 Task: Search for 'mountain and beach photos', download them, and upload to Google Photos.
Action: Mouse moved to (248, 29)
Screenshot: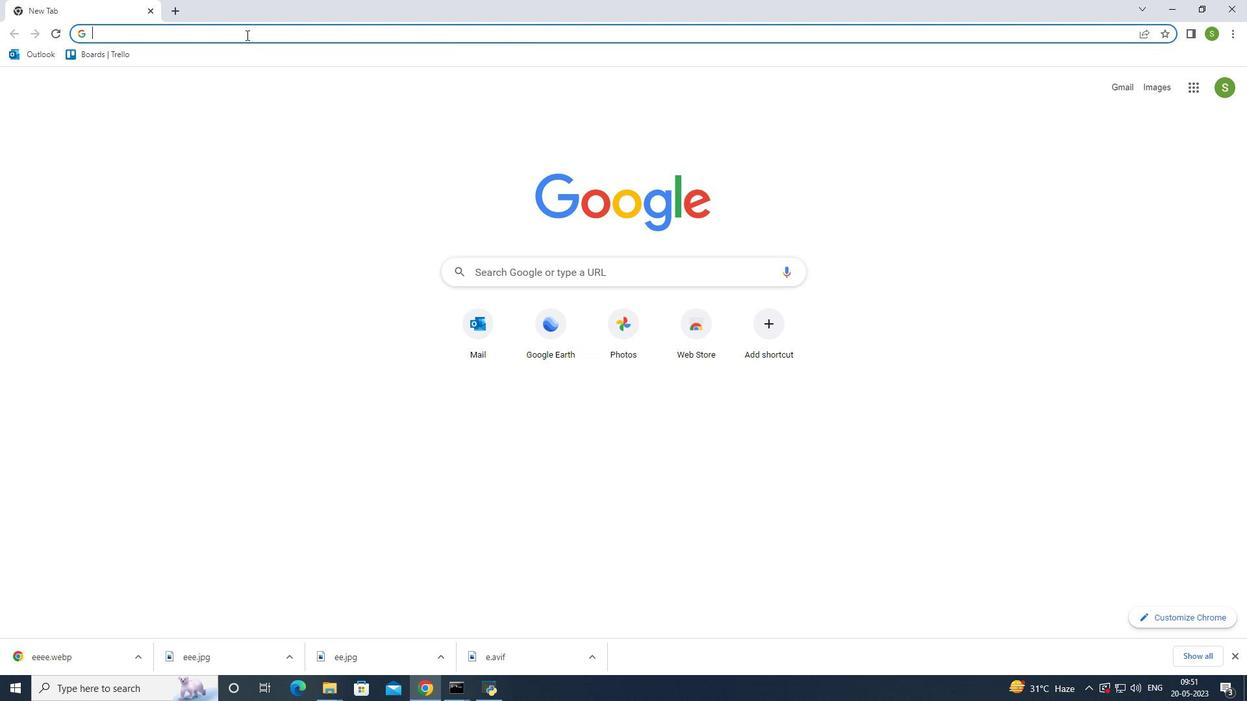 
Action: Mouse pressed left at (248, 29)
Screenshot: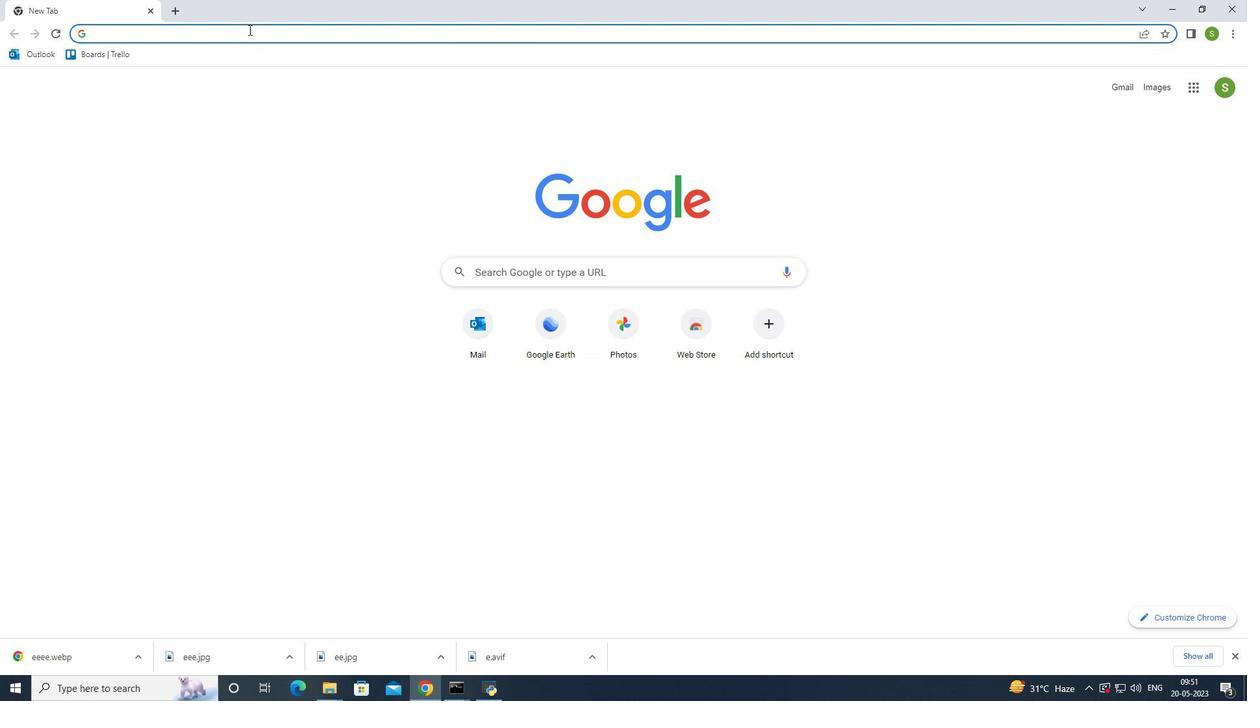 
Action: Mouse moved to (256, 23)
Screenshot: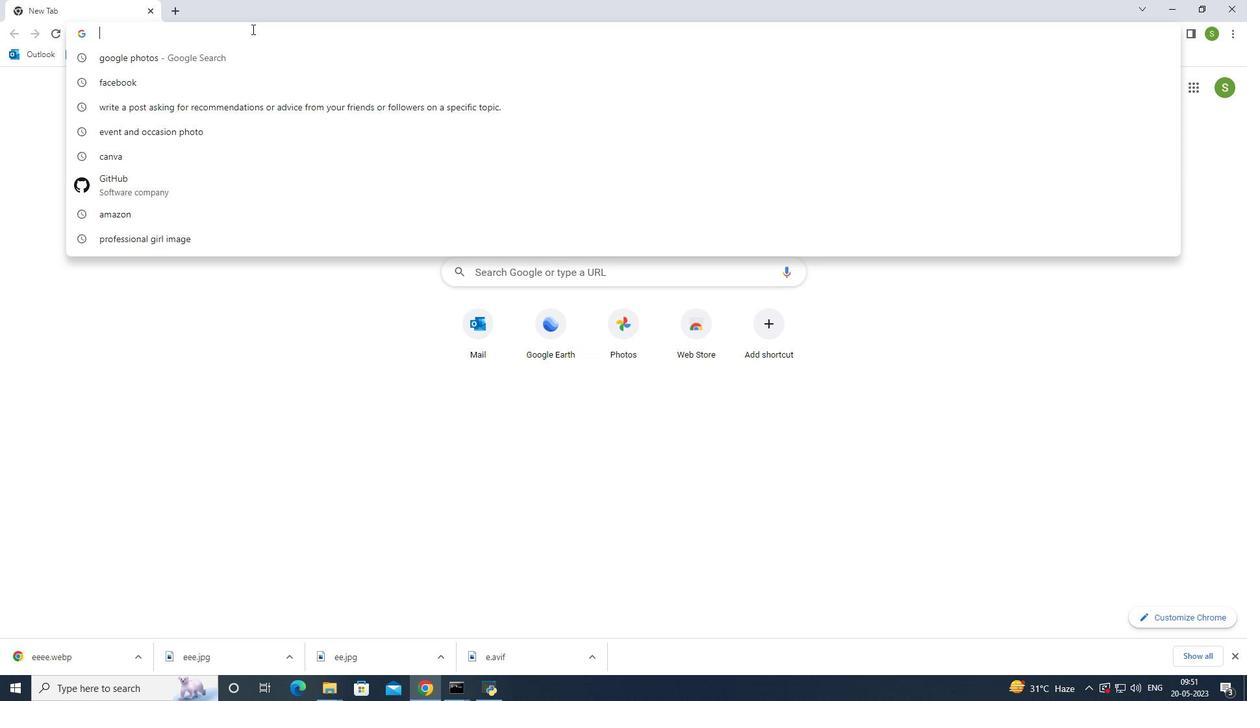 
Action: Key pressed g
Screenshot: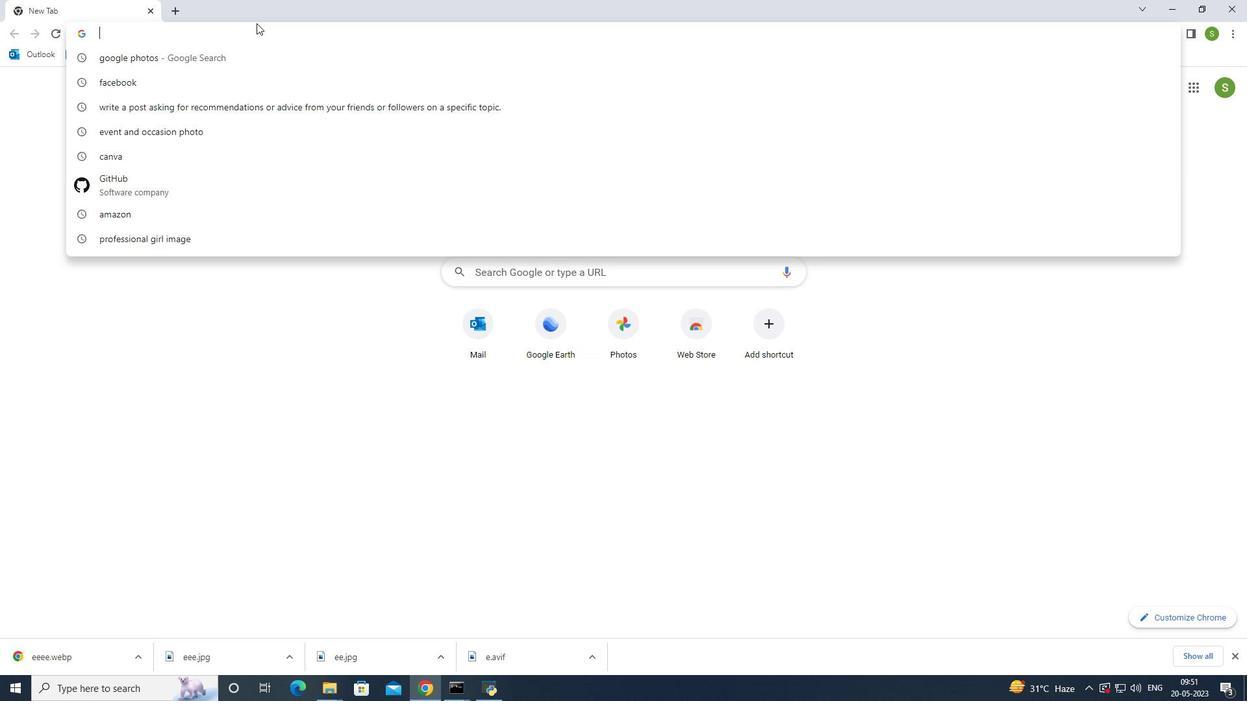 
Action: Mouse moved to (297, 22)
Screenshot: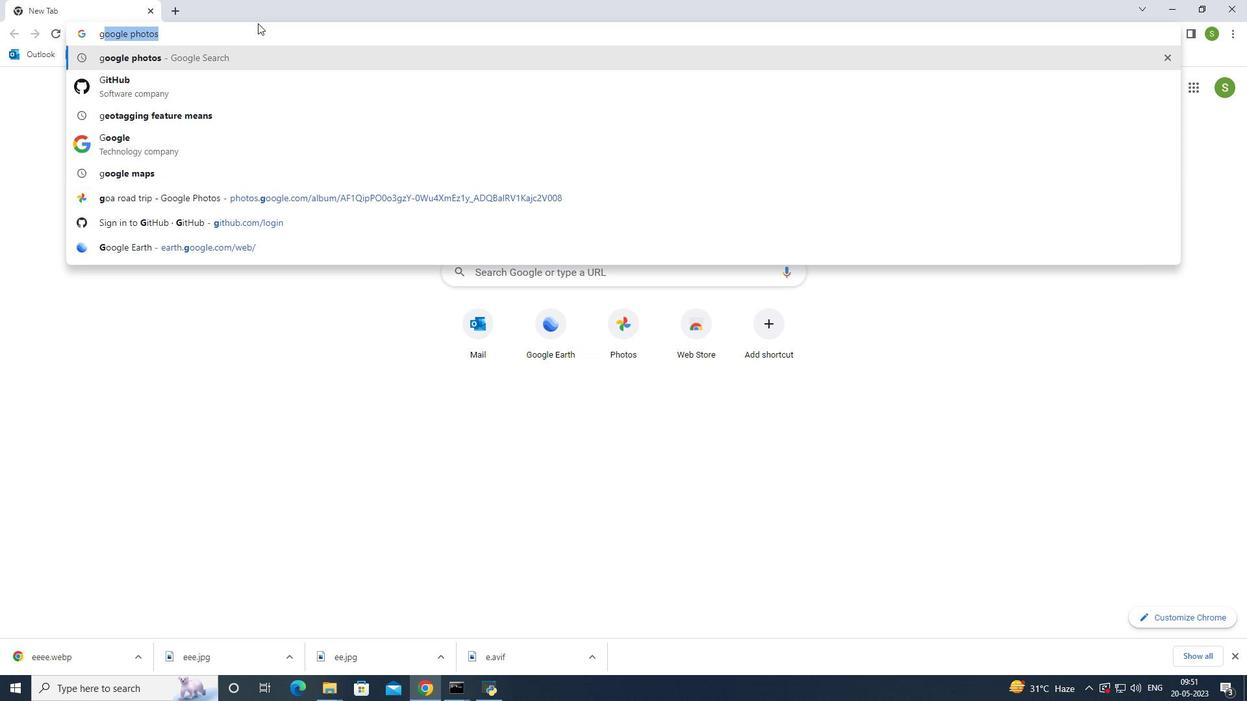 
Action: Key pressed oggle<Key.space>photos<Key.enter>
Screenshot: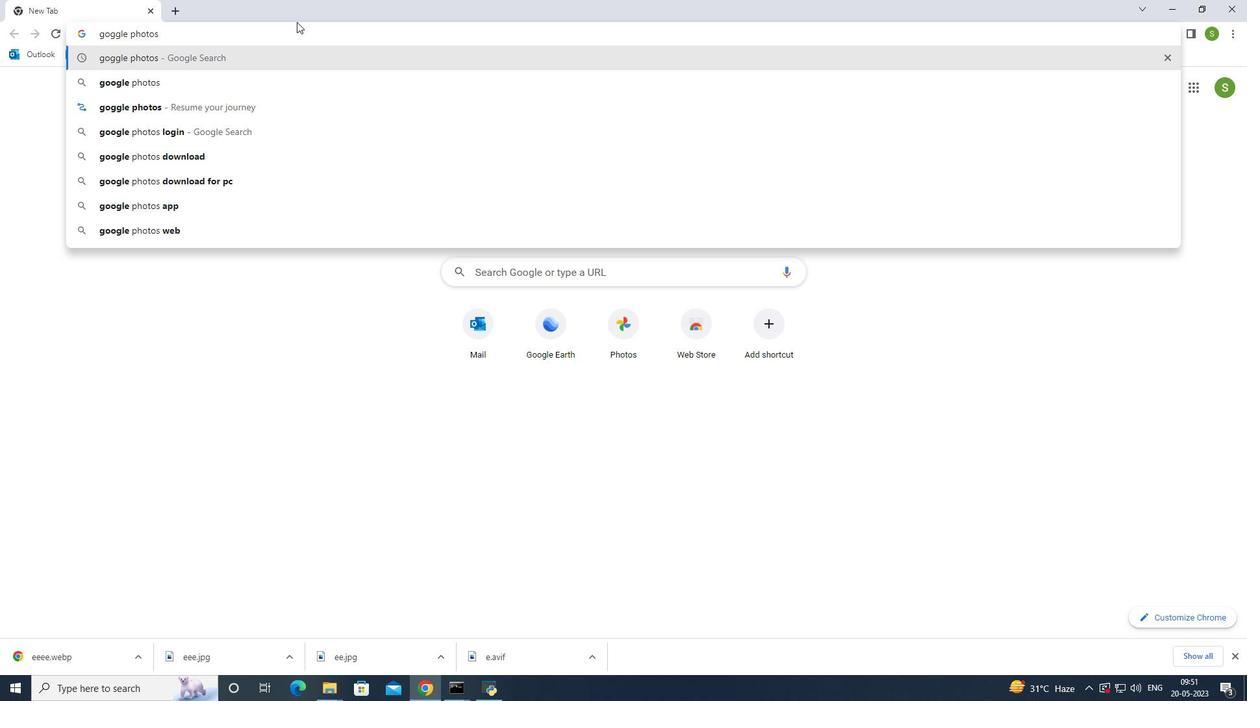 
Action: Mouse moved to (168, 250)
Screenshot: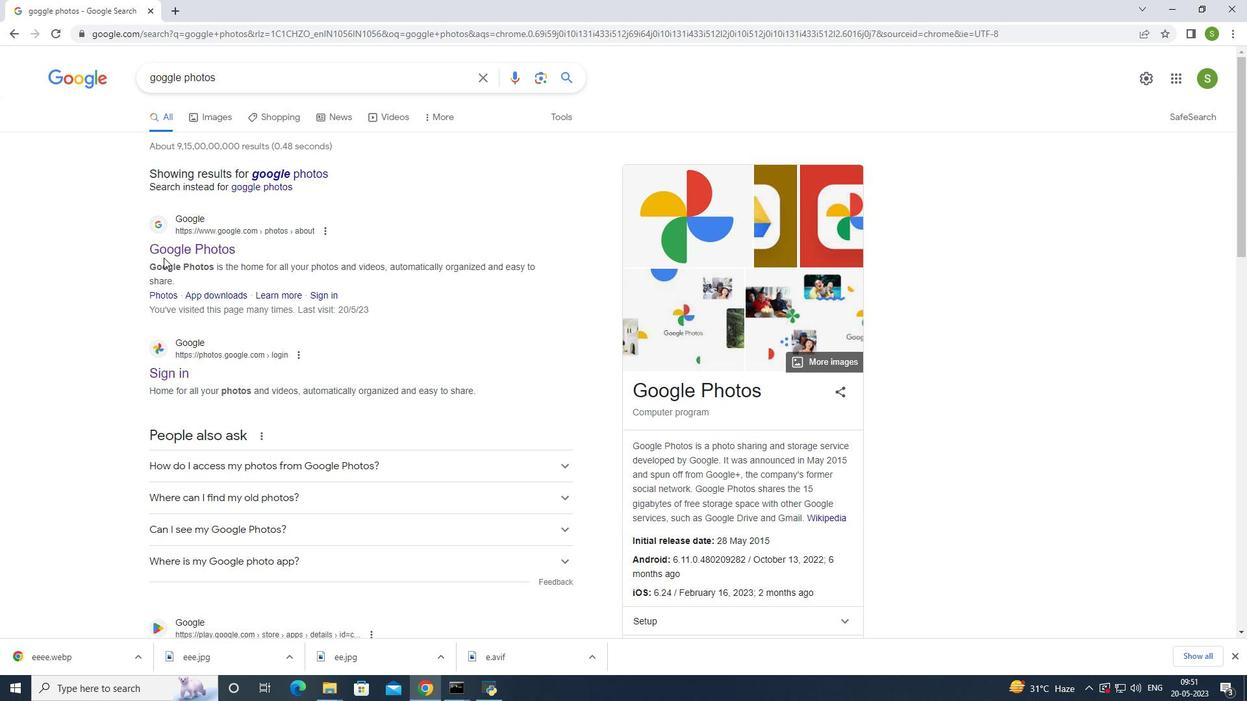 
Action: Mouse pressed left at (168, 250)
Screenshot: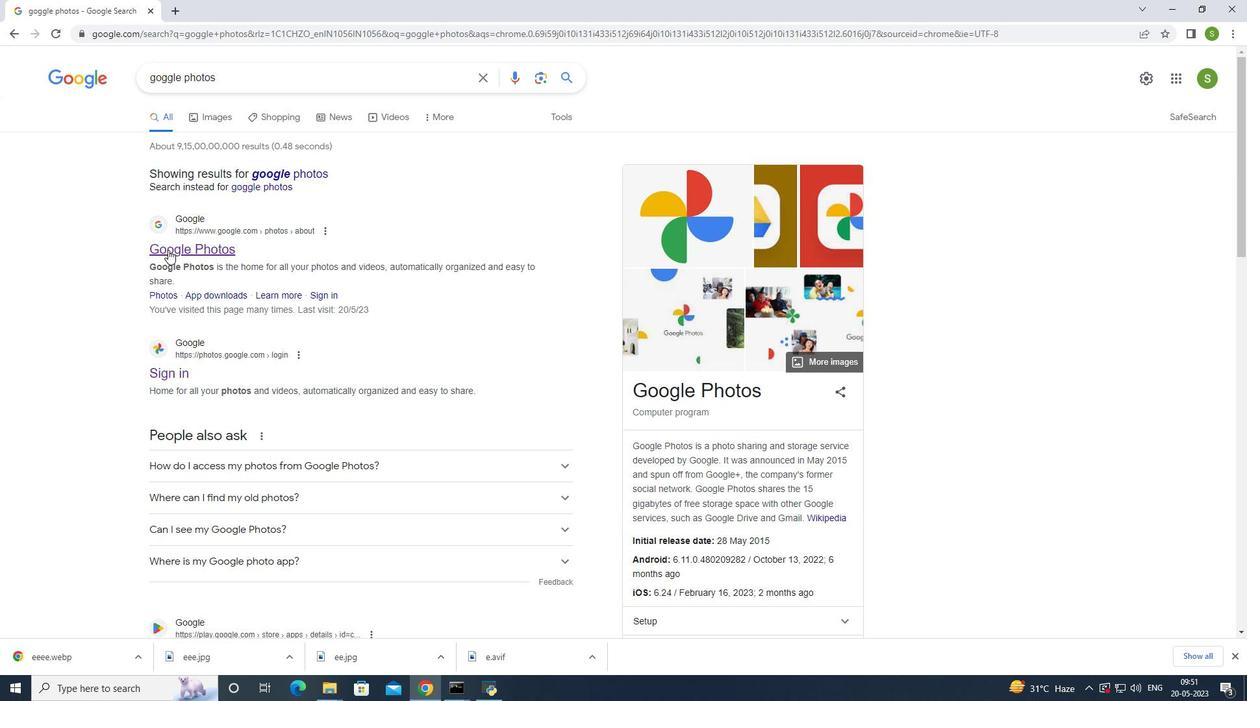 
Action: Mouse moved to (620, 431)
Screenshot: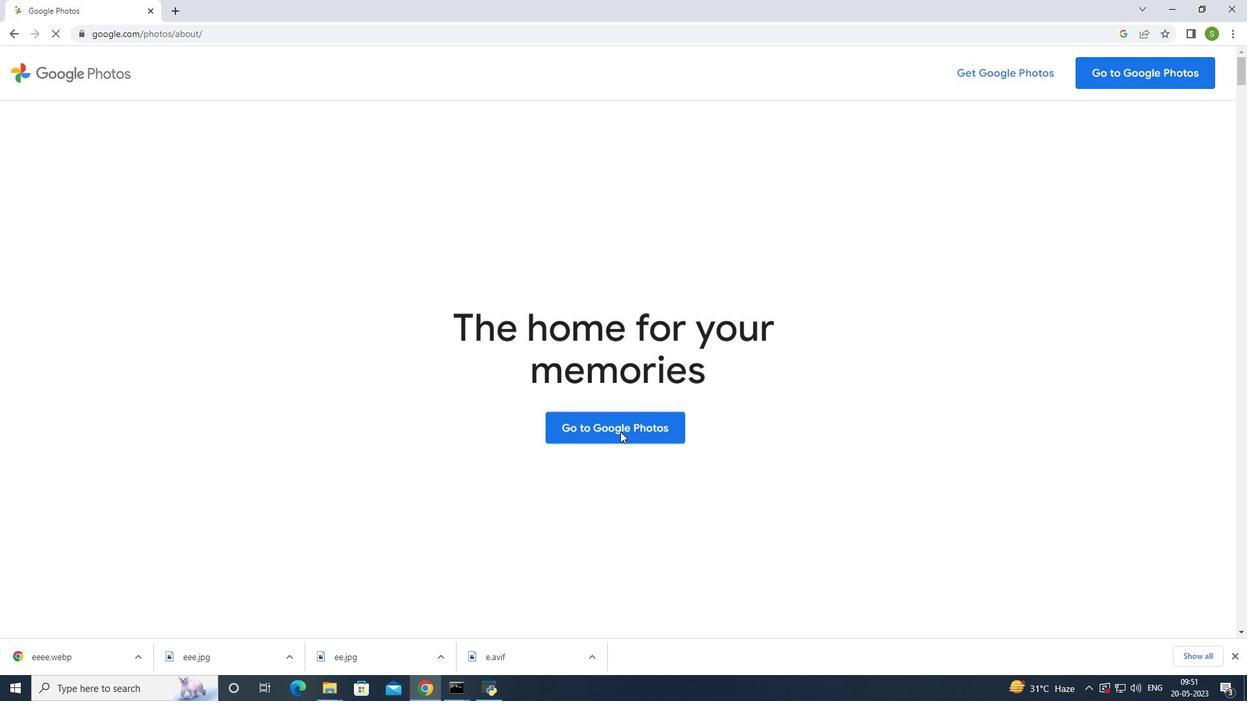
Action: Mouse pressed left at (620, 431)
Screenshot: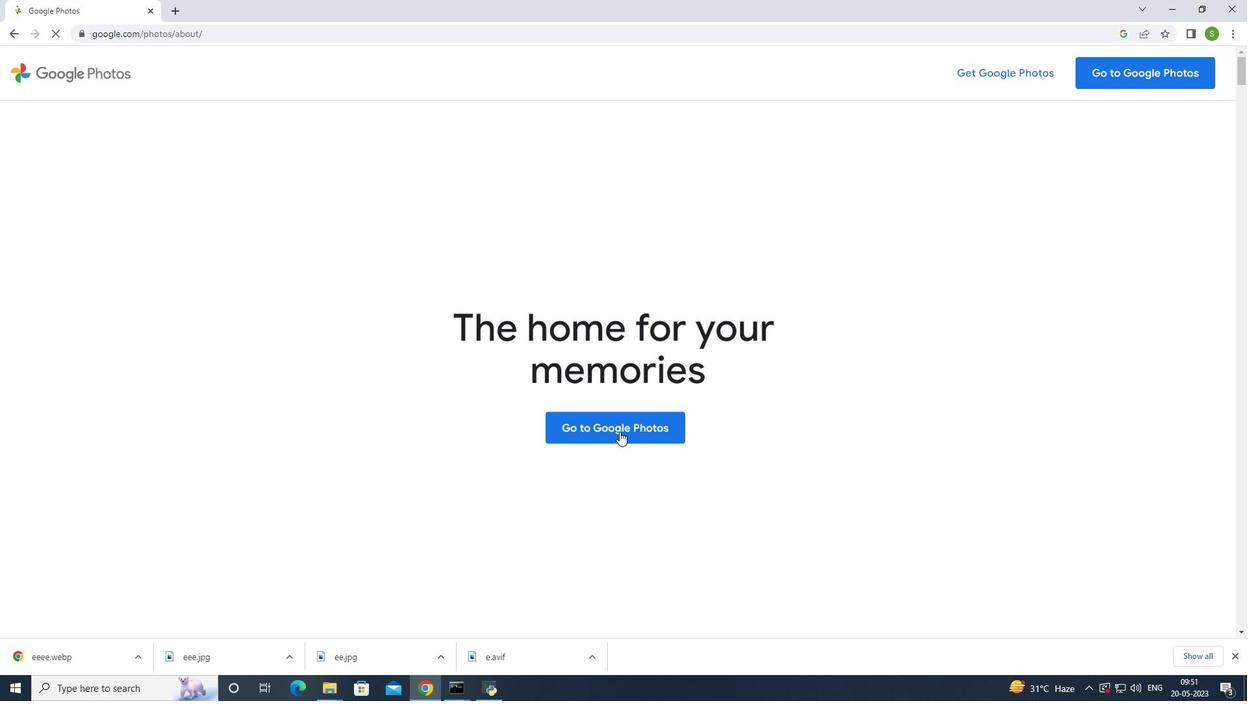 
Action: Mouse moved to (171, 8)
Screenshot: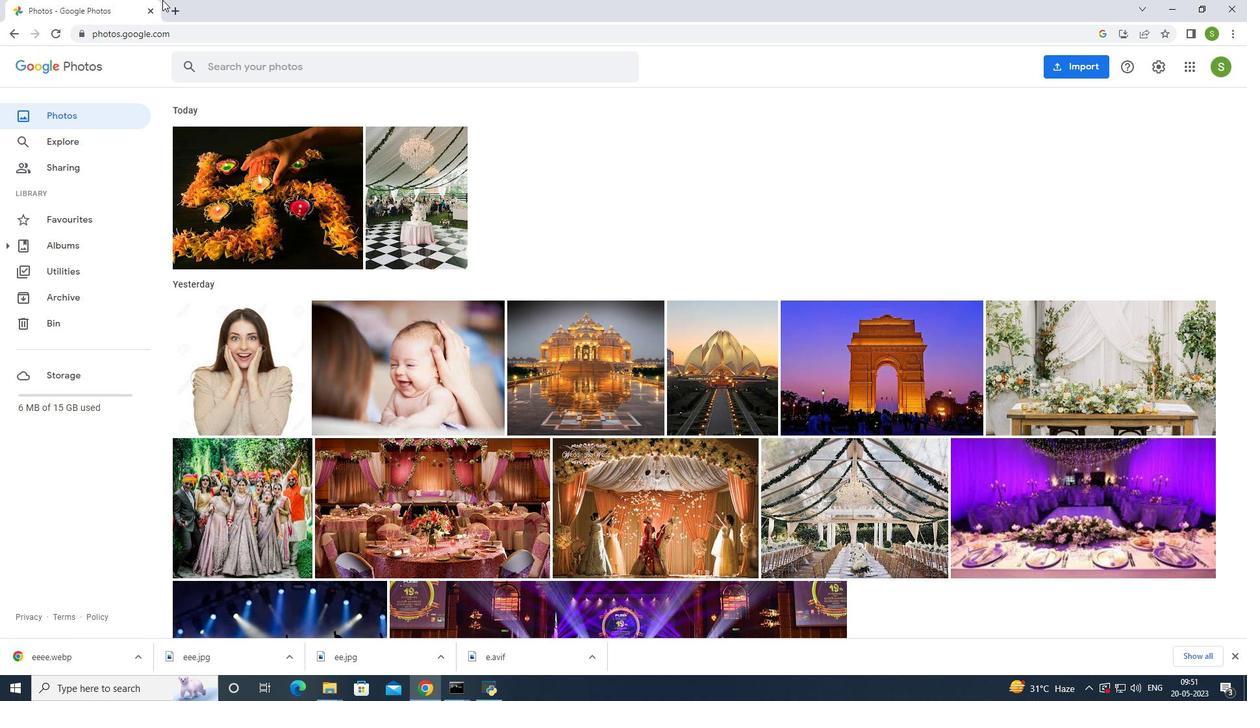 
Action: Mouse pressed left at (171, 8)
Screenshot: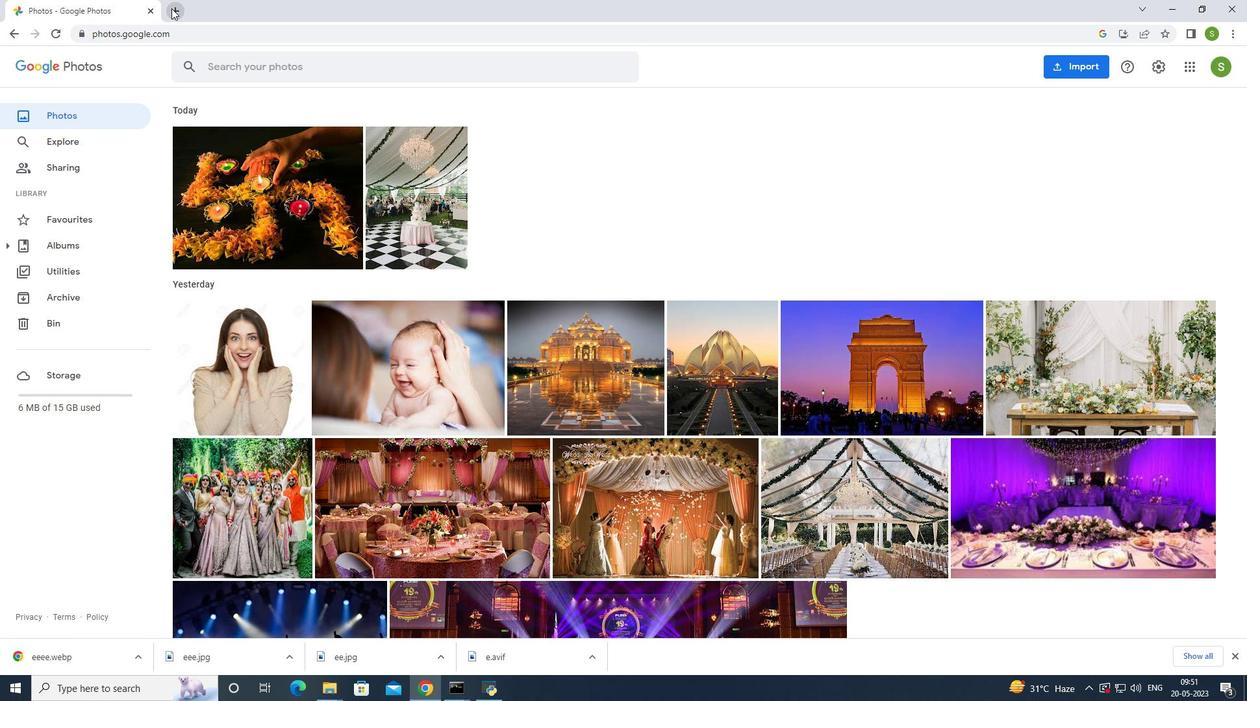 
Action: Mouse moved to (257, 35)
Screenshot: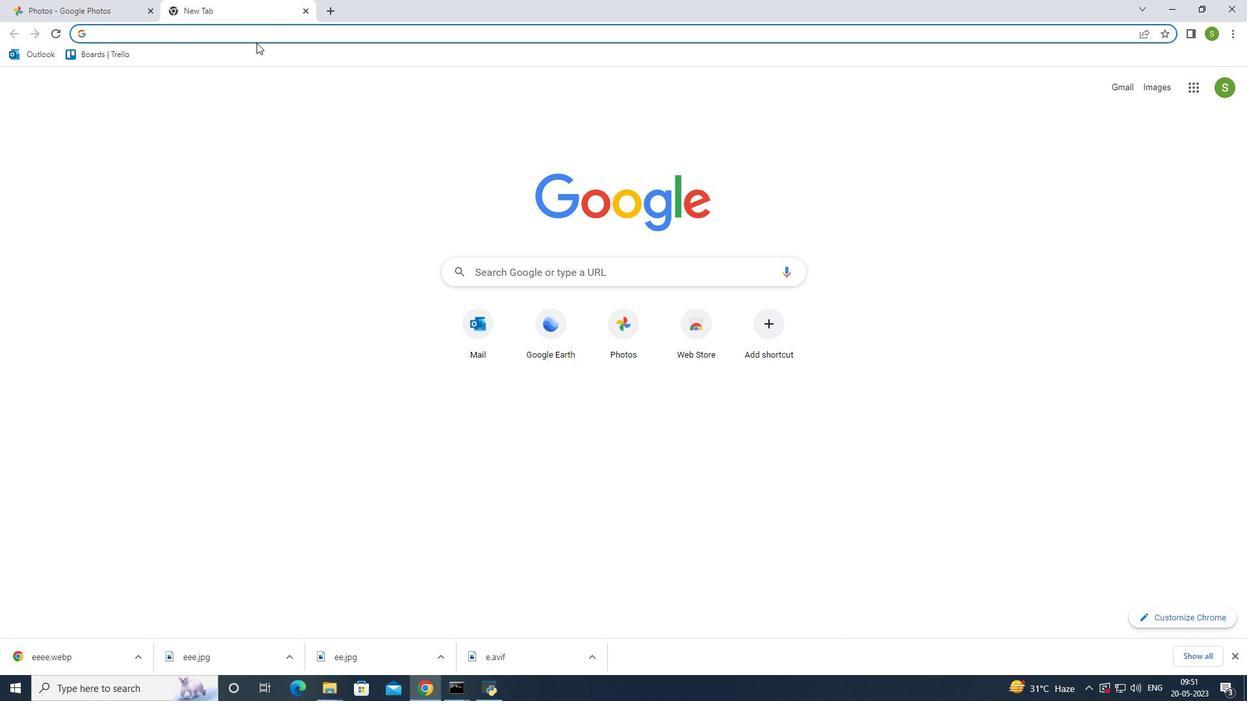 
Action: Mouse pressed left at (257, 35)
Screenshot: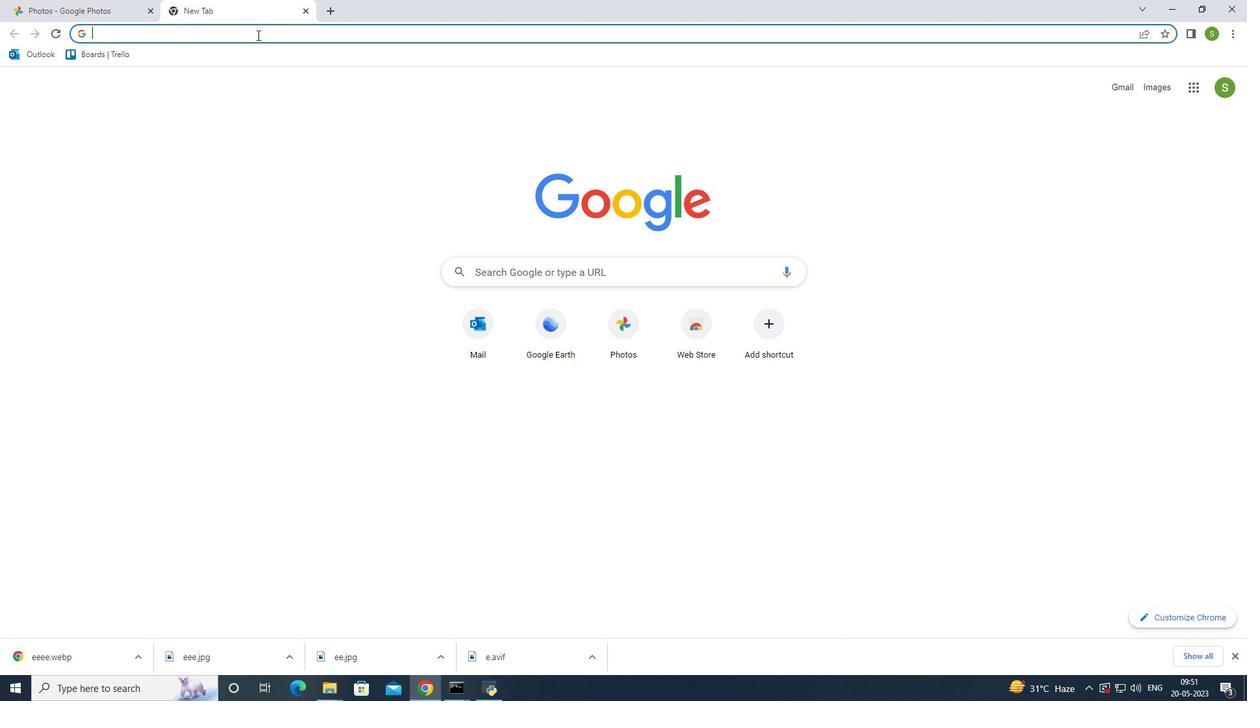 
Action: Mouse moved to (298, 27)
Screenshot: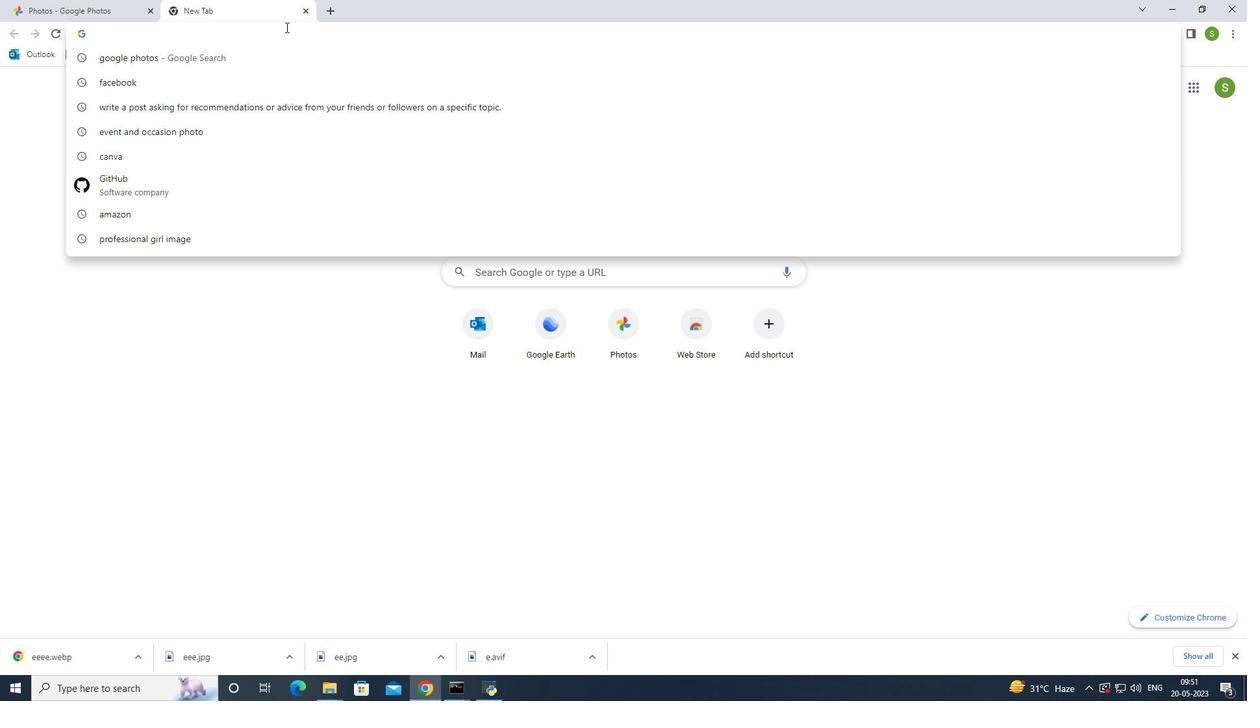 
Action: Key pressed mountatin<Key.space>ans
Screenshot: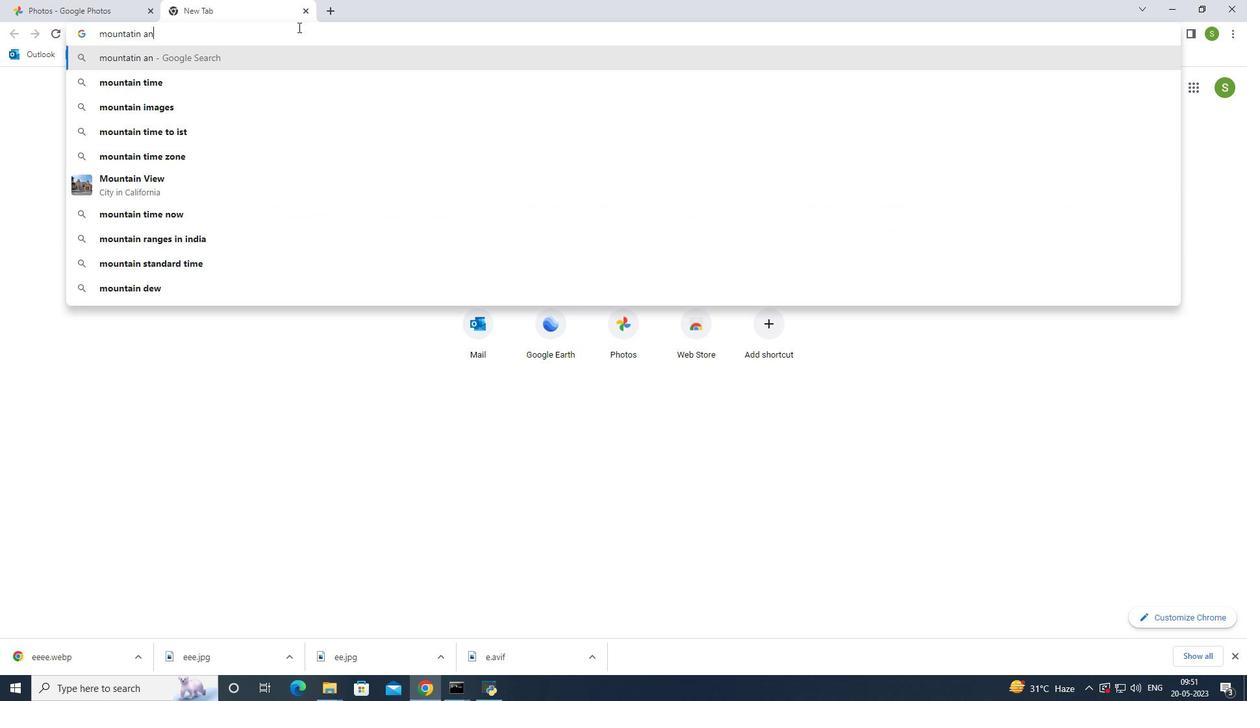
Action: Mouse moved to (299, 27)
Screenshot: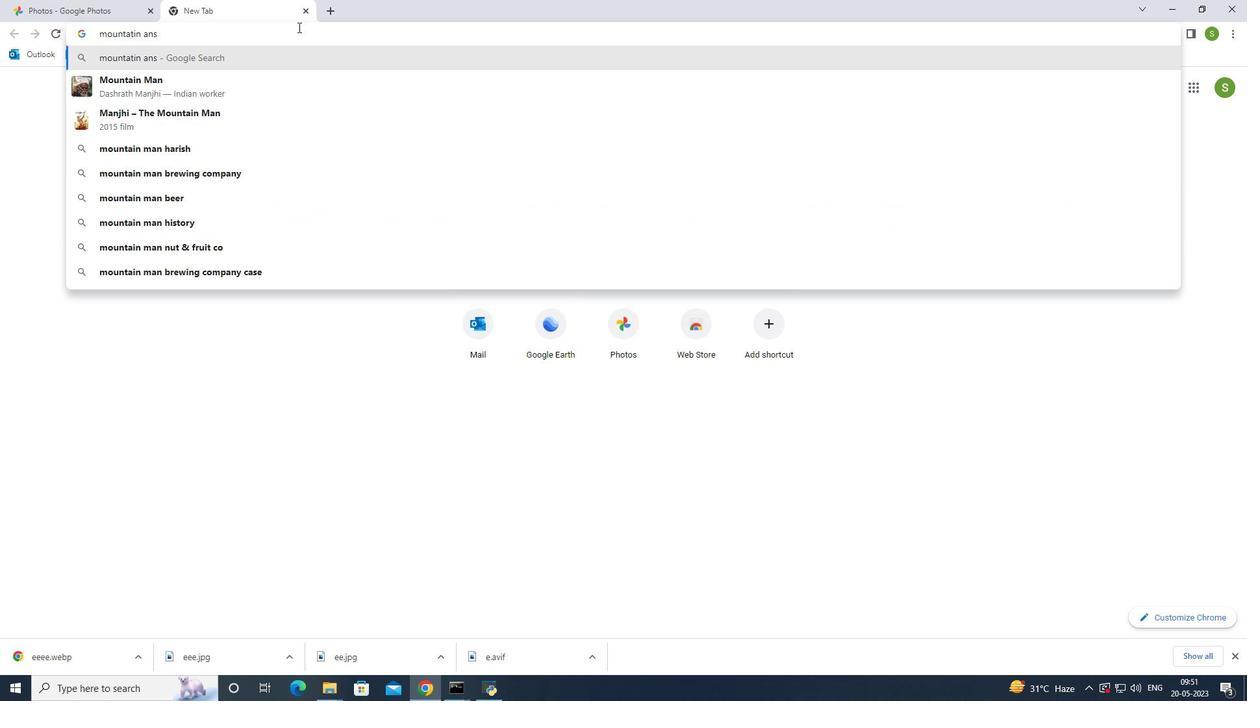 
Action: Key pressed <Key.backspace>
Screenshot: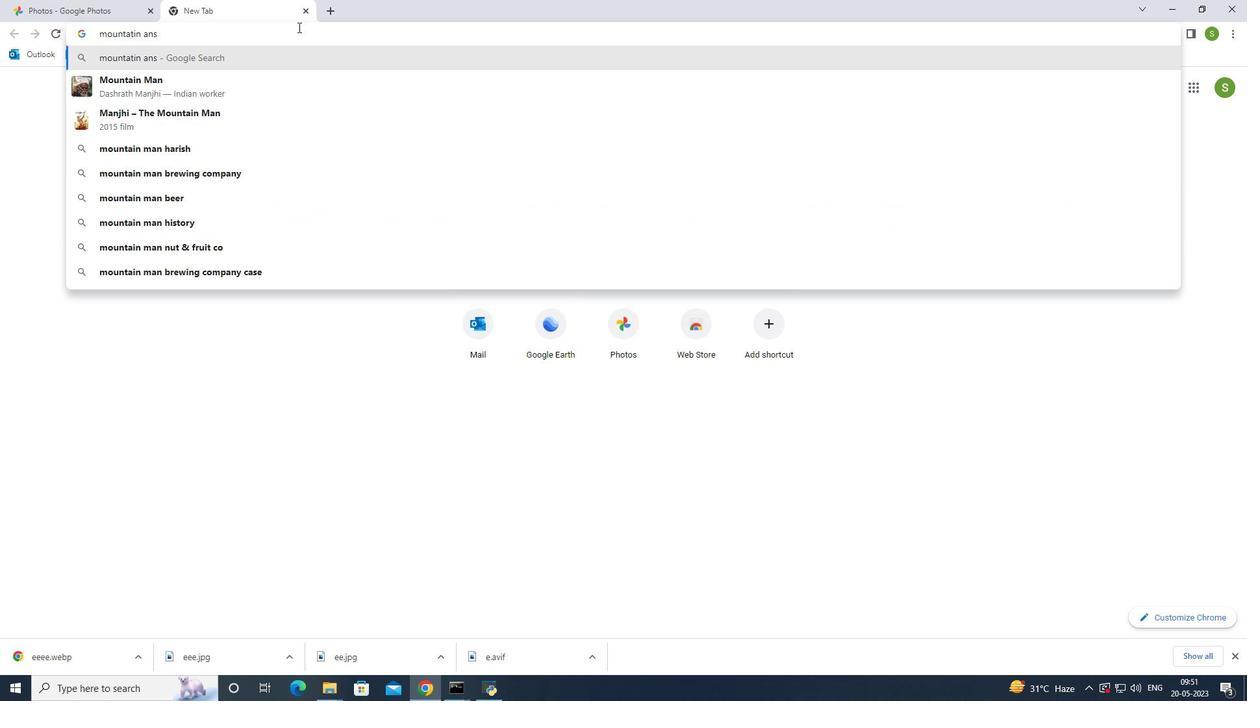 
Action: Mouse moved to (318, 26)
Screenshot: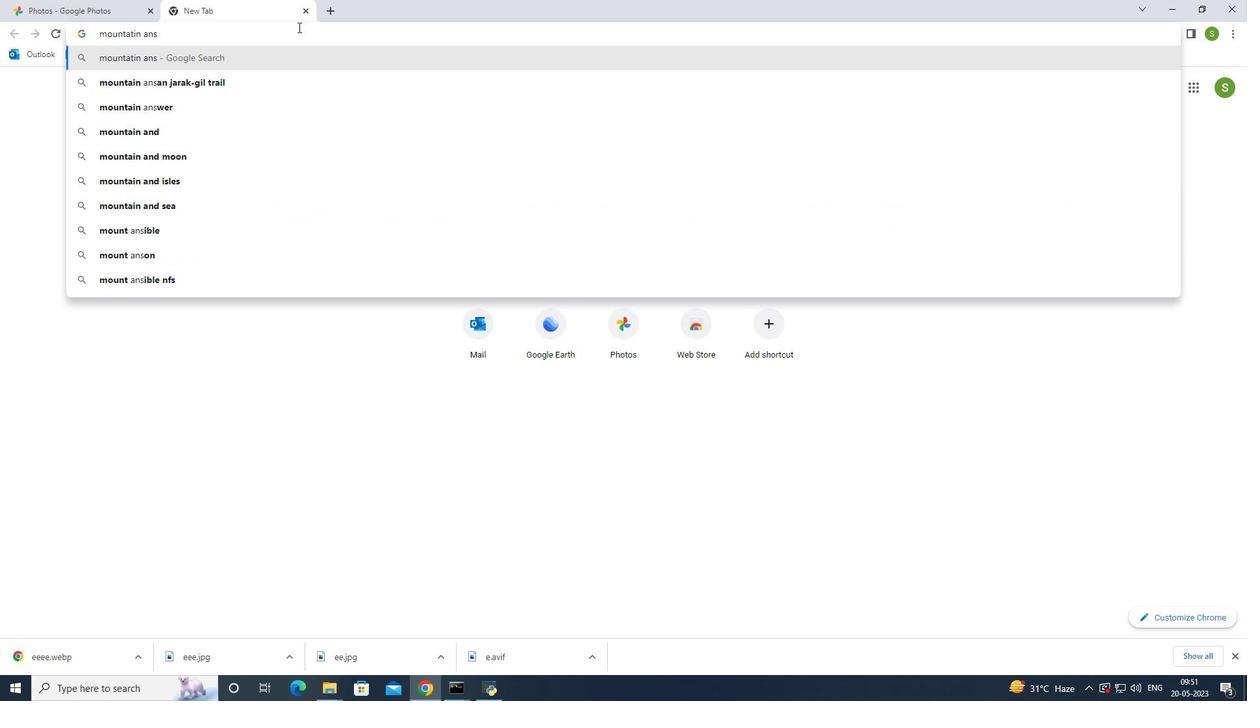 
Action: Key pressed d<Key.space>beach<Key.space>photos<Key.enter>
Screenshot: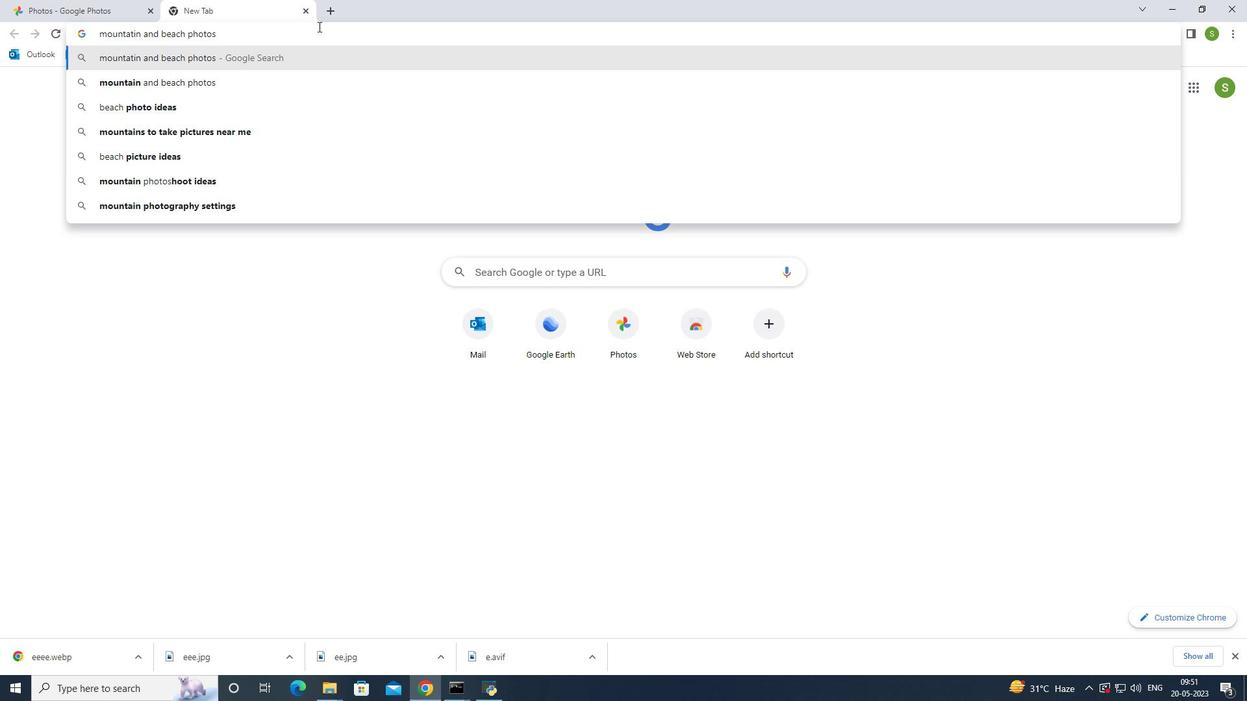 
Action: Mouse moved to (215, 118)
Screenshot: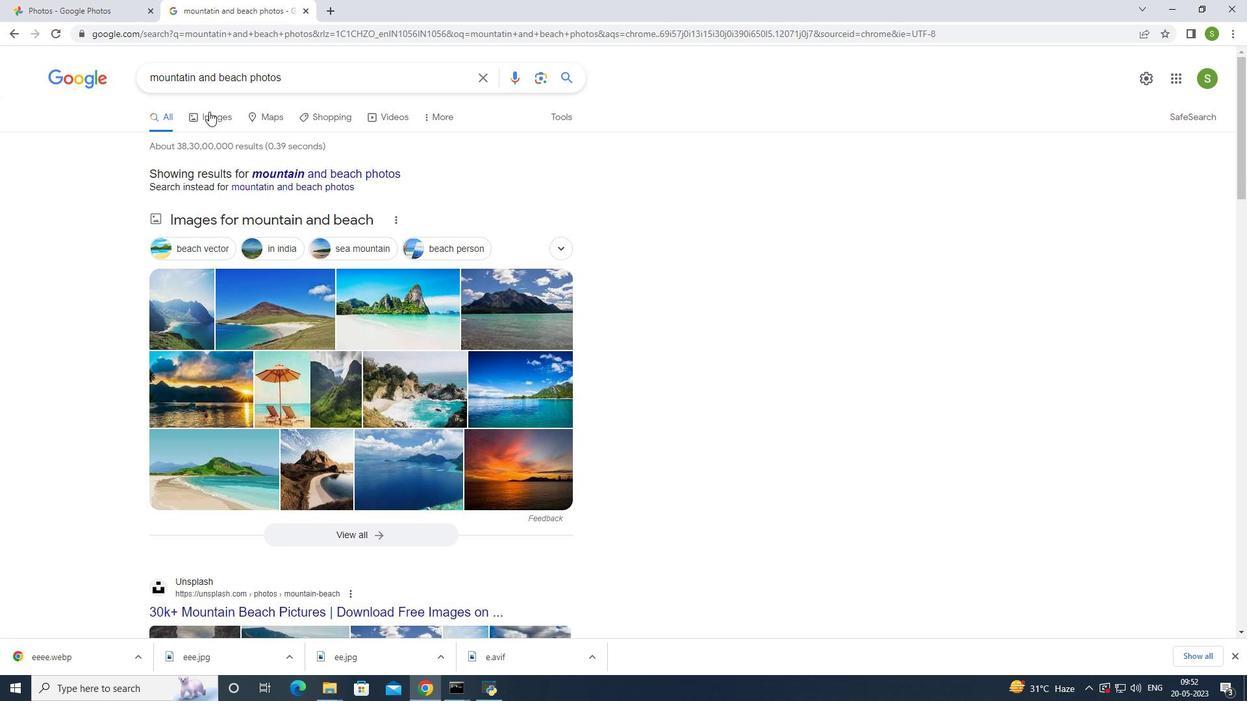 
Action: Mouse pressed left at (215, 118)
Screenshot: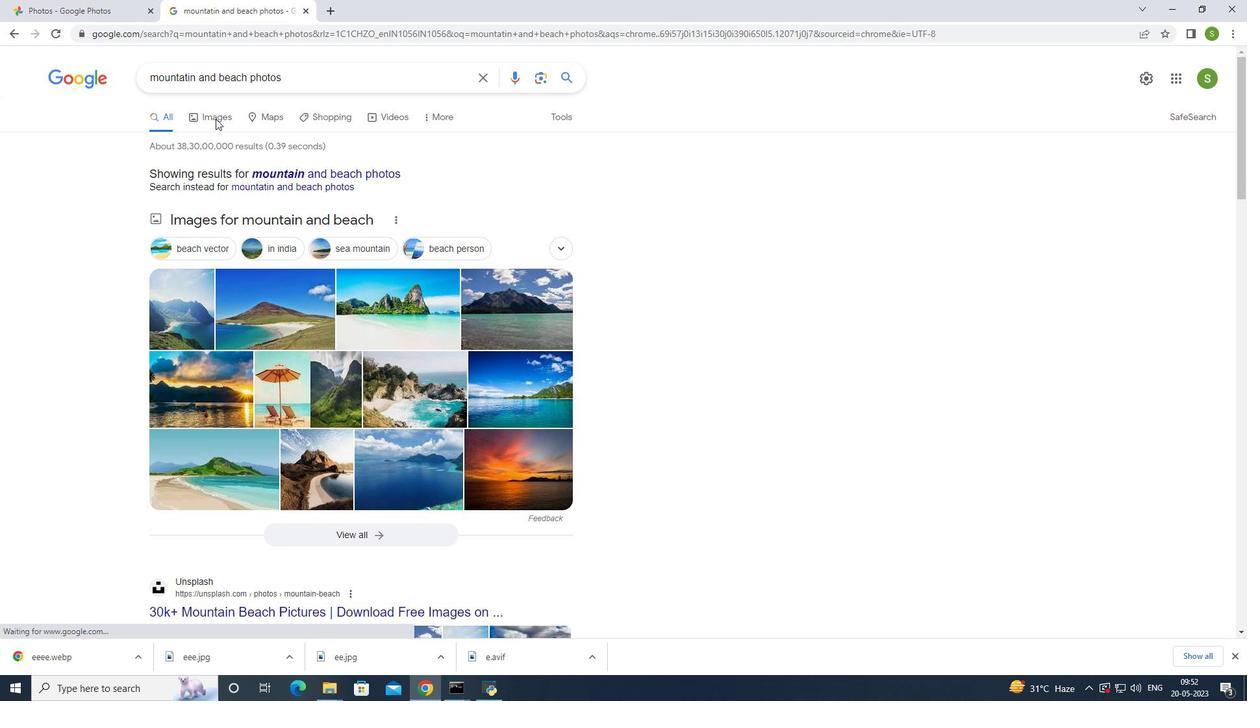 
Action: Mouse moved to (414, 236)
Screenshot: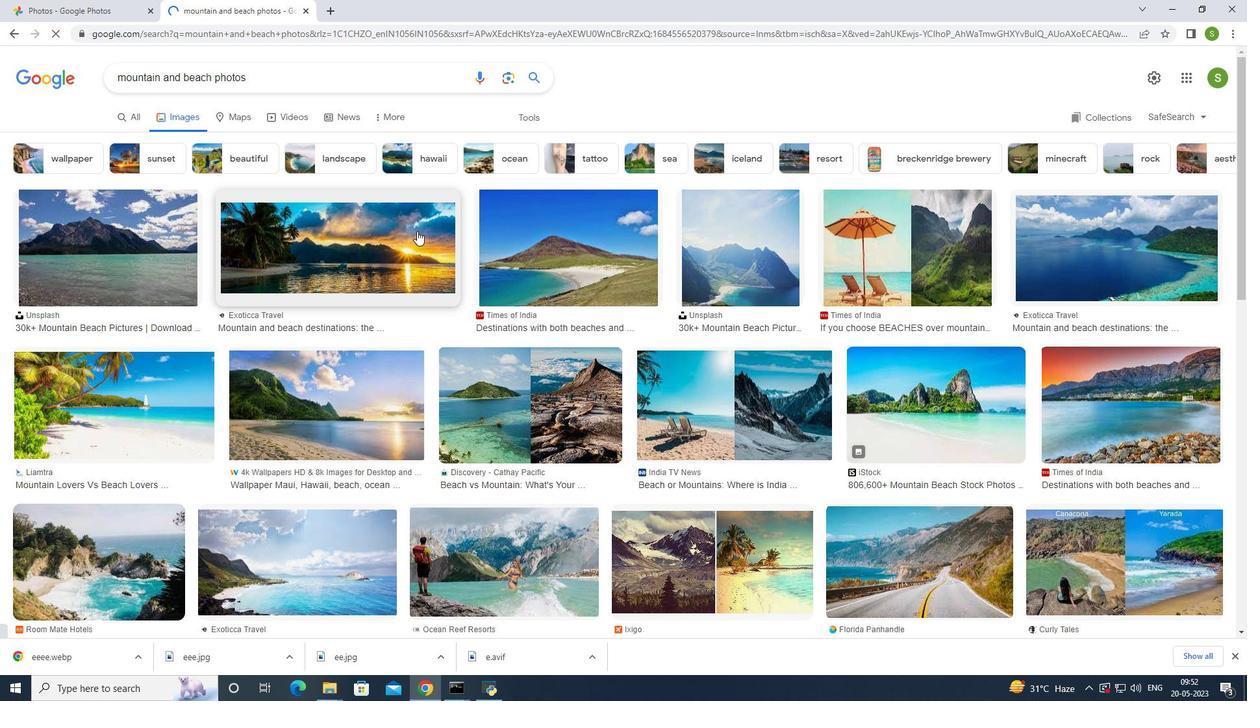 
Action: Mouse scrolled (414, 235) with delta (0, 0)
Screenshot: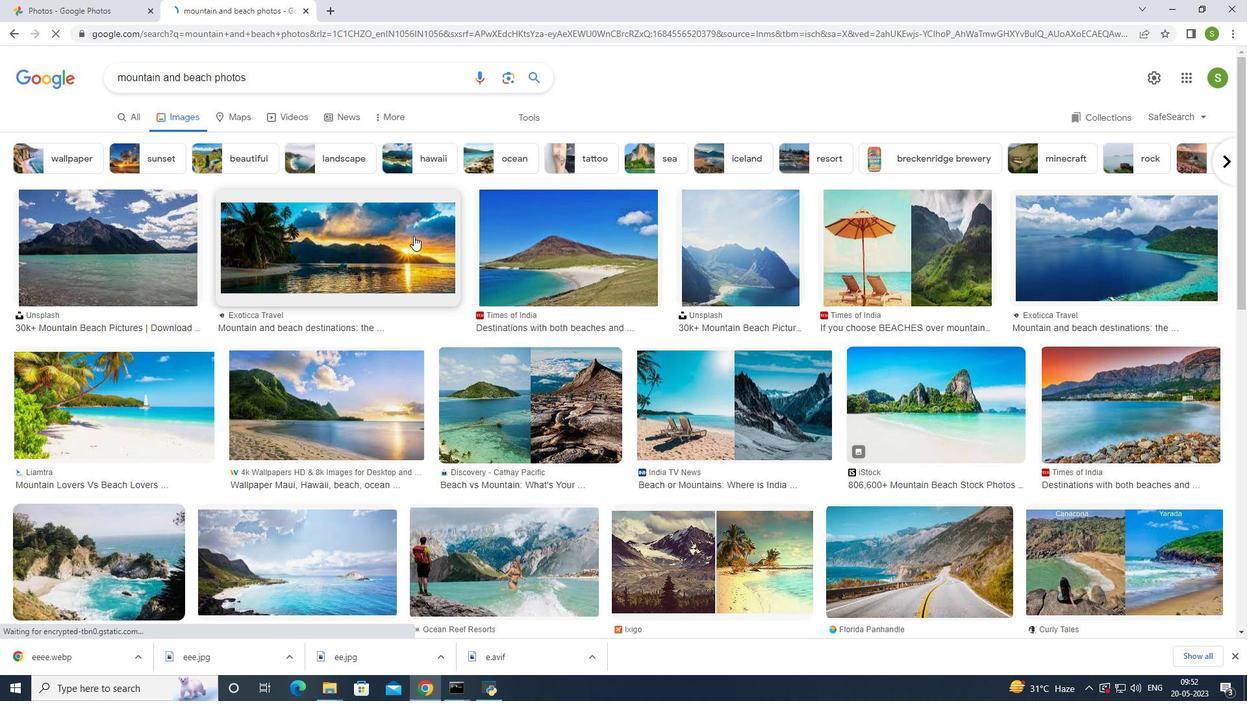 
Action: Mouse scrolled (414, 235) with delta (0, 0)
Screenshot: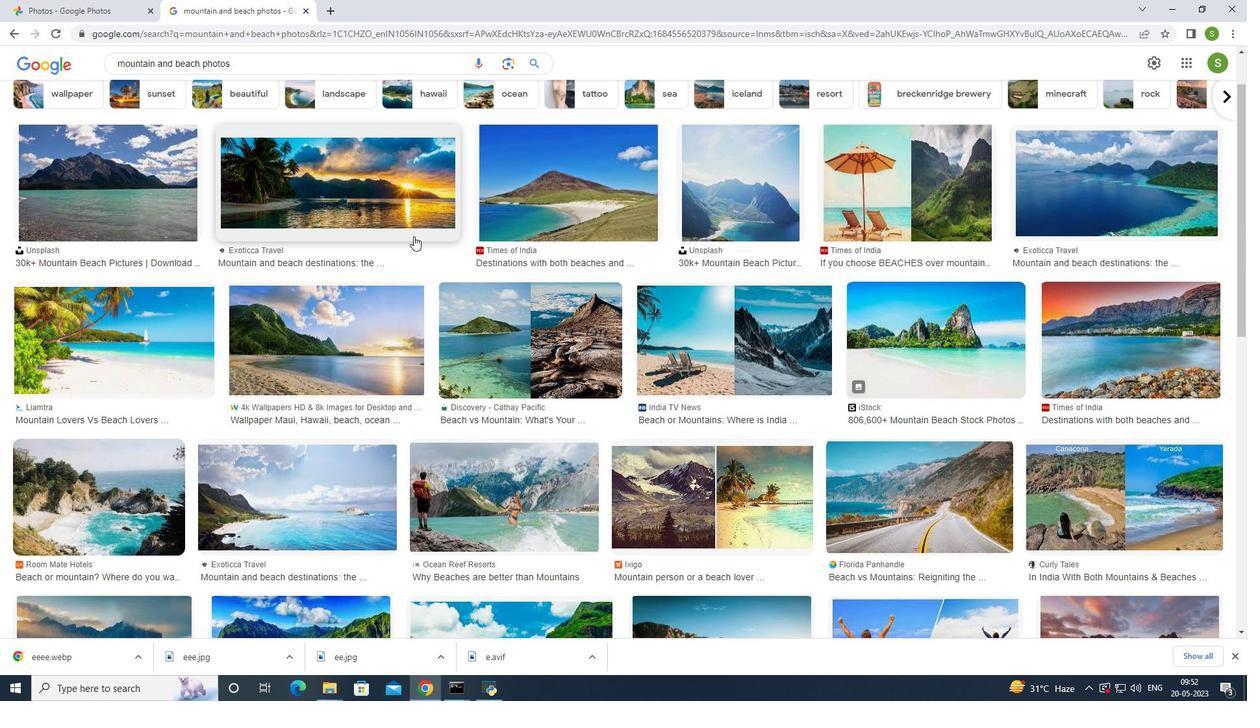 
Action: Mouse scrolled (414, 235) with delta (0, 0)
Screenshot: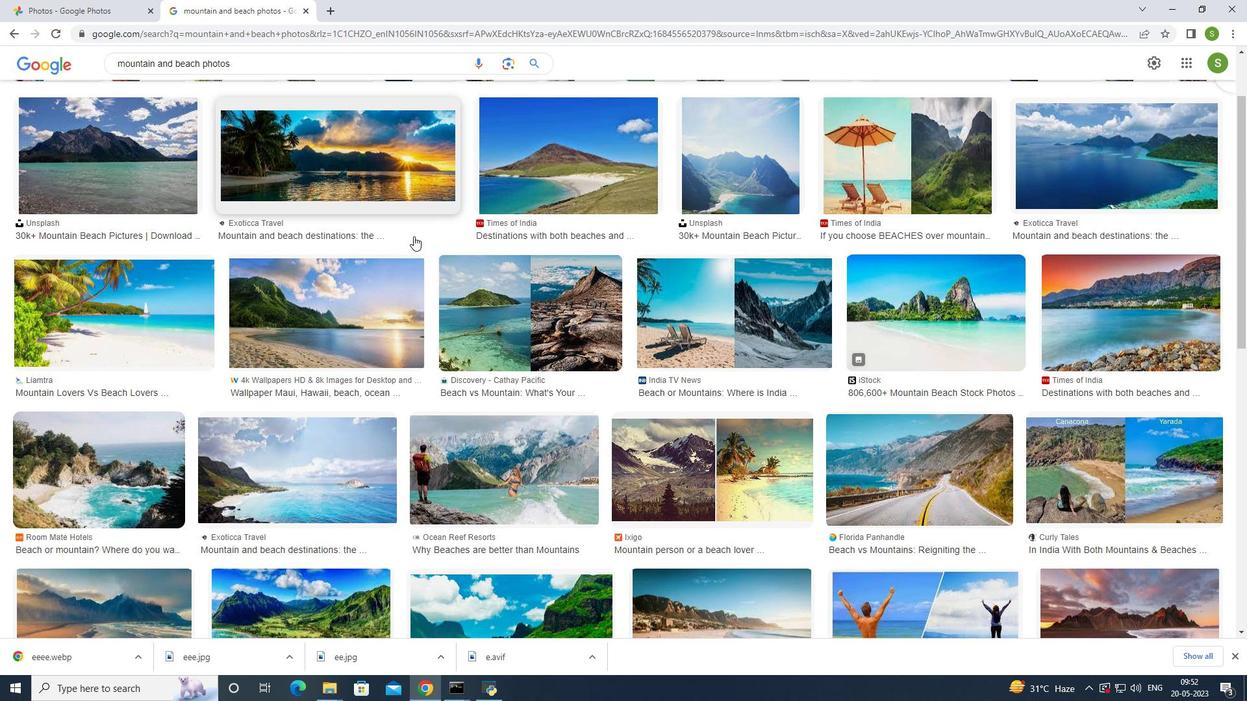 
Action: Mouse scrolled (414, 237) with delta (0, 0)
Screenshot: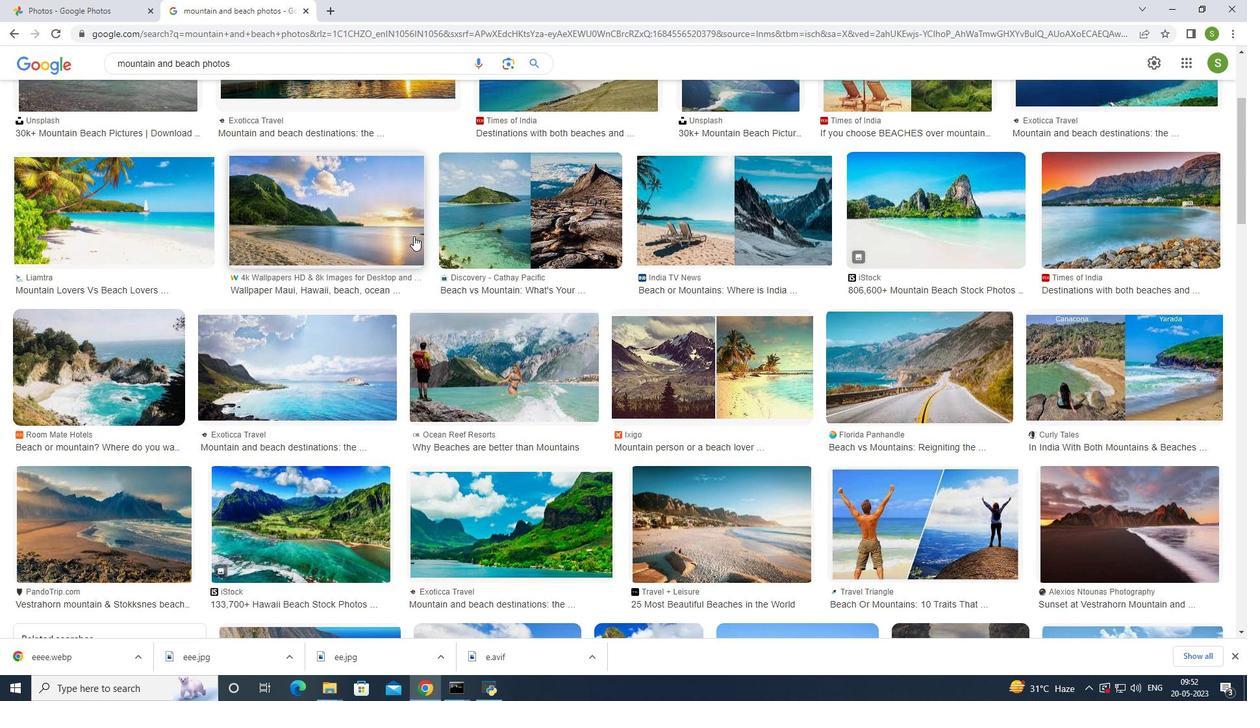 
Action: Mouse scrolled (414, 237) with delta (0, 0)
Screenshot: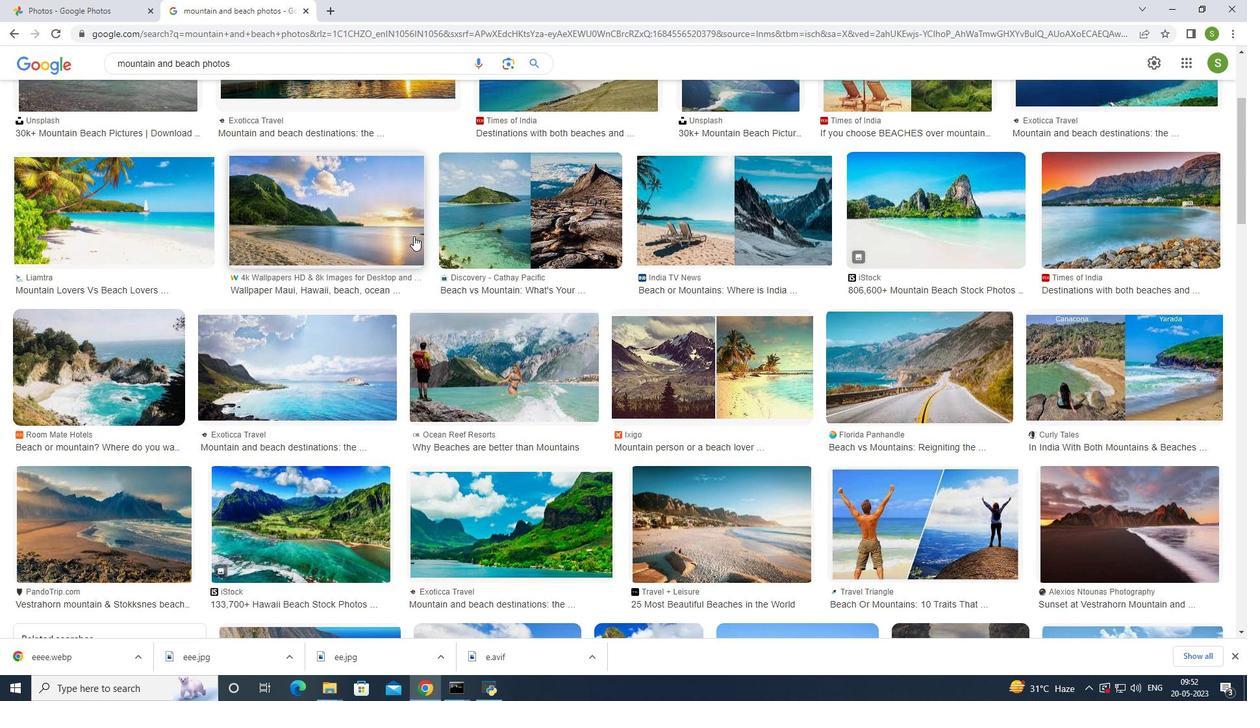 
Action: Mouse moved to (414, 235)
Screenshot: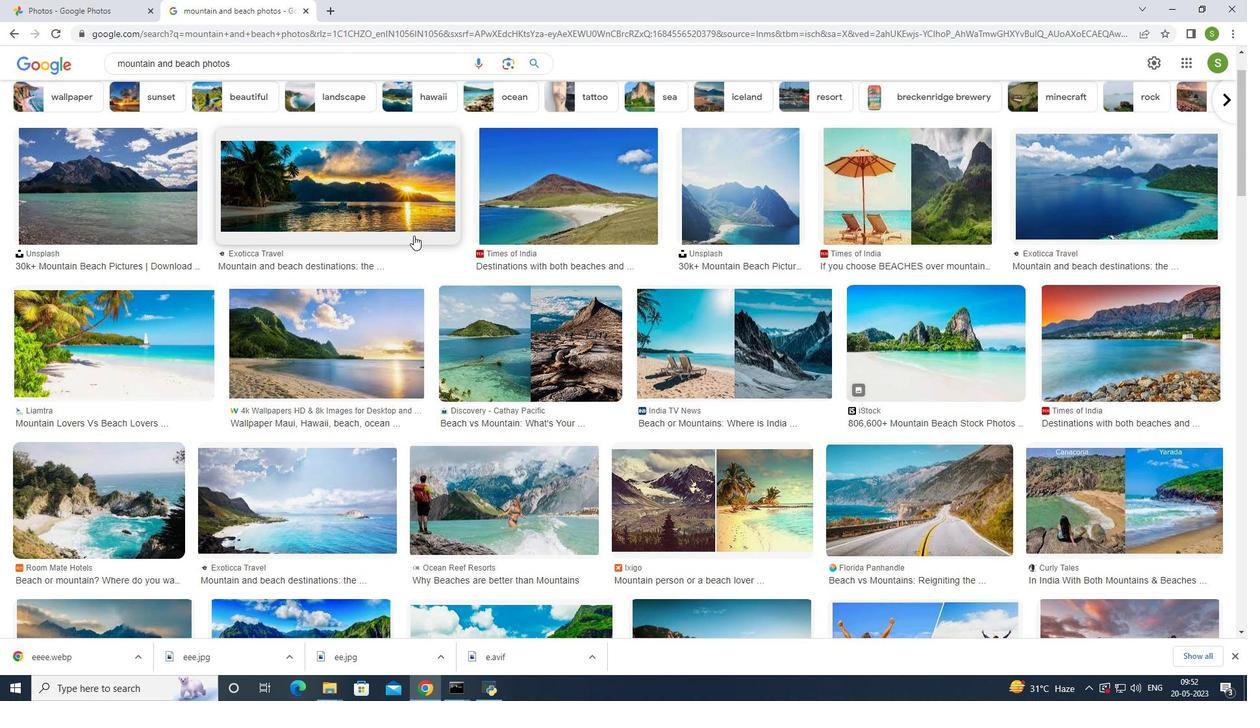 
Action: Mouse scrolled (414, 235) with delta (0, 0)
Screenshot: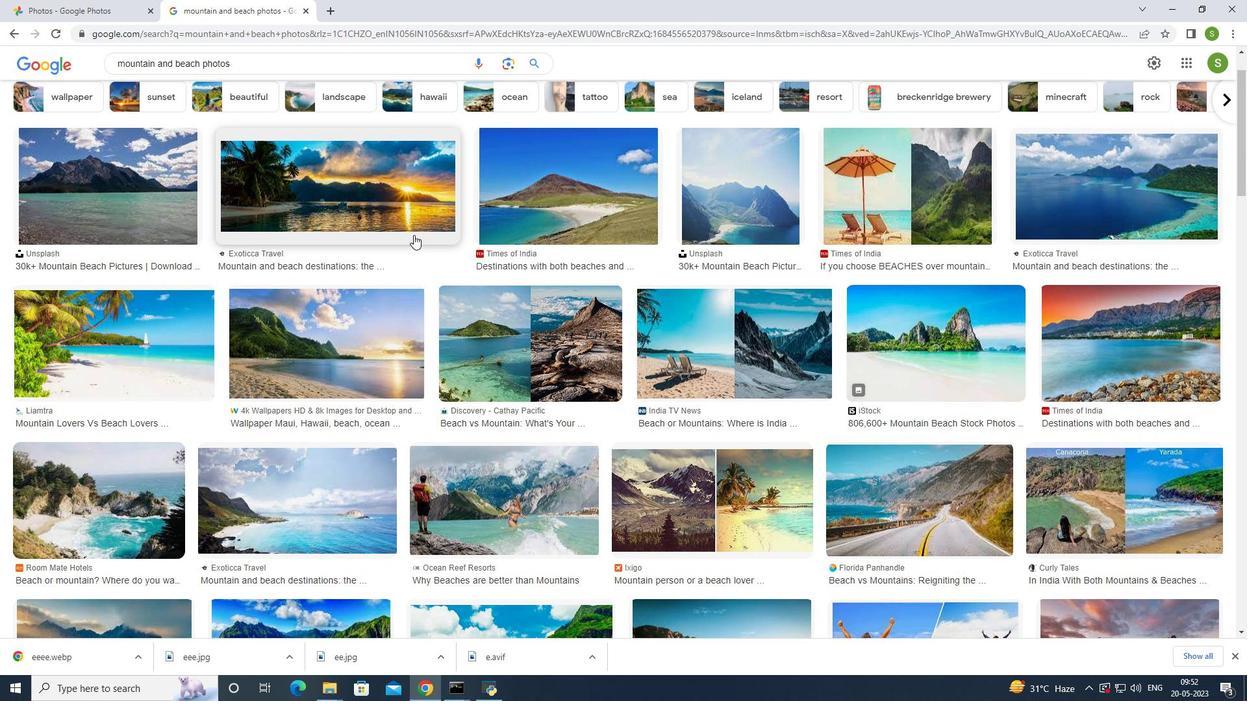 
Action: Mouse moved to (941, 267)
Screenshot: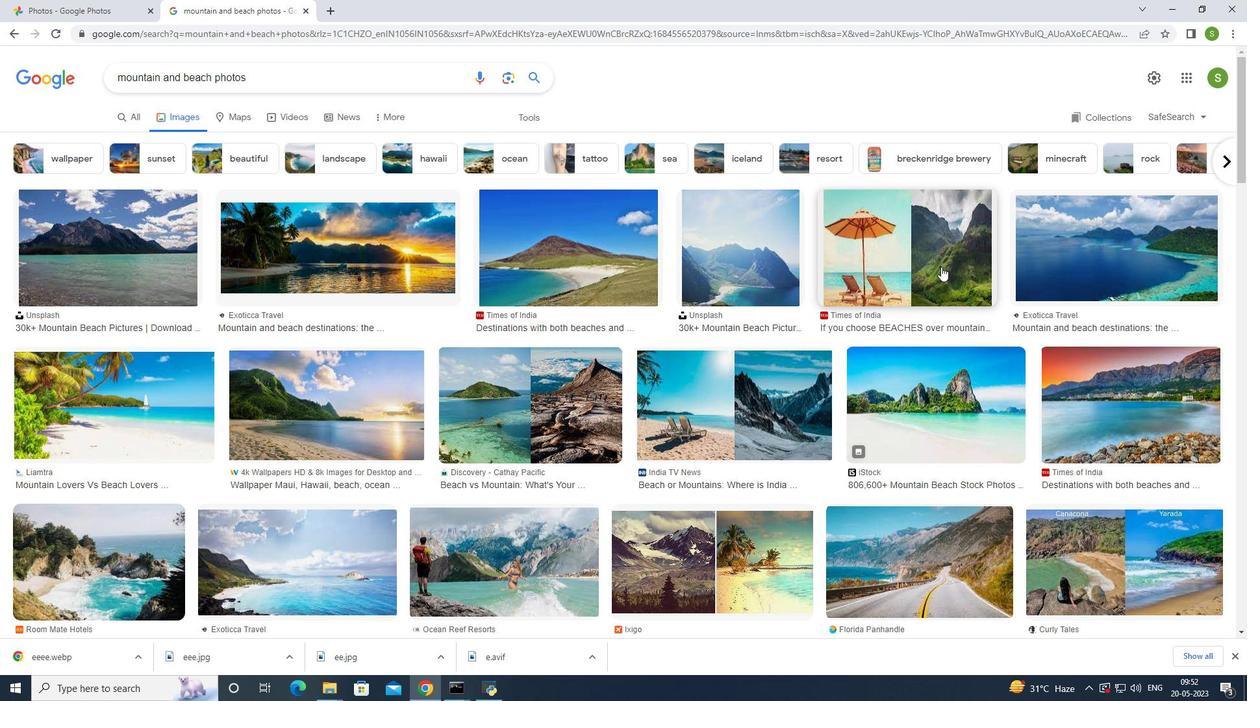 
Action: Mouse pressed left at (941, 267)
Screenshot: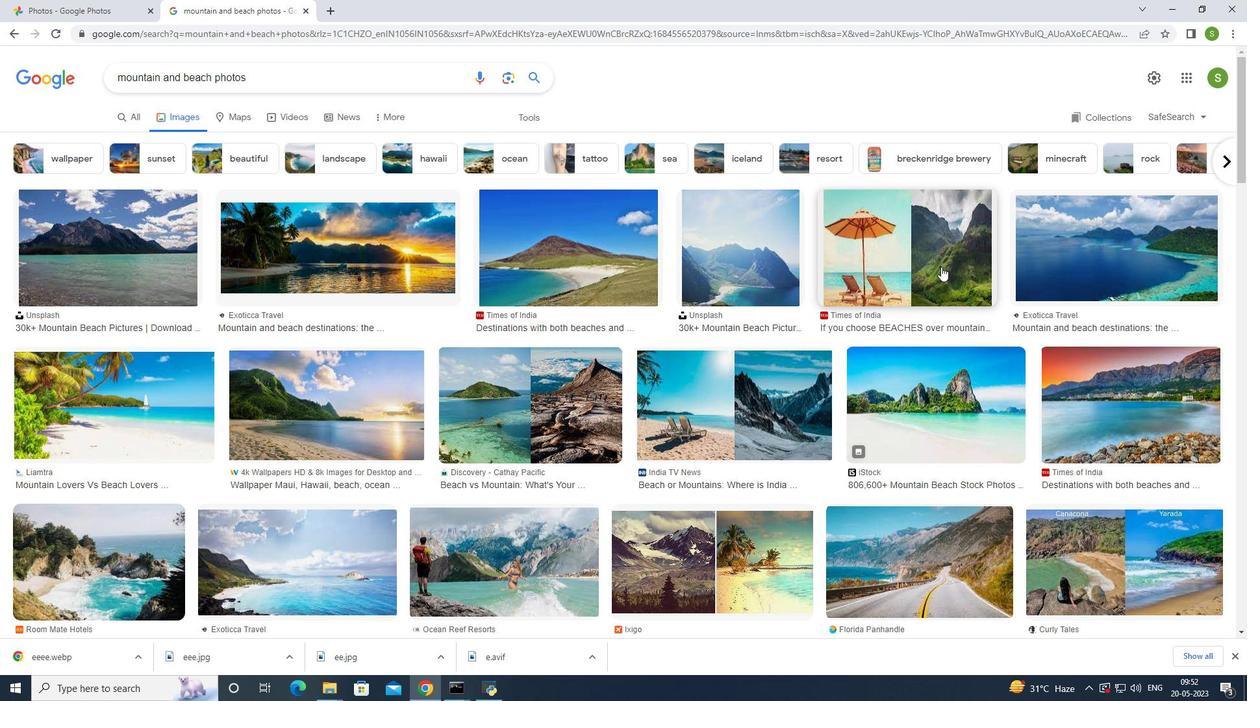 
Action: Mouse moved to (908, 284)
Screenshot: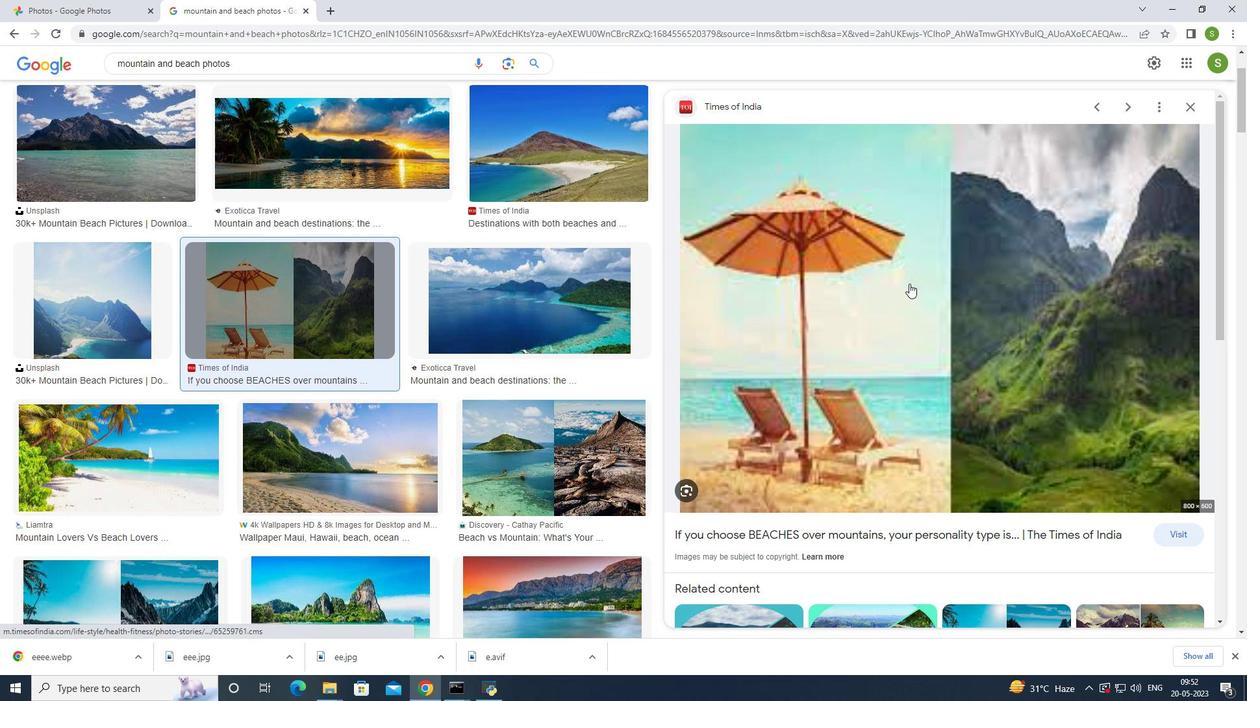 
Action: Mouse pressed right at (908, 284)
Screenshot: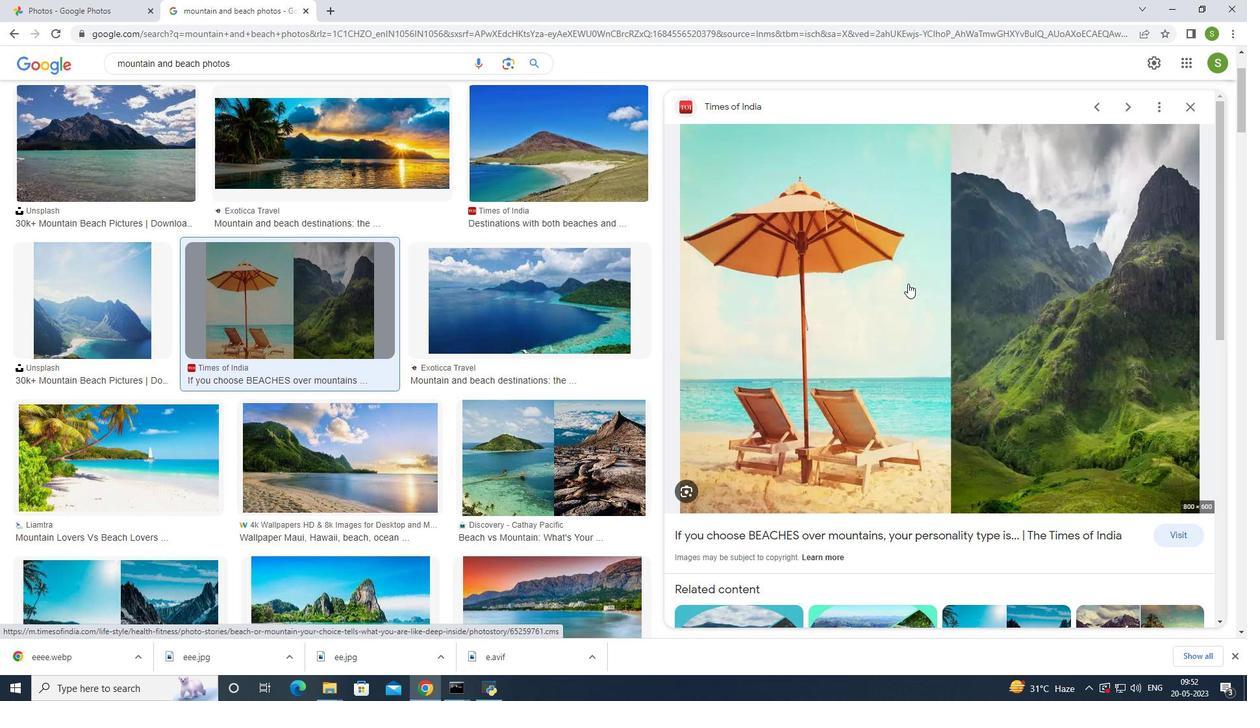 
Action: Mouse moved to (935, 421)
Screenshot: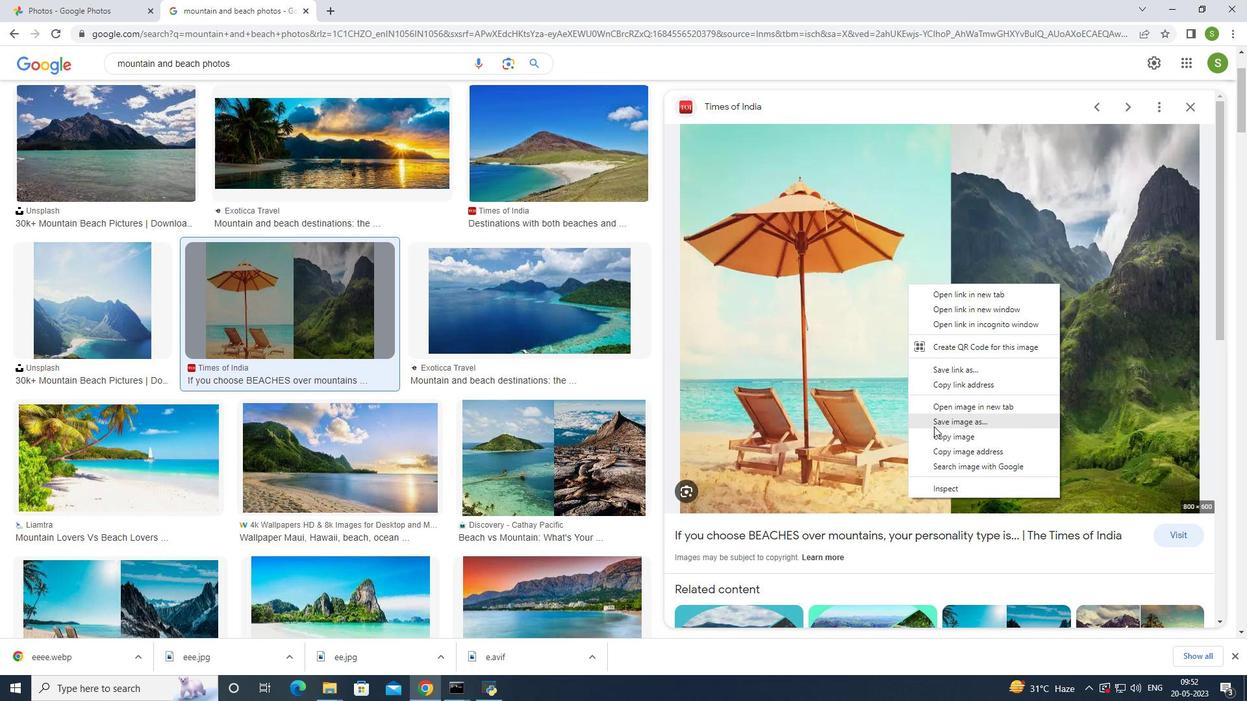 
Action: Mouse pressed left at (935, 421)
Screenshot: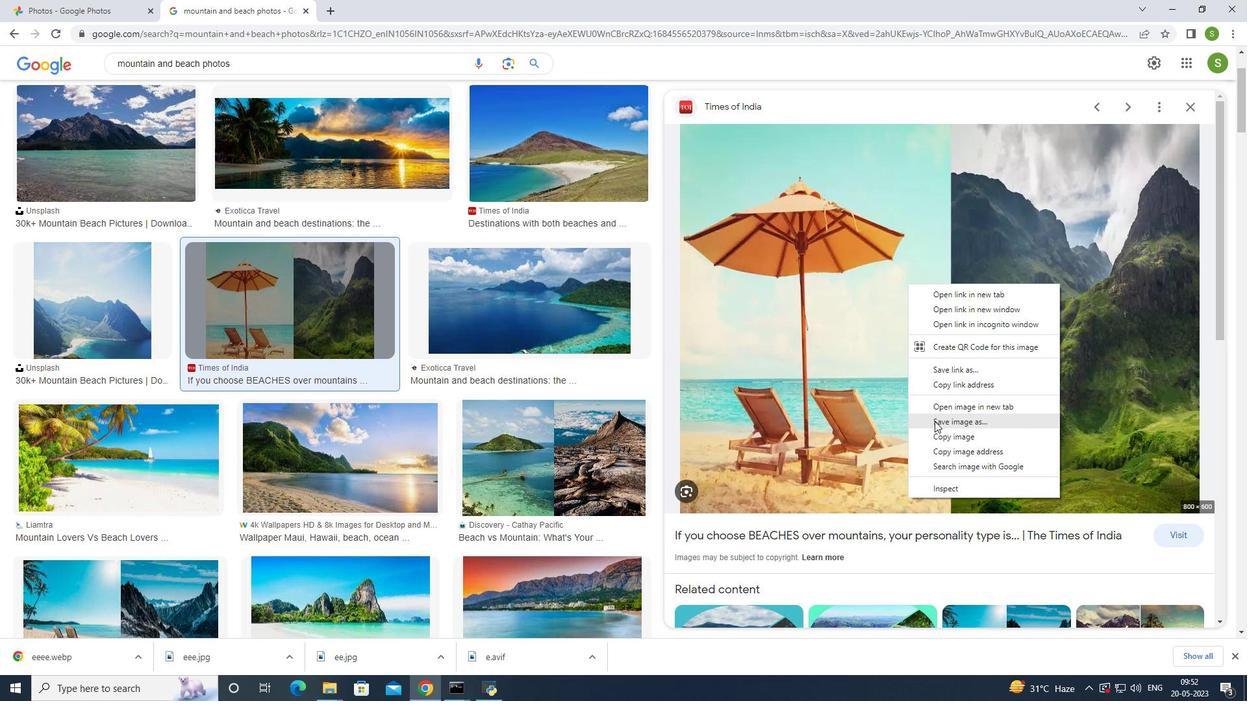 
Action: Mouse moved to (688, 371)
Screenshot: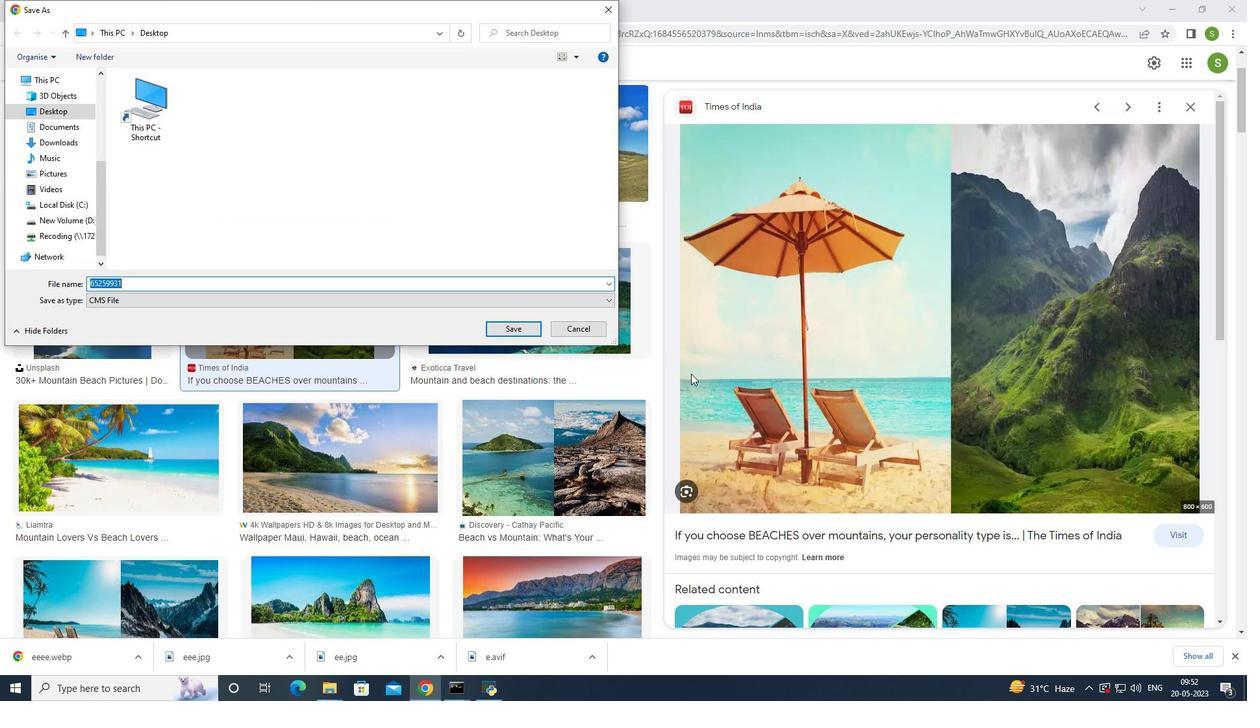 
Action: Key pressed m<Key.enter>
Screenshot: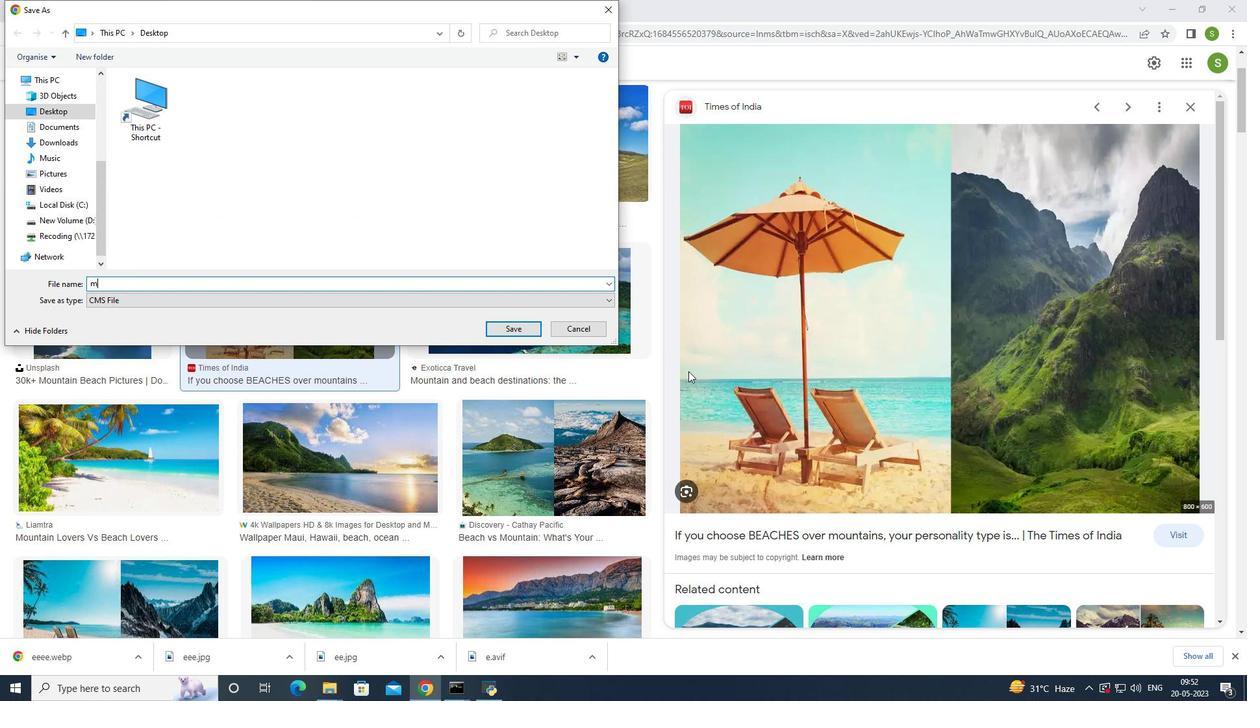 
Action: Mouse moved to (388, 336)
Screenshot: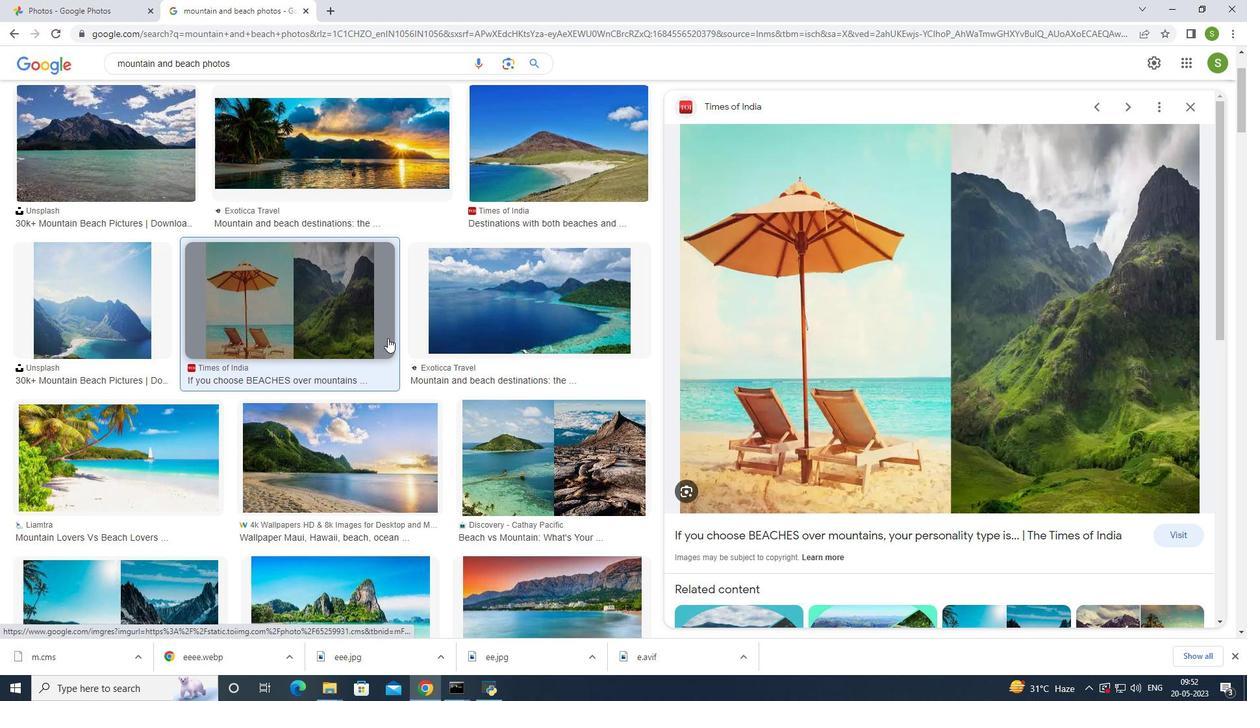 
Action: Mouse scrolled (388, 336) with delta (0, 0)
Screenshot: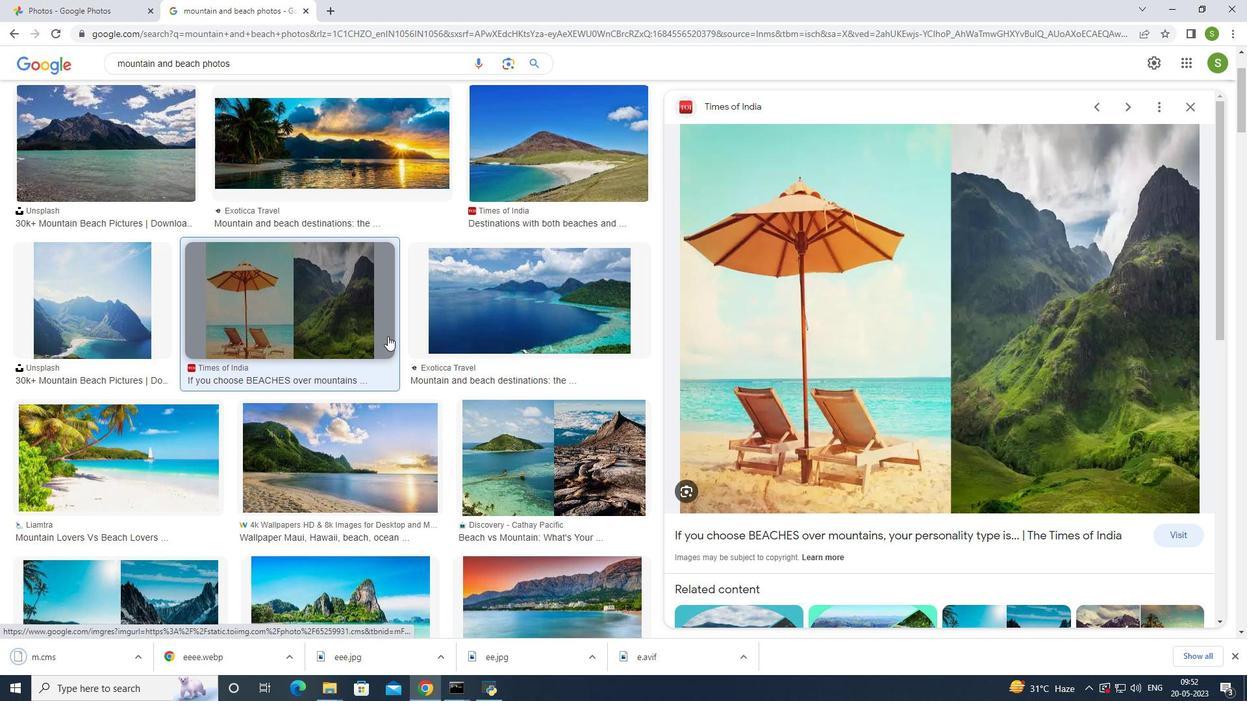 
Action: Mouse scrolled (388, 336) with delta (0, 0)
Screenshot: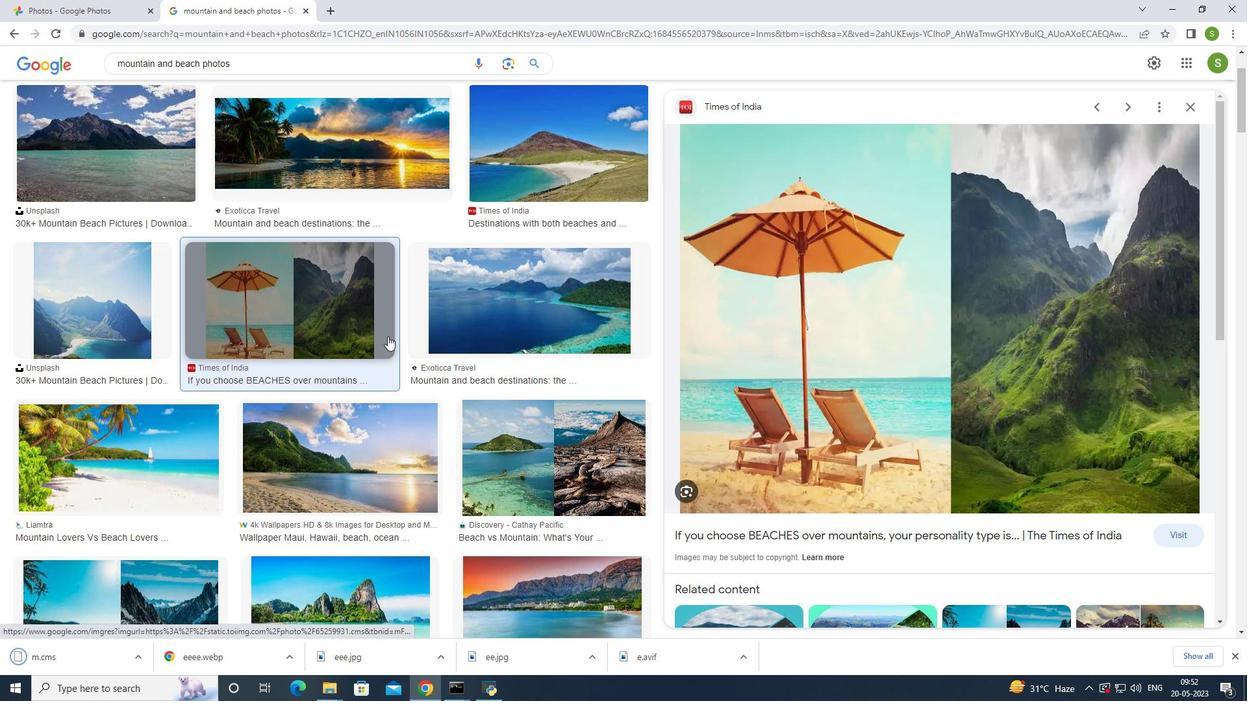 
Action: Mouse scrolled (388, 336) with delta (0, 0)
Screenshot: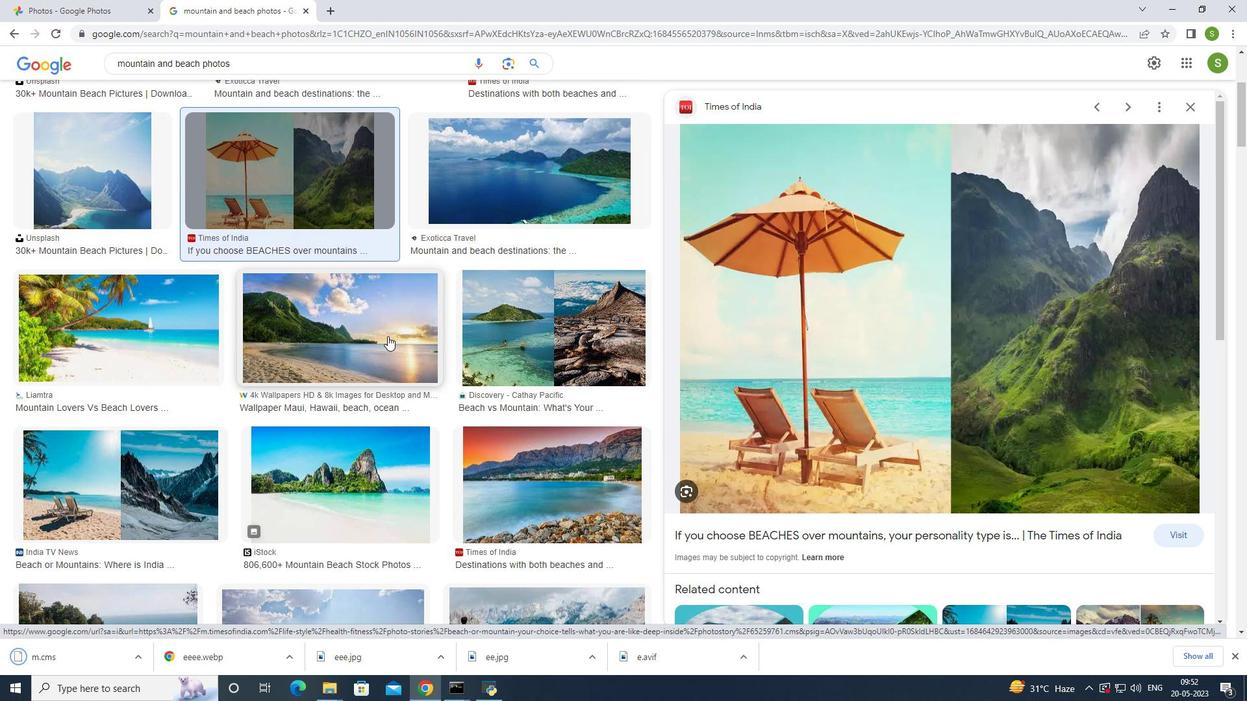 
Action: Mouse scrolled (388, 336) with delta (0, 0)
Screenshot: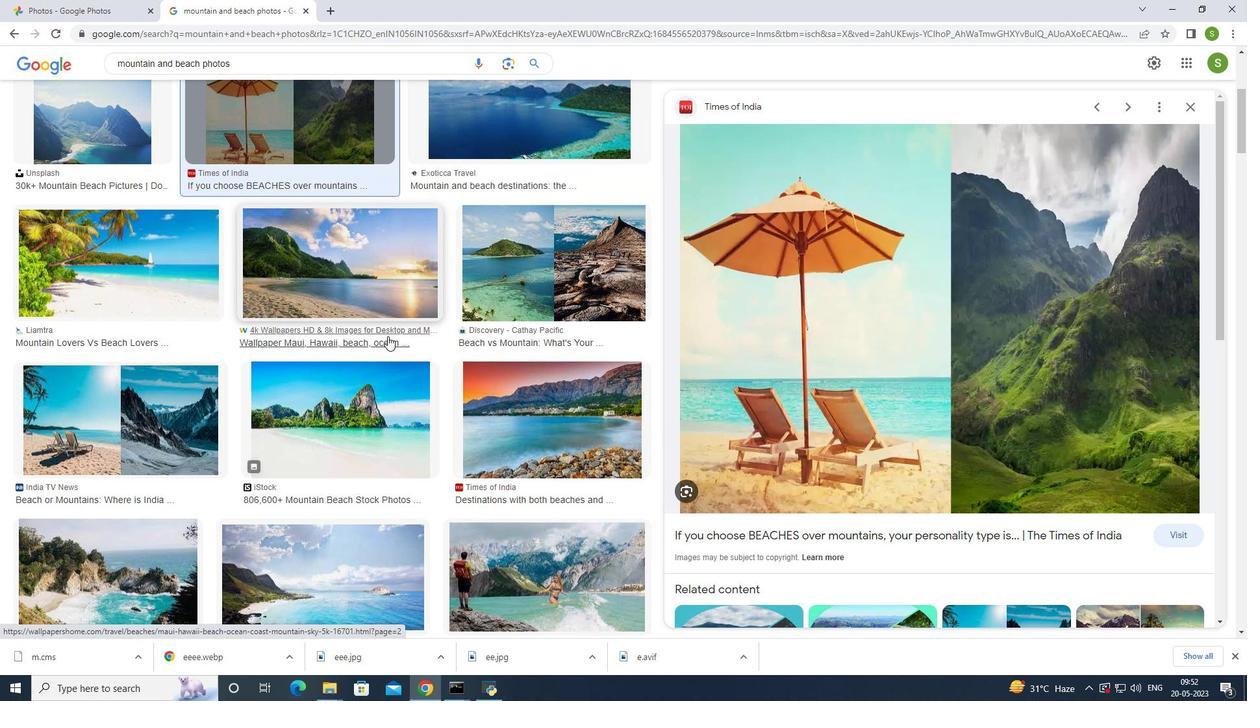 
Action: Mouse scrolled (388, 336) with delta (0, 0)
Screenshot: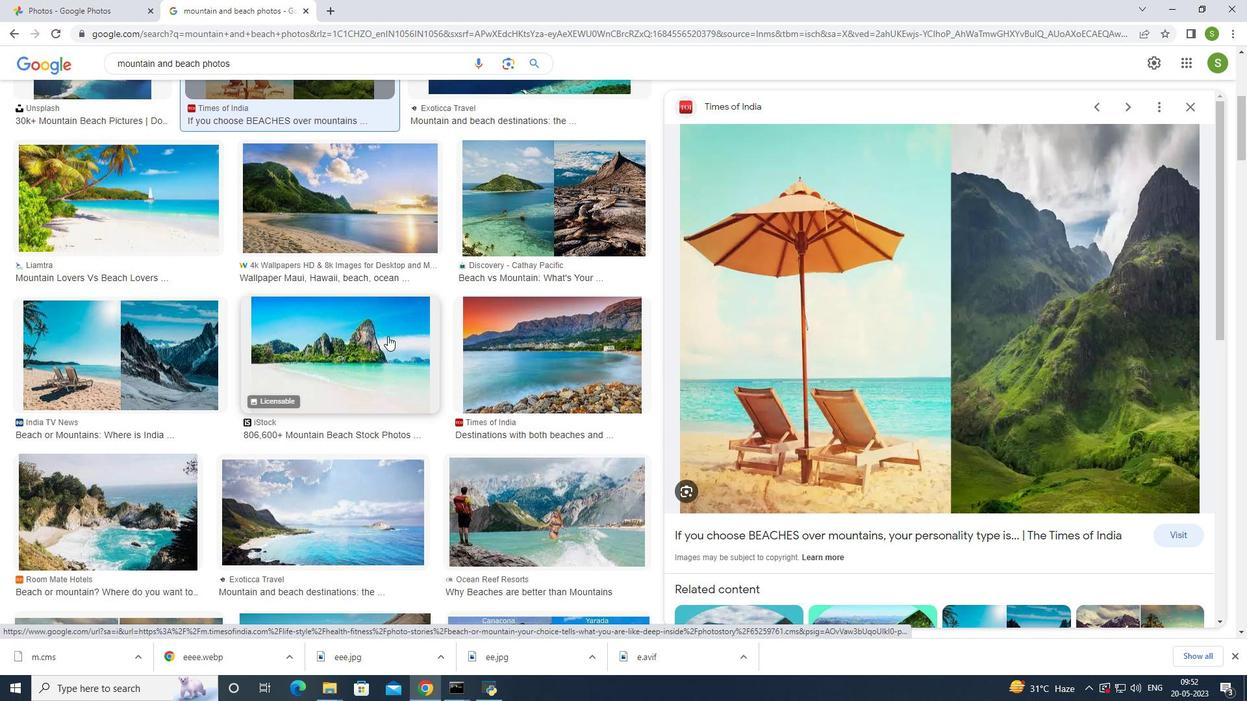 
Action: Mouse moved to (390, 332)
Screenshot: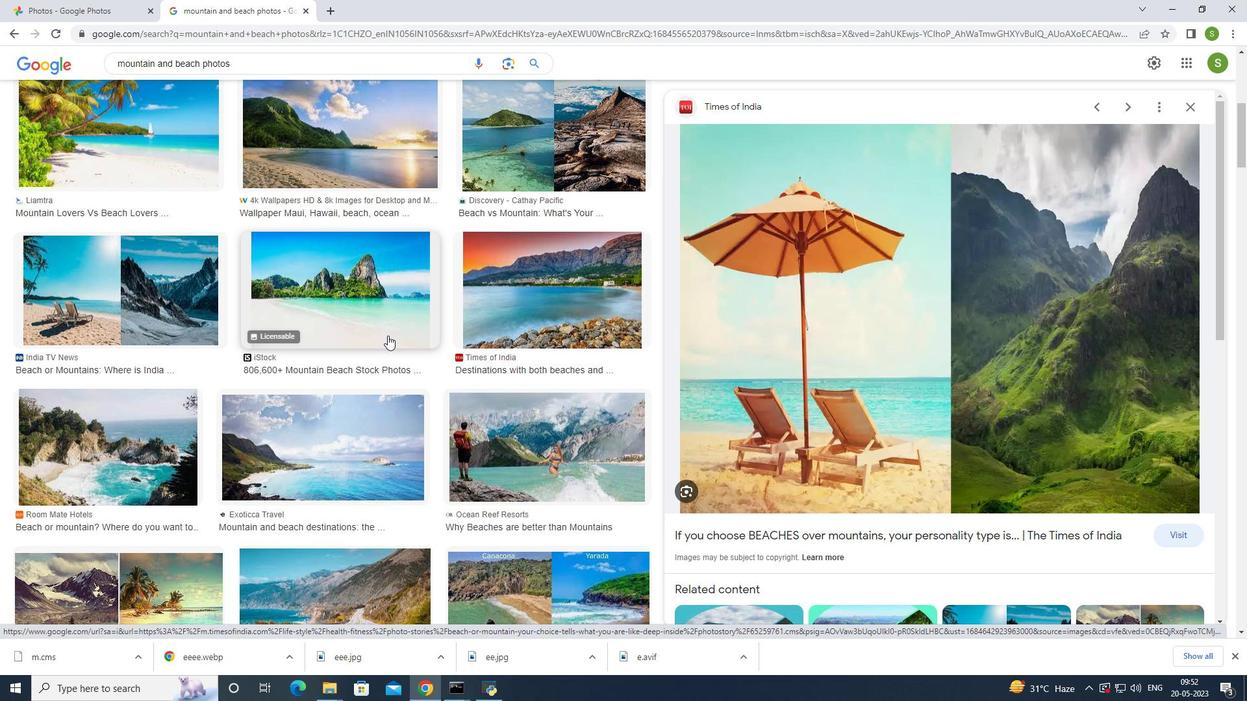 
Action: Mouse scrolled (390, 332) with delta (0, 0)
Screenshot: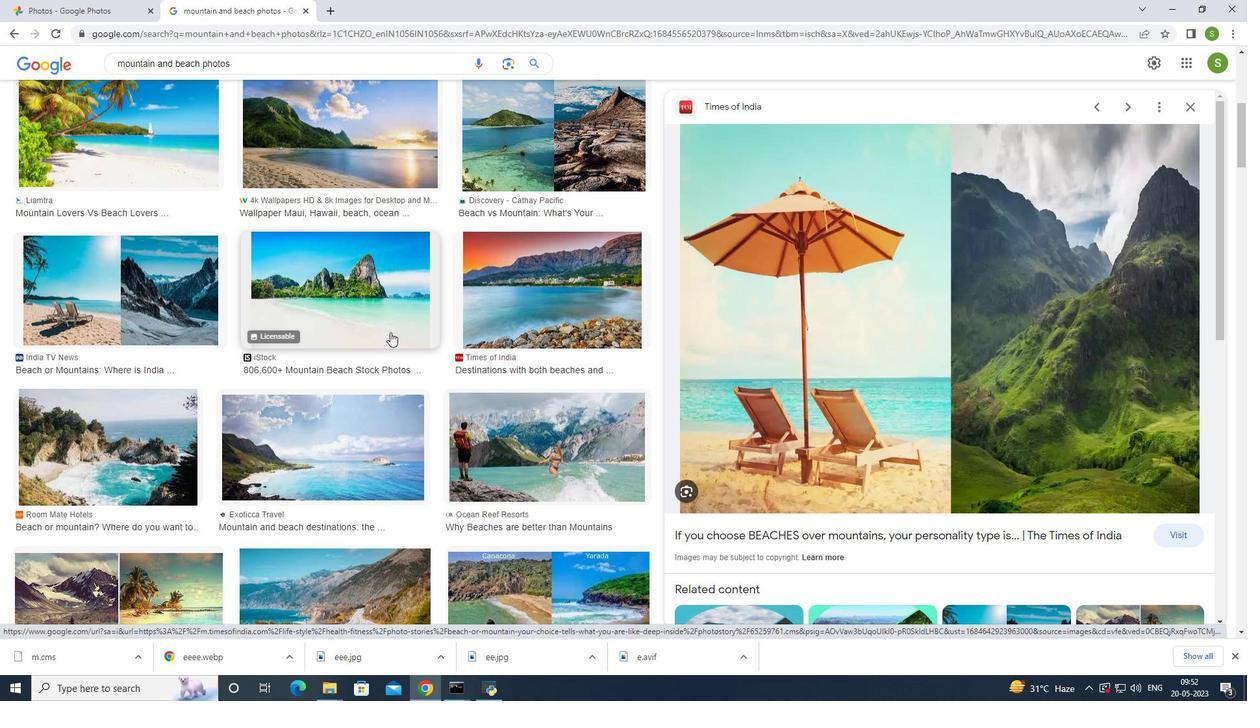 
Action: Mouse scrolled (390, 332) with delta (0, 0)
Screenshot: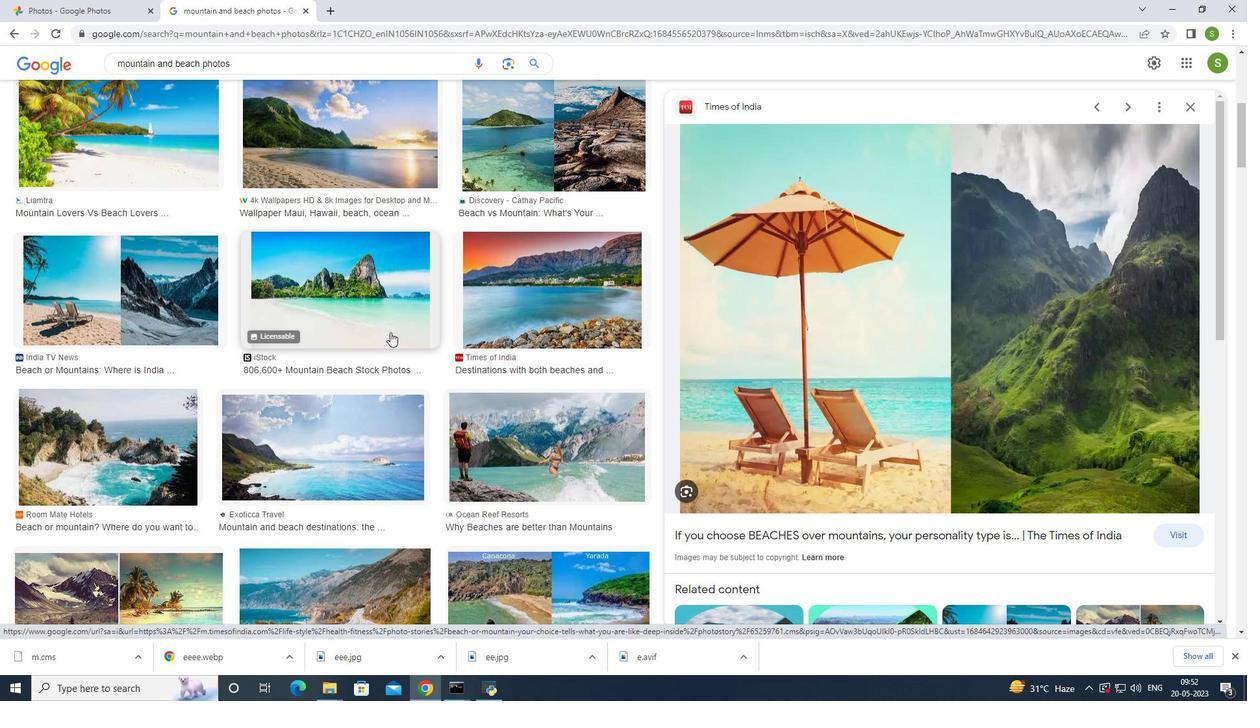 
Action: Mouse scrolled (390, 332) with delta (0, 0)
Screenshot: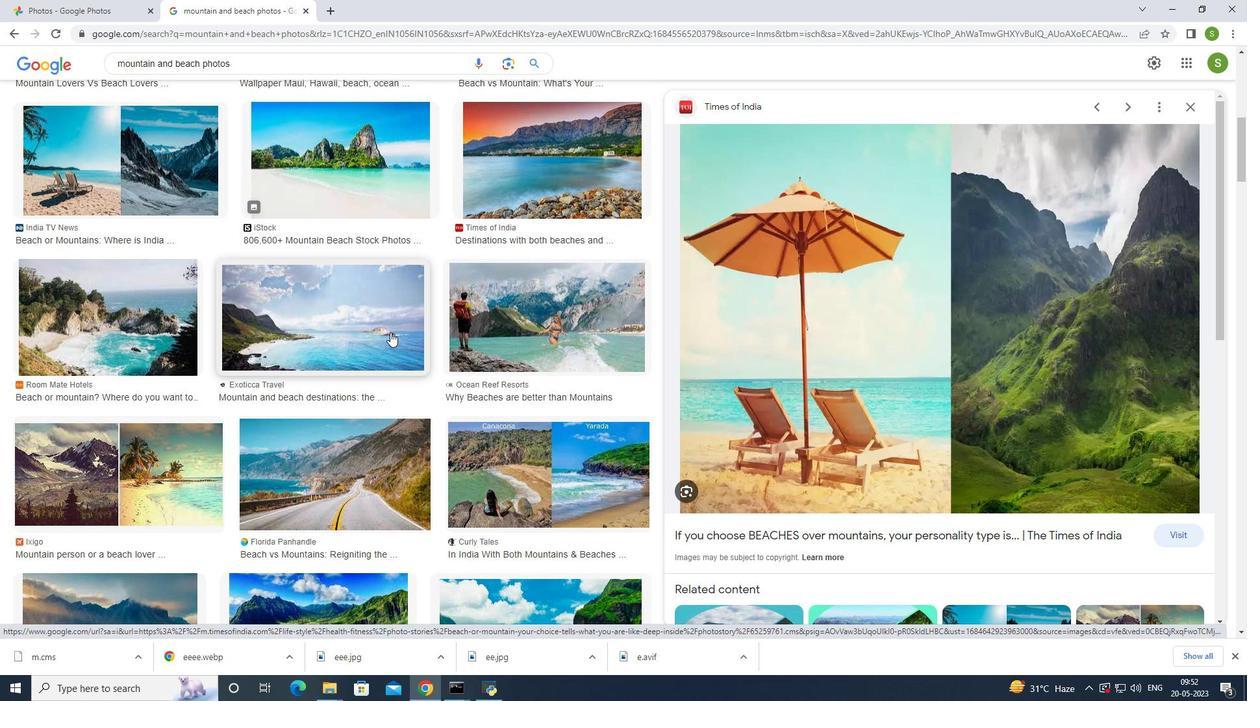 
Action: Mouse scrolled (390, 332) with delta (0, 0)
Screenshot: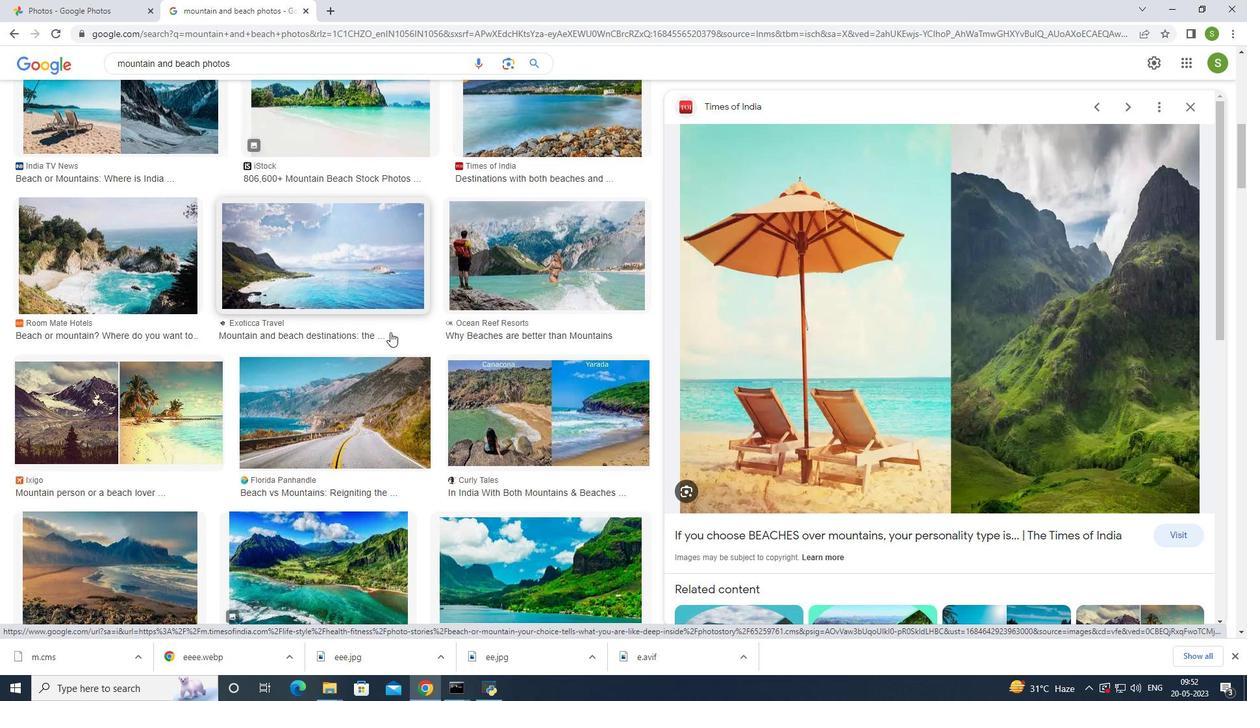 
Action: Mouse moved to (391, 332)
Screenshot: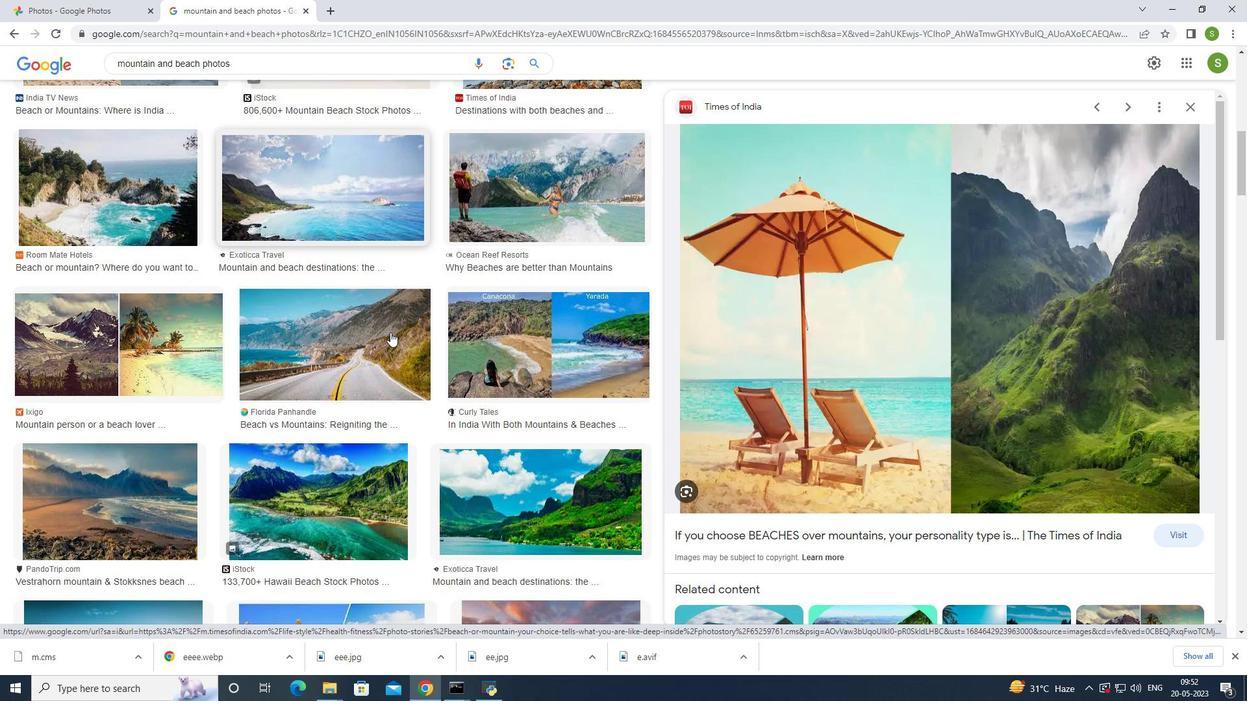 
Action: Mouse scrolled (391, 331) with delta (0, 0)
Screenshot: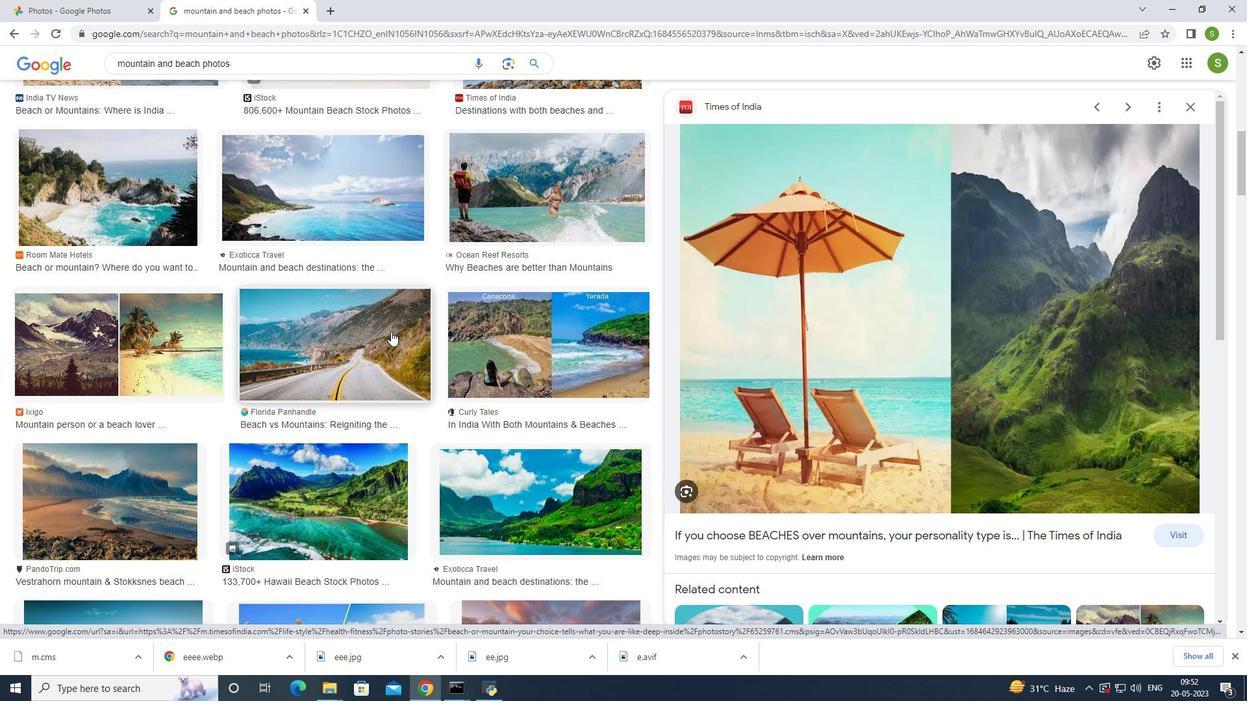 
Action: Mouse moved to (393, 331)
Screenshot: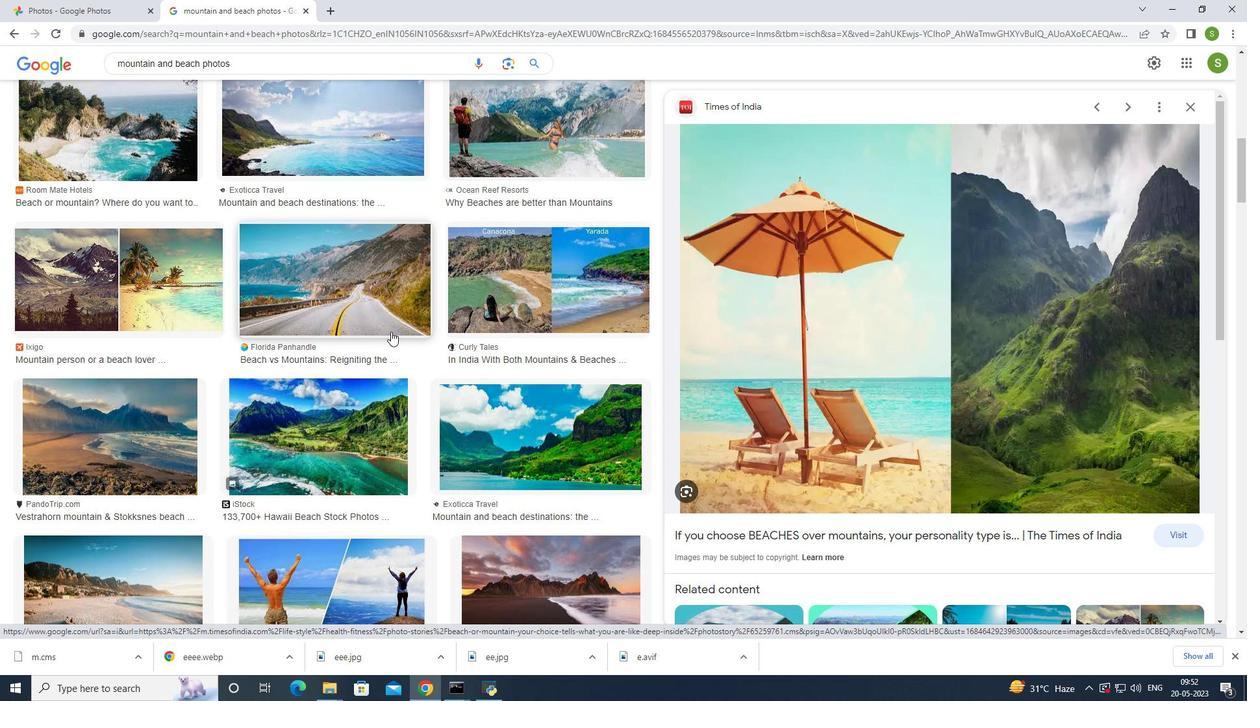 
Action: Mouse scrolled (393, 330) with delta (0, 0)
Screenshot: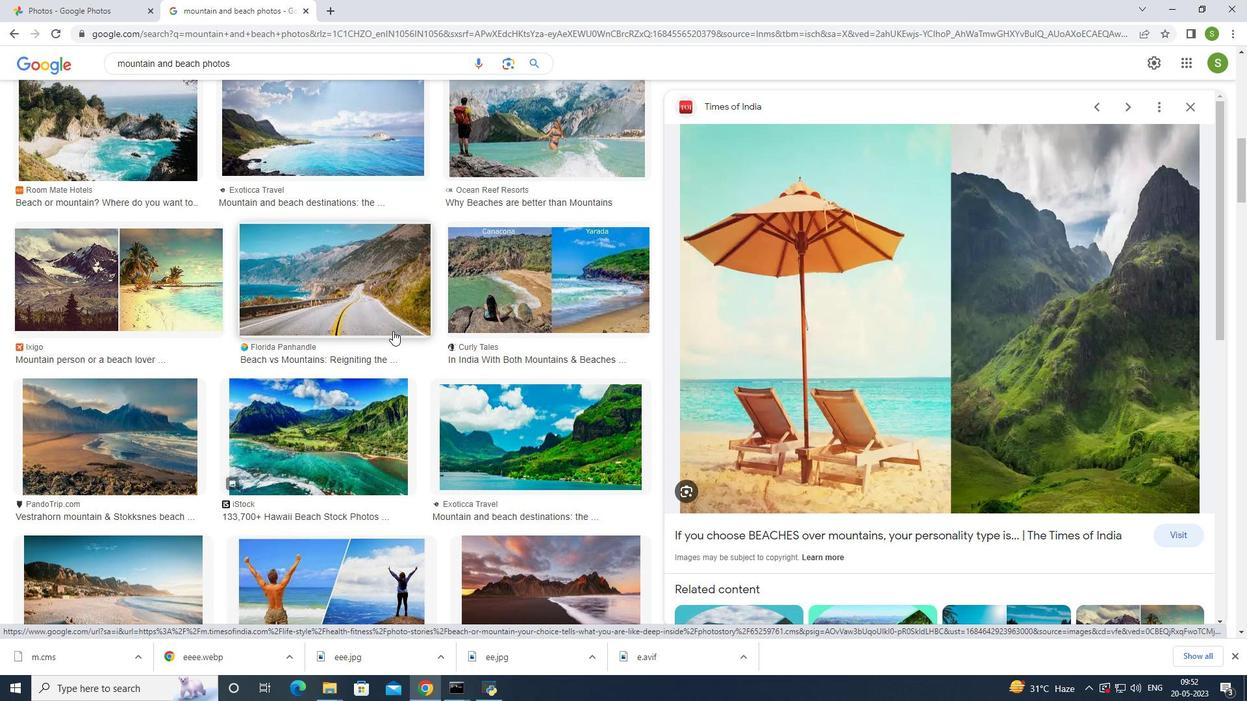 
Action: Mouse scrolled (393, 330) with delta (0, 0)
Screenshot: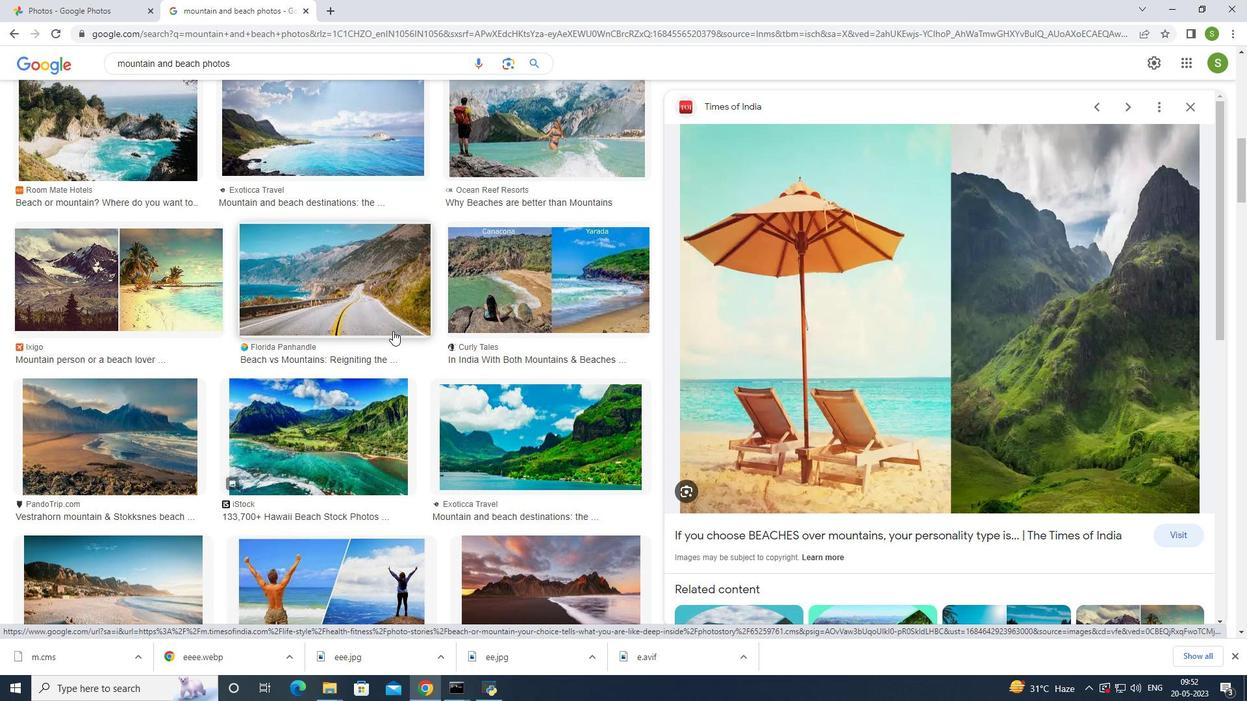 
Action: Mouse scrolled (393, 330) with delta (0, 0)
Screenshot: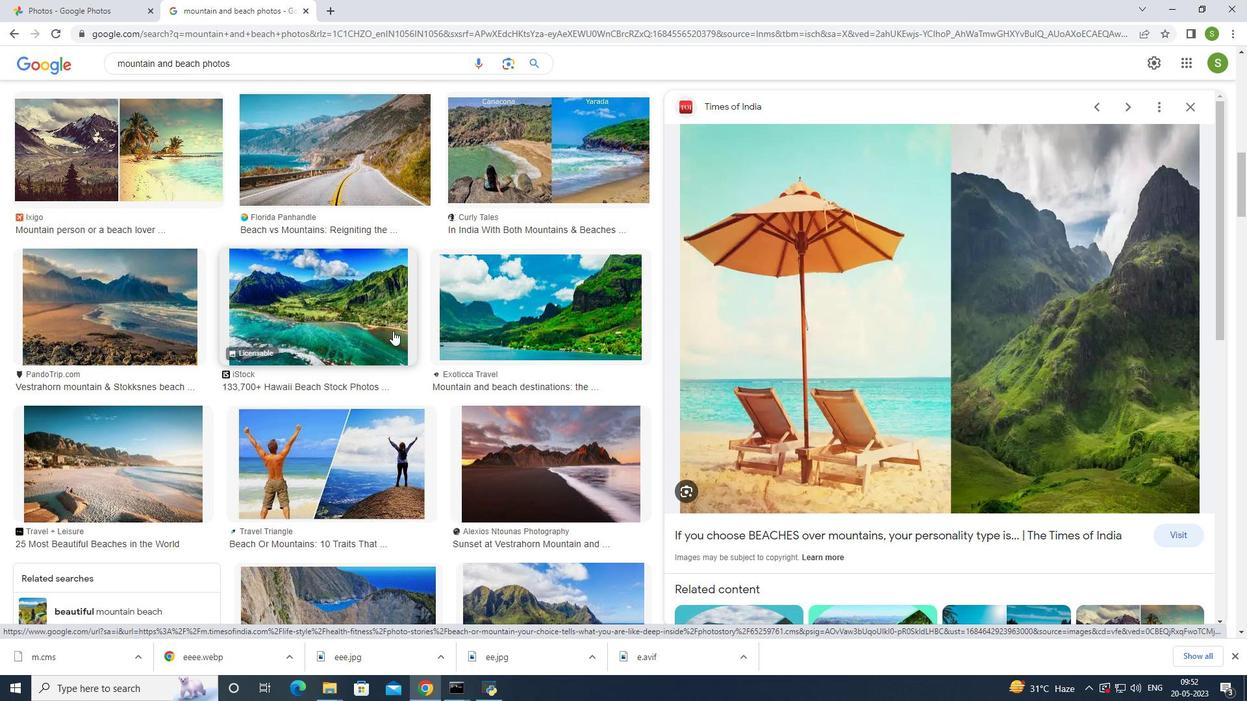 
Action: Mouse scrolled (393, 330) with delta (0, 0)
Screenshot: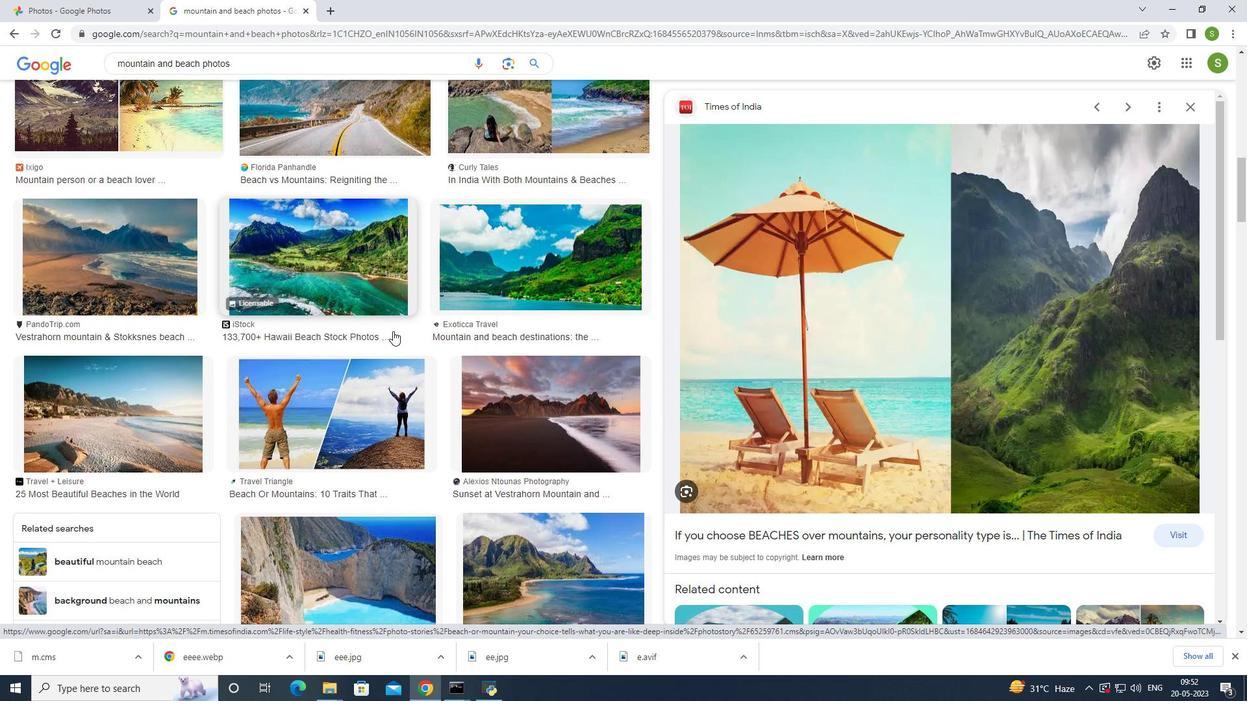 
Action: Mouse scrolled (393, 330) with delta (0, 0)
Screenshot: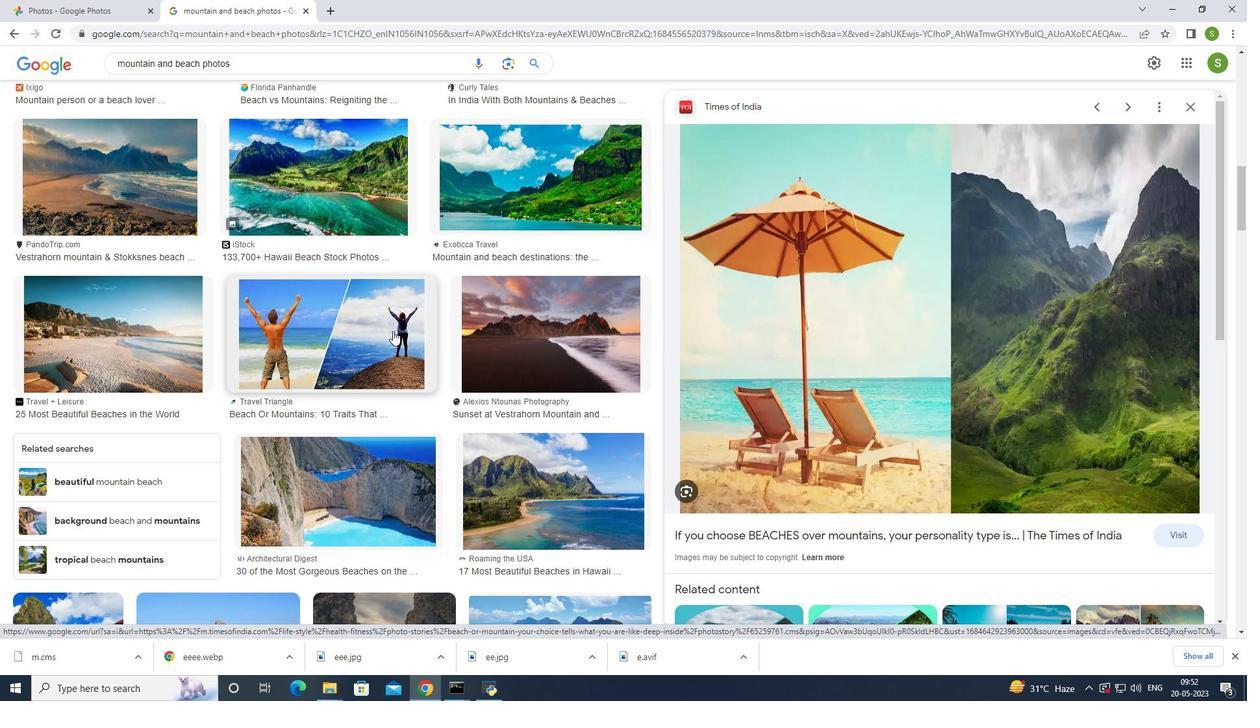
Action: Mouse scrolled (393, 330) with delta (0, 0)
Screenshot: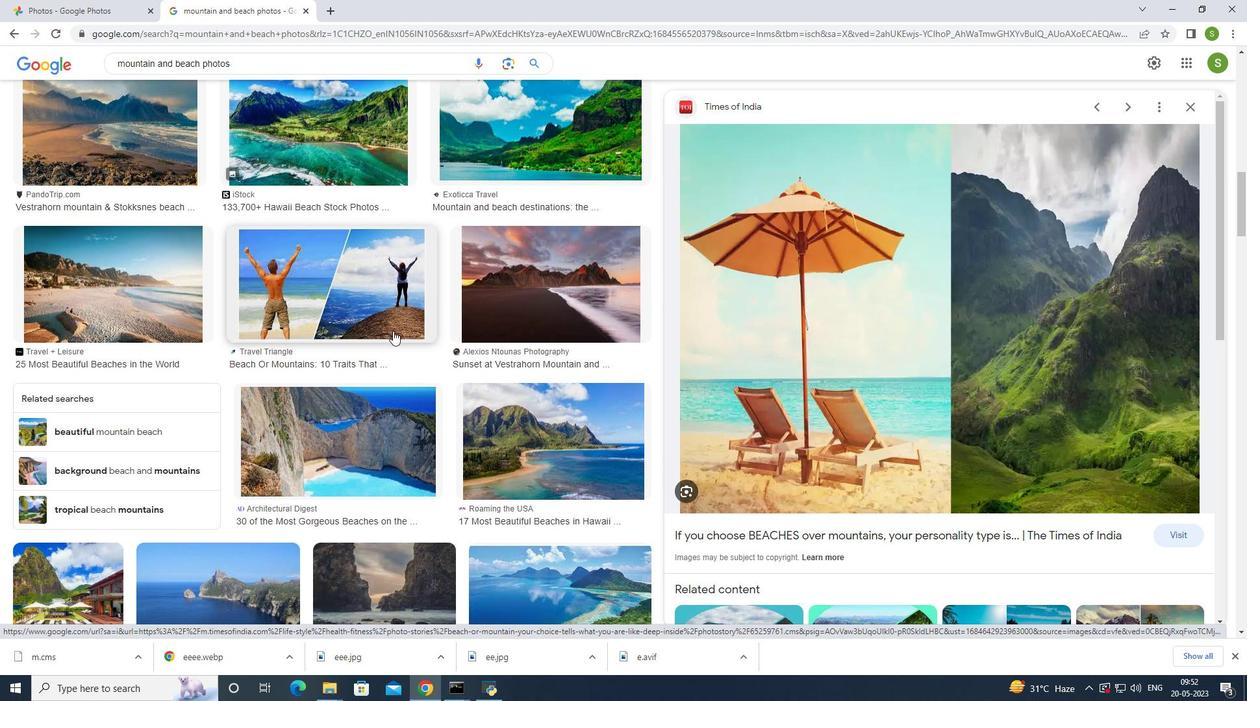
Action: Mouse scrolled (393, 330) with delta (0, 0)
Screenshot: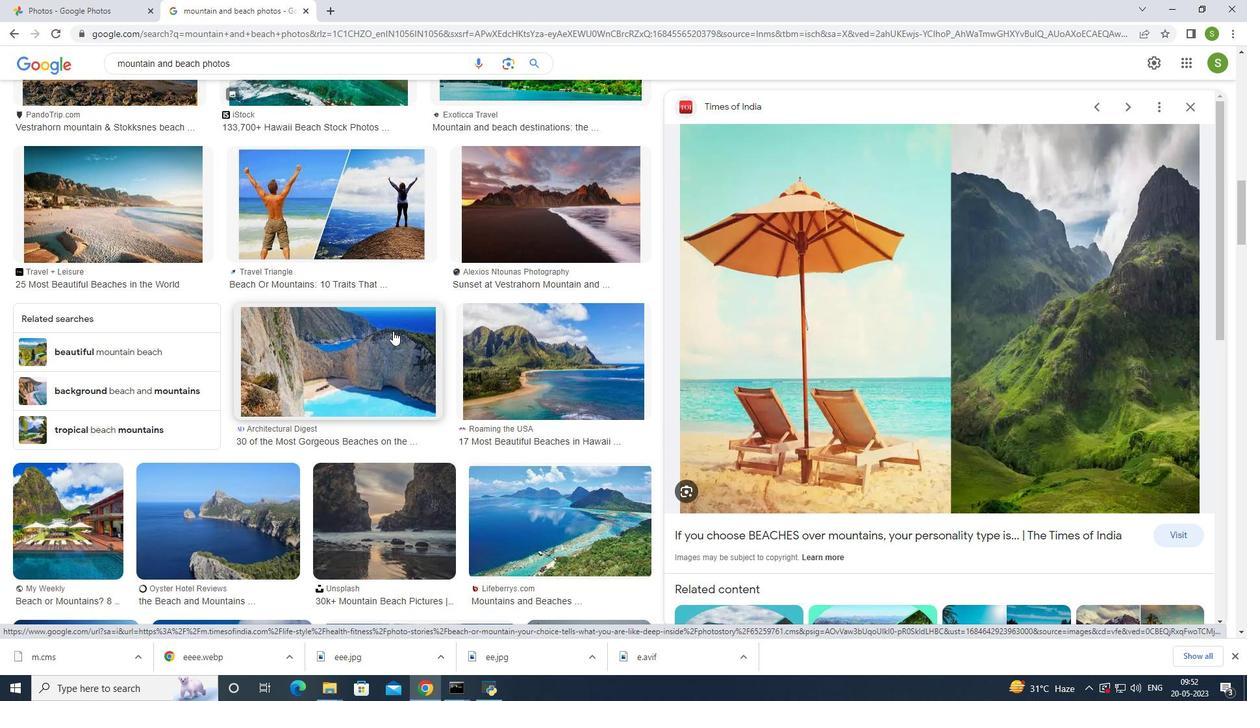 
Action: Mouse scrolled (393, 330) with delta (0, 0)
Screenshot: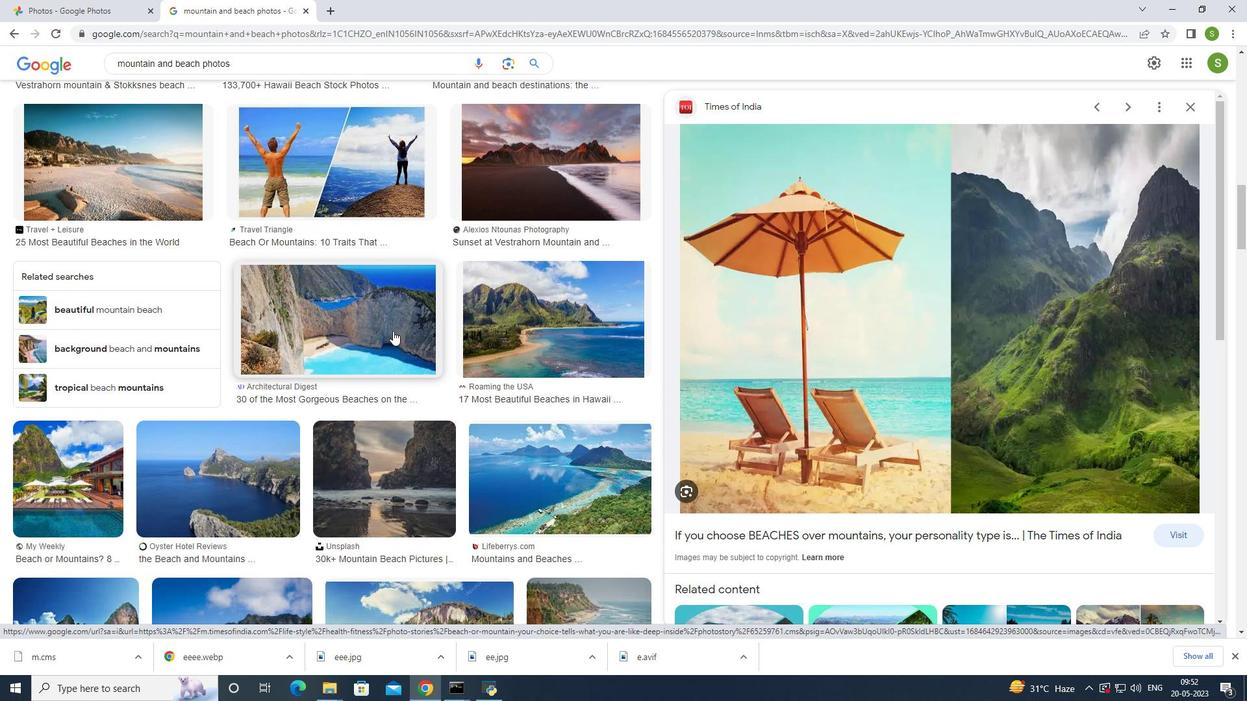 
Action: Mouse scrolled (393, 330) with delta (0, 0)
Screenshot: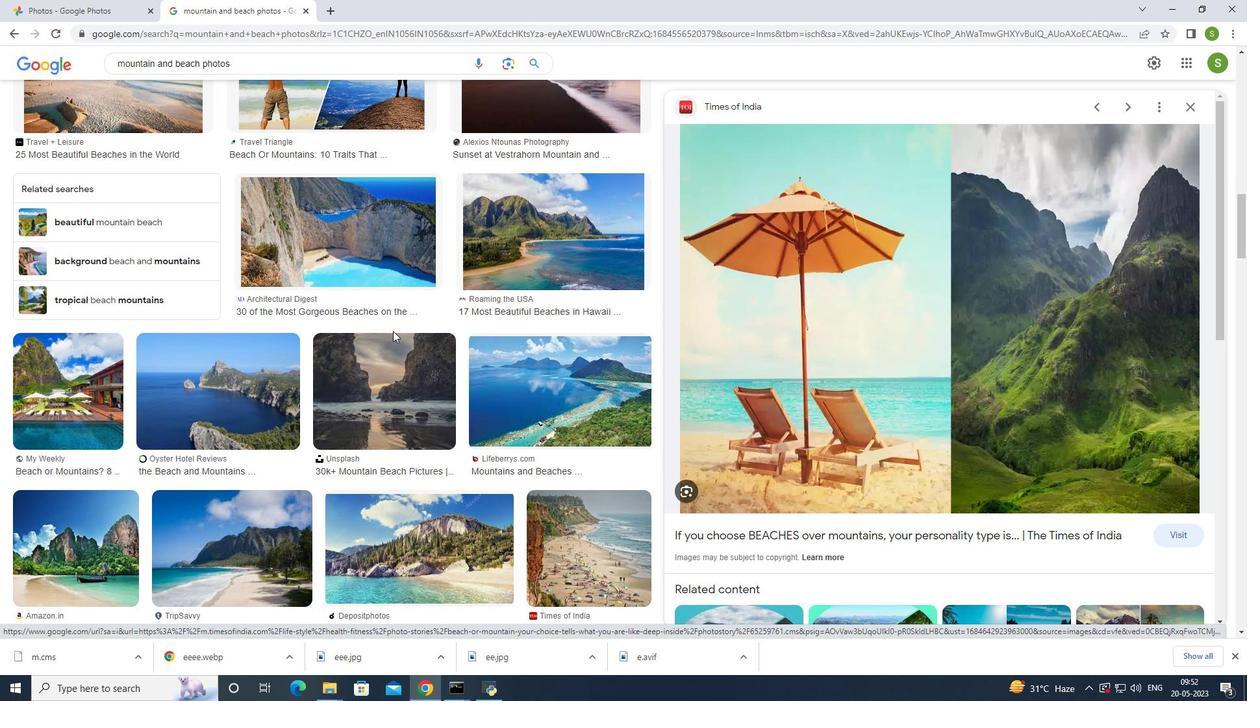 
Action: Mouse scrolled (393, 330) with delta (0, 0)
Screenshot: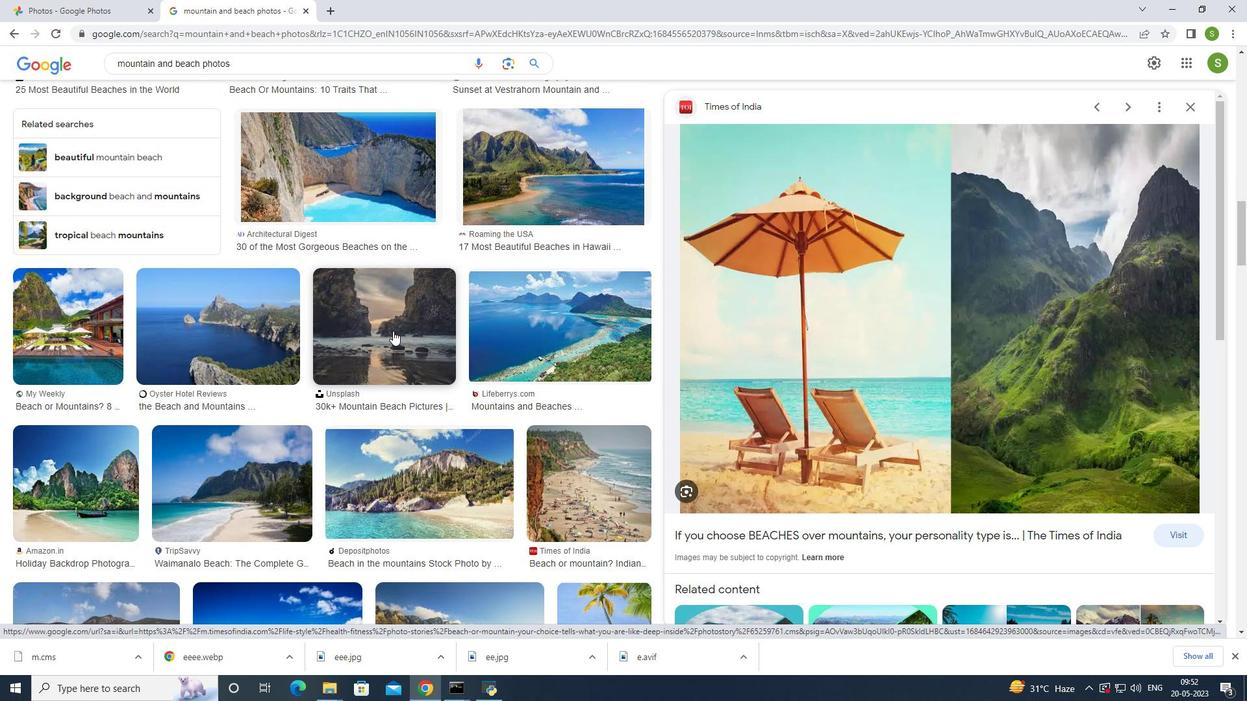 
Action: Mouse scrolled (393, 330) with delta (0, 0)
Screenshot: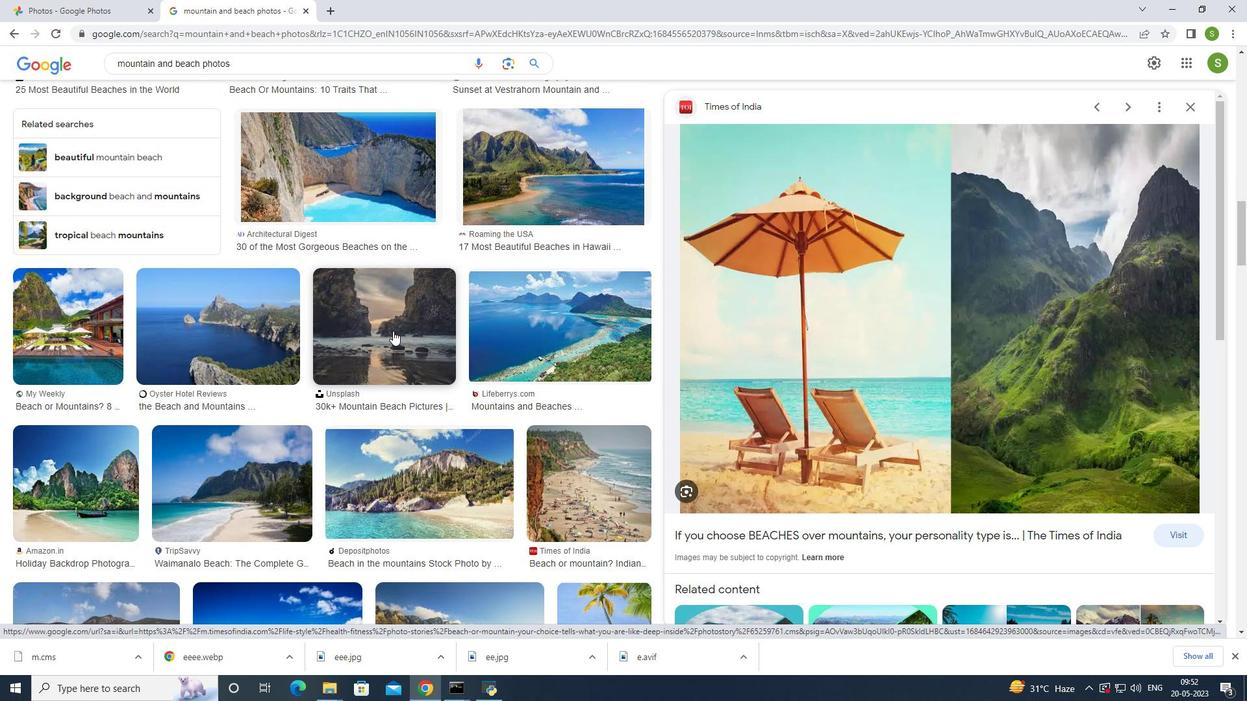 
Action: Mouse scrolled (393, 330) with delta (0, 0)
Screenshot: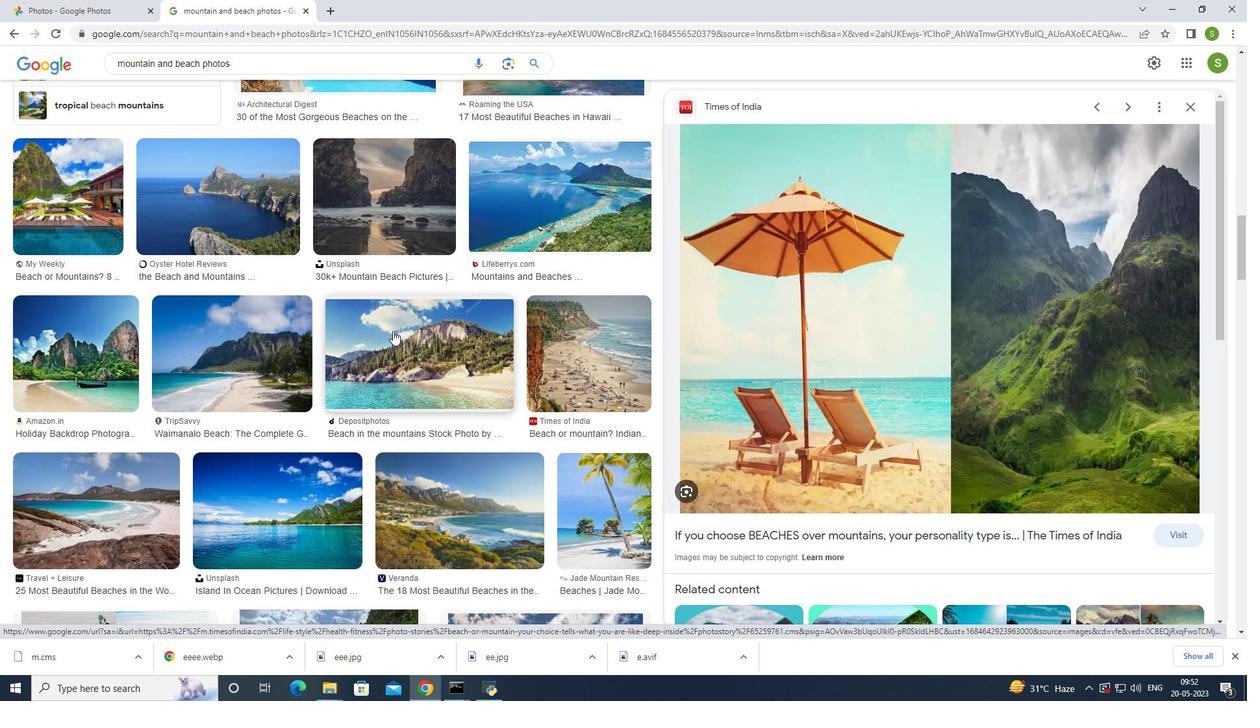 
Action: Mouse scrolled (393, 330) with delta (0, 0)
Screenshot: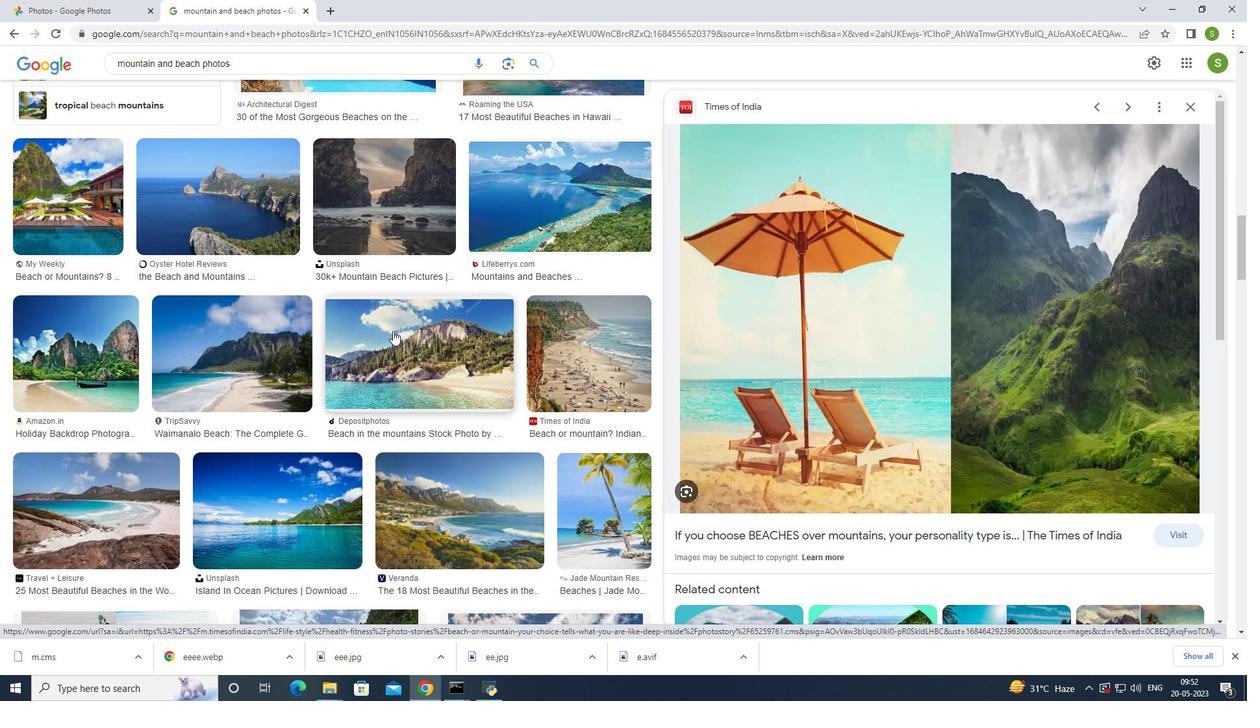 
Action: Mouse scrolled (393, 330) with delta (0, 0)
Screenshot: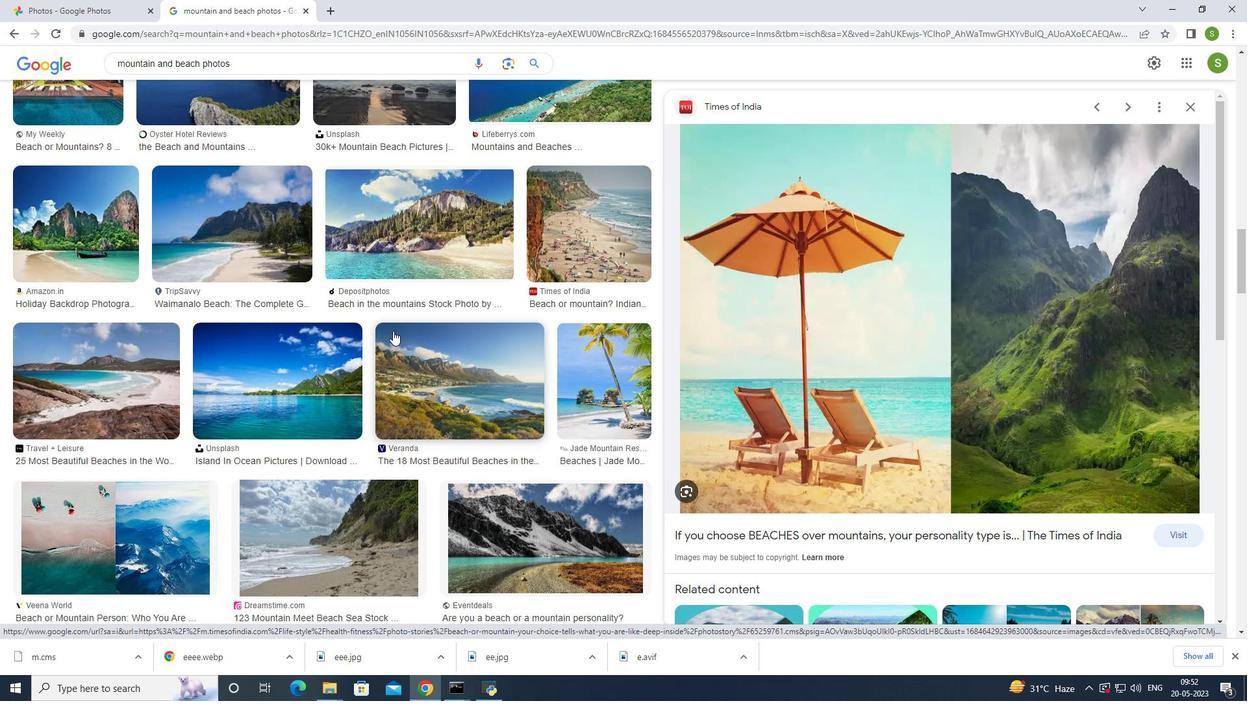 
Action: Mouse scrolled (393, 330) with delta (0, 0)
Screenshot: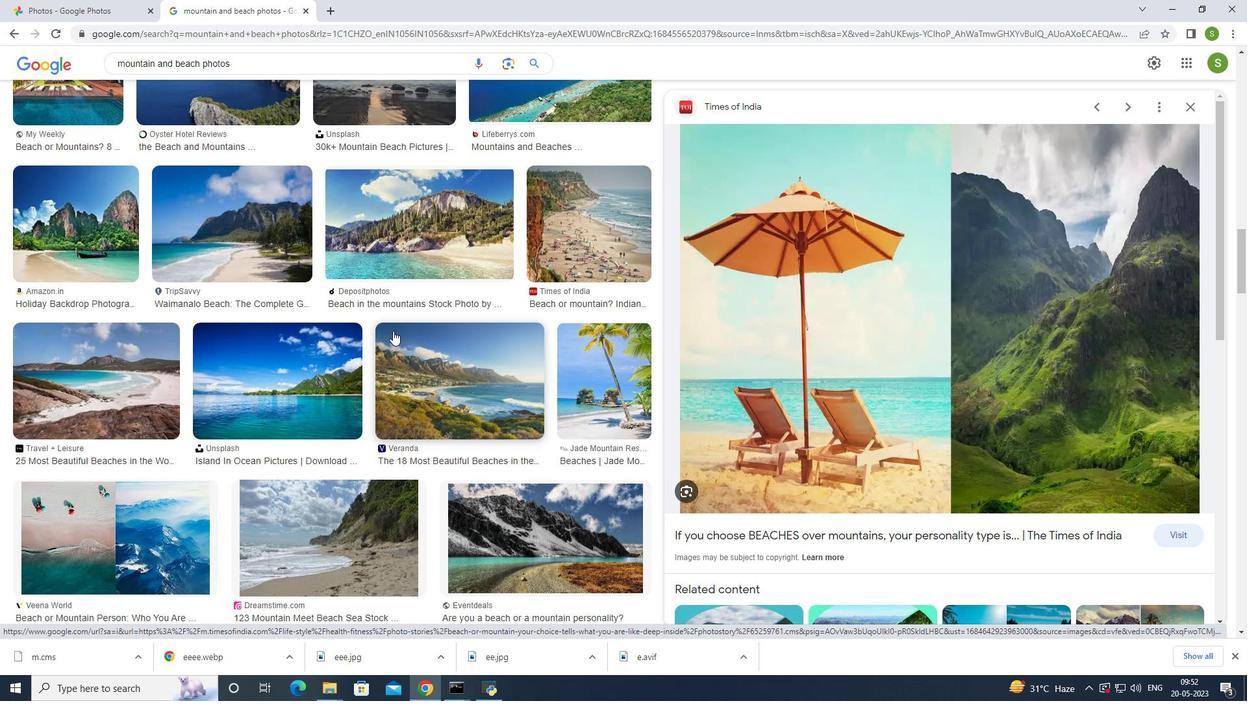 
Action: Mouse scrolled (393, 330) with delta (0, 0)
Screenshot: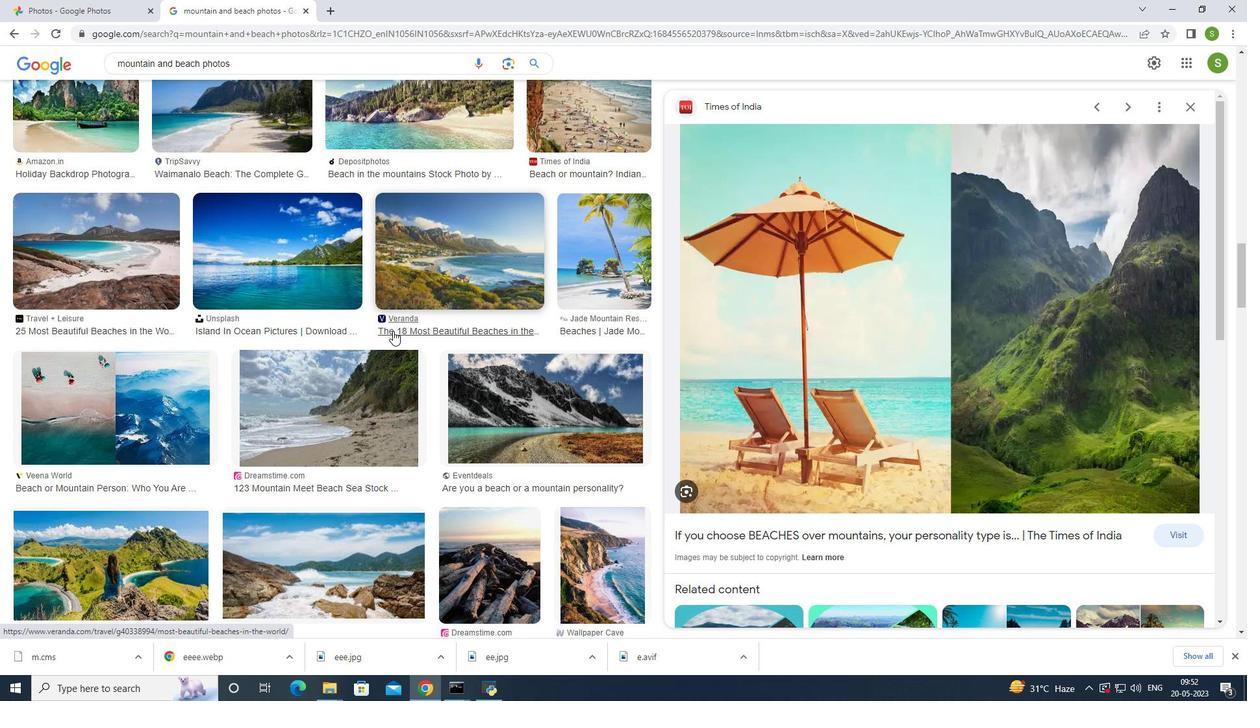 
Action: Mouse scrolled (393, 330) with delta (0, 0)
Screenshot: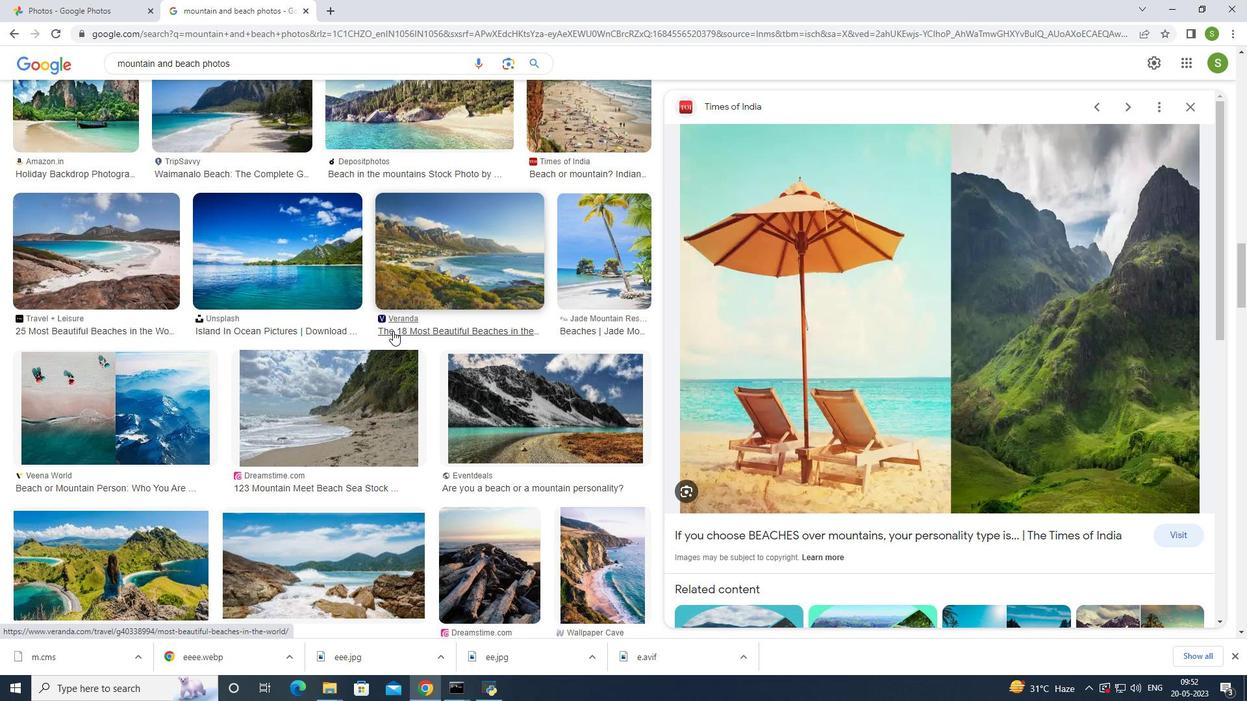 
Action: Mouse scrolled (393, 330) with delta (0, 0)
Screenshot: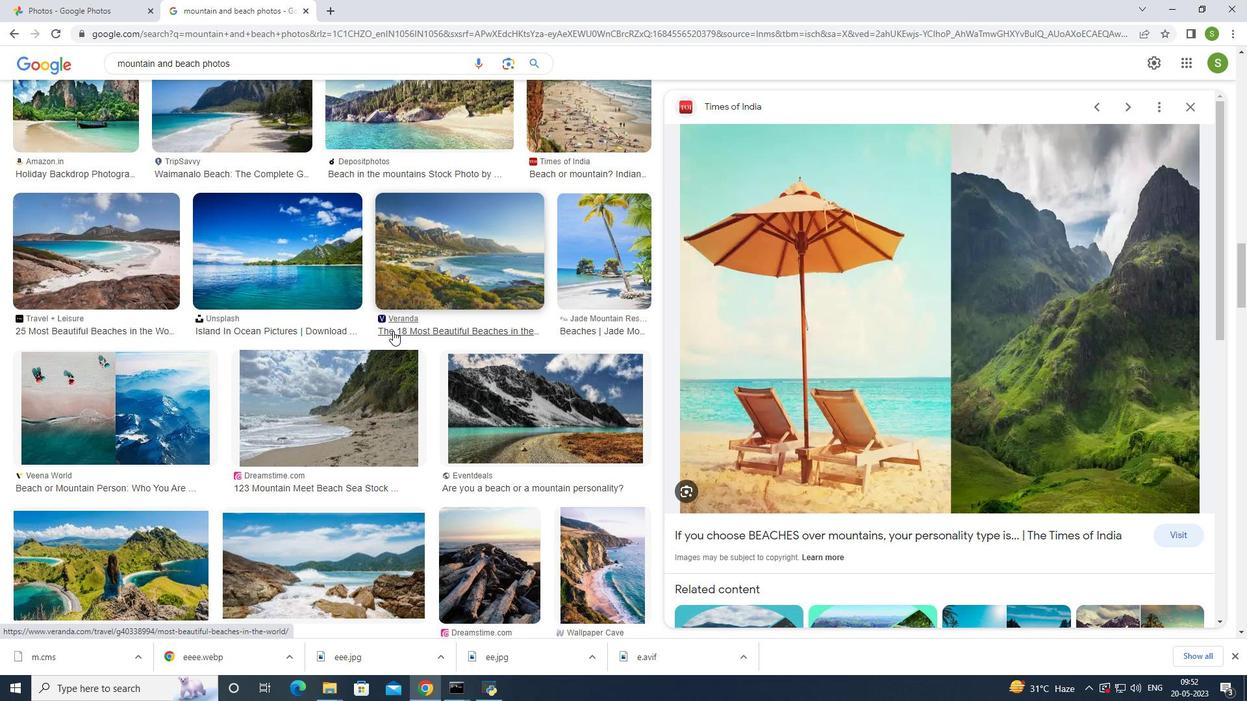 
Action: Mouse moved to (112, 369)
Screenshot: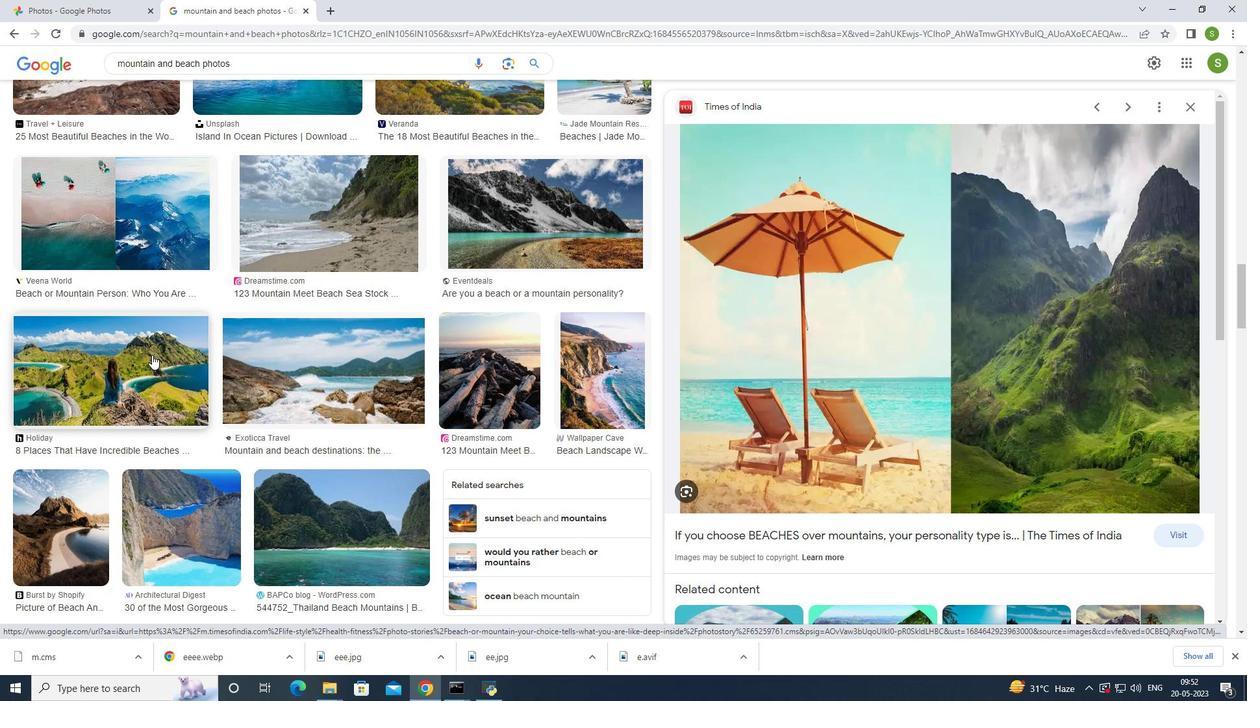 
Action: Mouse pressed left at (112, 369)
Screenshot: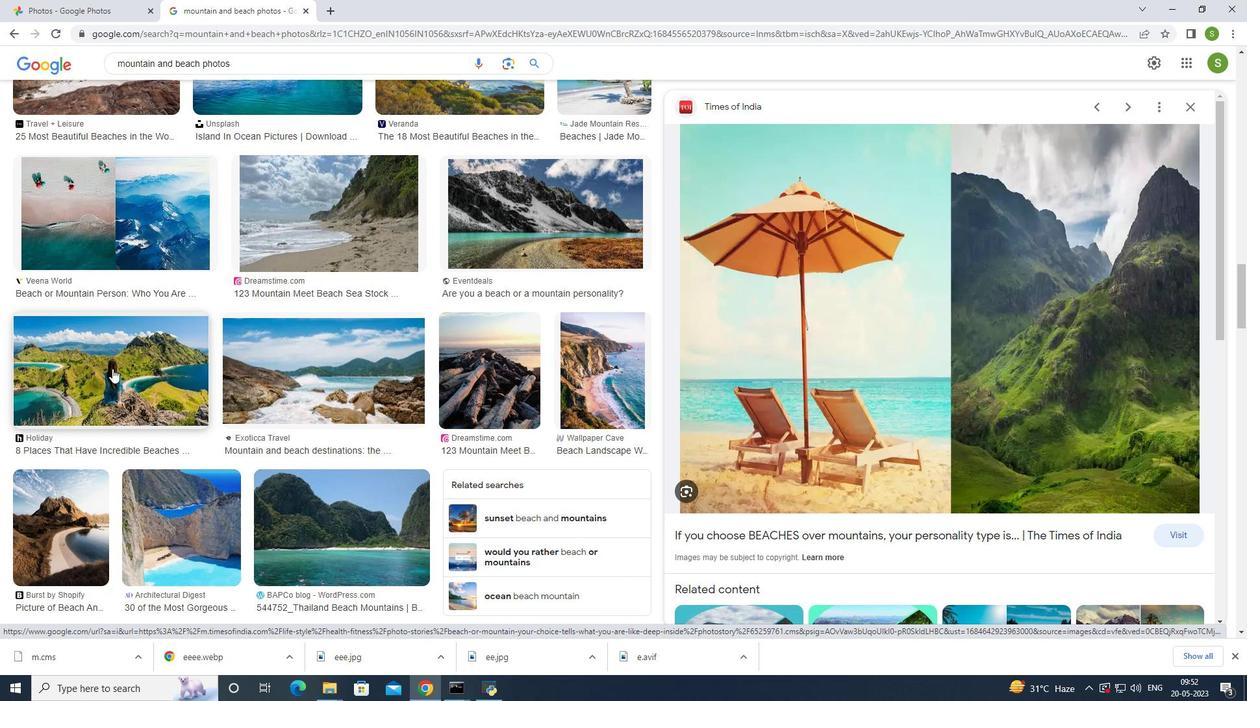 
Action: Mouse moved to (881, 298)
Screenshot: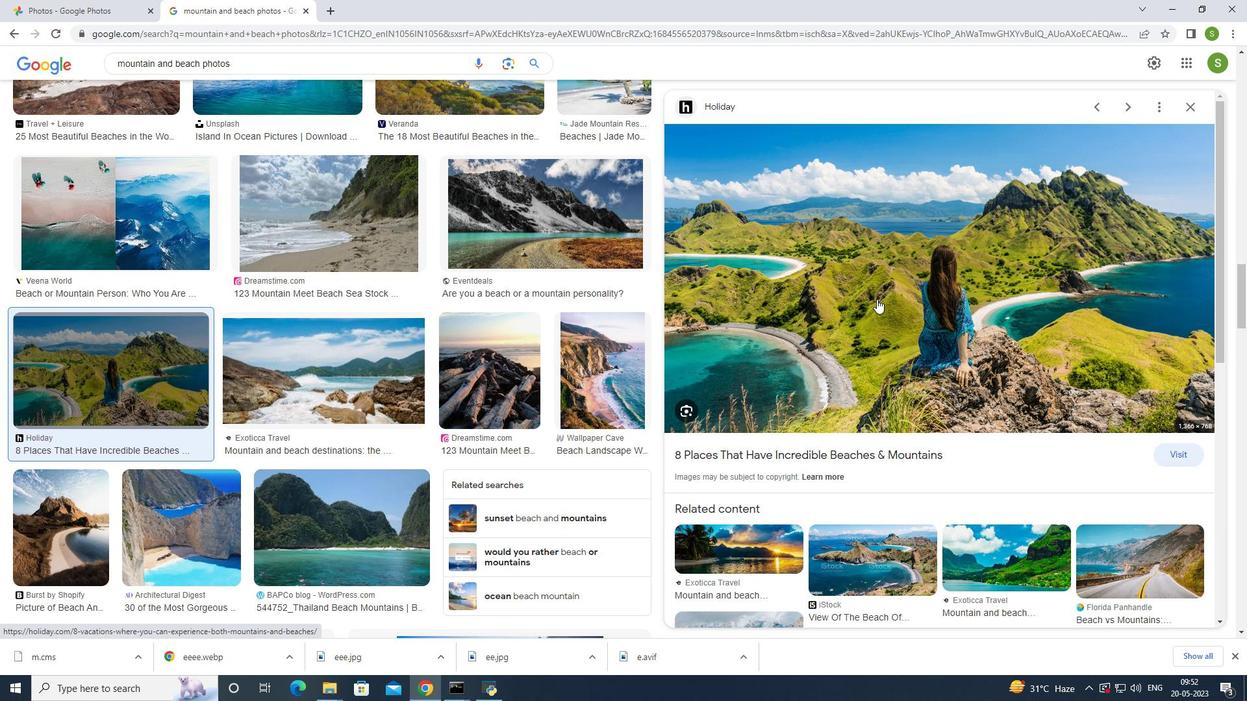 
Action: Mouse pressed right at (881, 298)
Screenshot: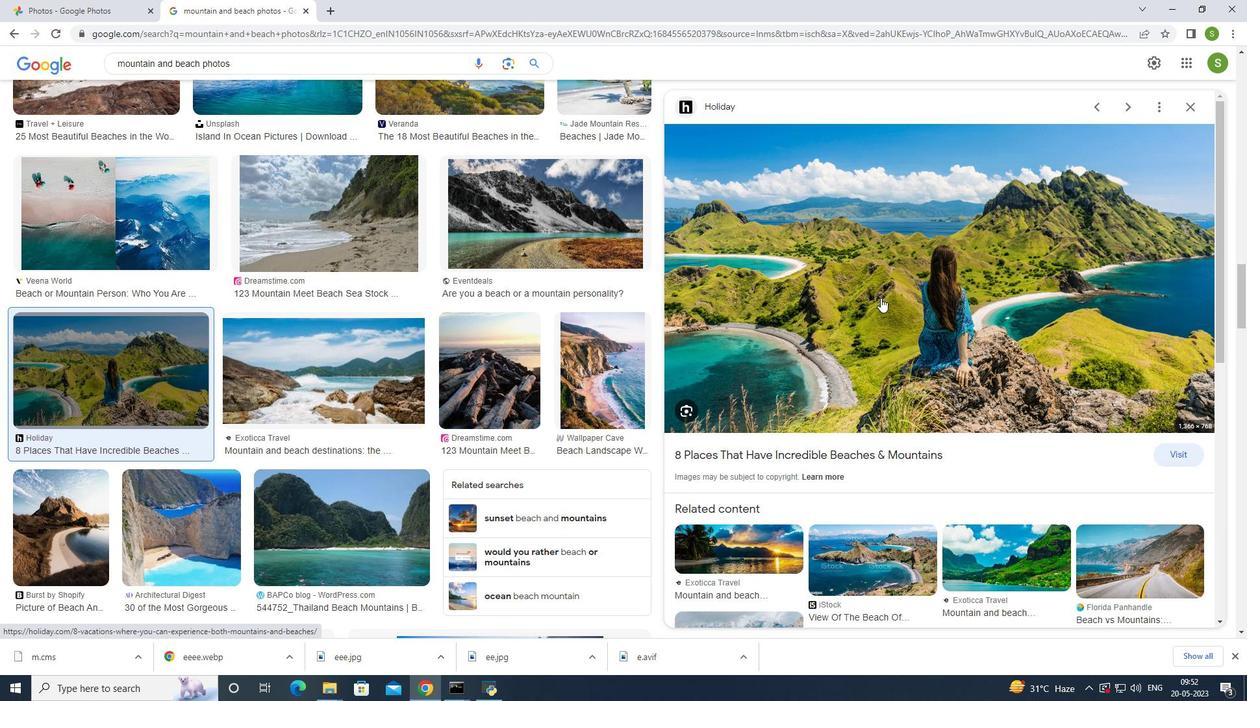 
Action: Mouse moved to (932, 433)
Screenshot: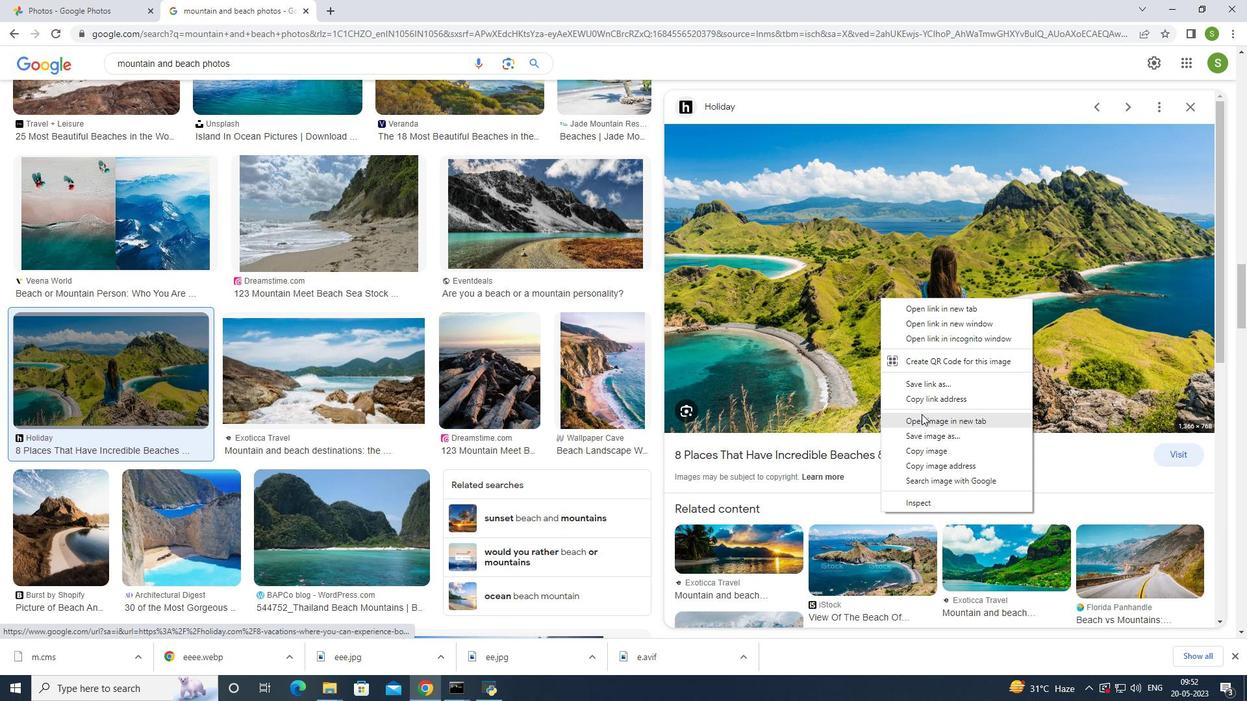 
Action: Mouse pressed left at (932, 433)
Screenshot: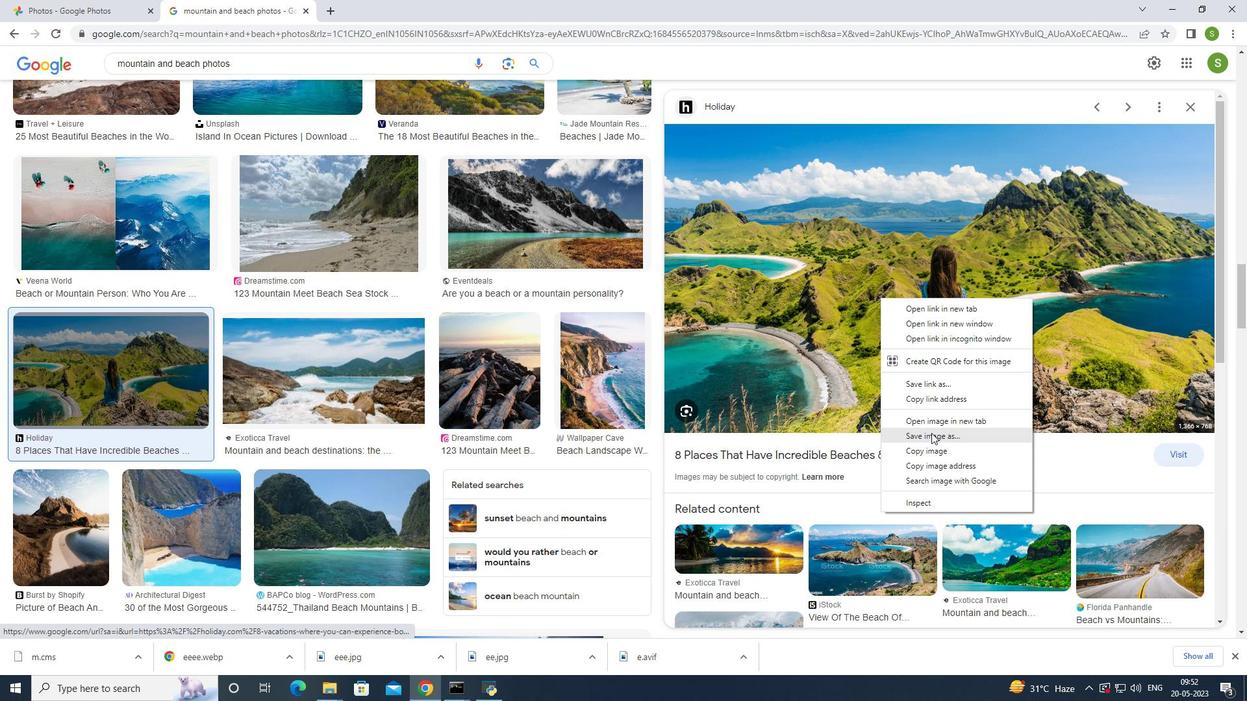 
Action: Mouse moved to (577, 378)
Screenshot: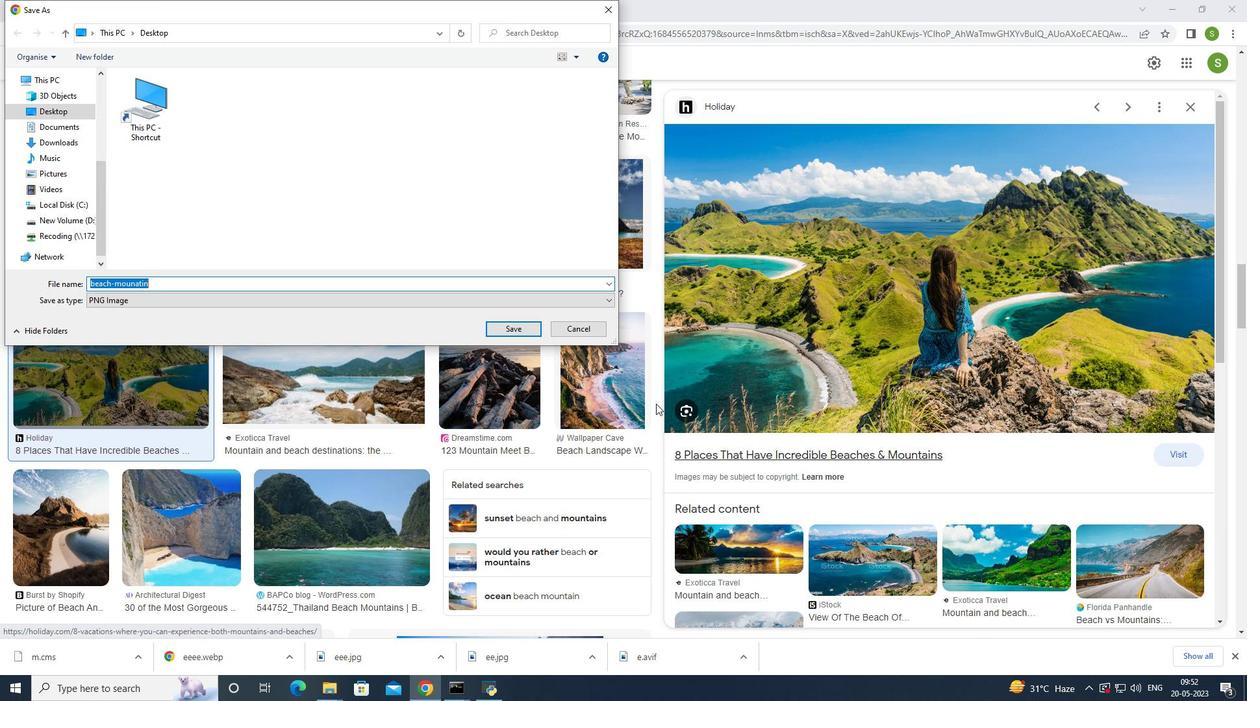 
Action: Key pressed m
Screenshot: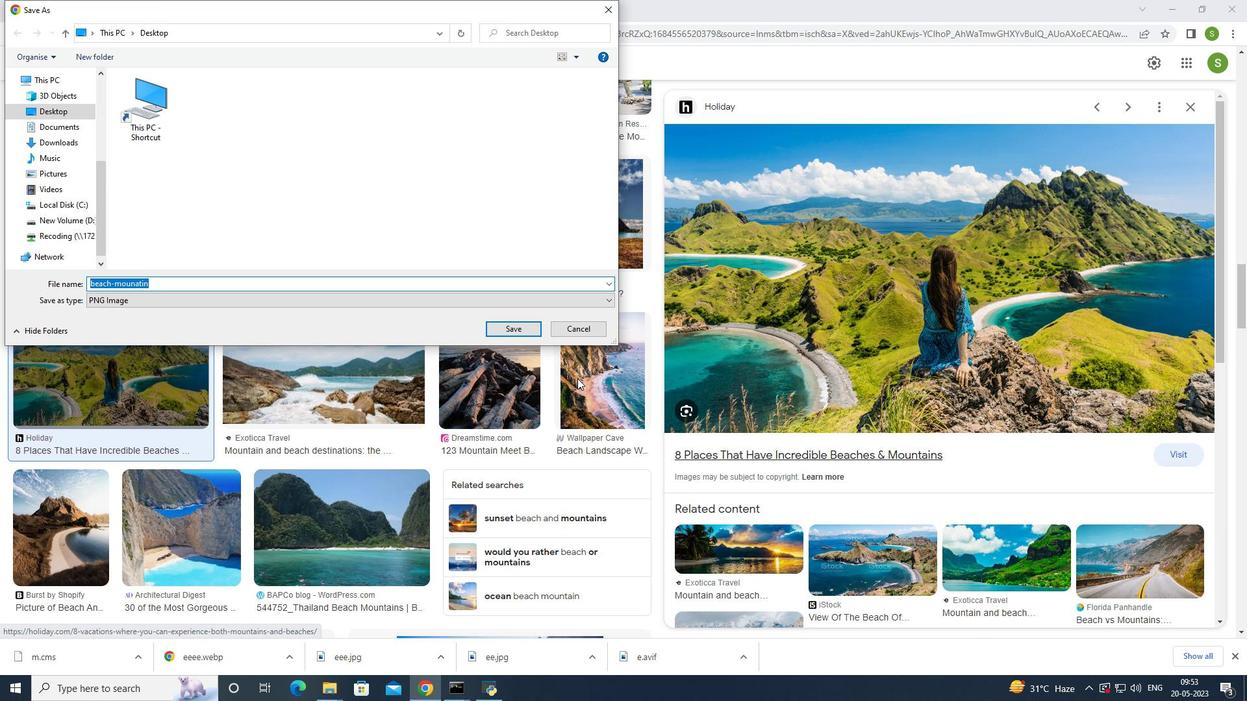 
Action: Mouse moved to (577, 377)
Screenshot: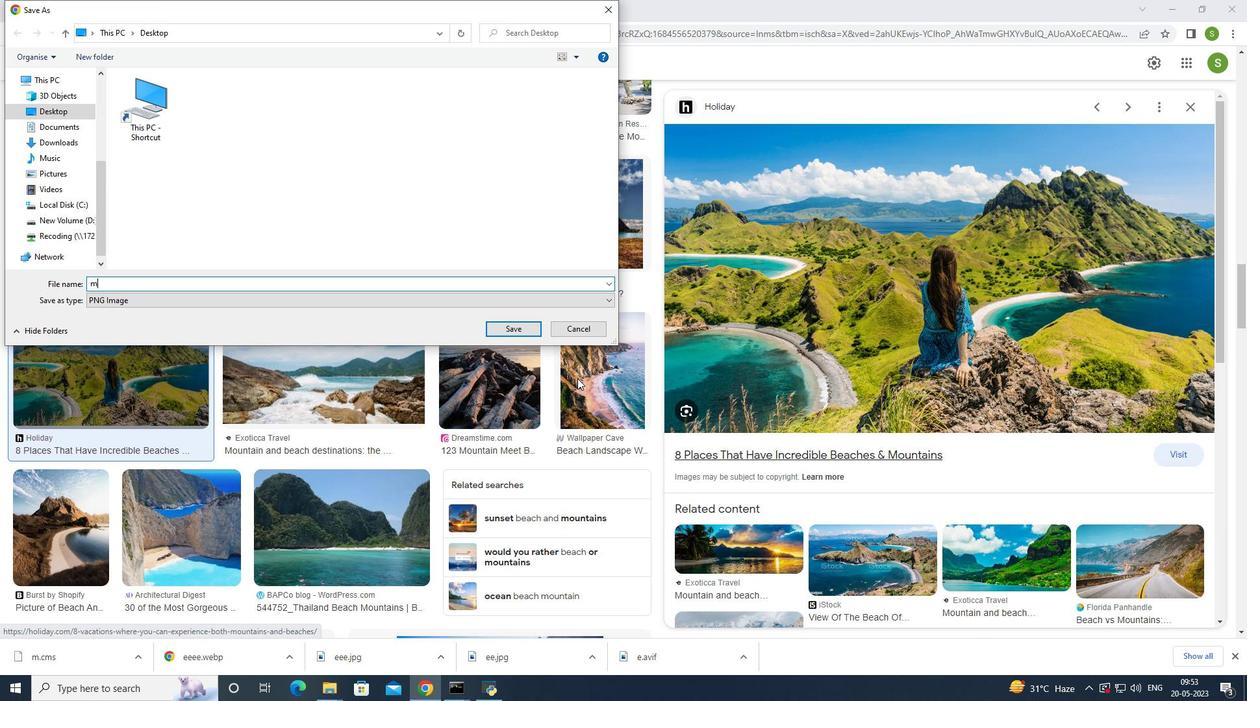 
Action: Key pressed m
Screenshot: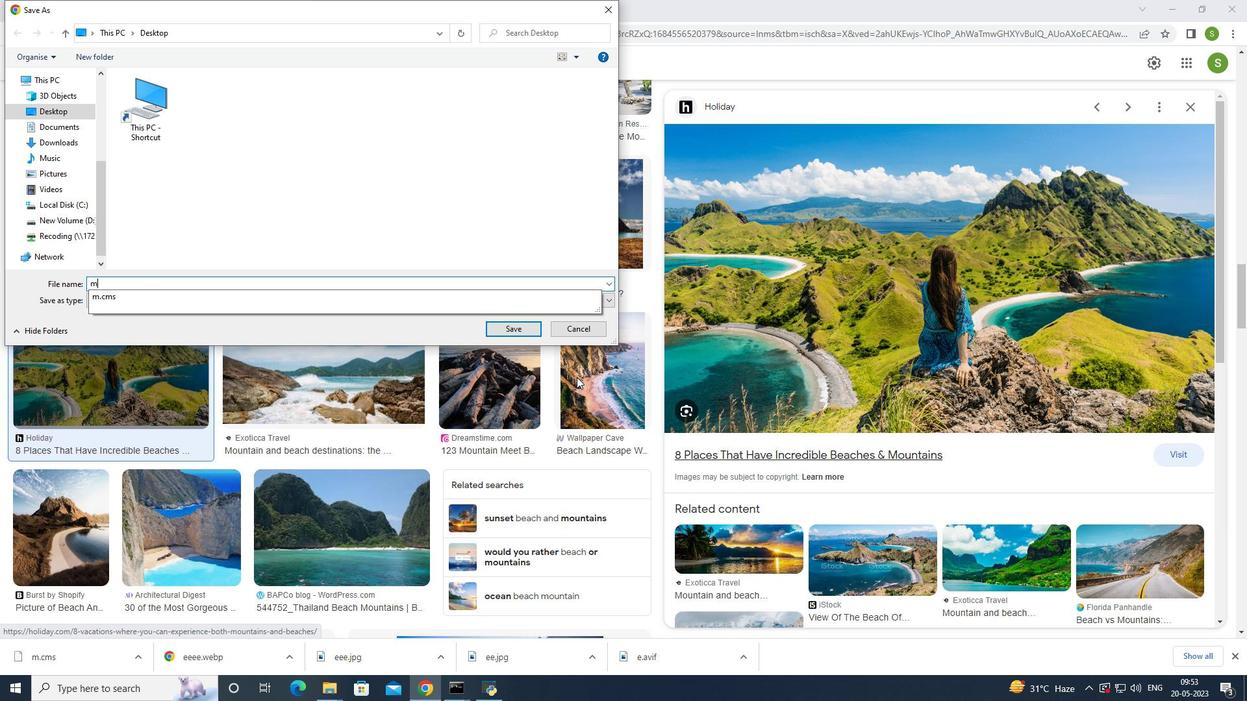 
Action: Mouse moved to (577, 377)
Screenshot: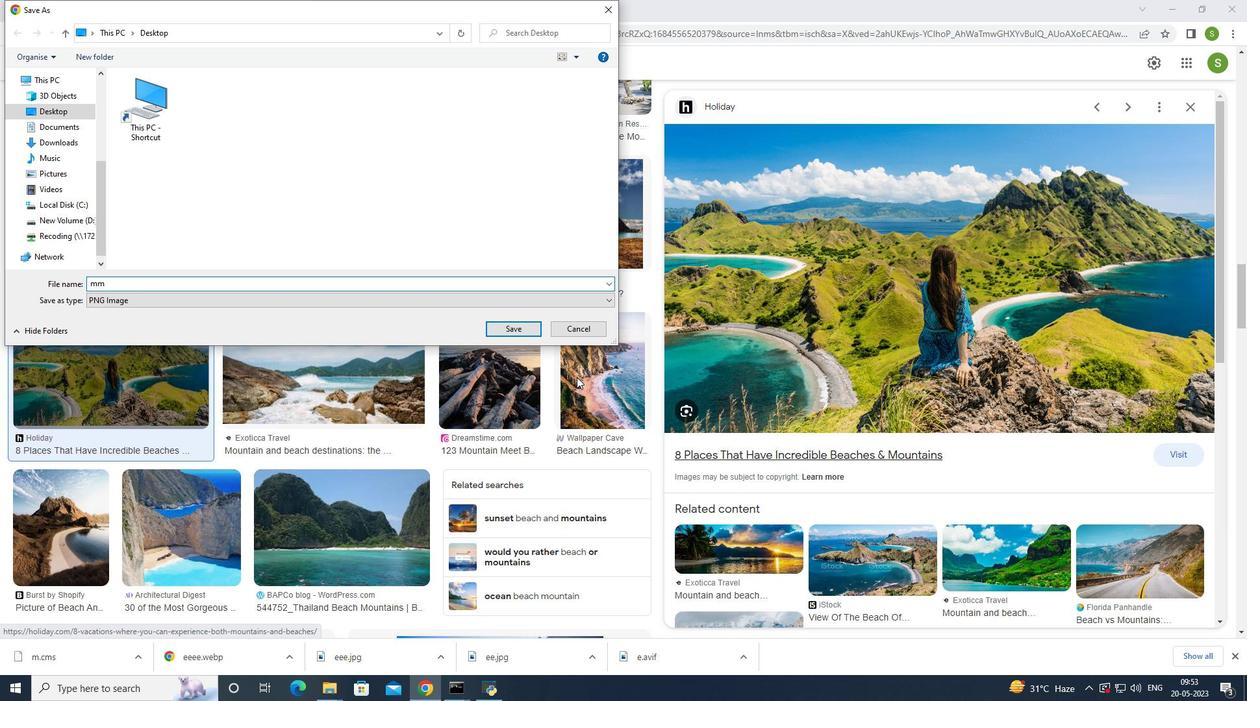 
Action: Key pressed <Key.enter>
Screenshot: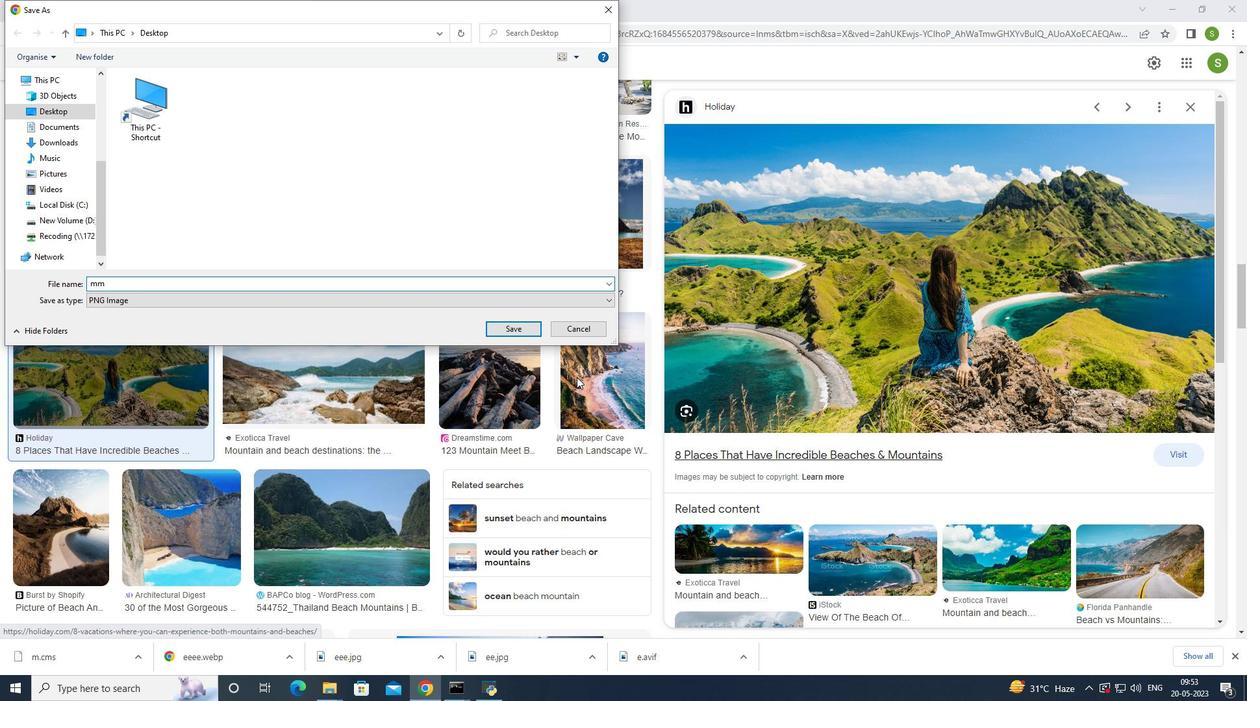 
Action: Mouse moved to (482, 345)
Screenshot: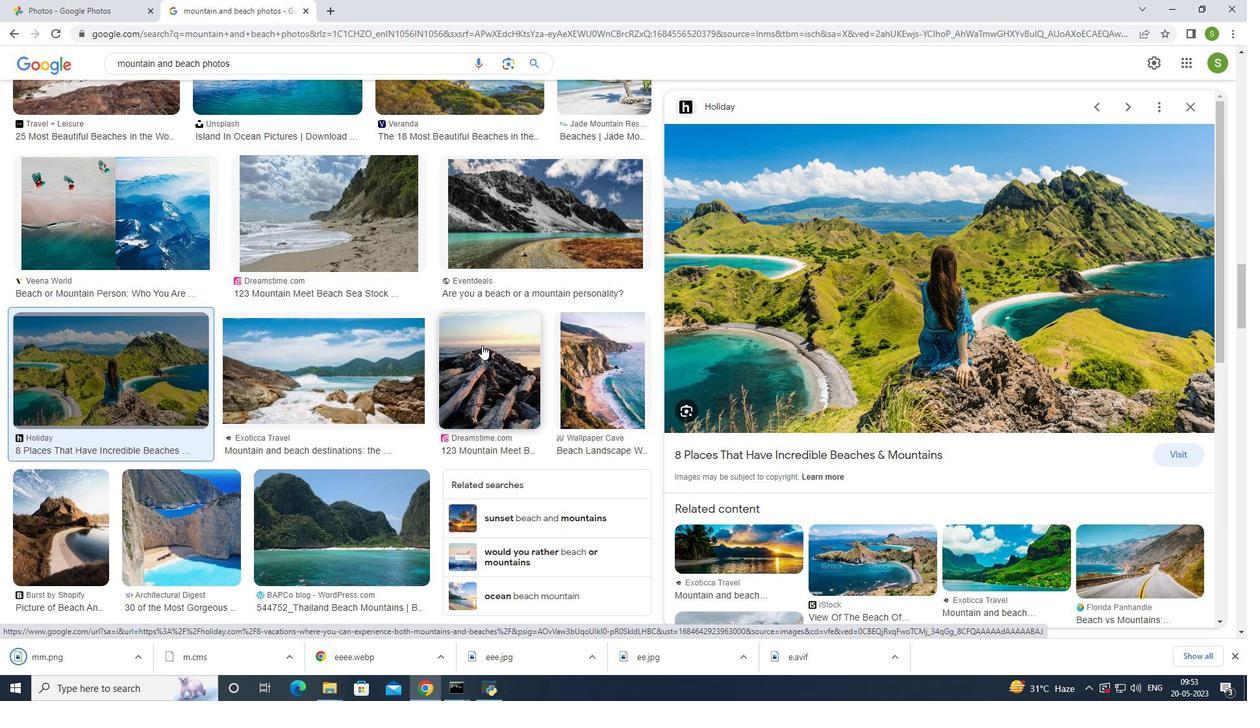 
Action: Mouse scrolled (482, 344) with delta (0, 0)
Screenshot: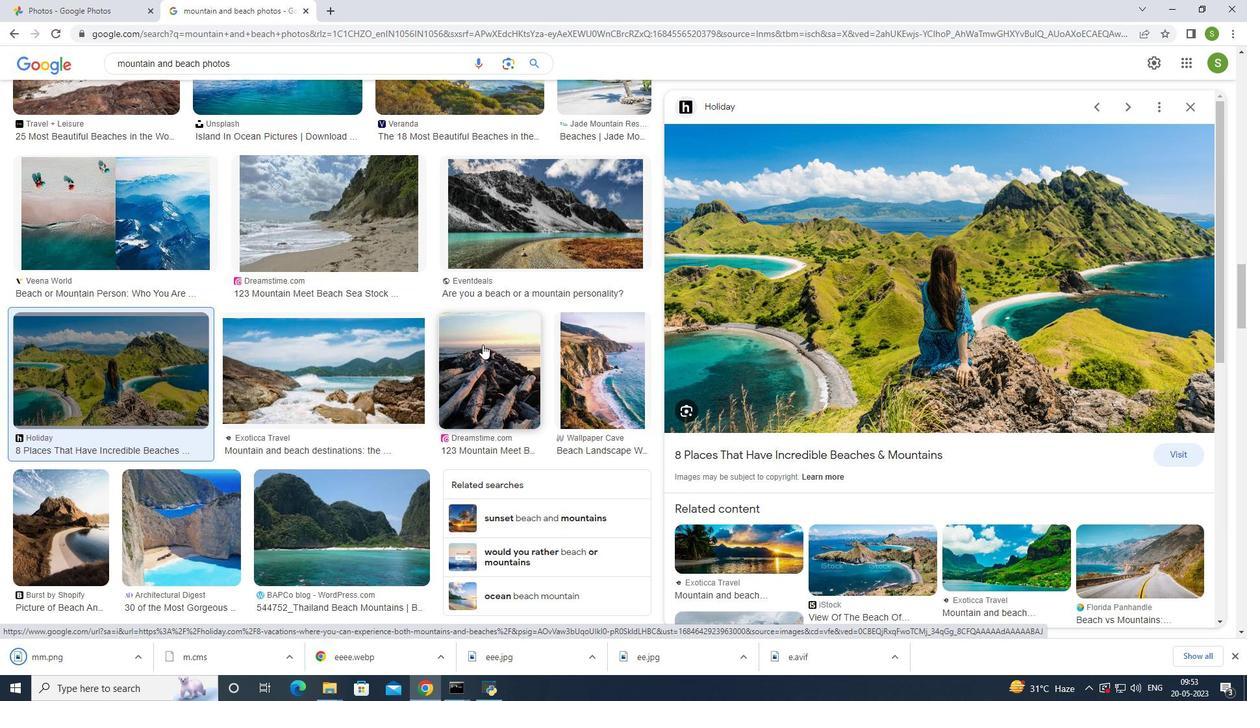 
Action: Mouse scrolled (482, 344) with delta (0, 0)
Screenshot: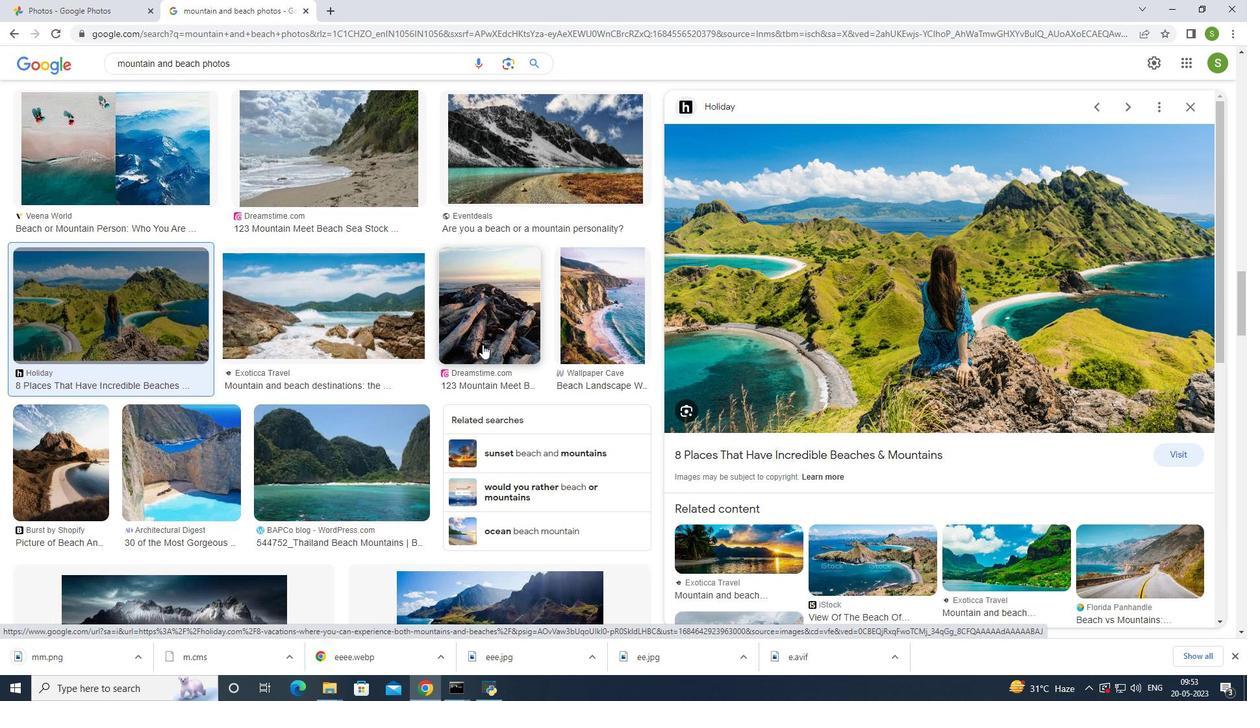 
Action: Mouse scrolled (482, 344) with delta (0, 0)
Screenshot: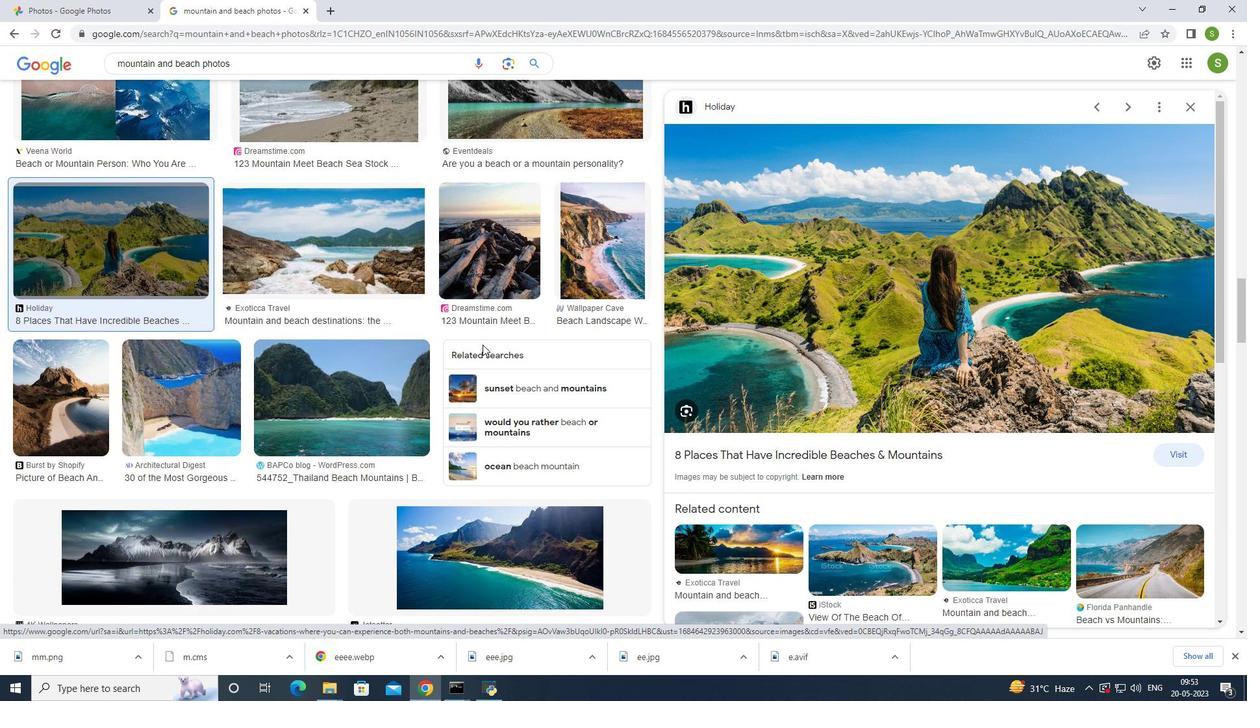 
Action: Mouse scrolled (482, 345) with delta (0, 0)
Screenshot: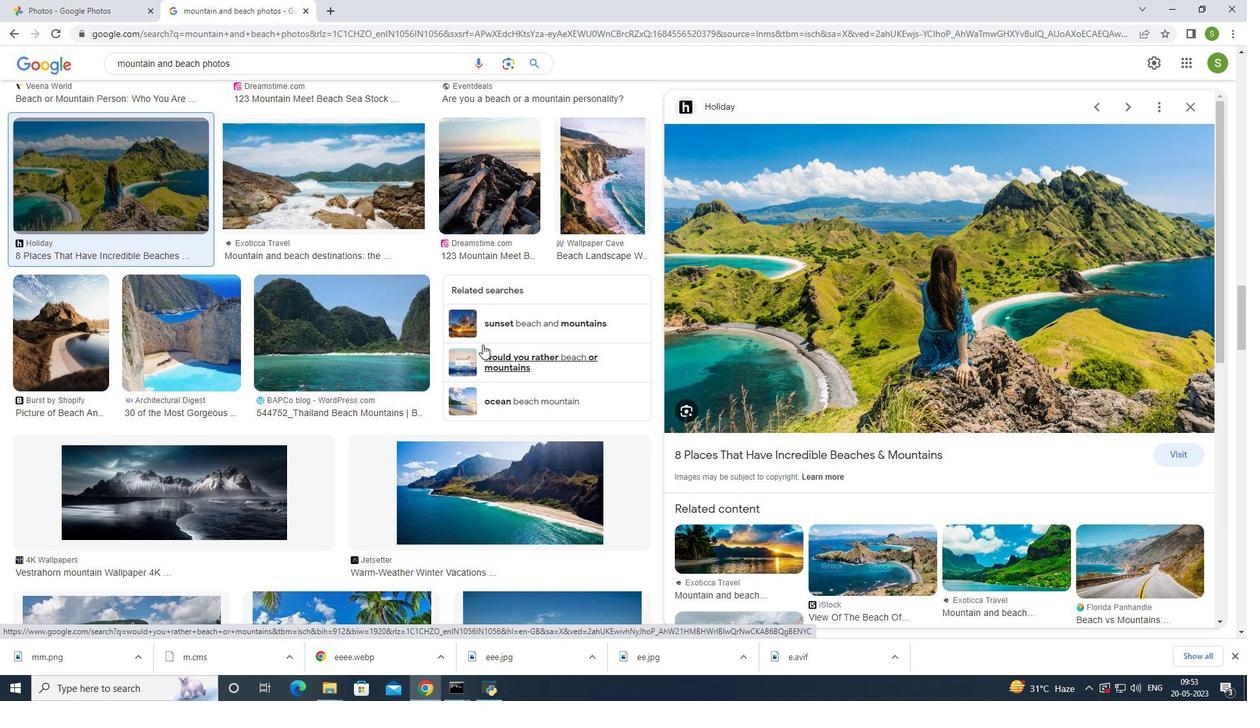 
Action: Mouse scrolled (482, 345) with delta (0, 0)
Screenshot: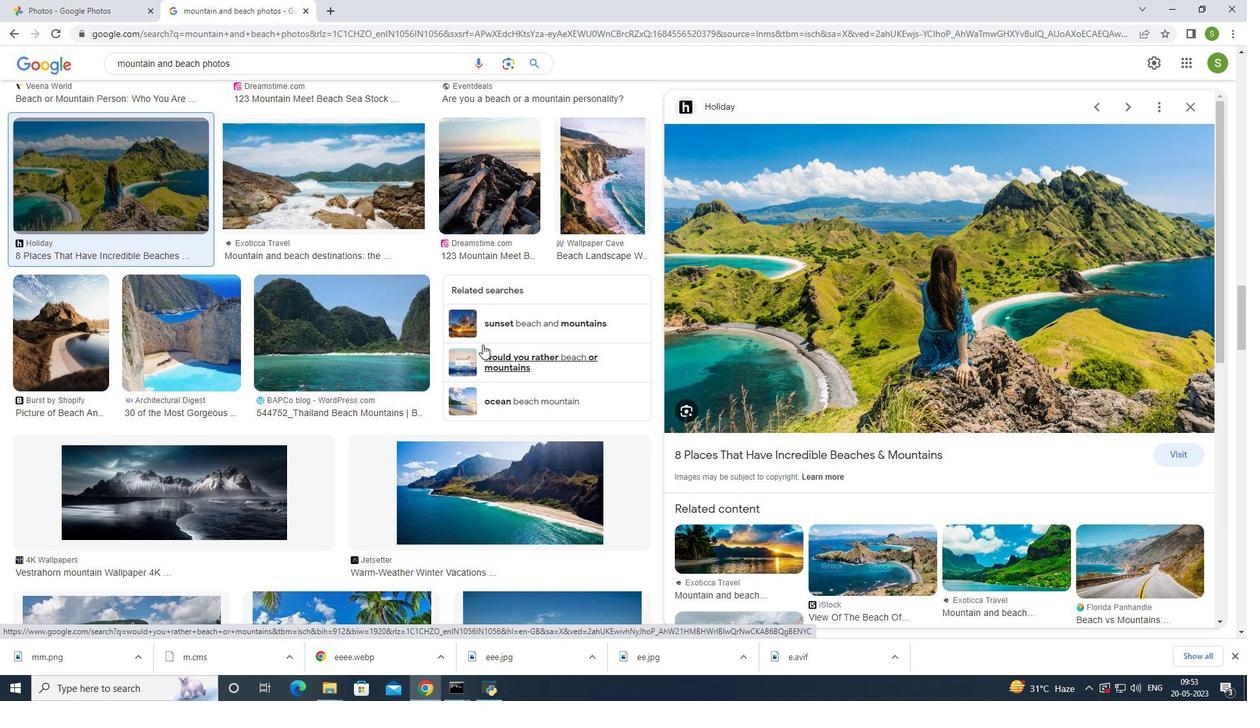 
Action: Mouse scrolled (482, 345) with delta (0, 0)
Screenshot: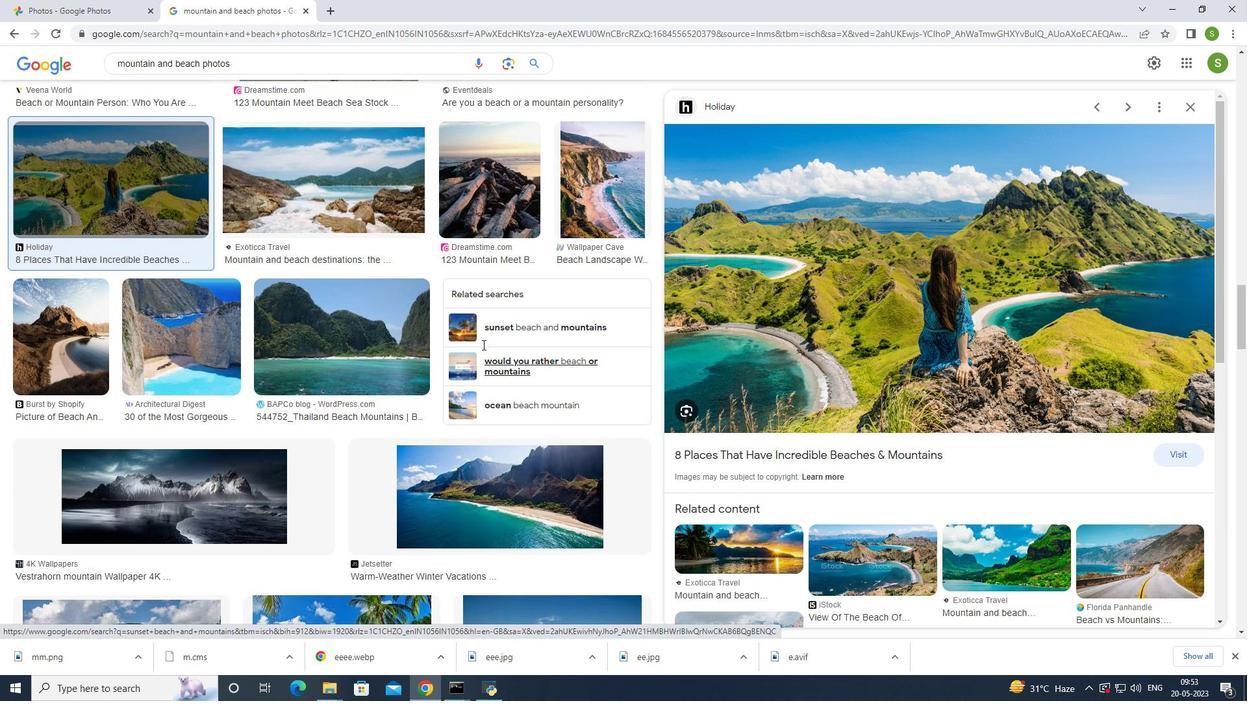 
Action: Mouse scrolled (482, 345) with delta (0, 0)
Screenshot: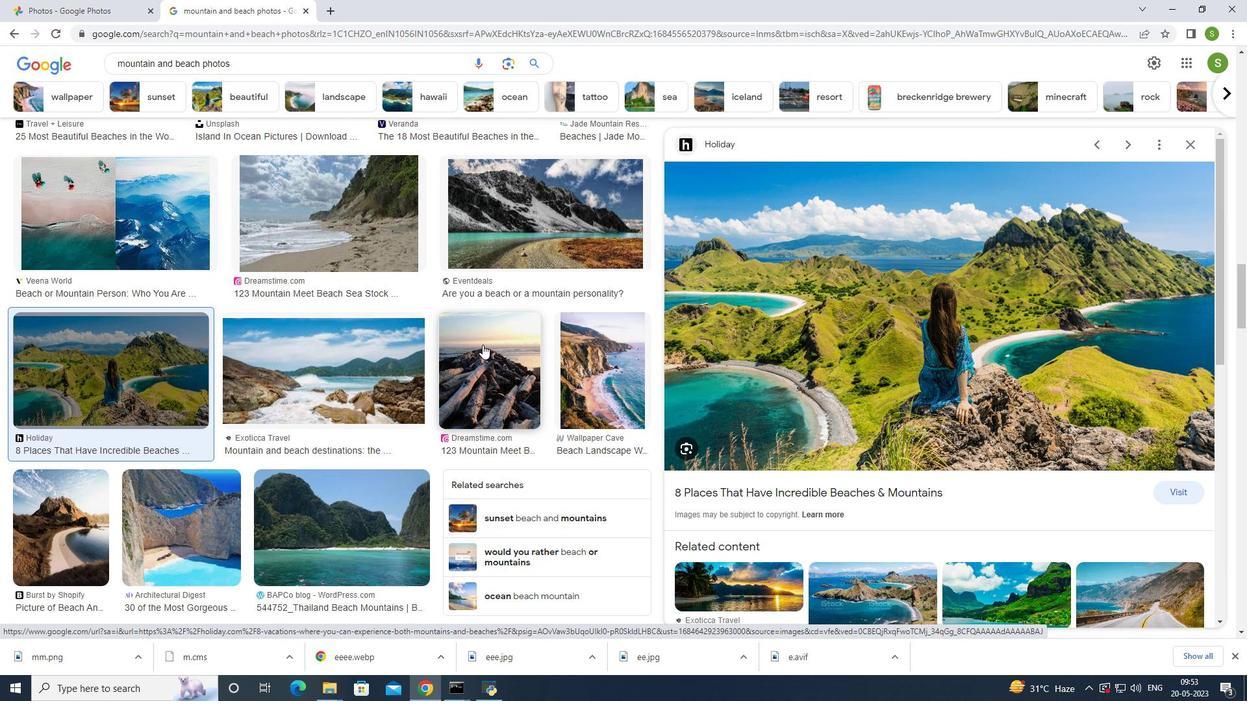 
Action: Mouse scrolled (482, 345) with delta (0, 0)
Screenshot: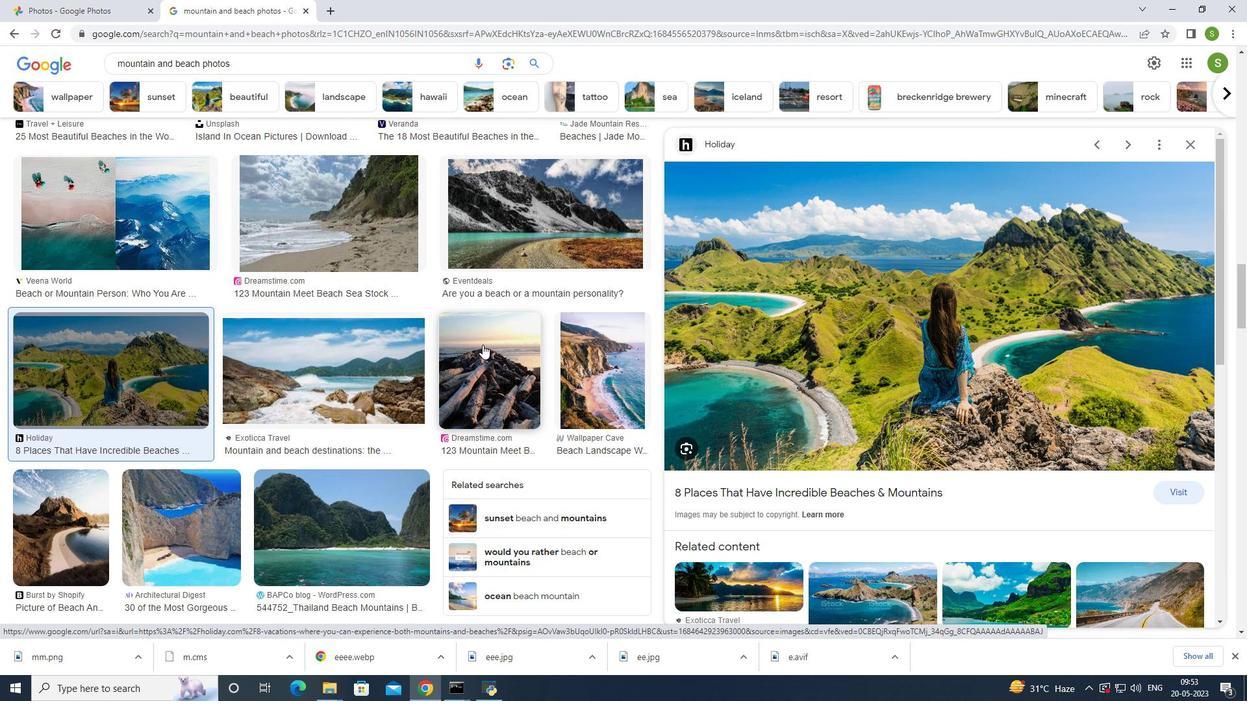 
Action: Mouse scrolled (482, 345) with delta (0, 0)
Screenshot: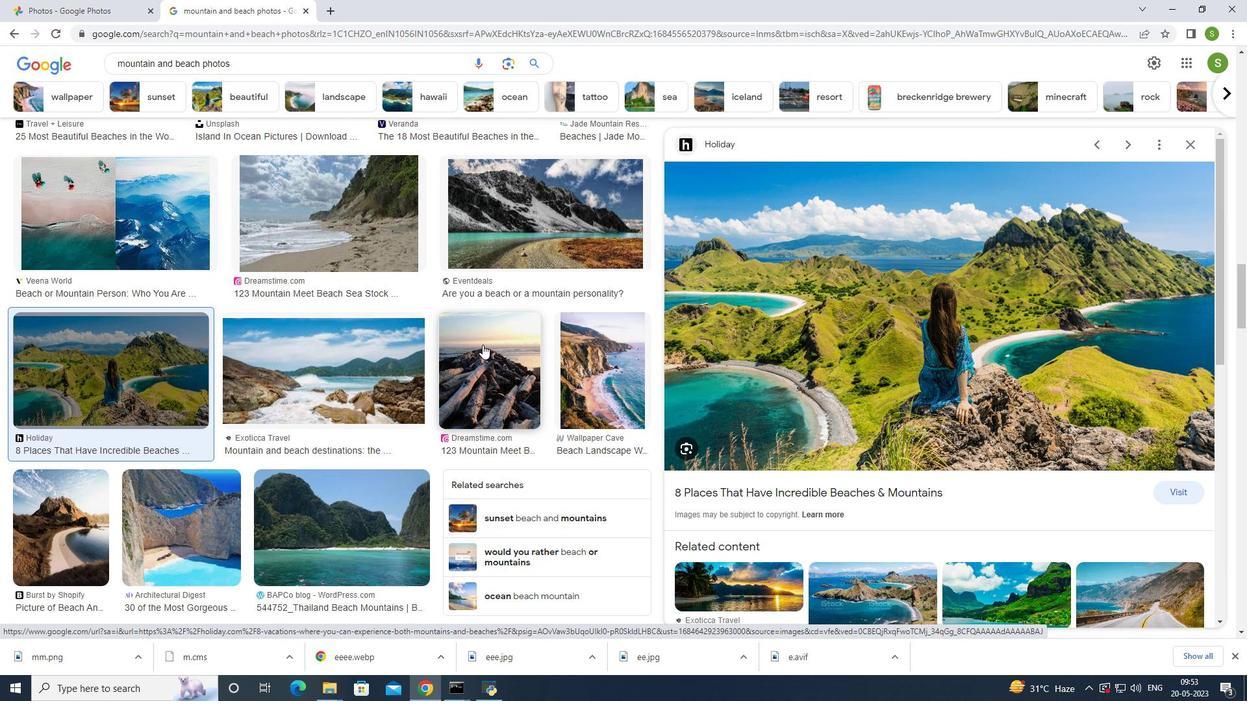 
Action: Mouse scrolled (482, 345) with delta (0, 0)
Screenshot: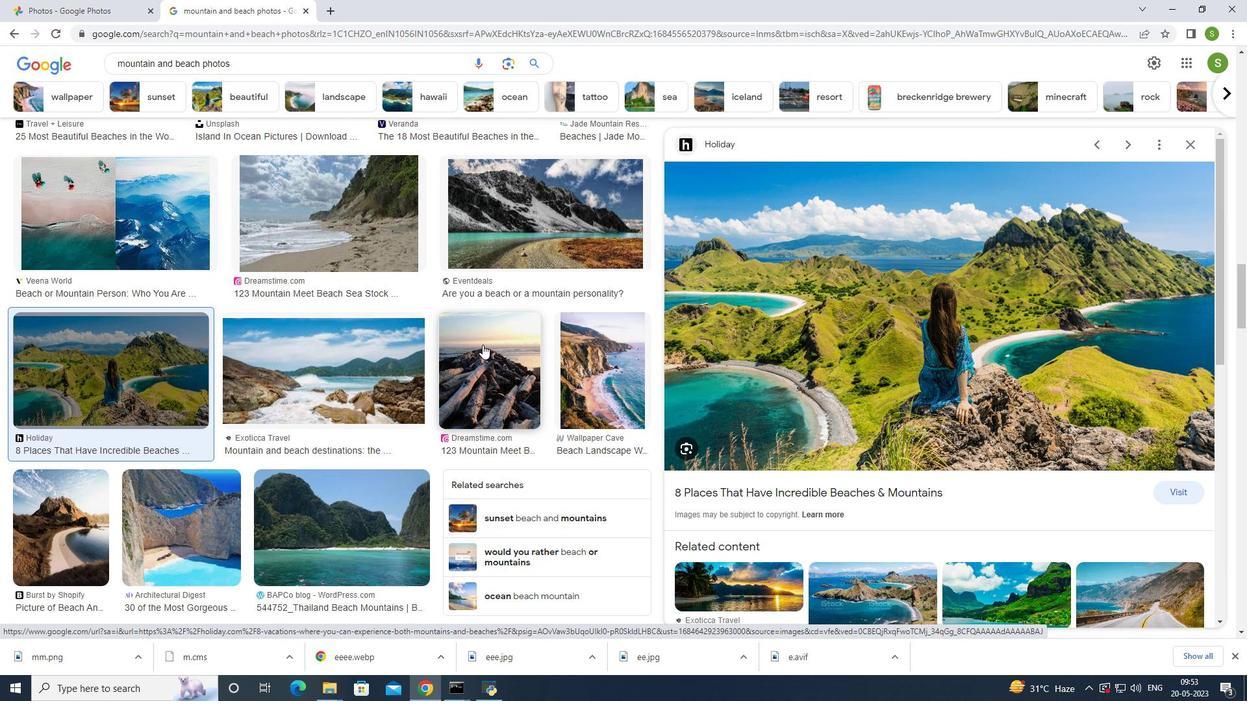 
Action: Mouse scrolled (482, 345) with delta (0, 0)
Screenshot: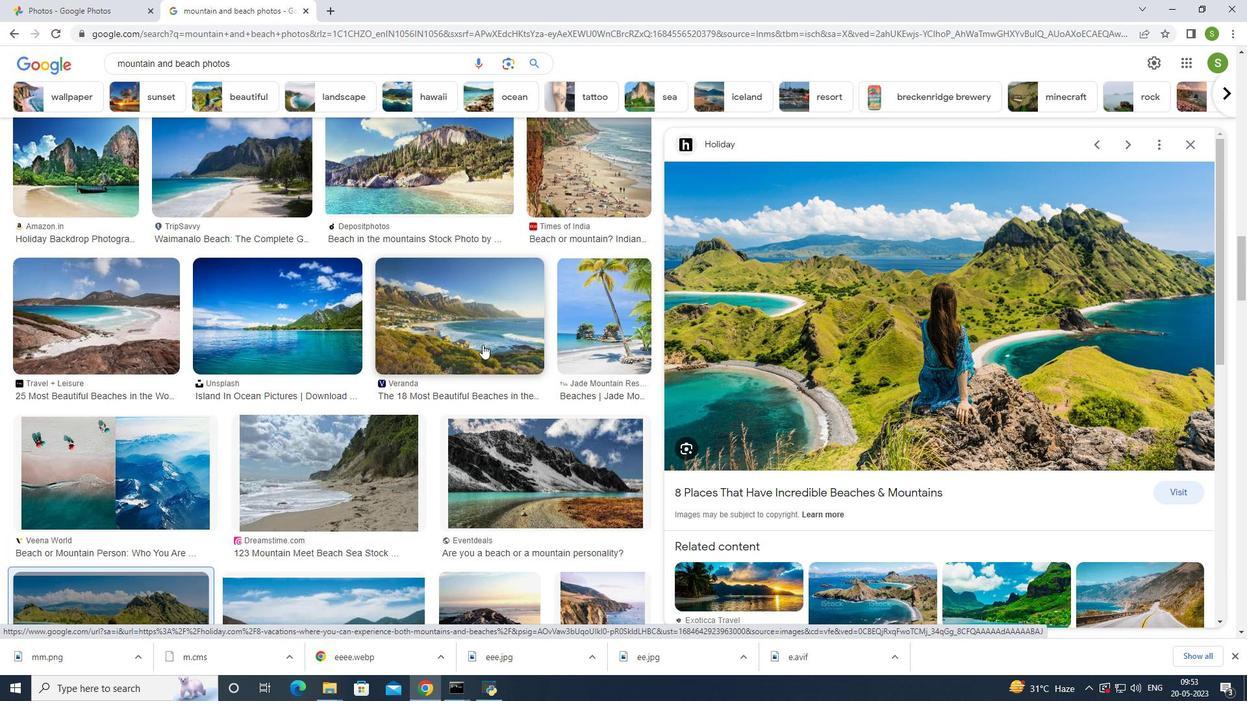 
Action: Mouse scrolled (482, 345) with delta (0, 0)
Screenshot: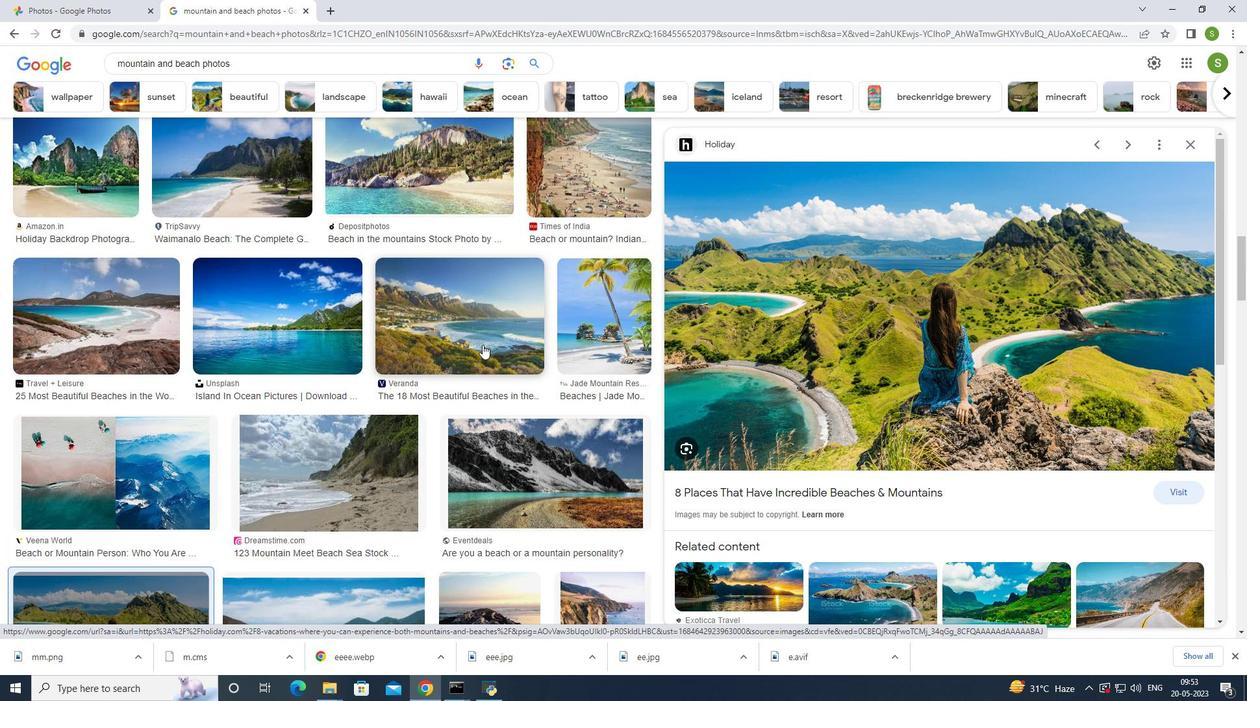 
Action: Mouse scrolled (482, 345) with delta (0, 0)
Screenshot: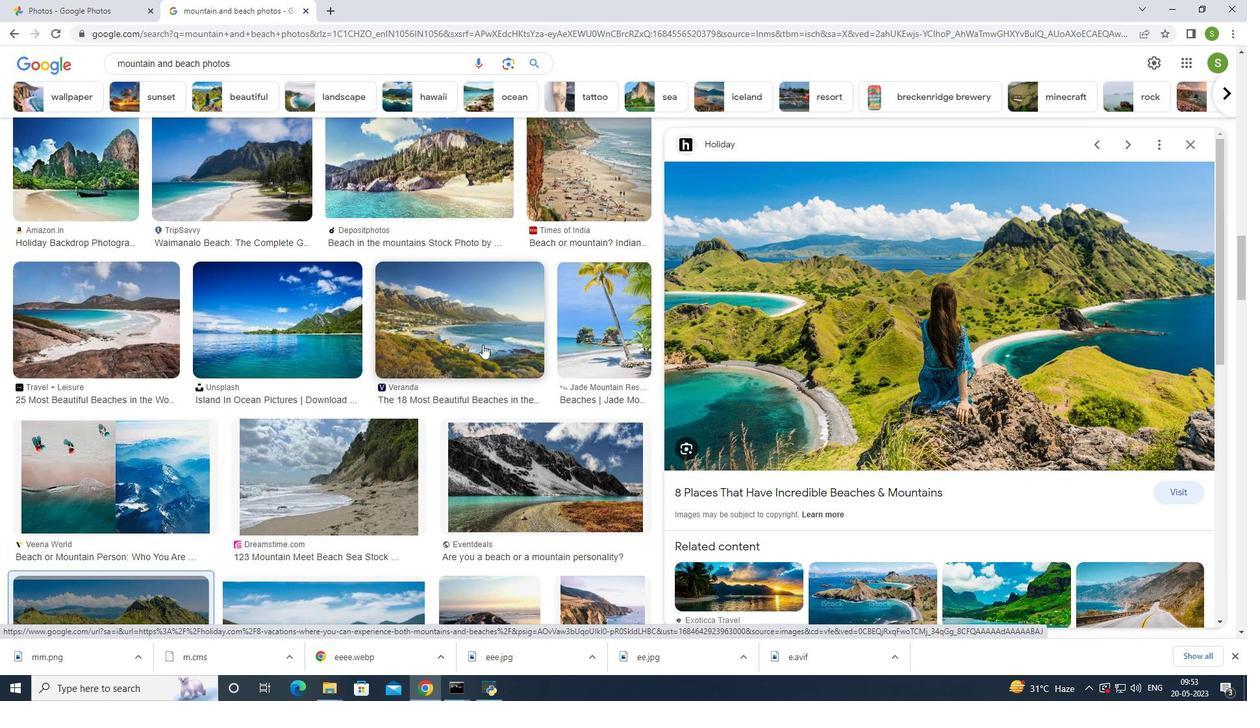 
Action: Mouse scrolled (482, 345) with delta (0, 0)
Screenshot: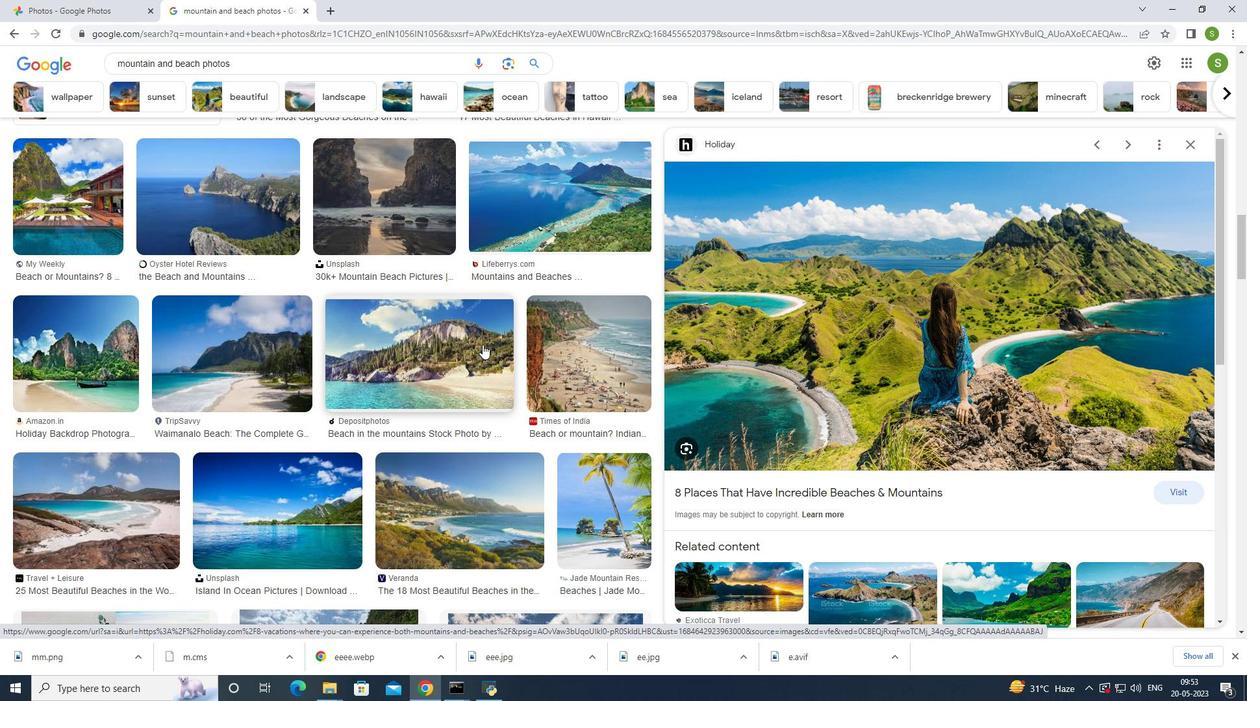 
Action: Mouse scrolled (482, 345) with delta (0, 0)
Screenshot: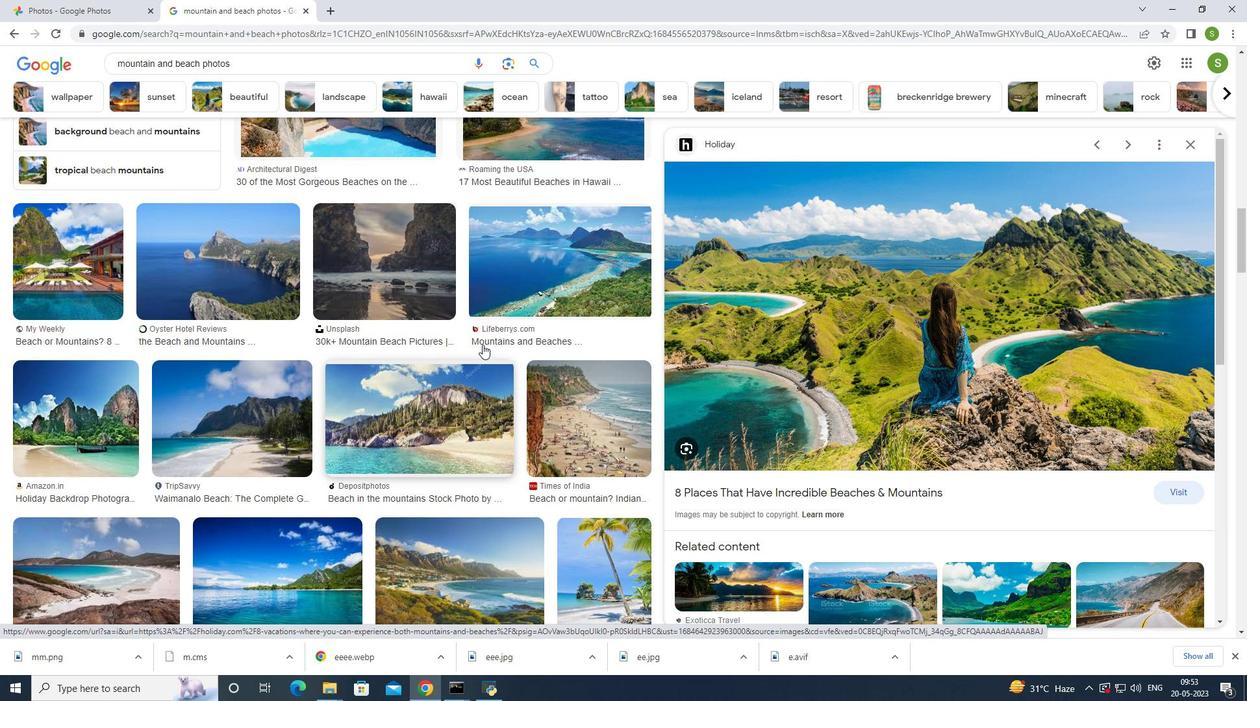 
Action: Mouse scrolled (482, 345) with delta (0, 0)
Screenshot: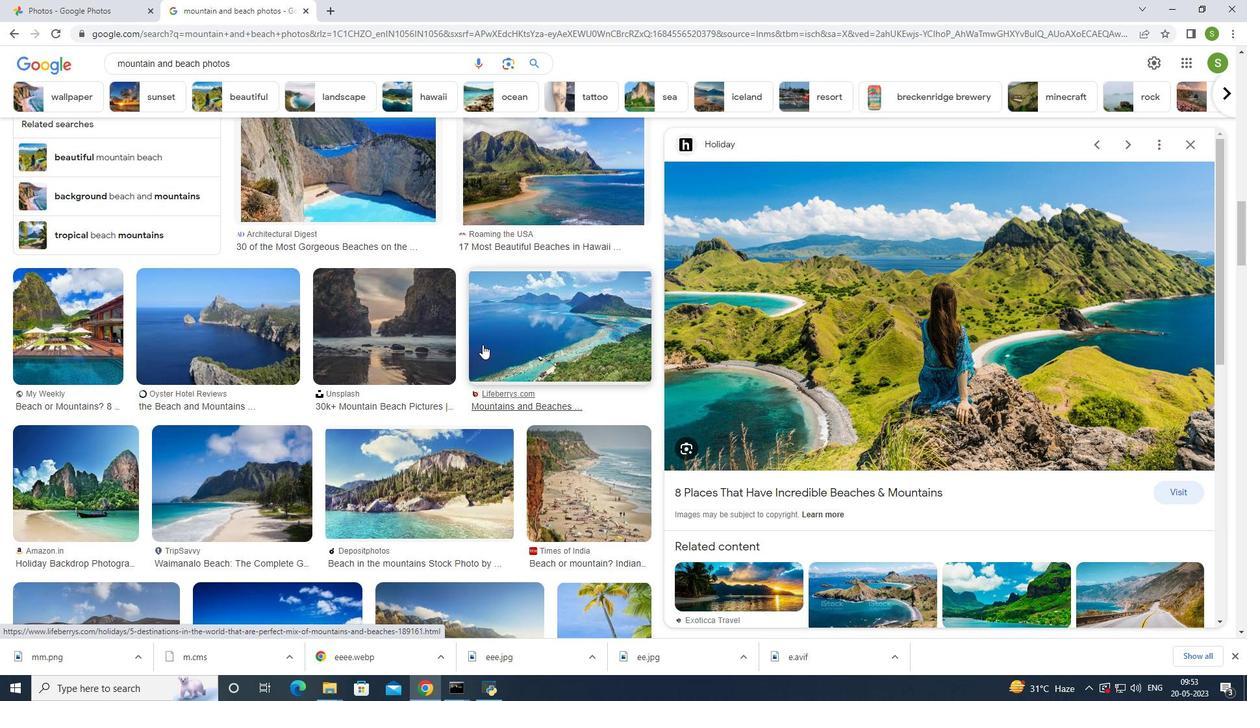 
Action: Mouse scrolled (482, 345) with delta (0, 0)
Screenshot: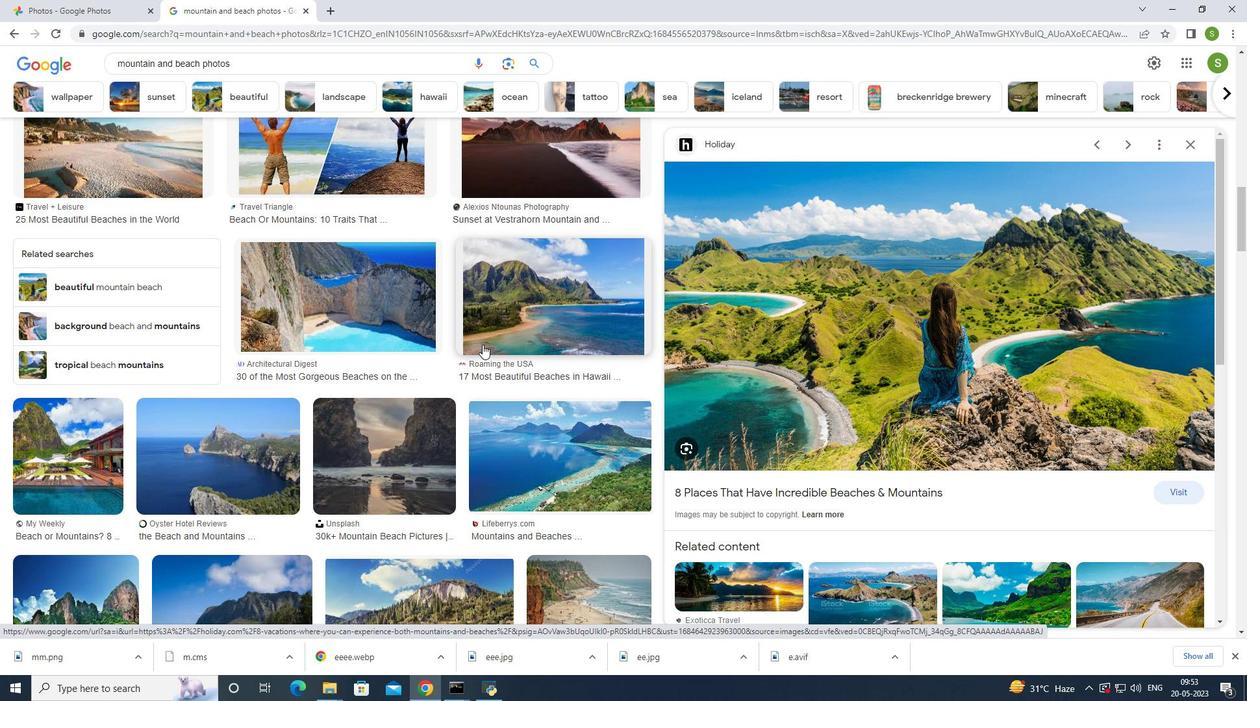 
Action: Mouse scrolled (482, 345) with delta (0, 0)
Screenshot: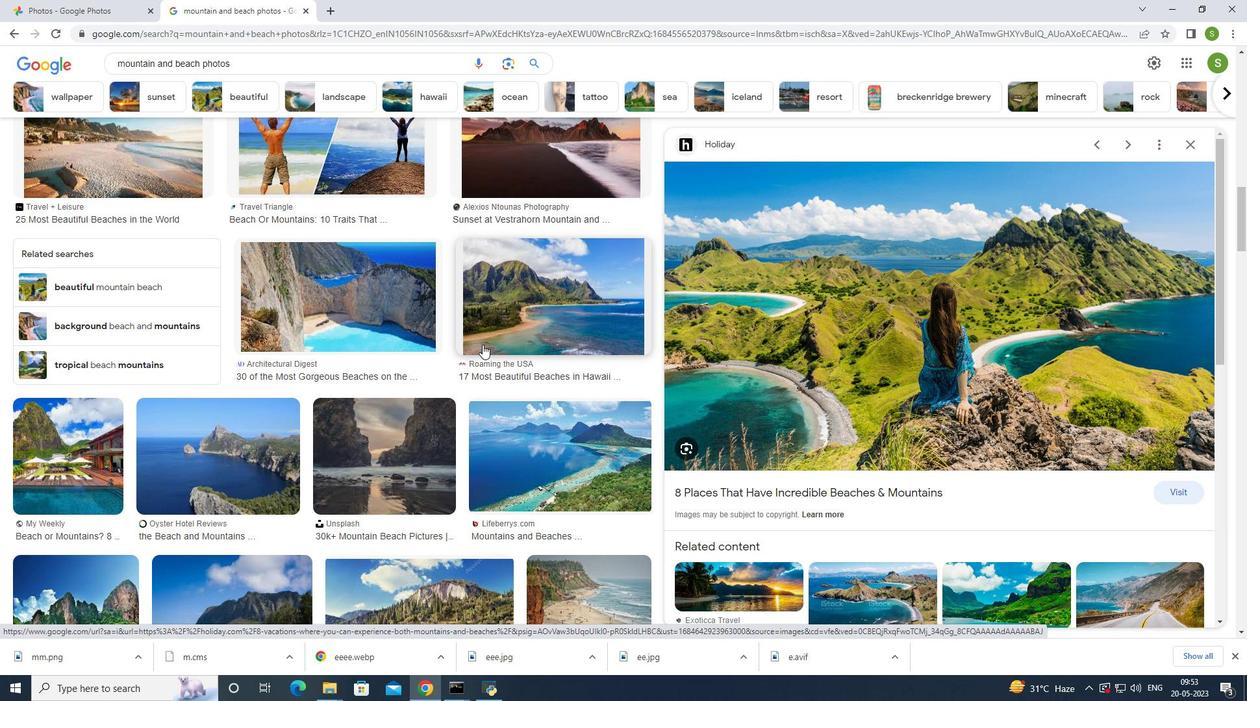 
Action: Mouse scrolled (482, 345) with delta (0, 0)
Screenshot: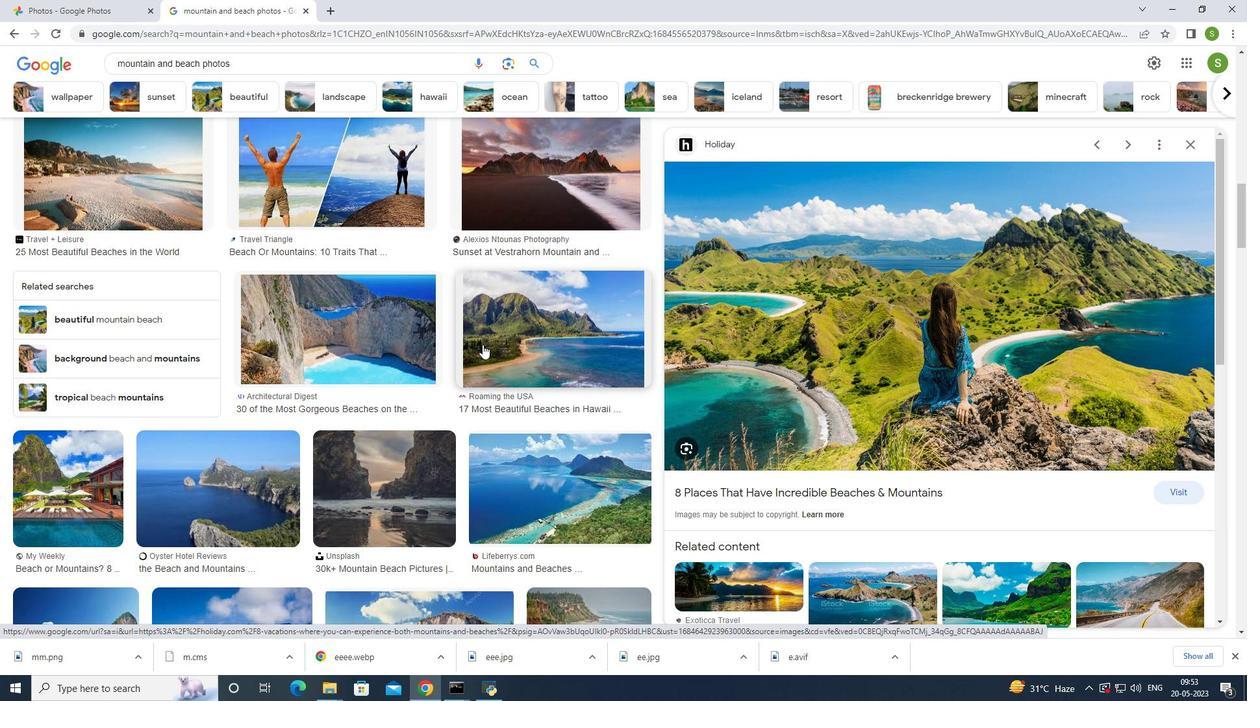 
Action: Mouse scrolled (482, 345) with delta (0, 0)
Screenshot: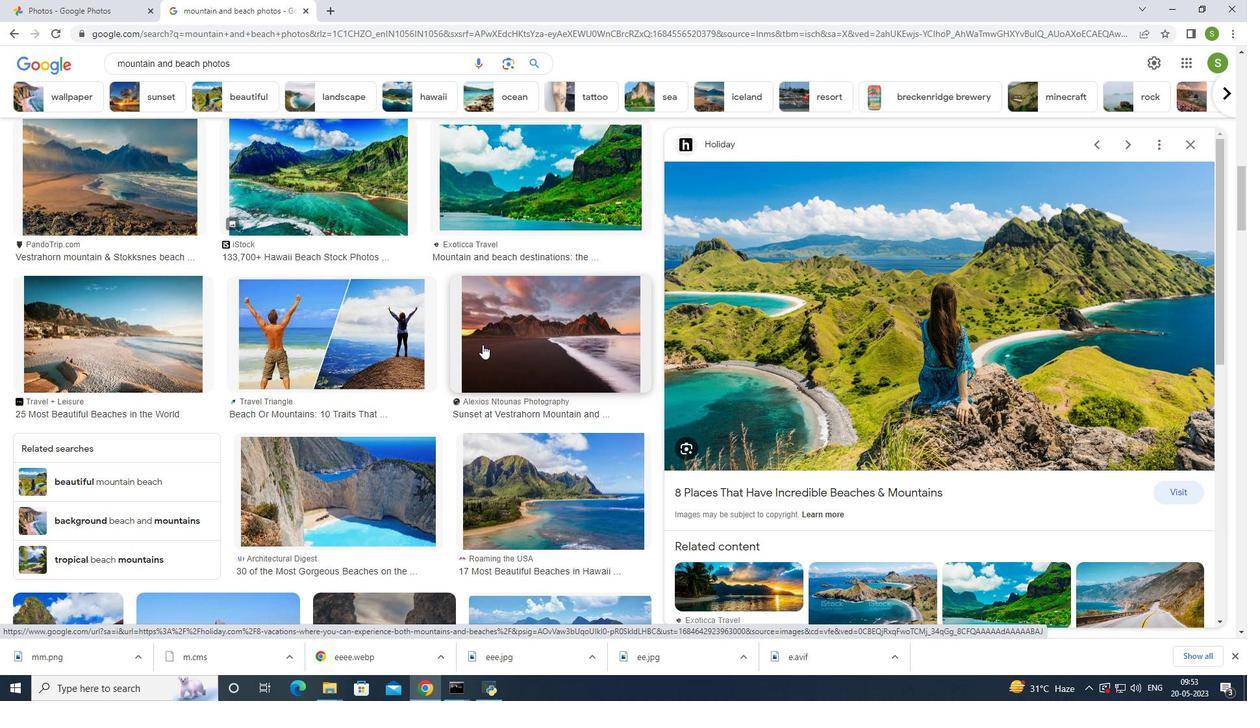 
Action: Mouse scrolled (482, 345) with delta (0, 0)
Screenshot: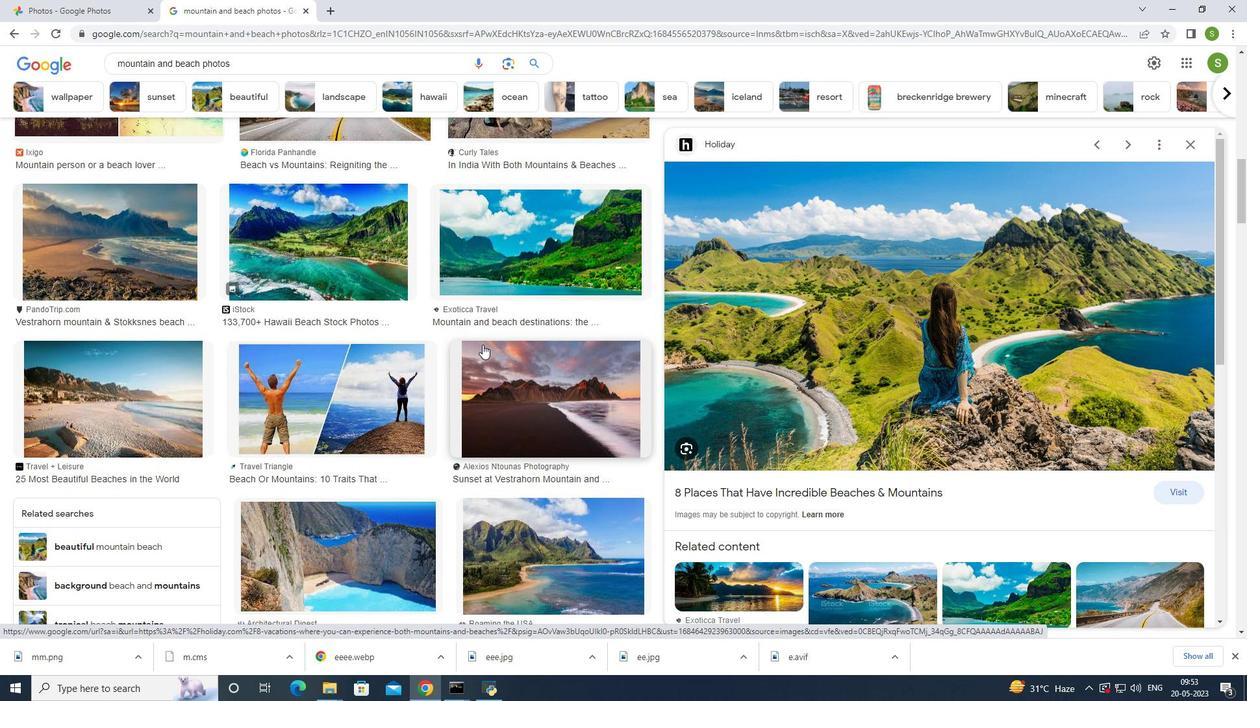 
Action: Mouse scrolled (482, 345) with delta (0, 0)
Screenshot: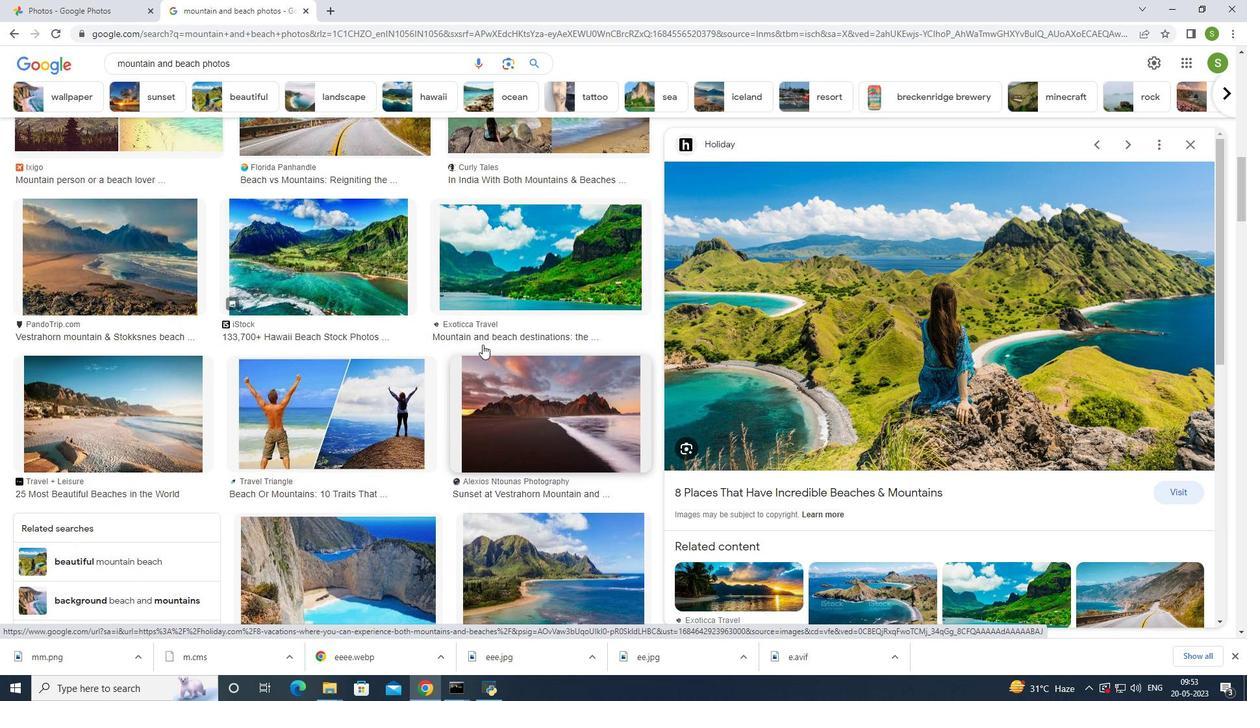 
Action: Mouse scrolled (482, 345) with delta (0, 0)
Screenshot: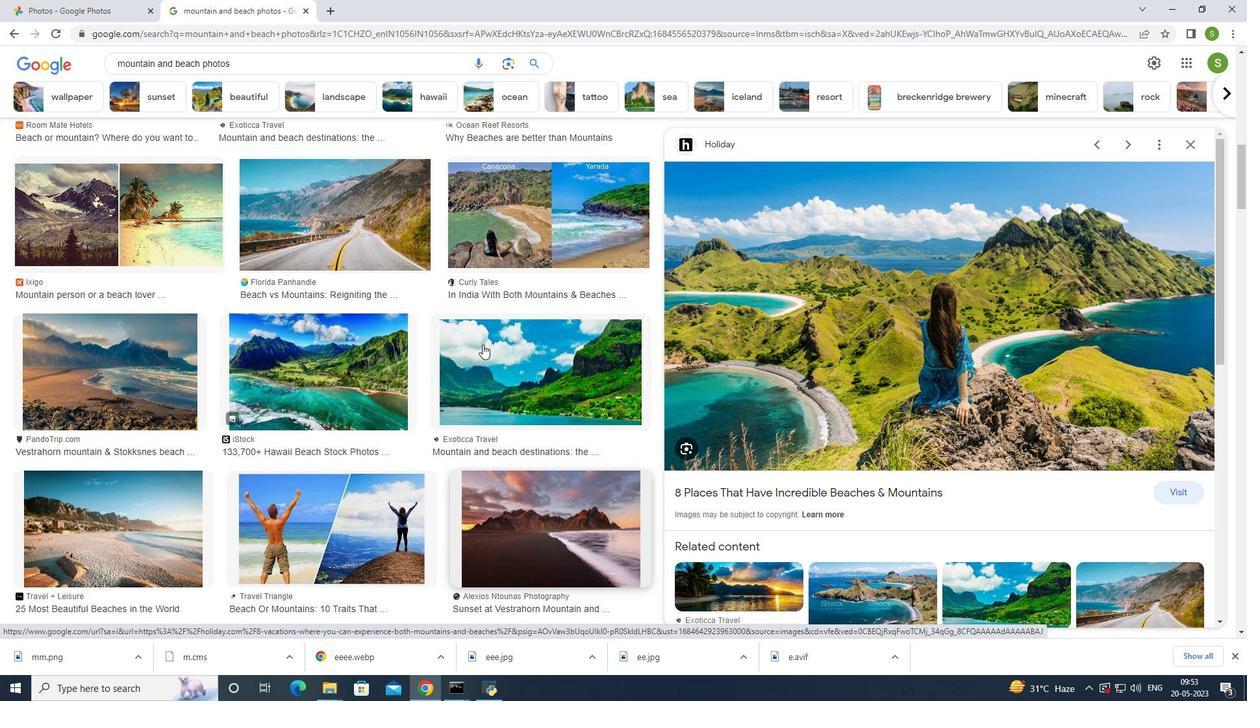 
Action: Mouse scrolled (482, 345) with delta (0, 0)
Screenshot: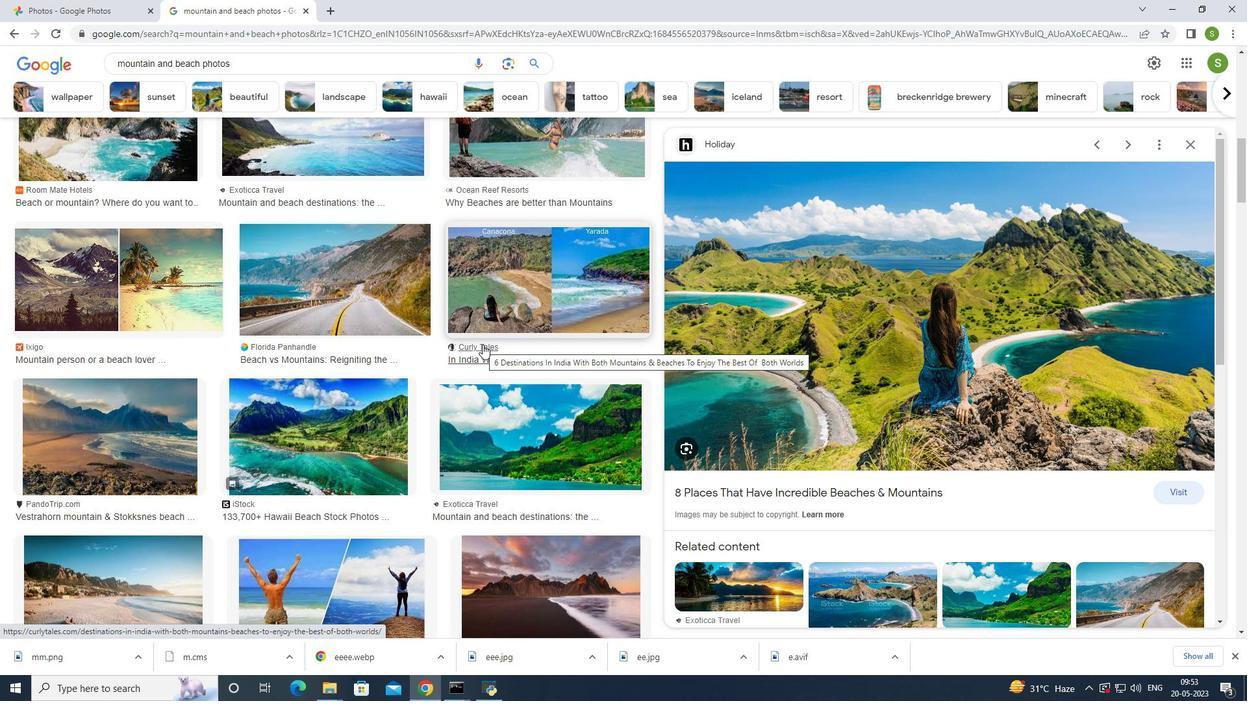 
Action: Mouse scrolled (482, 345) with delta (0, 0)
Screenshot: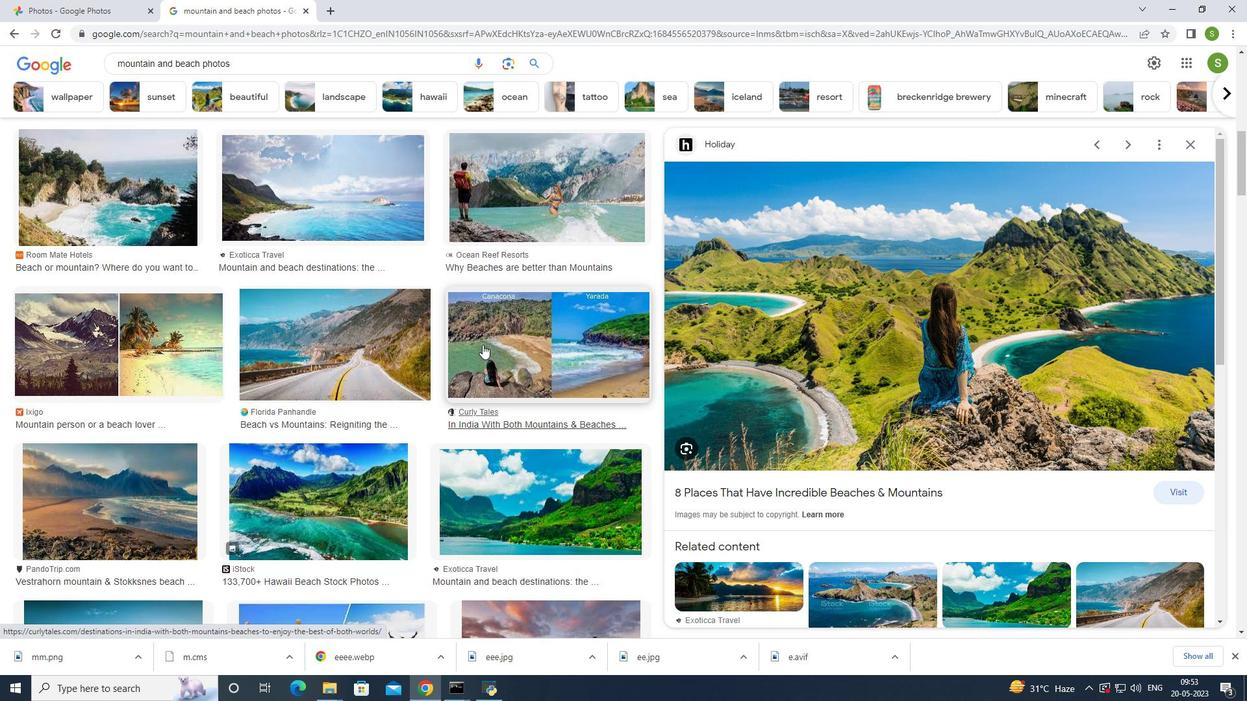 
Action: Mouse scrolled (482, 345) with delta (0, 0)
Screenshot: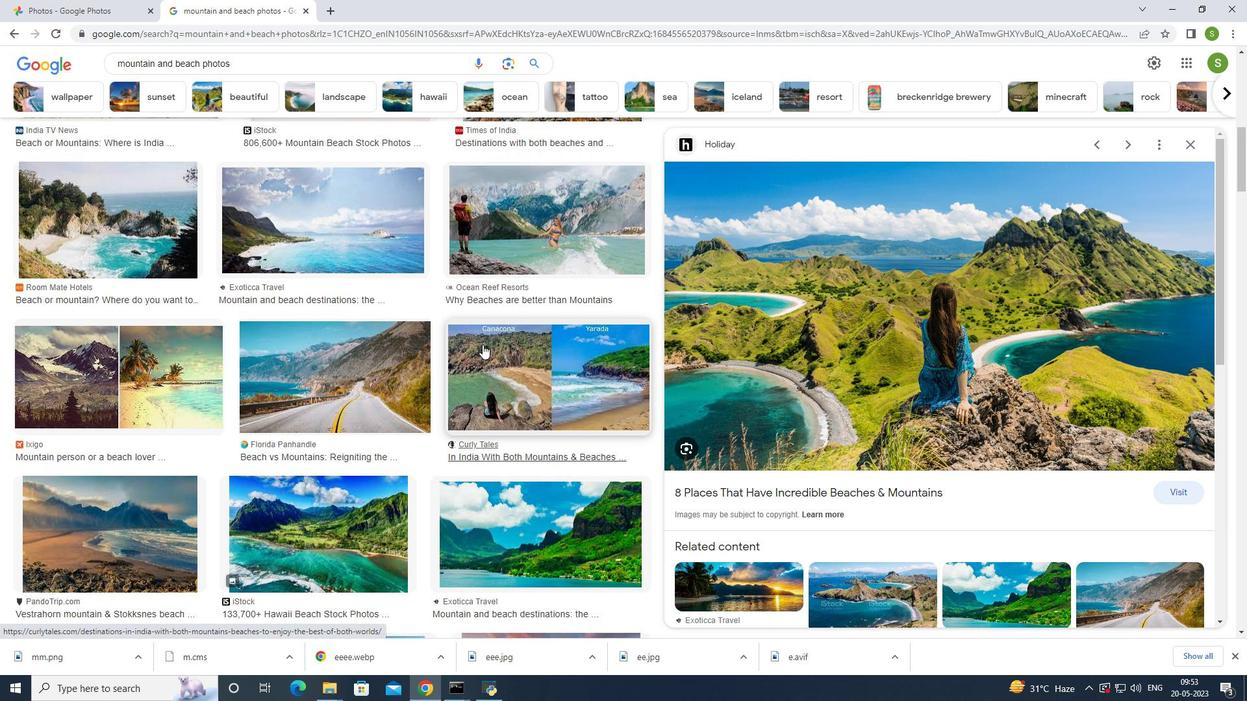 
Action: Mouse scrolled (482, 345) with delta (0, 0)
Screenshot: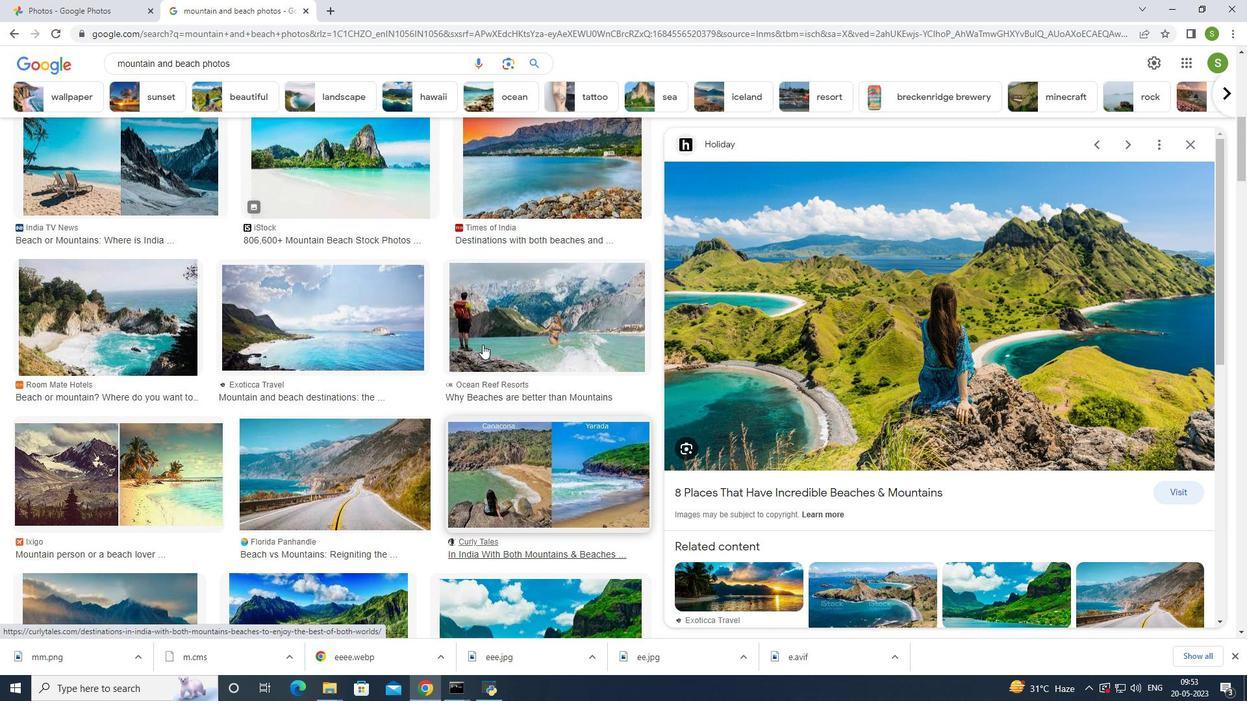 
Action: Mouse scrolled (482, 345) with delta (0, 0)
Screenshot: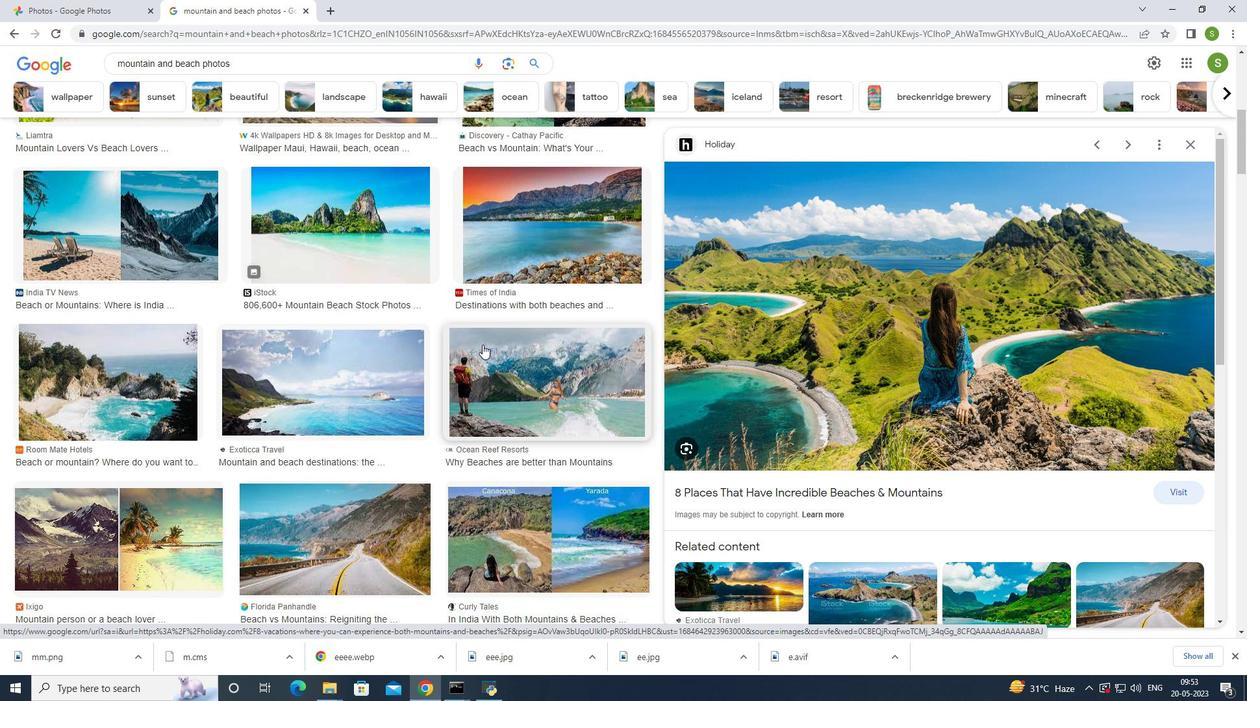 
Action: Mouse scrolled (482, 345) with delta (0, 0)
Screenshot: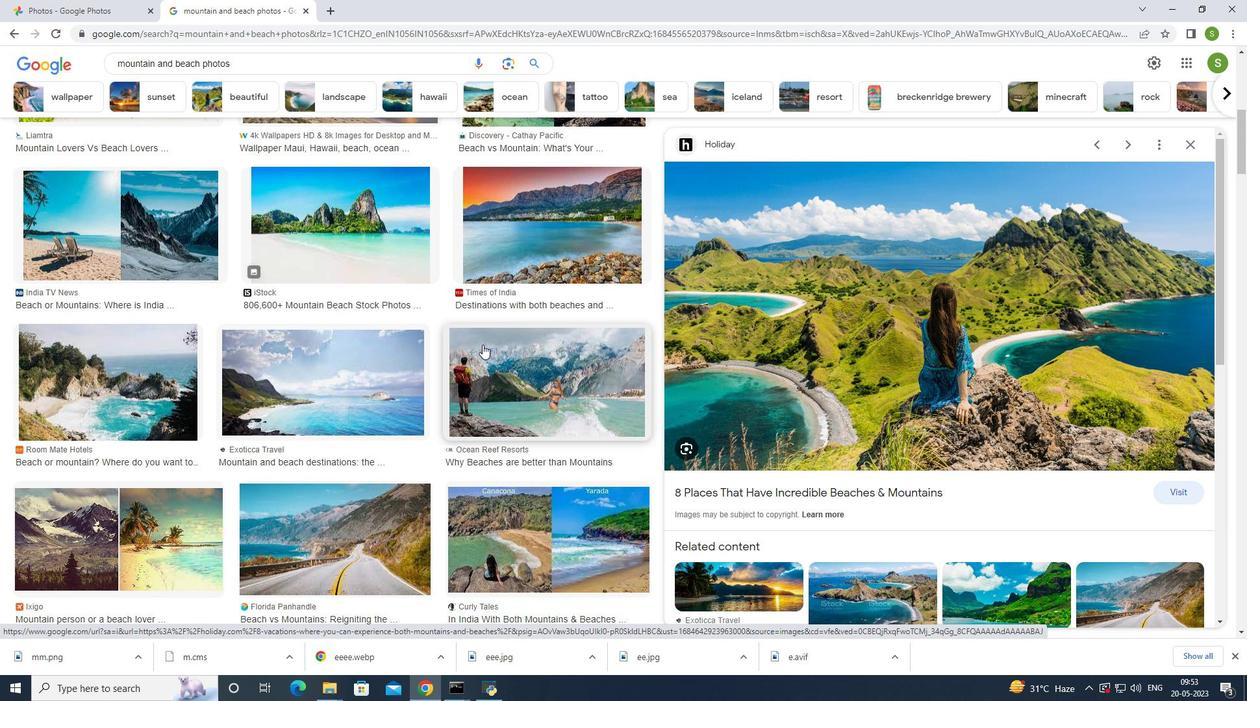 
Action: Mouse scrolled (482, 345) with delta (0, 0)
Screenshot: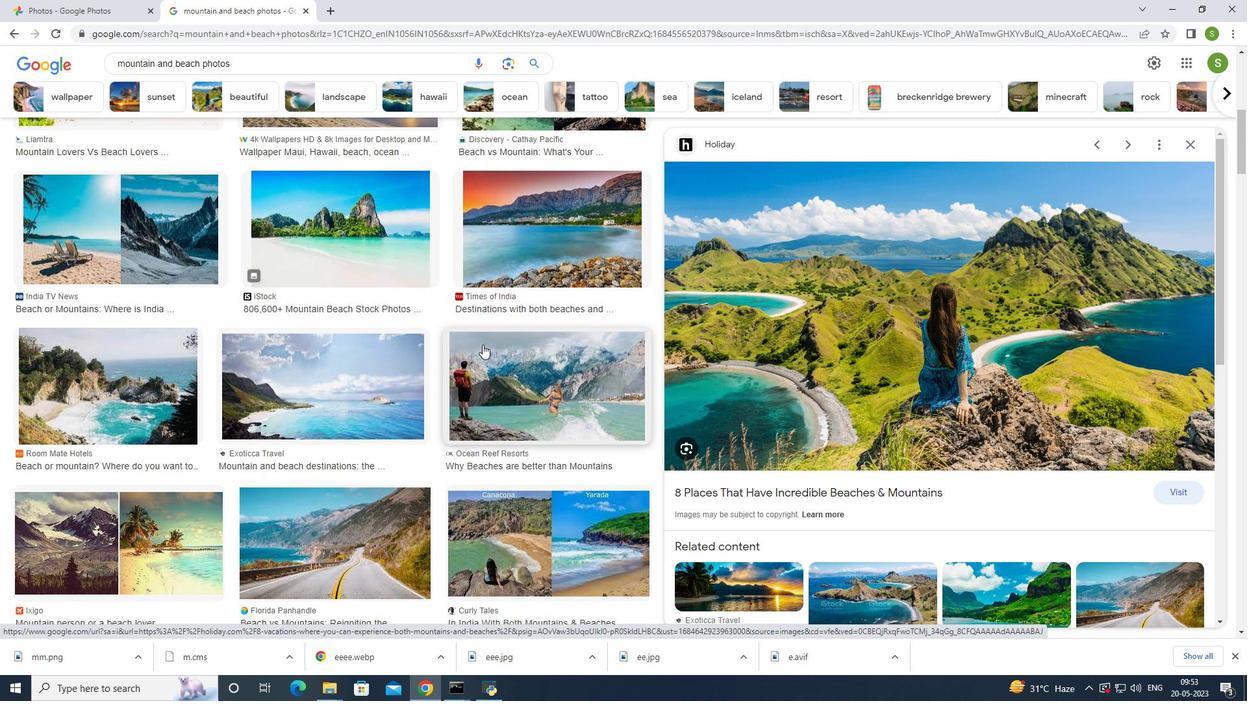 
Action: Mouse moved to (534, 295)
Screenshot: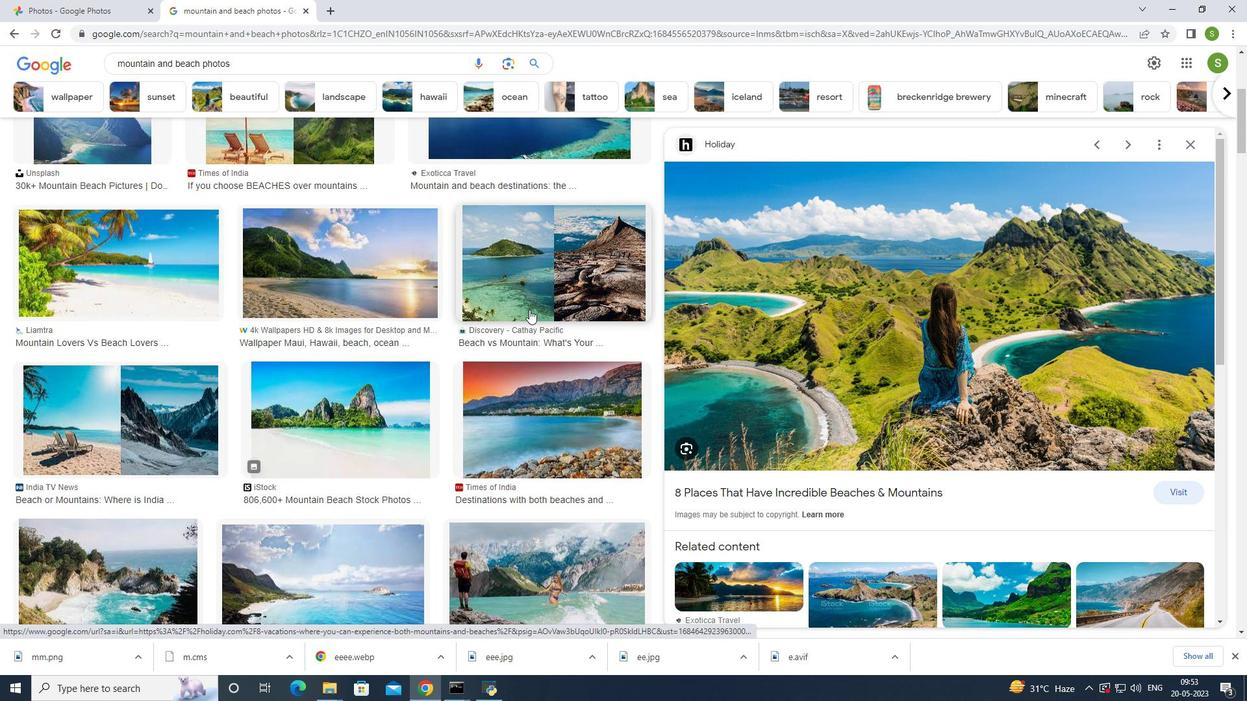 
Action: Mouse pressed left at (534, 295)
Screenshot: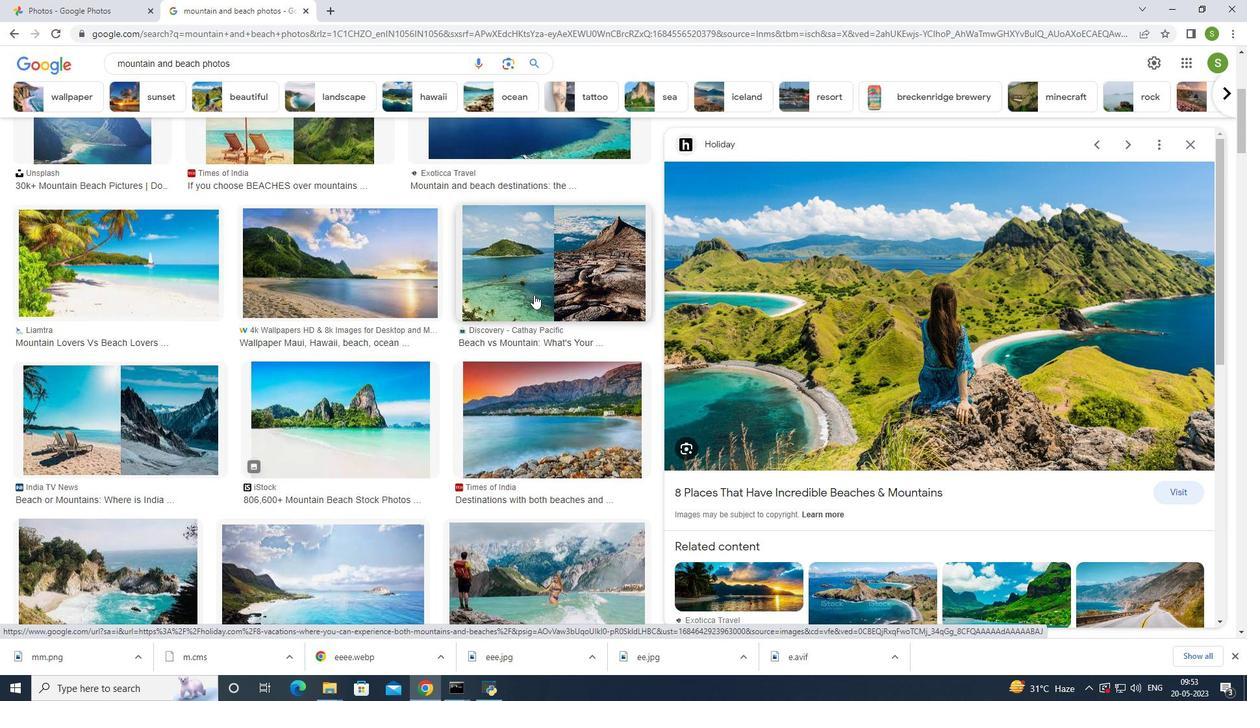 
Action: Mouse moved to (876, 346)
Screenshot: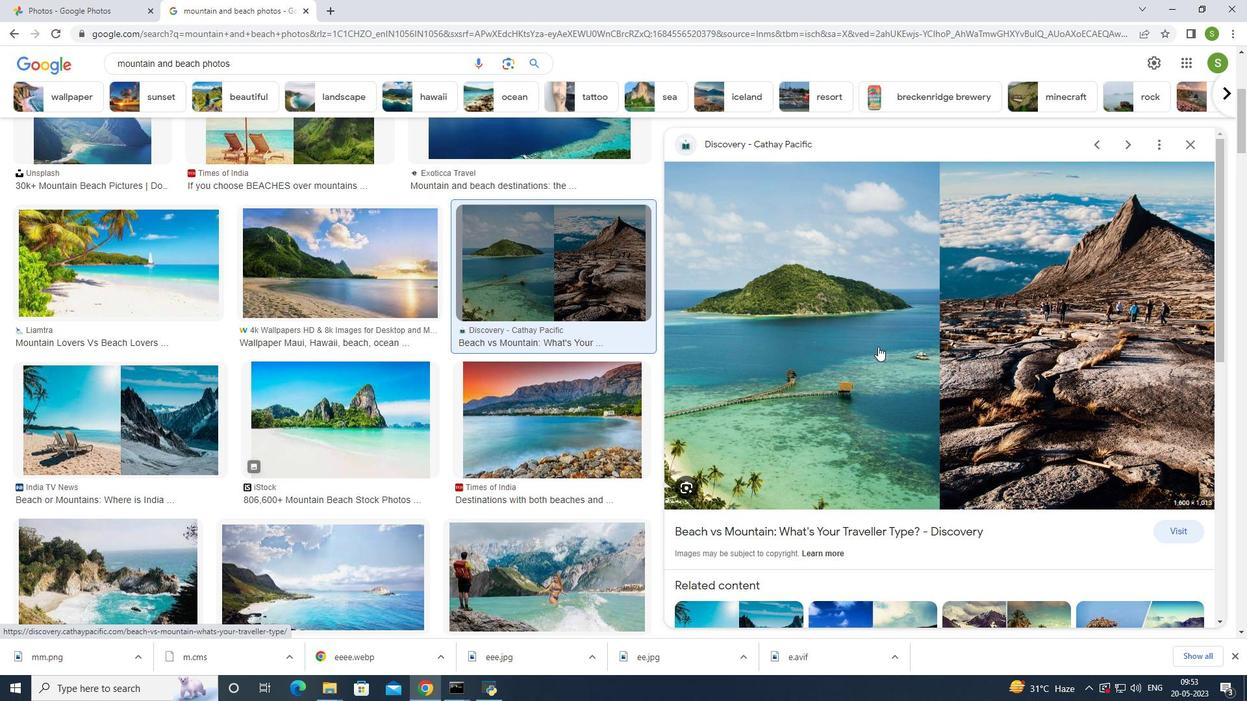 
Action: Mouse pressed right at (876, 346)
Screenshot: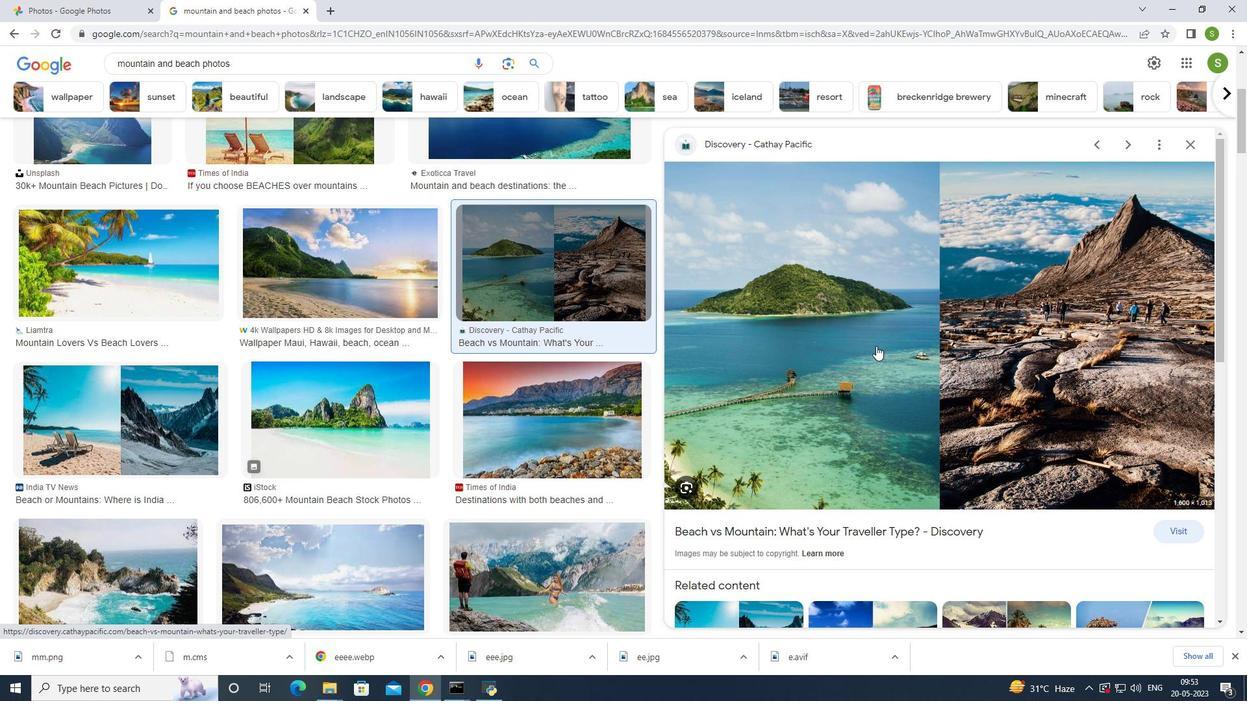 
Action: Mouse moved to (905, 487)
Screenshot: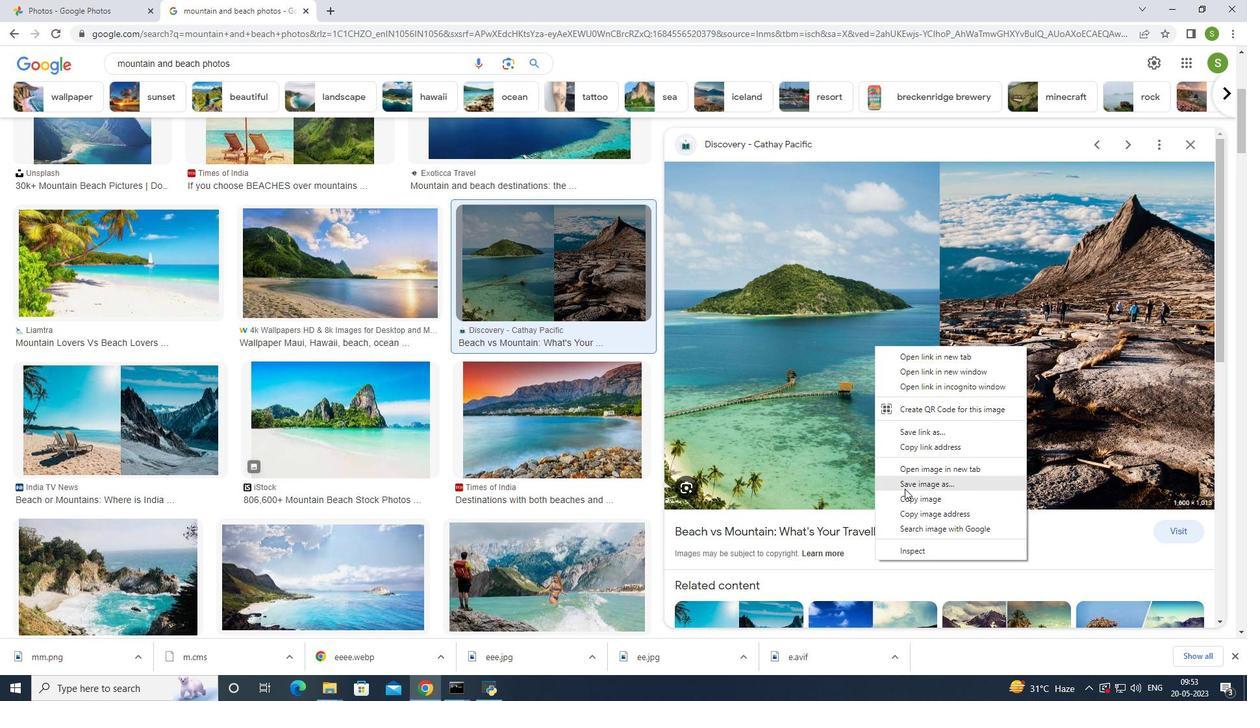 
Action: Mouse pressed left at (905, 487)
Screenshot: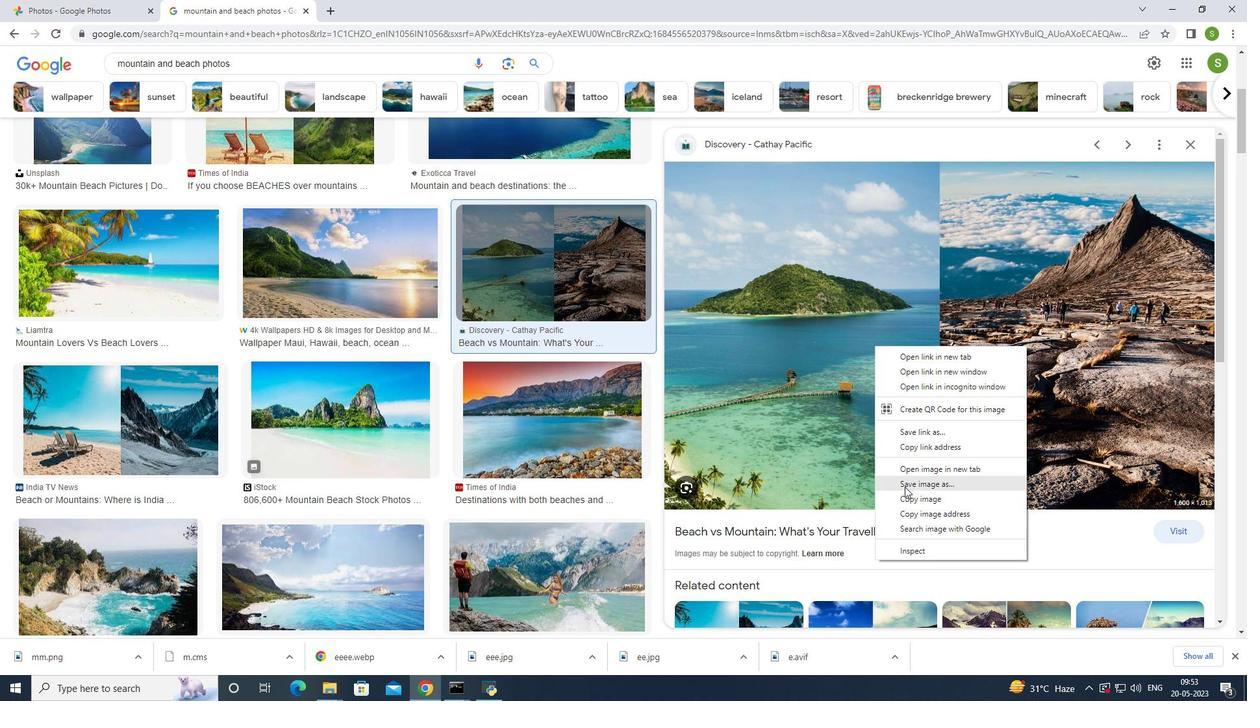 
Action: Mouse moved to (867, 395)
Screenshot: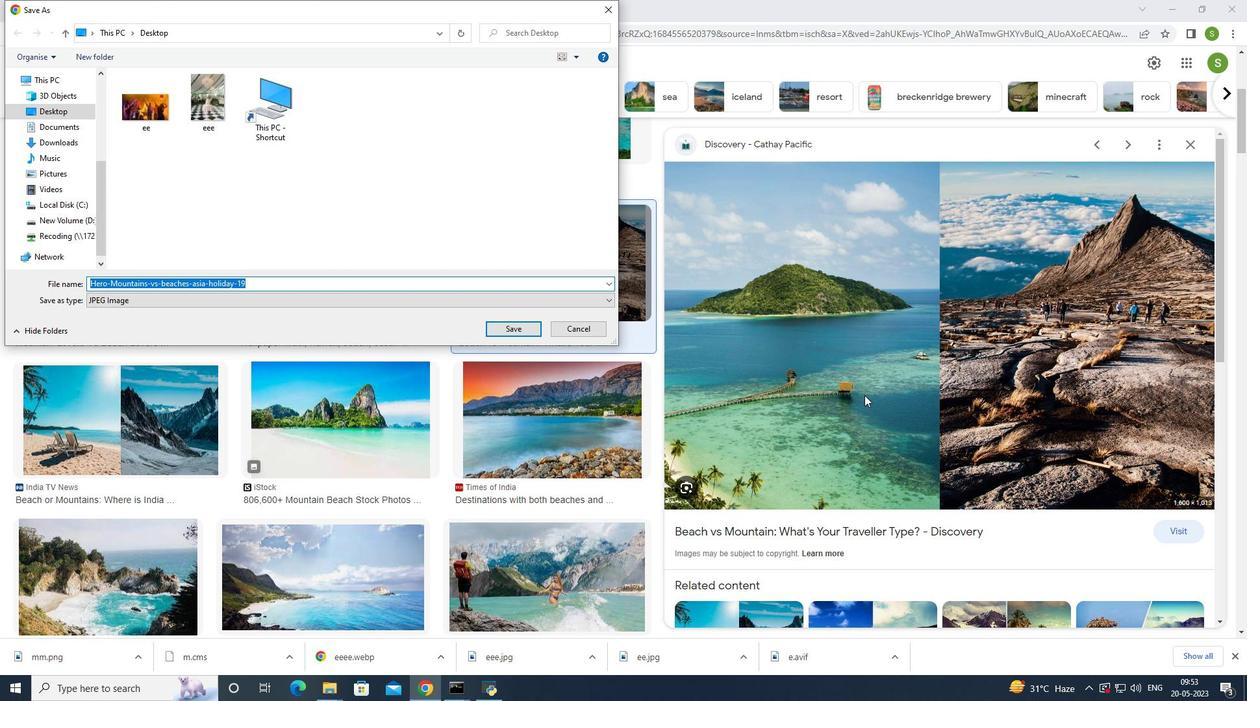 
Action: Key pressed mmm<Key.enter>
Screenshot: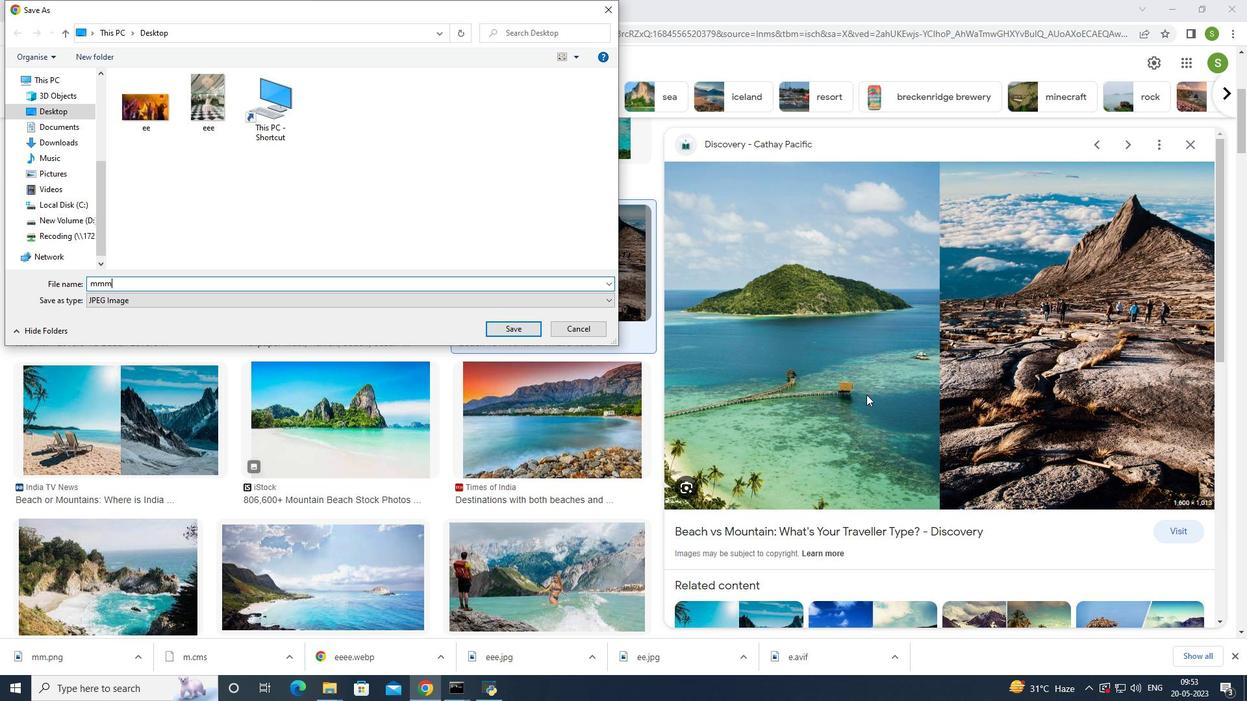 
Action: Mouse moved to (387, 281)
Screenshot: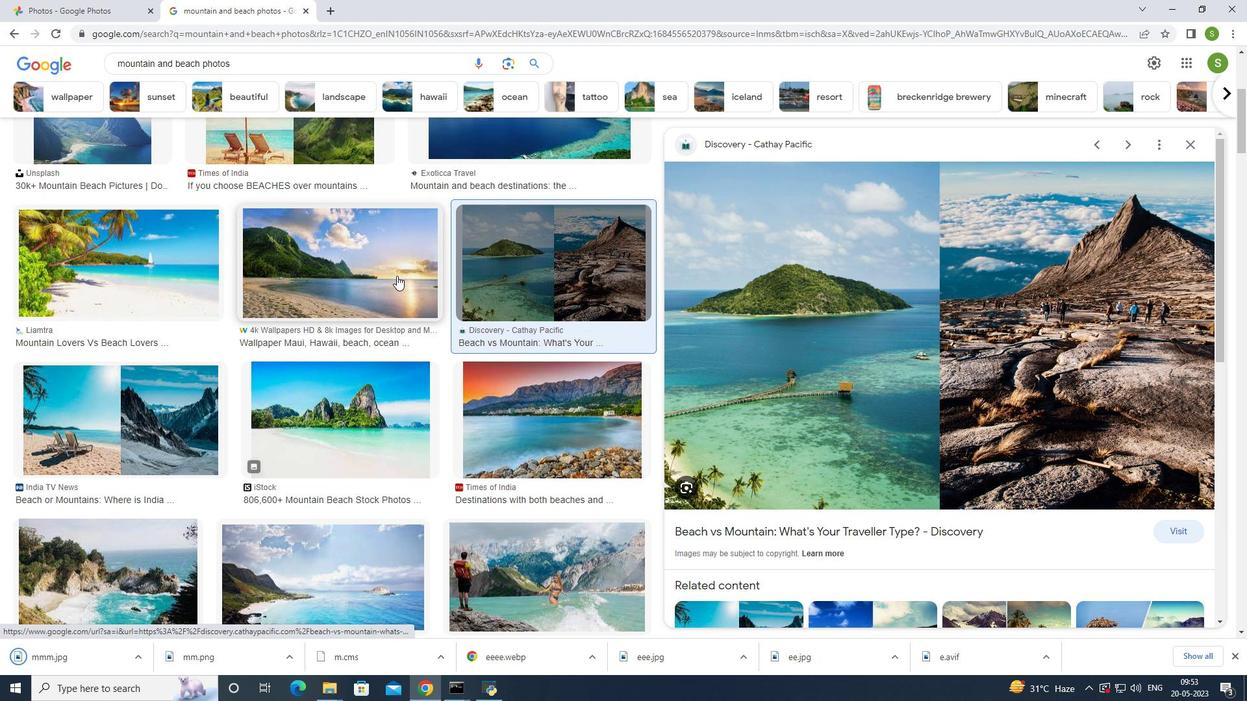 
Action: Mouse scrolled (387, 280) with delta (0, 0)
Screenshot: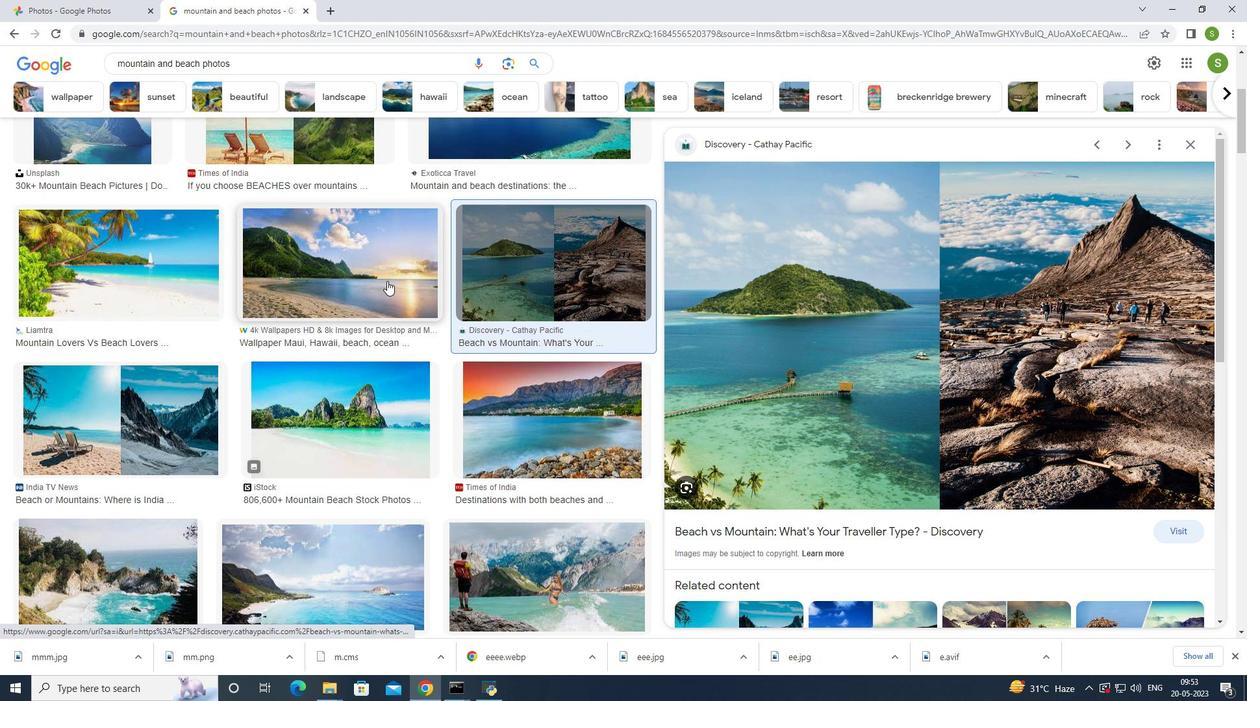 
Action: Mouse scrolled (387, 280) with delta (0, 0)
Screenshot: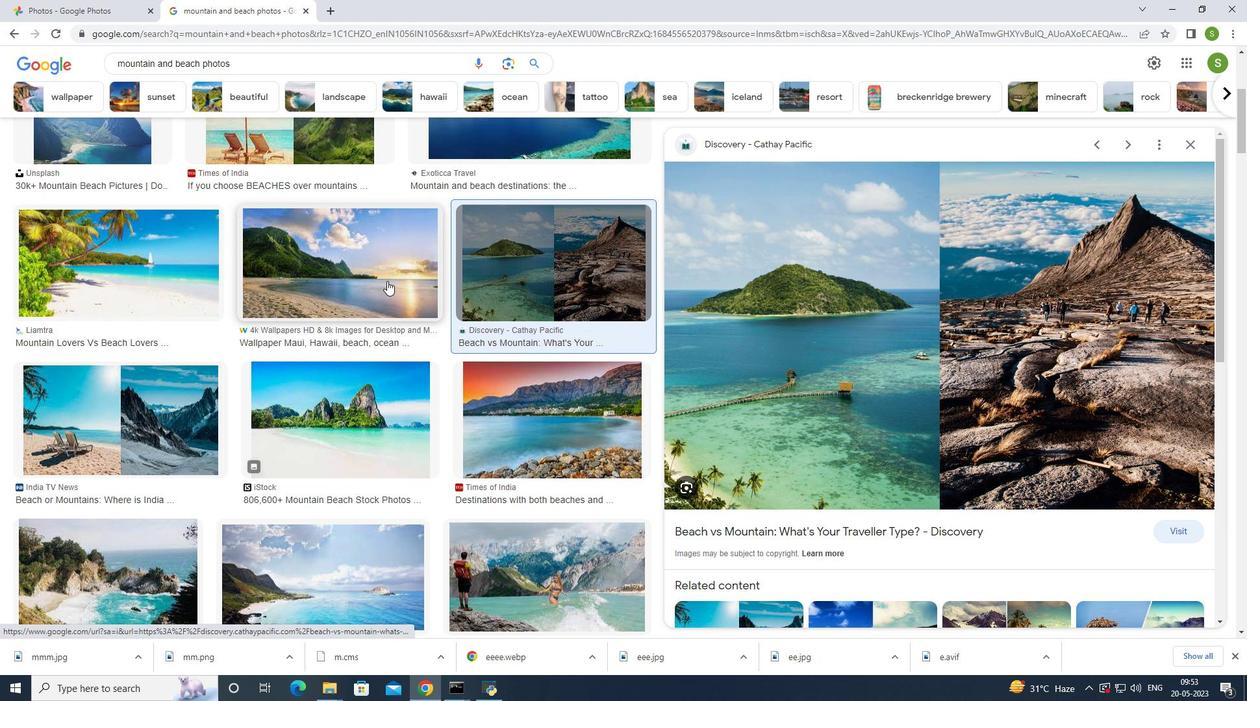 
Action: Mouse scrolled (387, 280) with delta (0, 0)
Screenshot: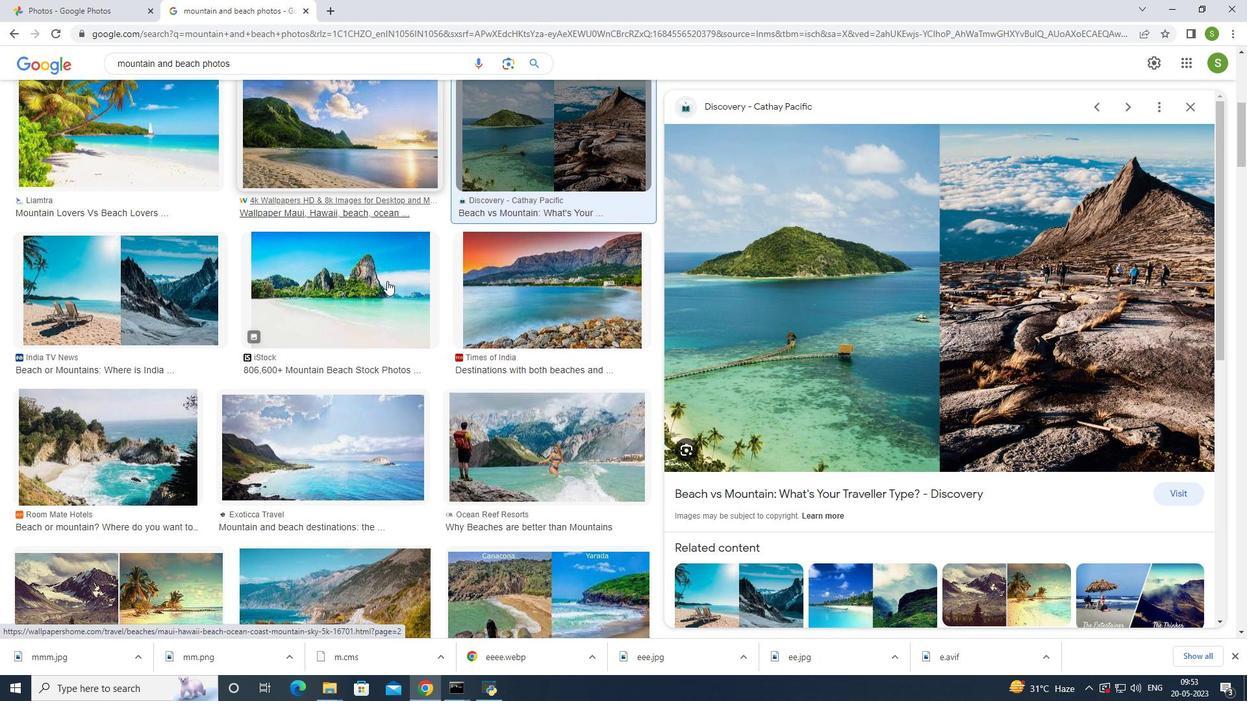 
Action: Mouse scrolled (387, 280) with delta (0, 0)
Screenshot: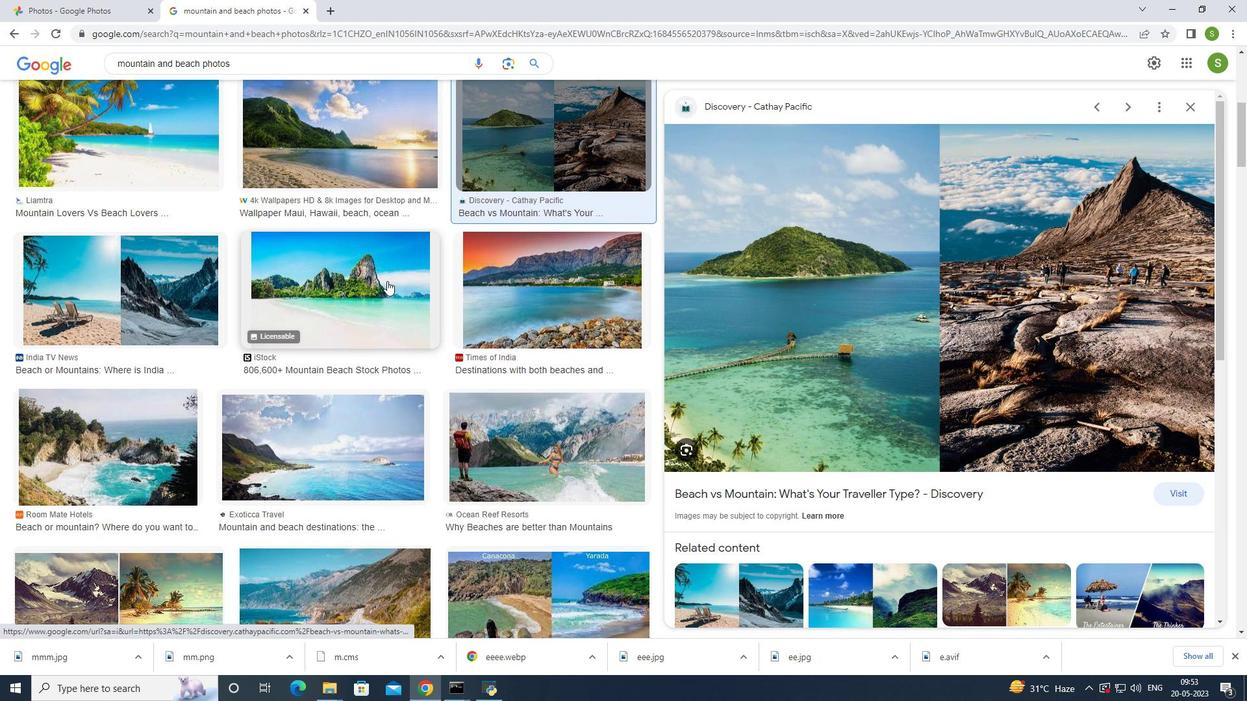 
Action: Mouse scrolled (387, 280) with delta (0, 0)
Screenshot: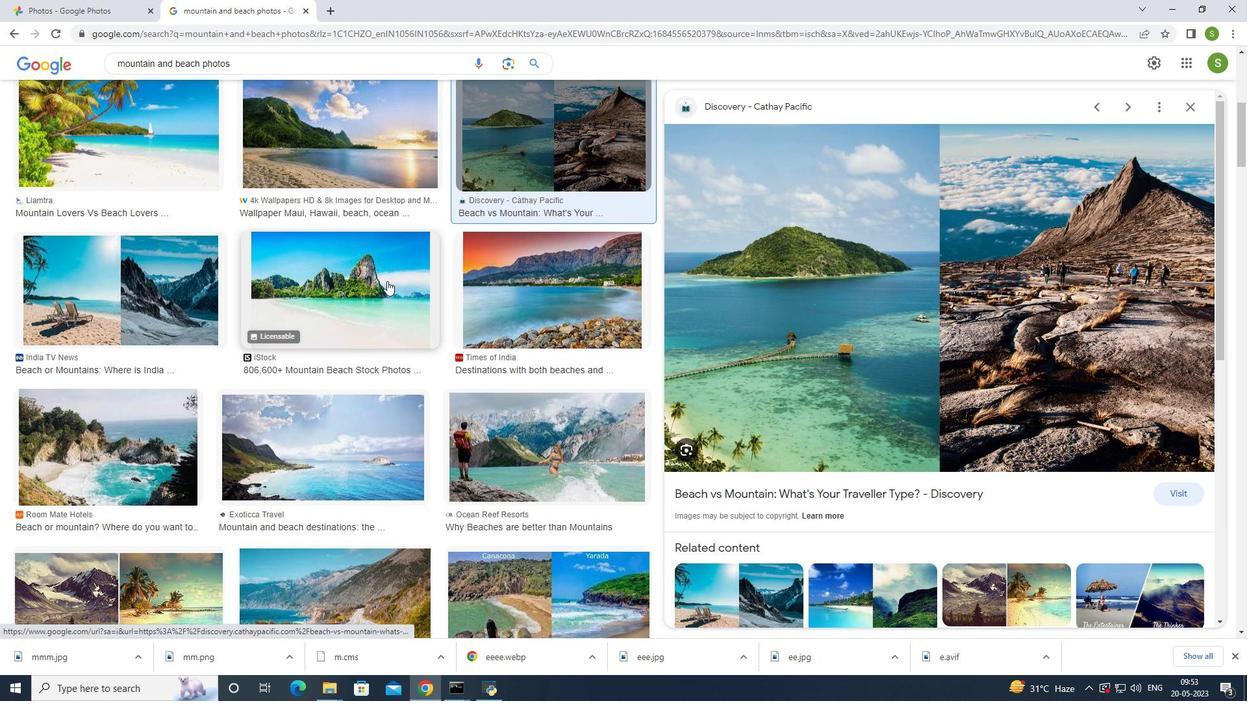 
Action: Mouse scrolled (387, 280) with delta (0, 0)
Screenshot: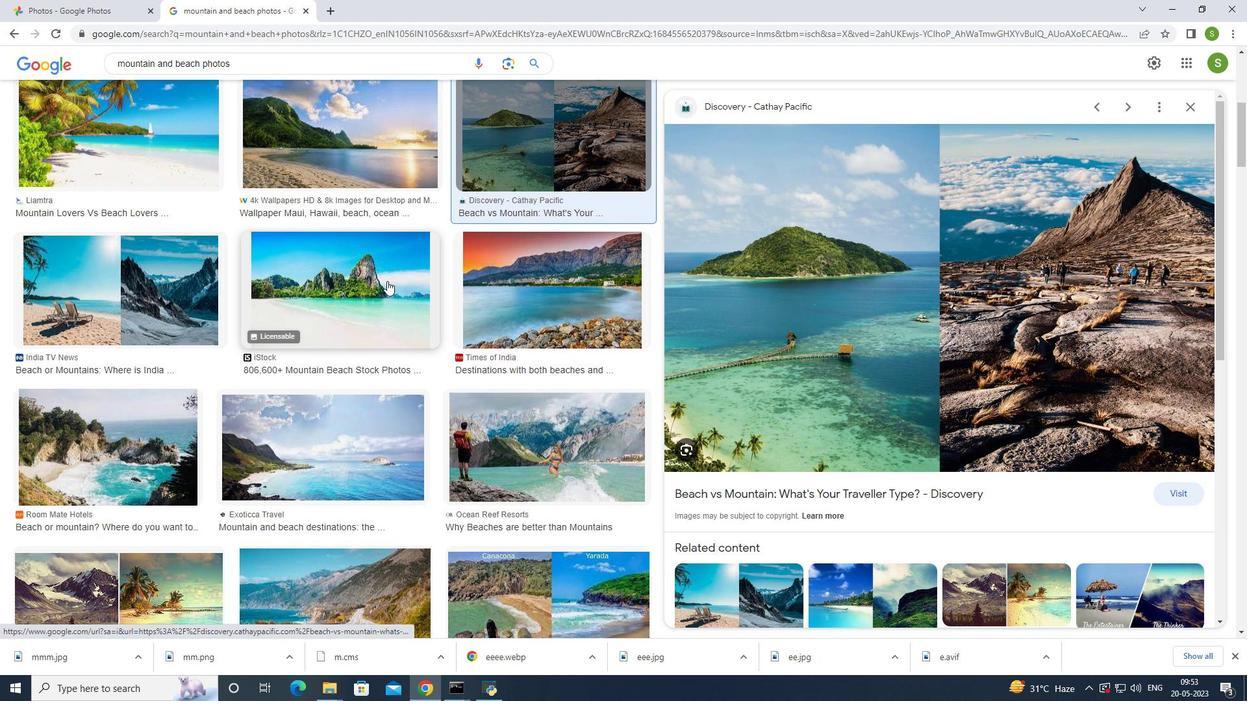 
Action: Mouse scrolled (387, 280) with delta (0, 0)
Screenshot: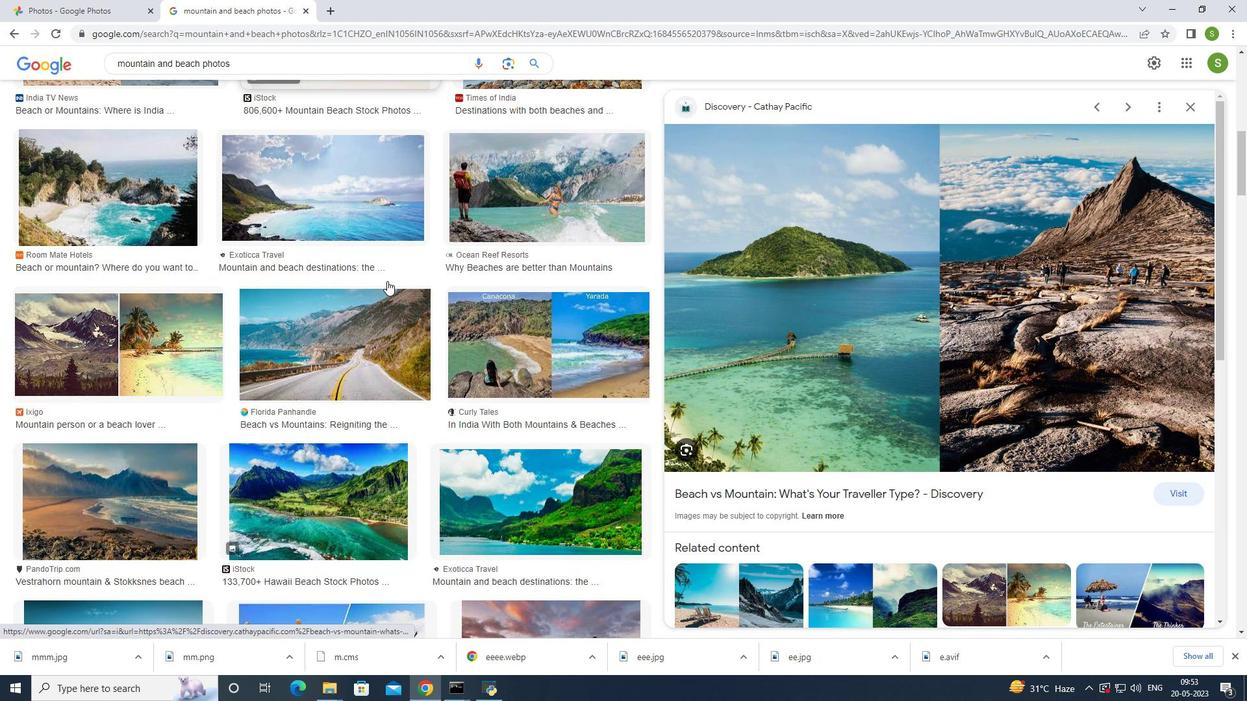 
Action: Mouse scrolled (387, 280) with delta (0, 0)
Screenshot: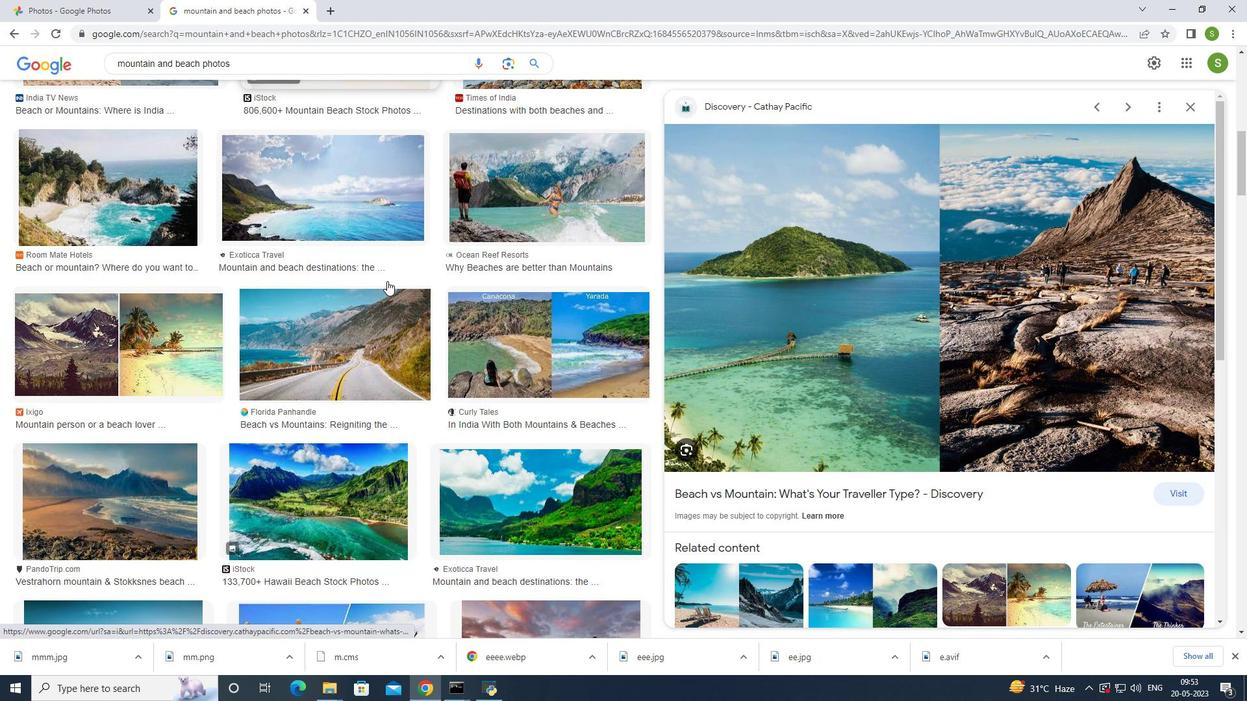
Action: Mouse scrolled (387, 280) with delta (0, 0)
Screenshot: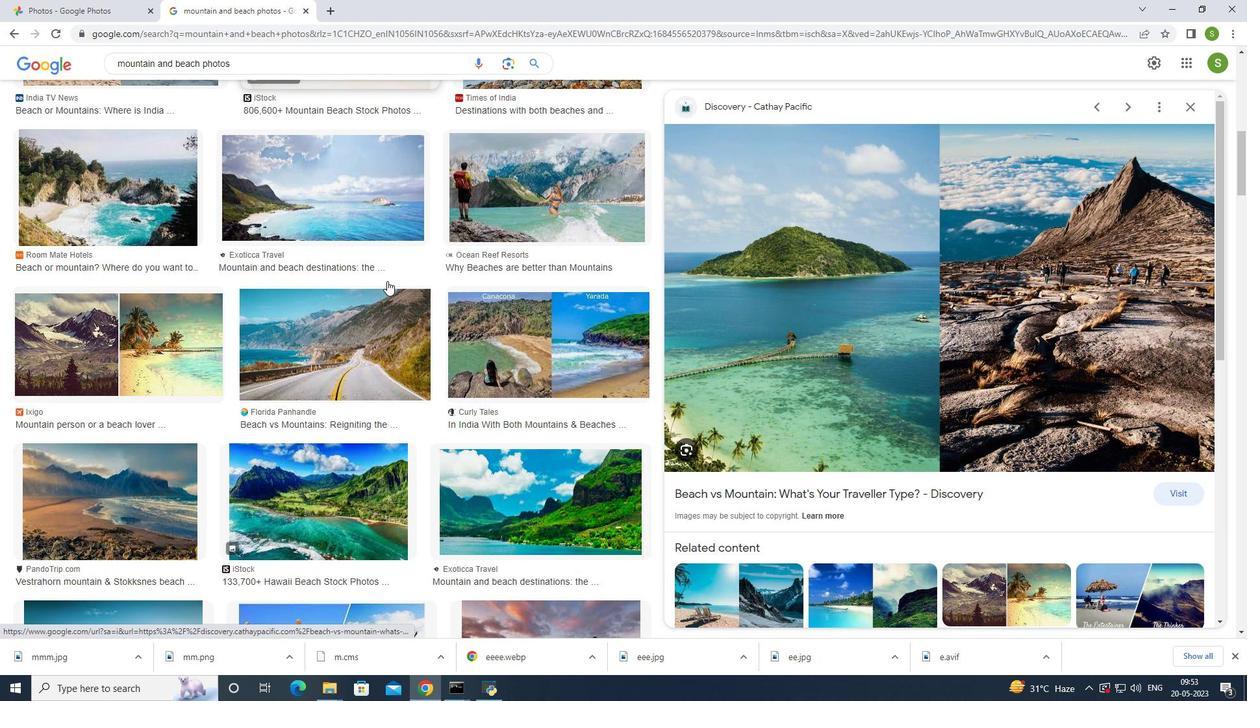 
Action: Mouse scrolled (387, 280) with delta (0, 0)
Screenshot: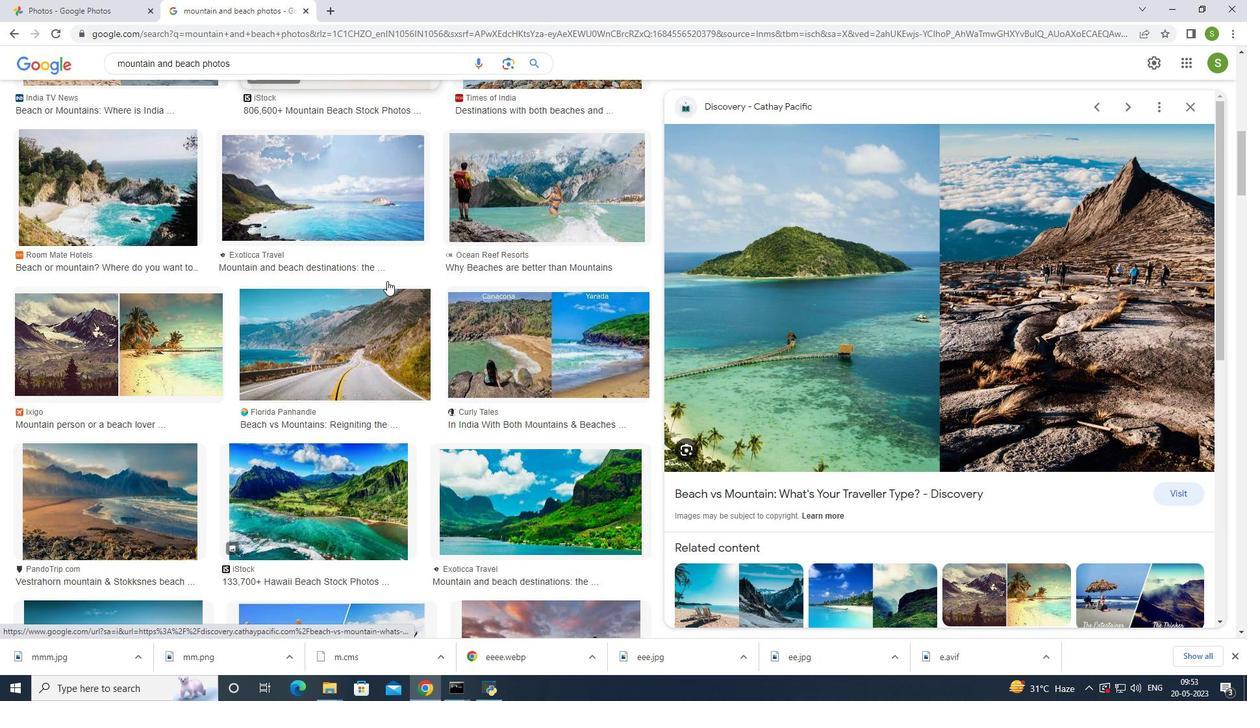 
Action: Mouse scrolled (387, 280) with delta (0, 0)
Screenshot: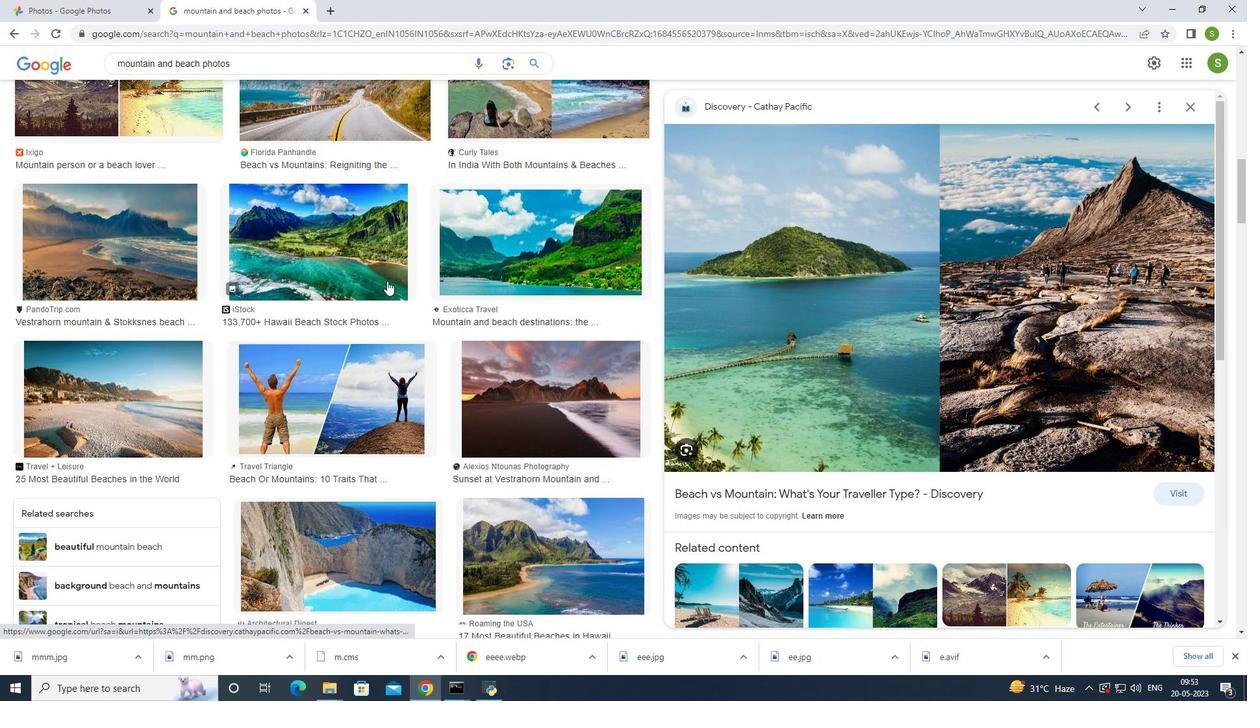 
Action: Mouse scrolled (387, 280) with delta (0, 0)
Screenshot: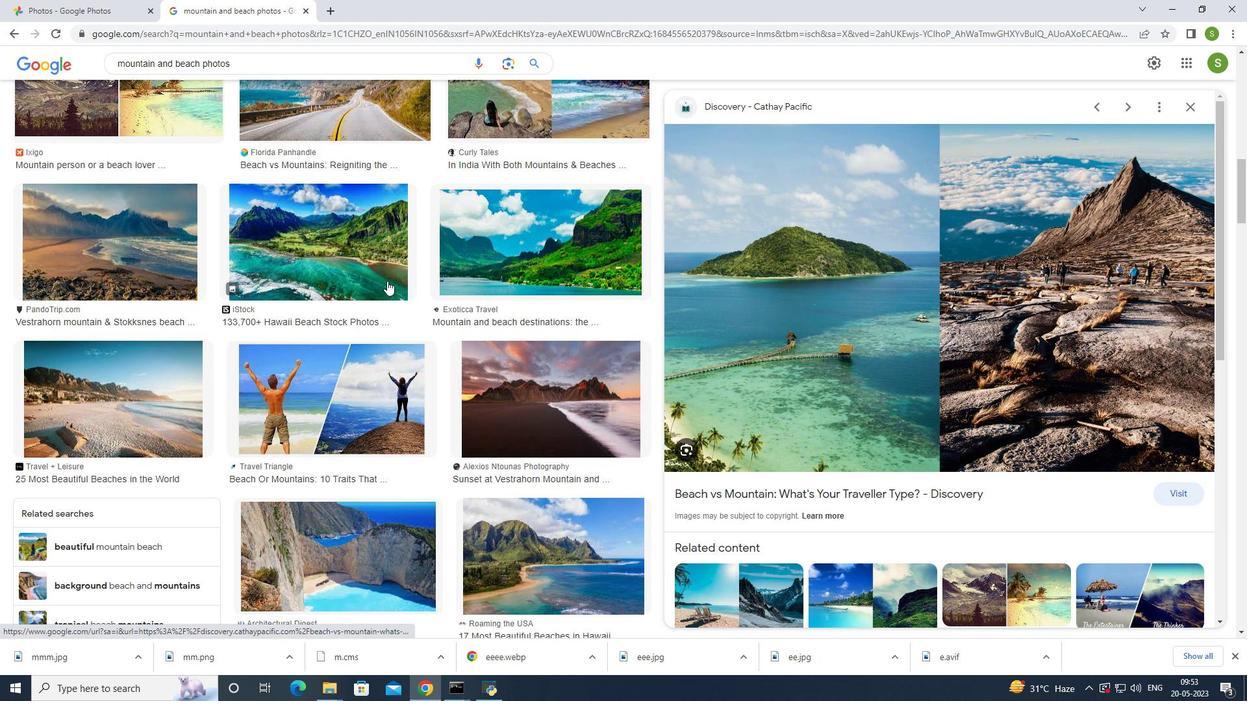 
Action: Mouse scrolled (387, 280) with delta (0, 0)
Screenshot: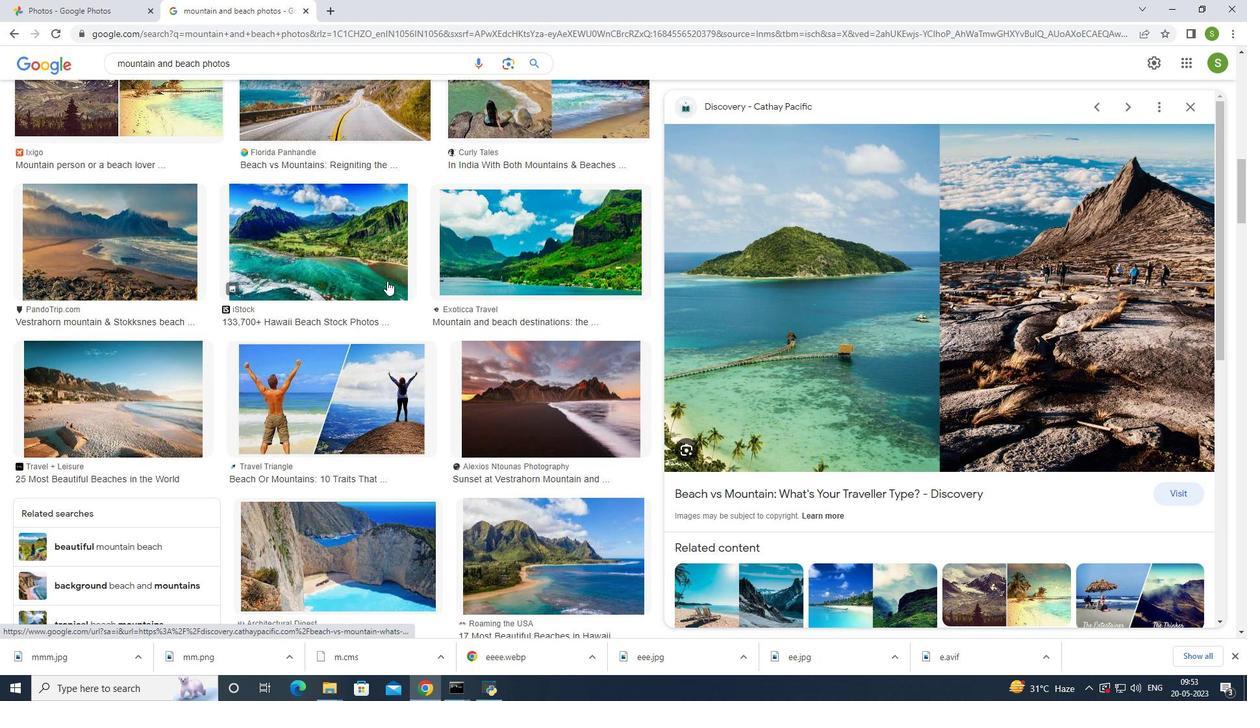 
Action: Mouse scrolled (387, 280) with delta (0, 0)
Screenshot: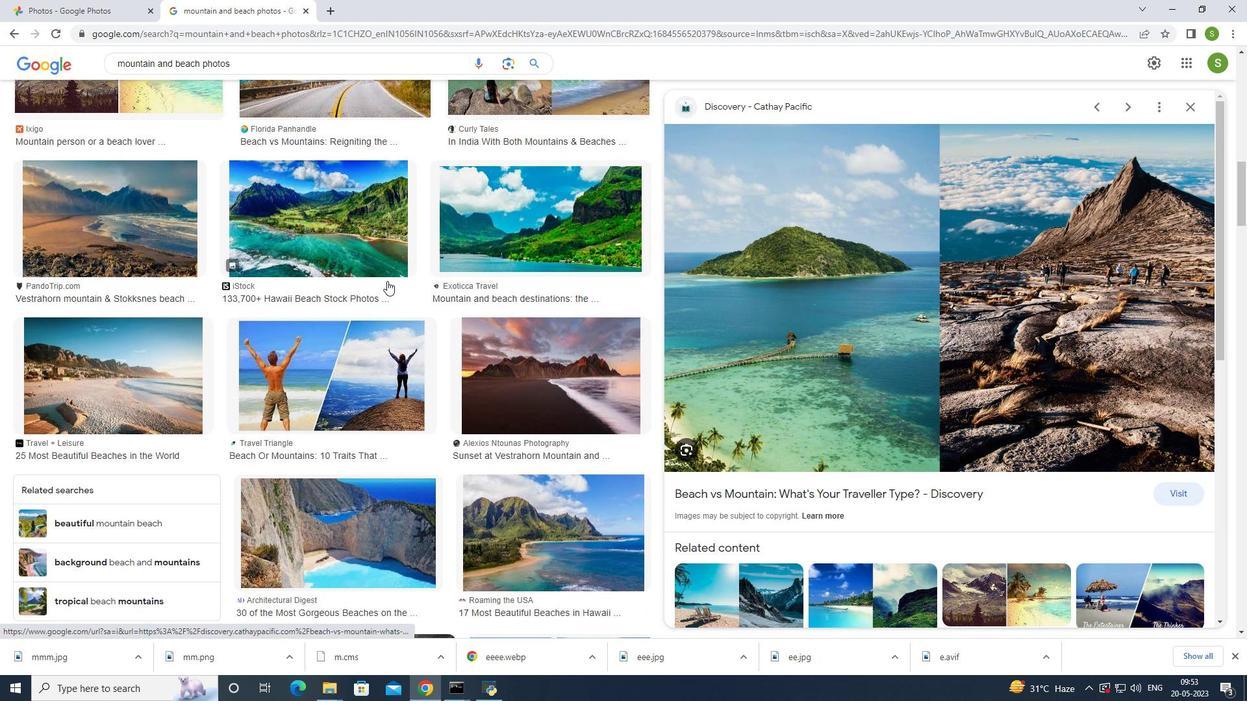 
Action: Mouse scrolled (387, 280) with delta (0, 0)
Screenshot: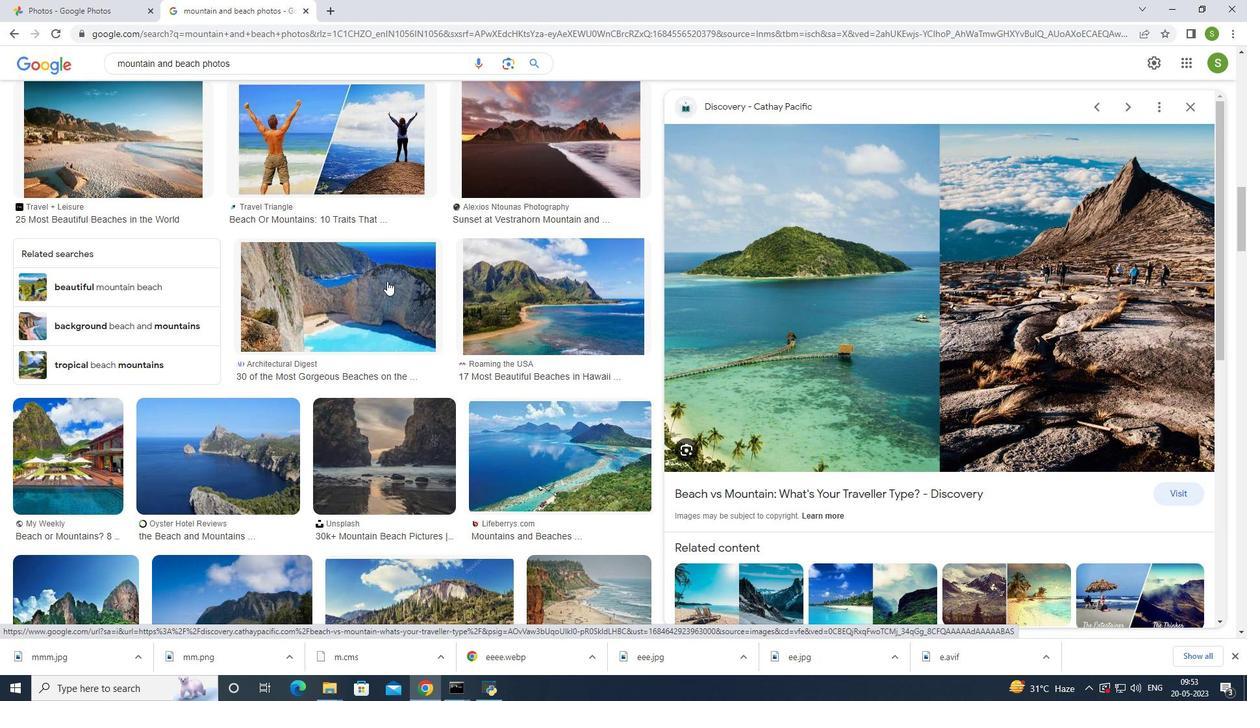 
Action: Mouse scrolled (387, 280) with delta (0, 0)
Screenshot: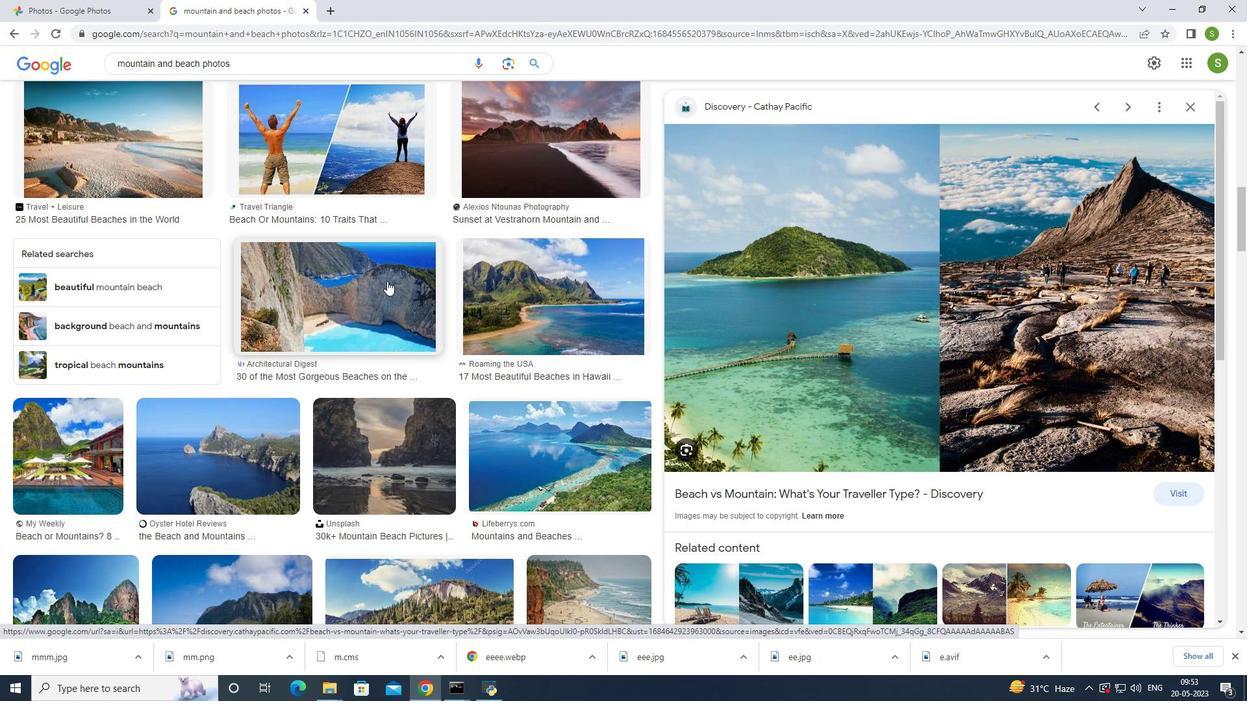 
Action: Mouse scrolled (387, 280) with delta (0, 0)
Screenshot: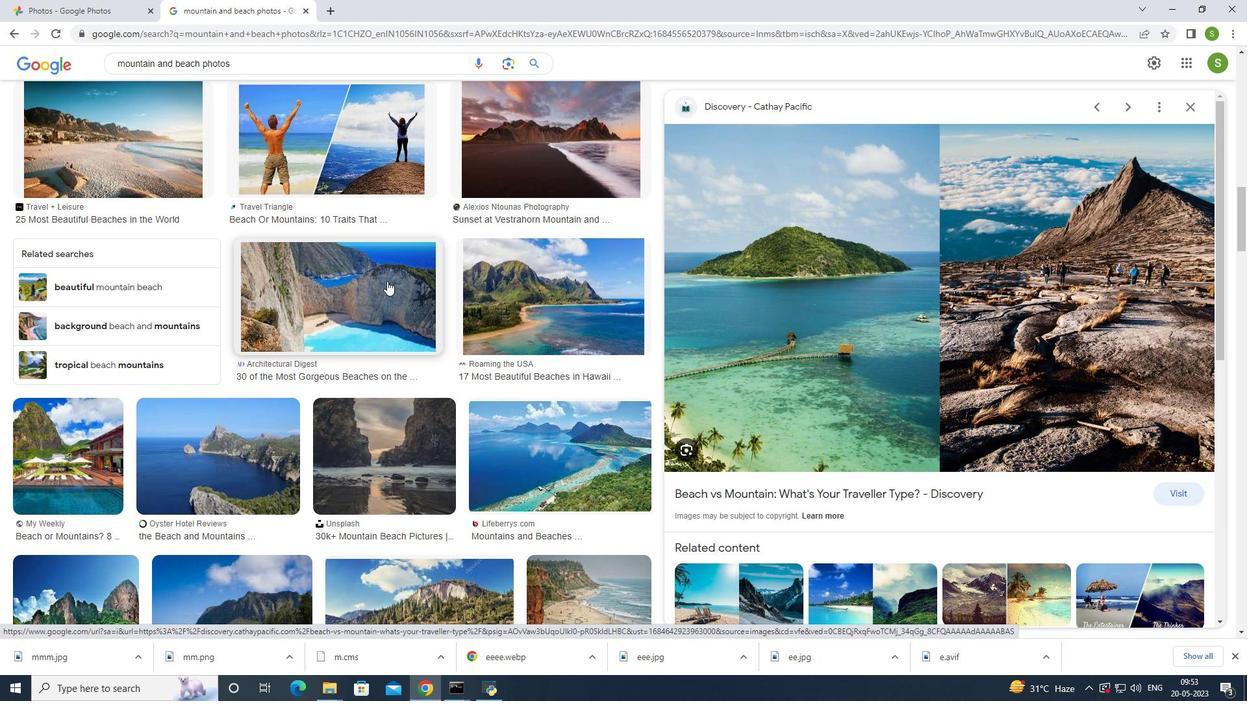 
Action: Mouse scrolled (387, 280) with delta (0, 0)
Screenshot: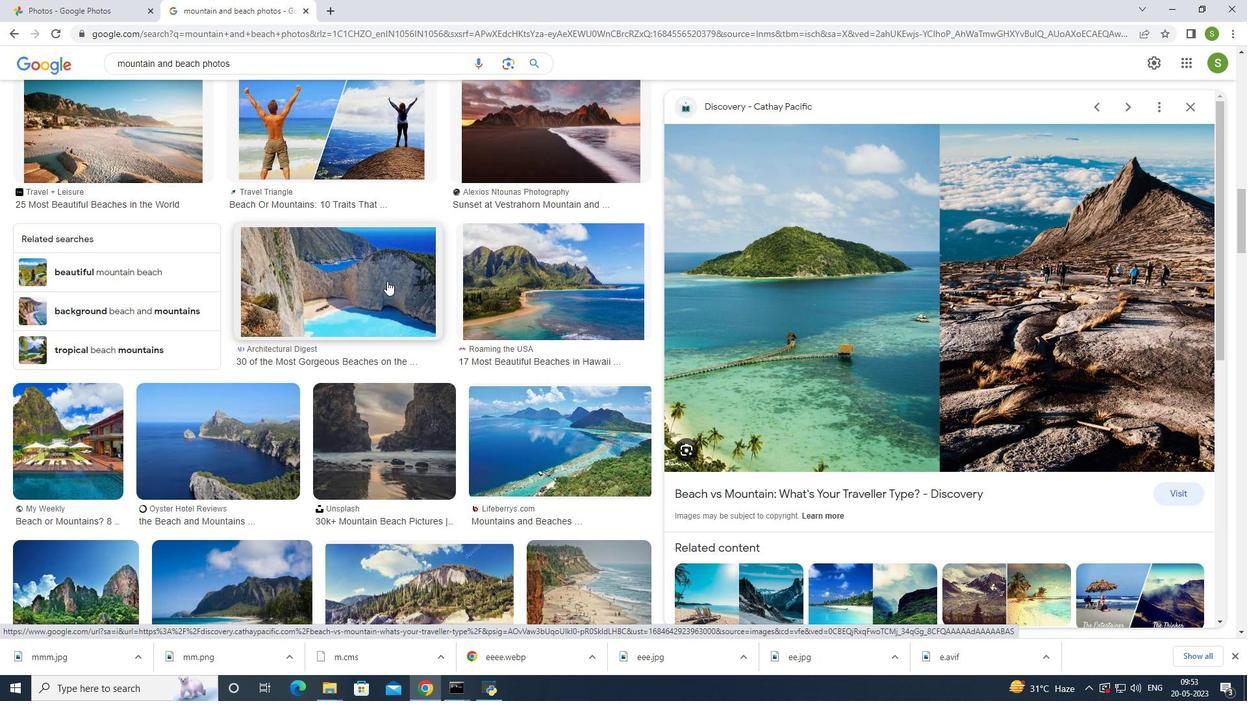 
Action: Mouse scrolled (387, 280) with delta (0, 0)
Screenshot: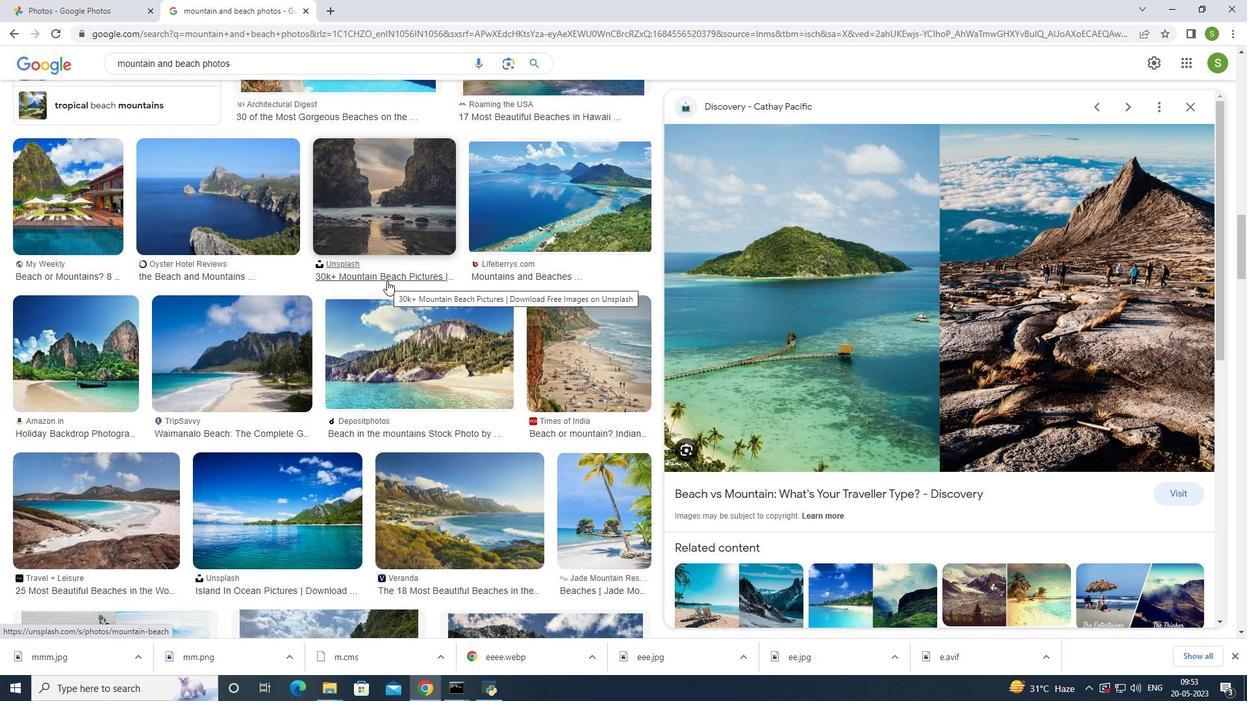 
Action: Mouse scrolled (387, 280) with delta (0, 0)
Screenshot: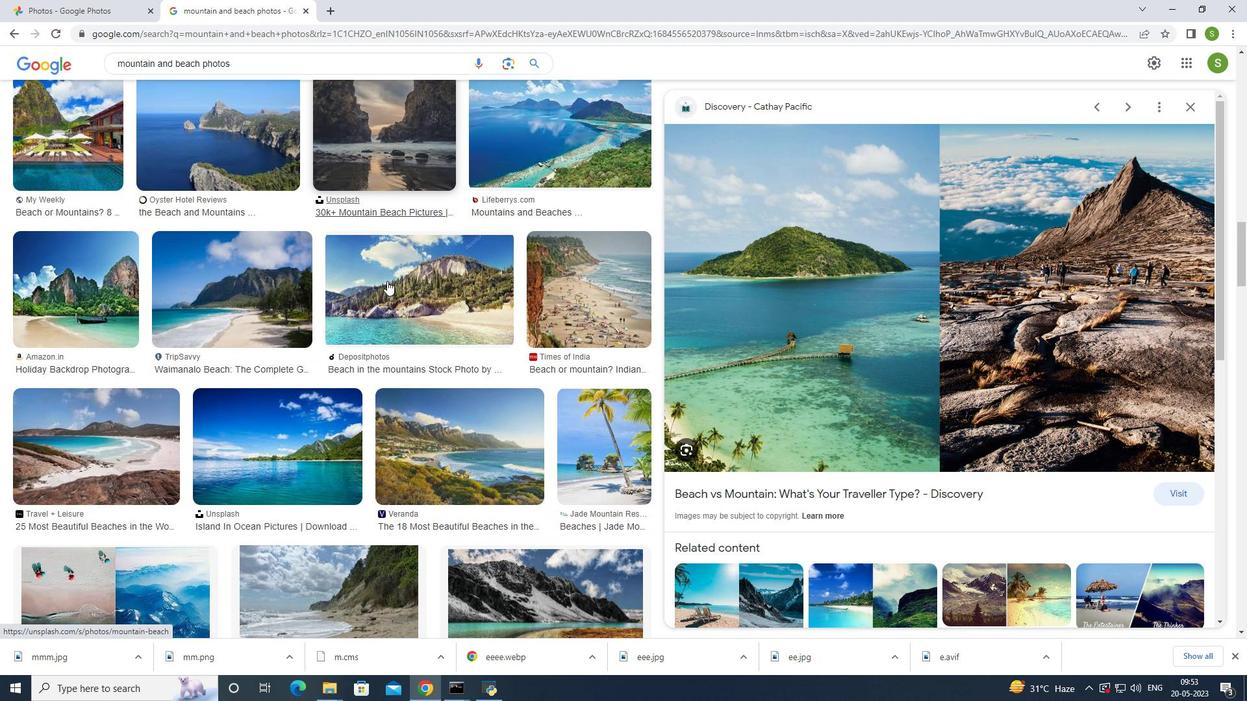 
Action: Mouse scrolled (387, 280) with delta (0, 0)
Screenshot: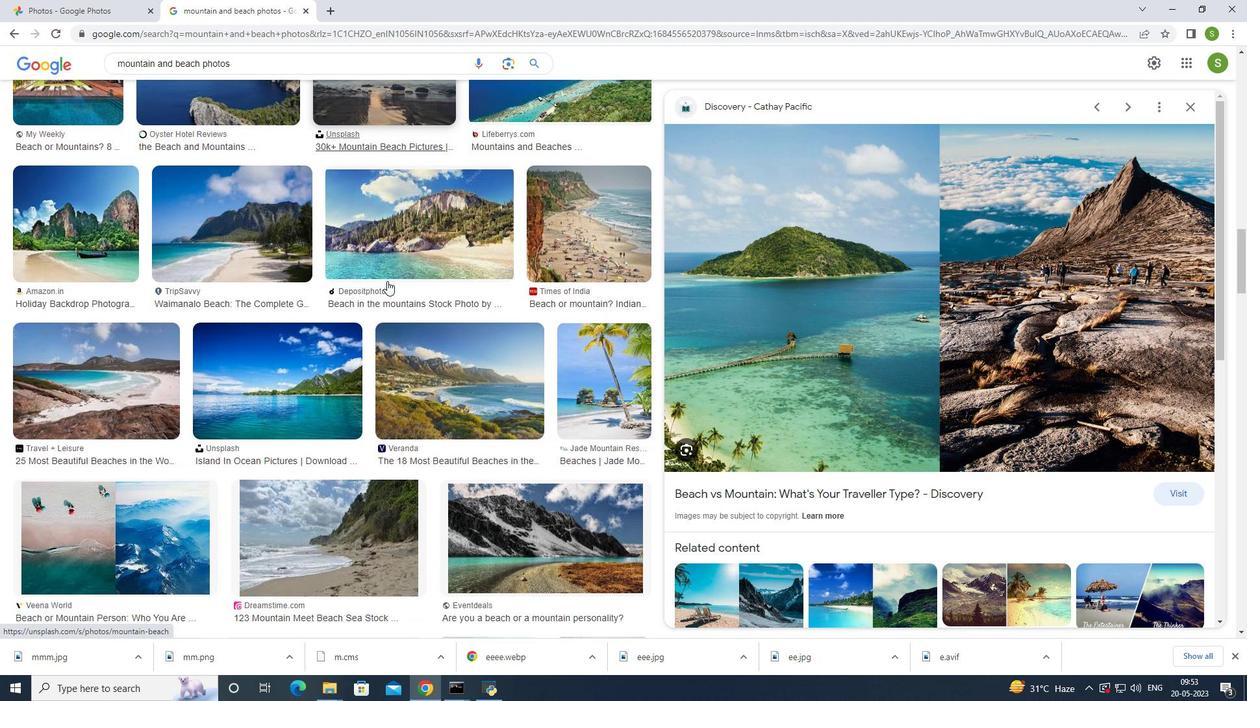 
Action: Mouse scrolled (387, 280) with delta (0, 0)
Screenshot: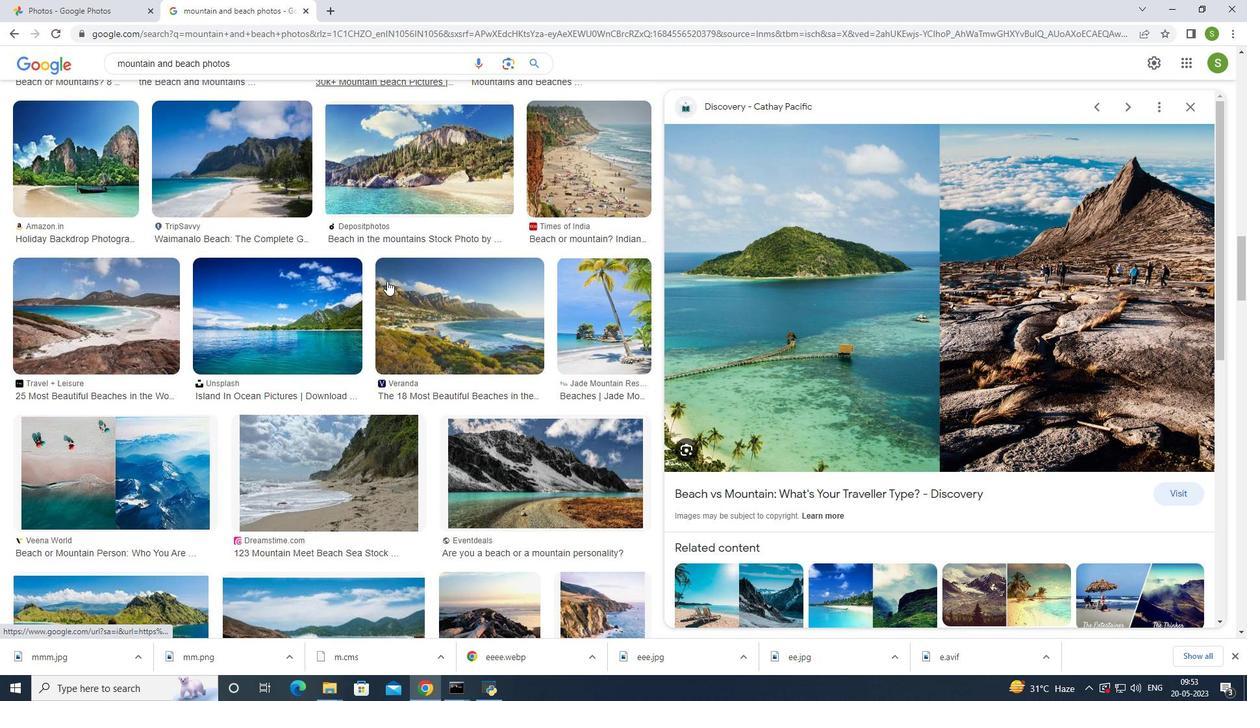 
Action: Mouse scrolled (387, 280) with delta (0, 0)
Screenshot: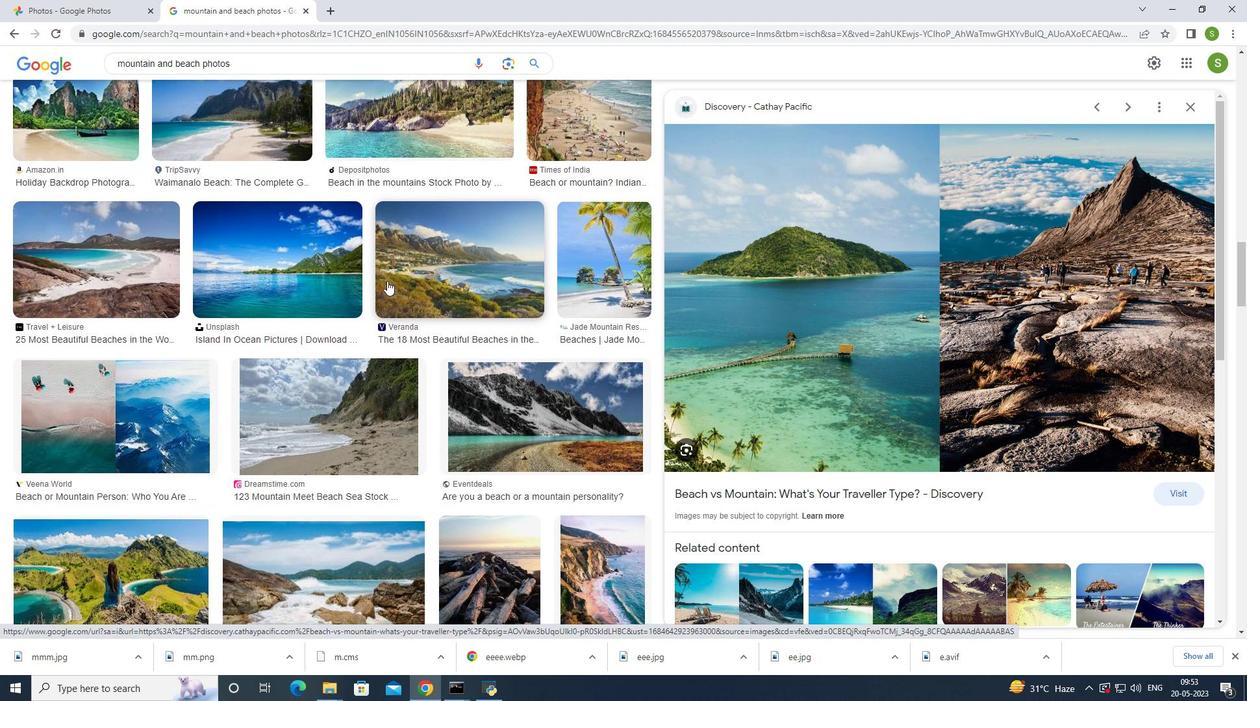
Action: Mouse scrolled (387, 280) with delta (0, 0)
Screenshot: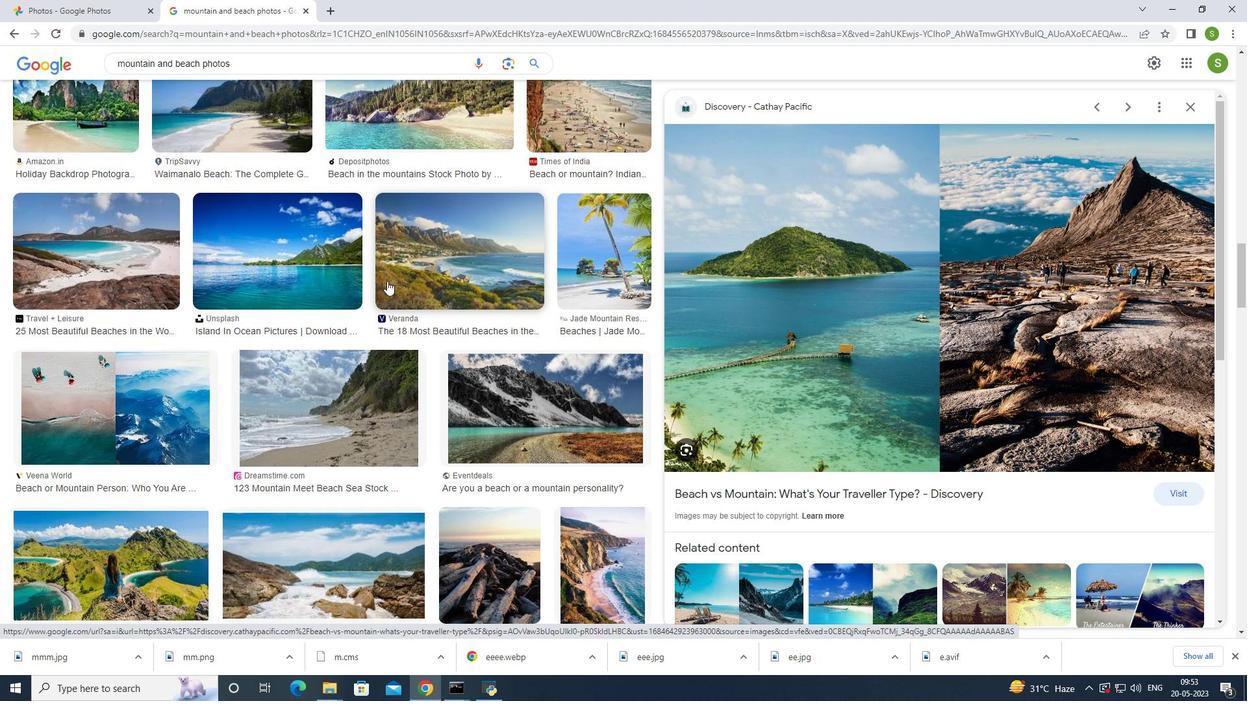 
Action: Mouse scrolled (387, 280) with delta (0, 0)
Screenshot: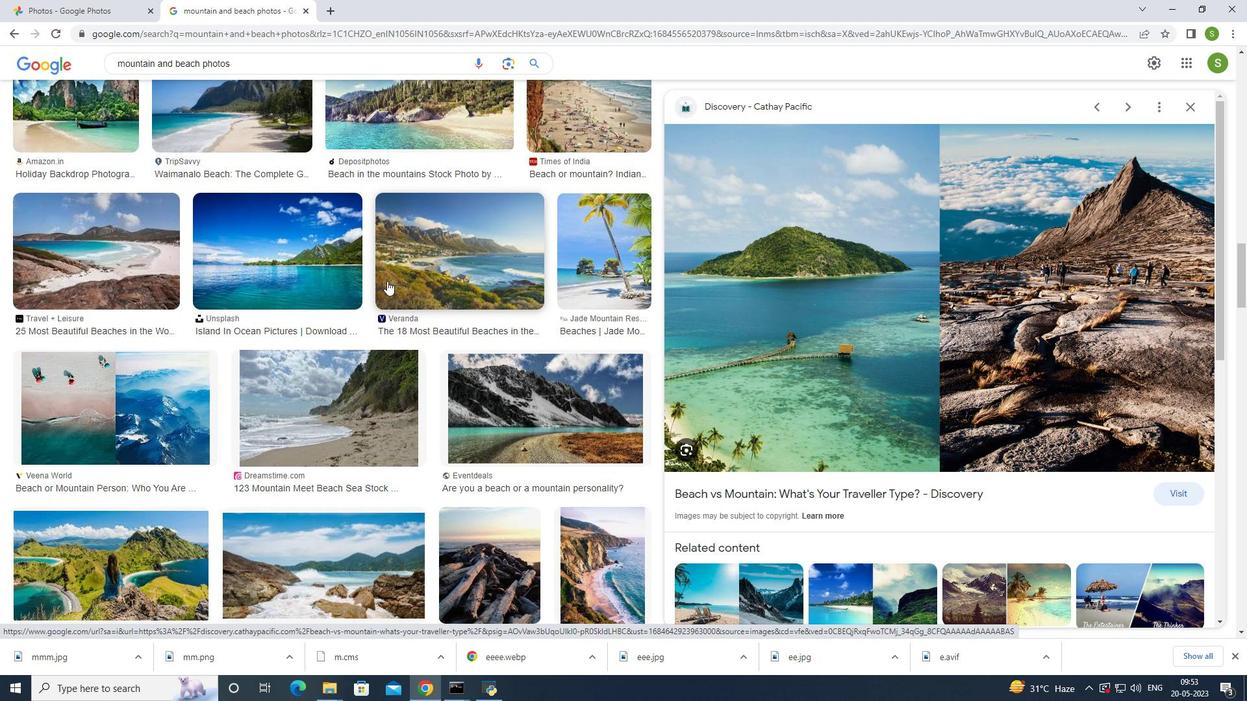 
Action: Mouse moved to (471, 343)
Screenshot: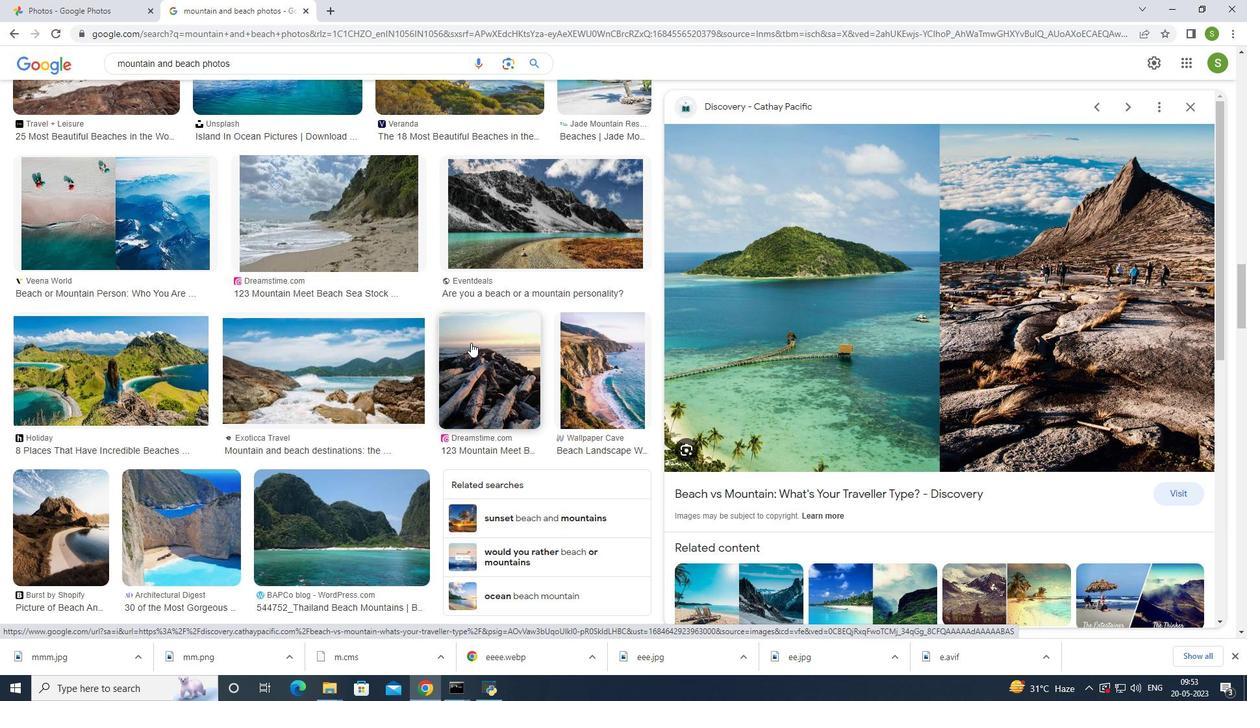 
Action: Mouse scrolled (471, 342) with delta (0, 0)
Screenshot: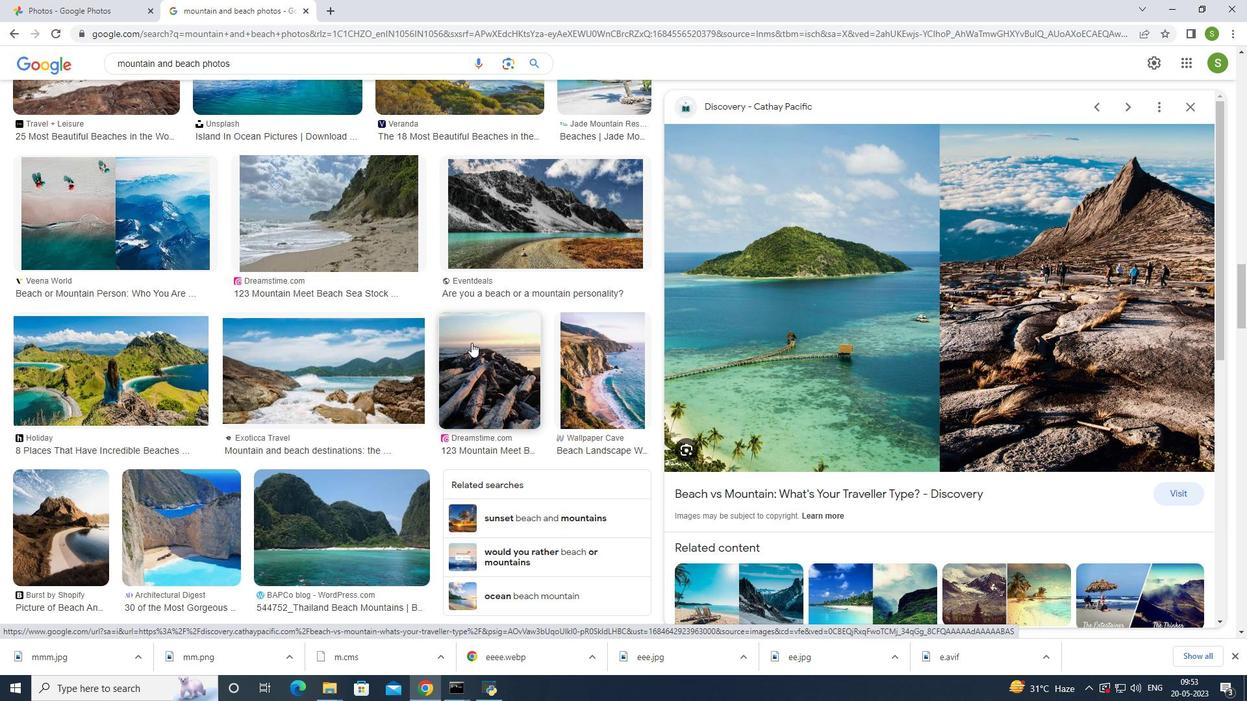 
Action: Mouse moved to (473, 340)
Screenshot: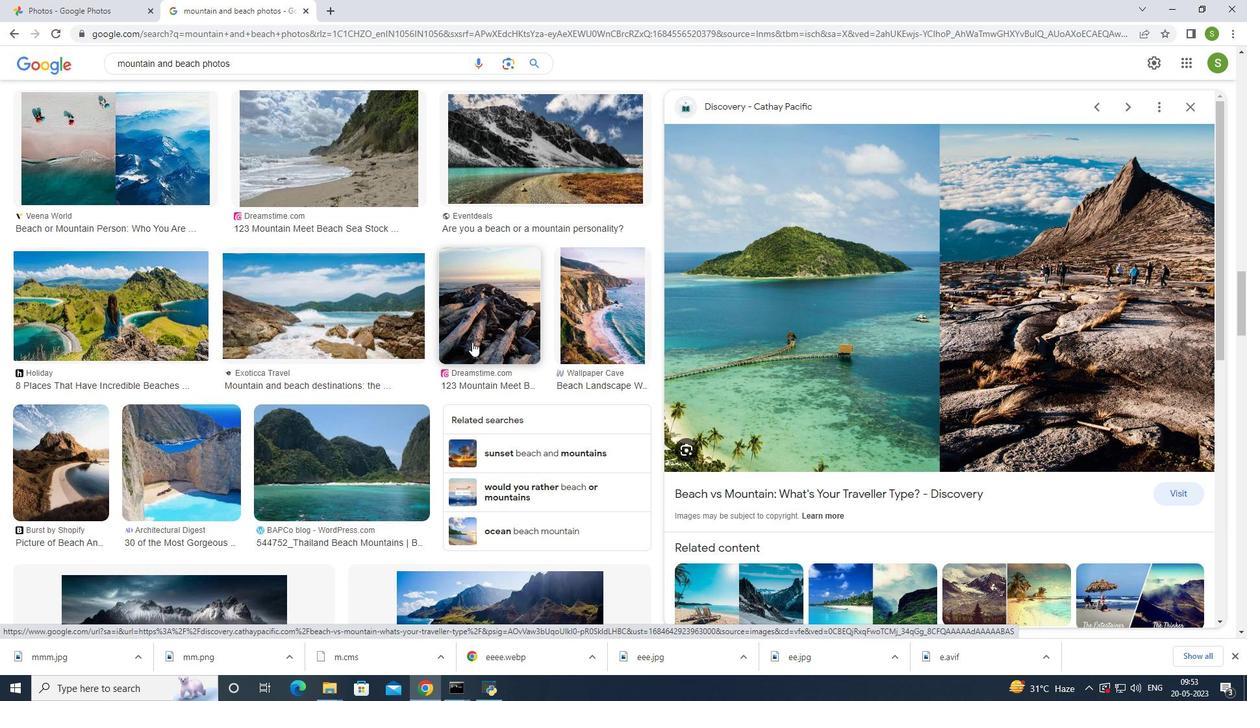 
Action: Mouse scrolled (473, 339) with delta (0, 0)
Screenshot: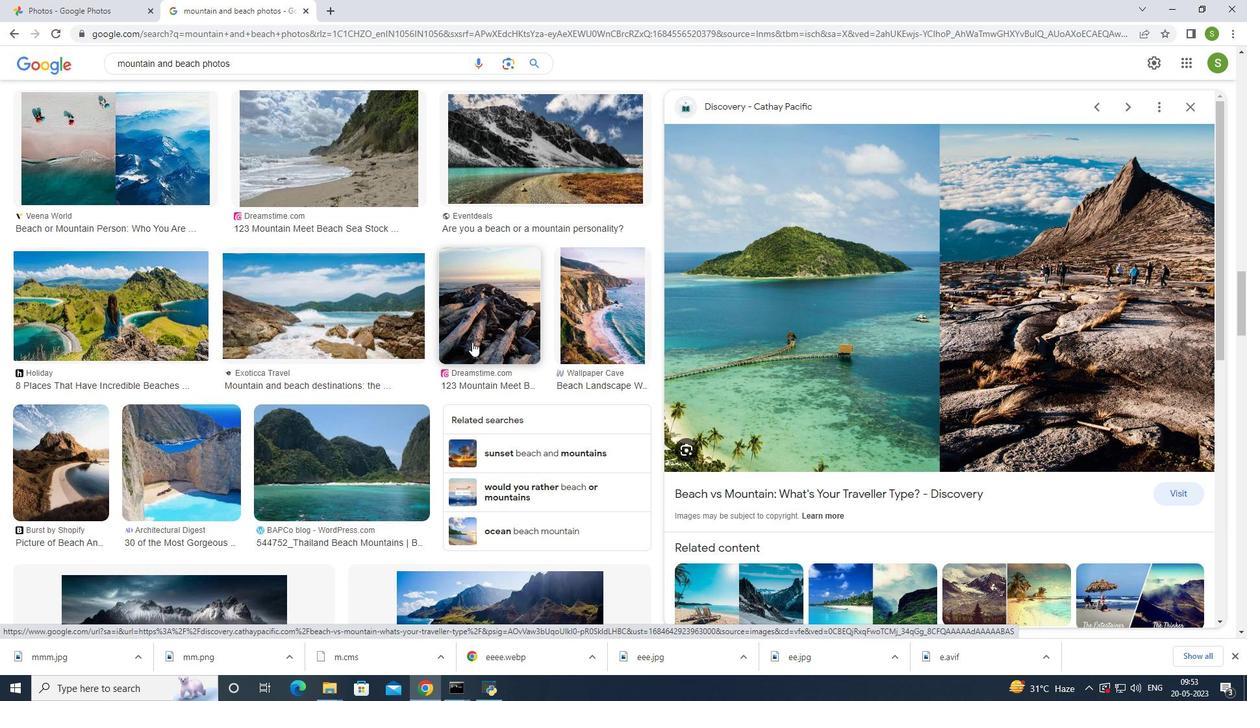 
Action: Mouse moved to (473, 339)
Screenshot: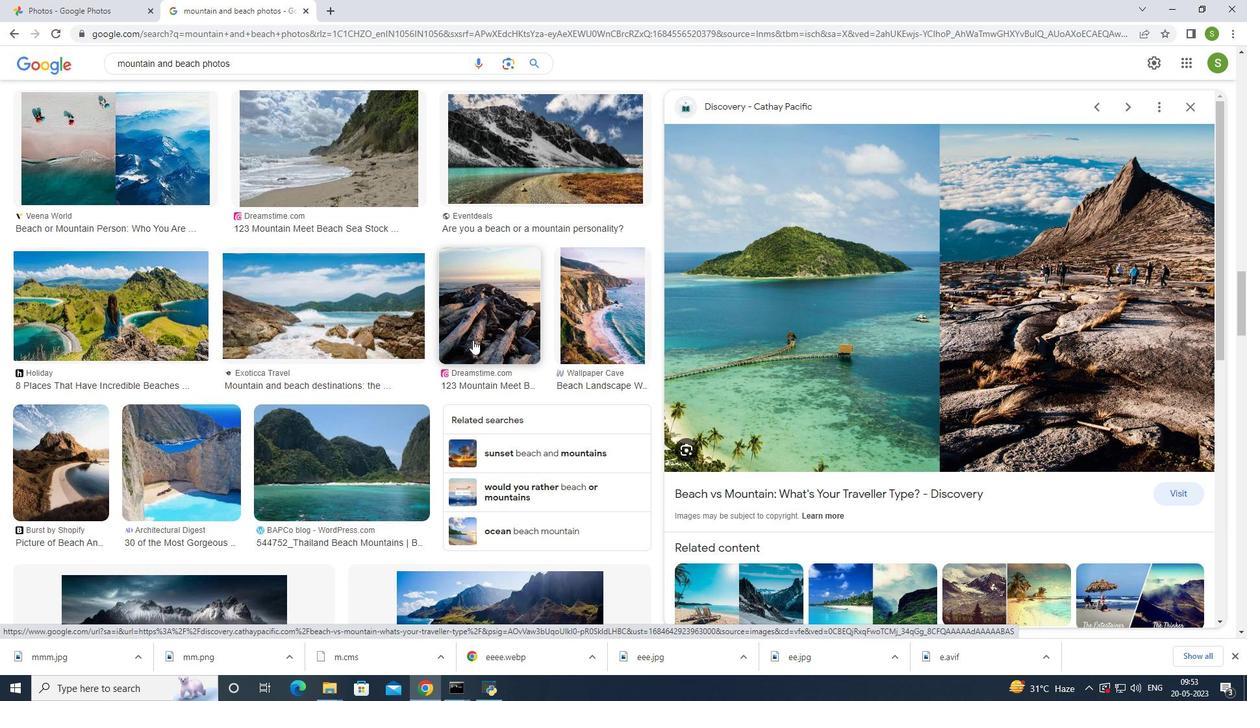 
Action: Mouse scrolled (473, 339) with delta (0, 0)
Screenshot: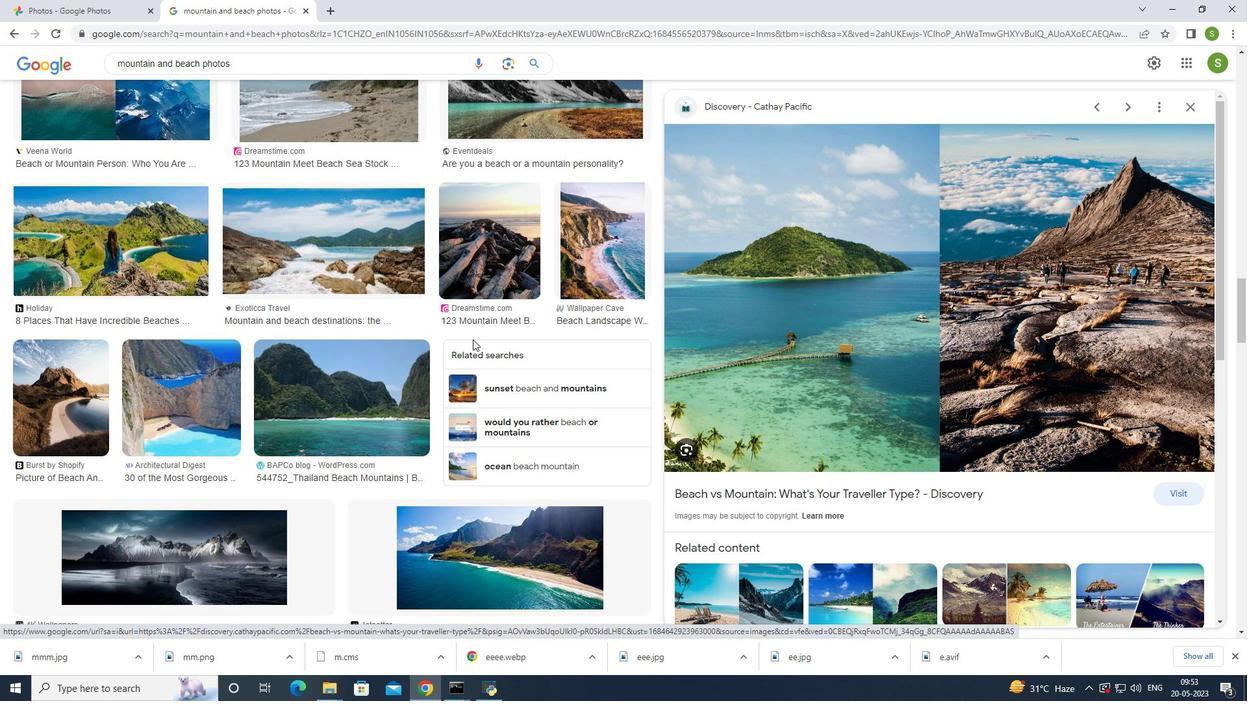 
Action: Mouse moved to (473, 338)
Screenshot: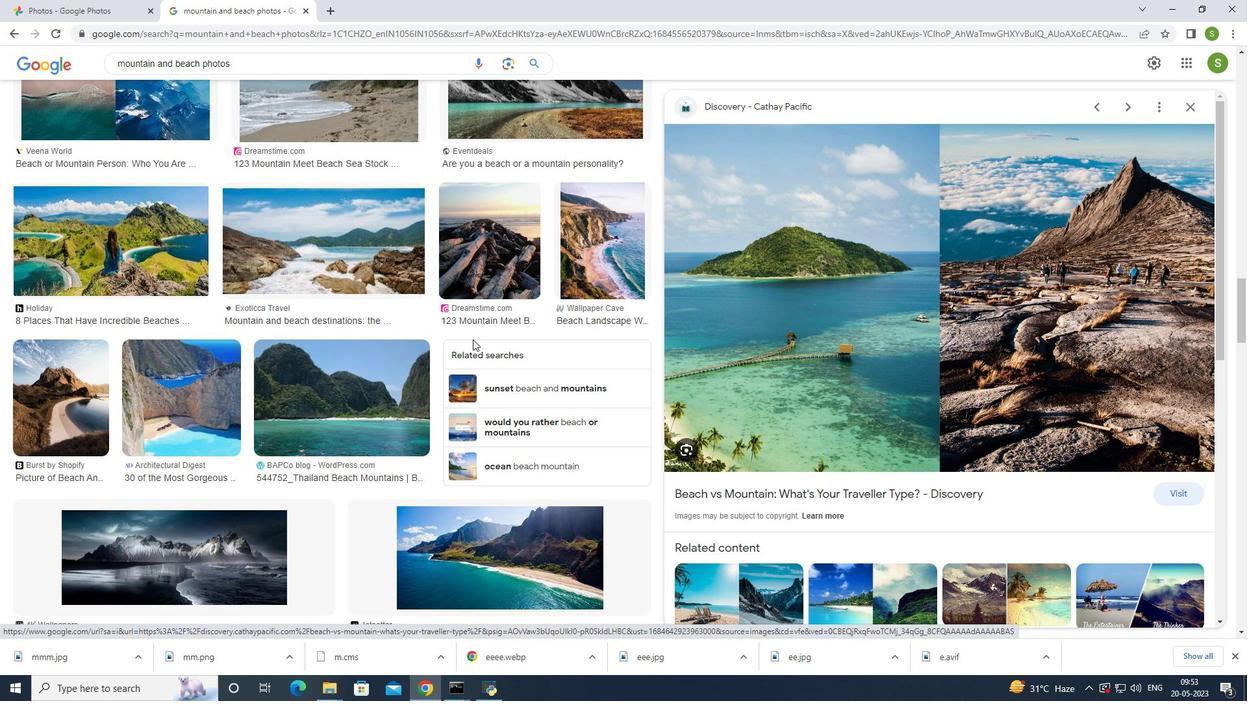
Action: Mouse scrolled (473, 337) with delta (0, 0)
Screenshot: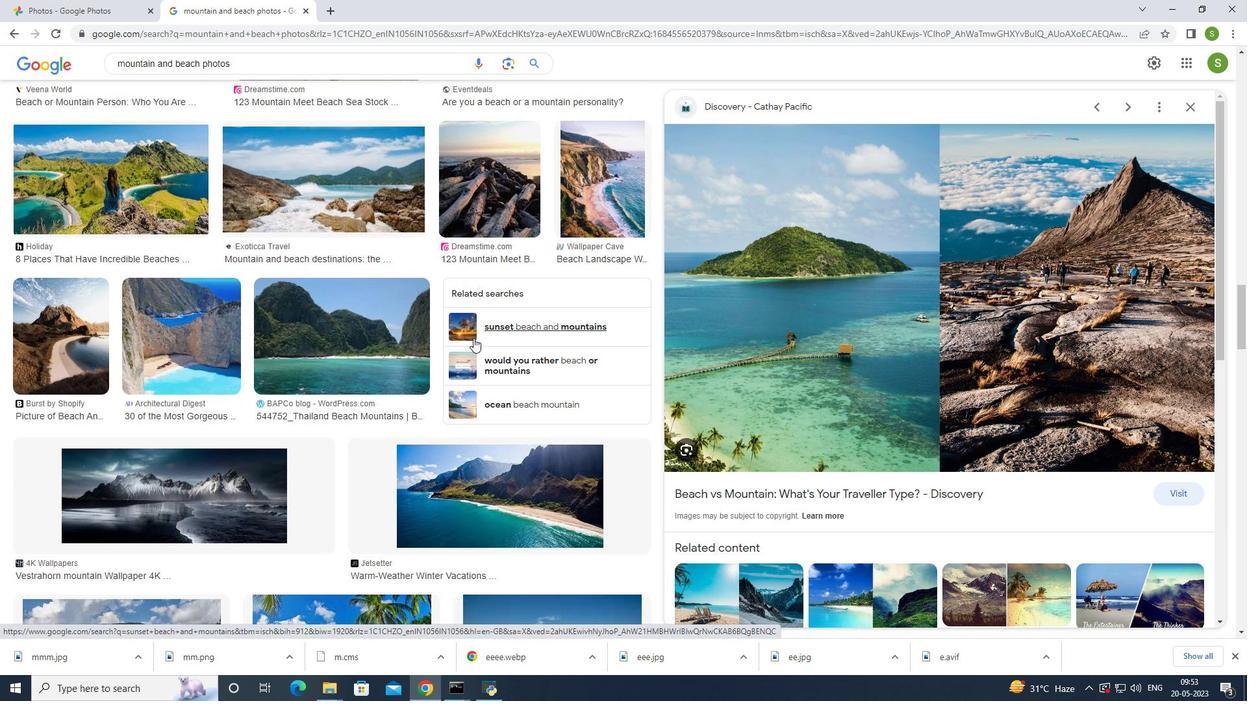 
Action: Mouse moved to (474, 336)
Screenshot: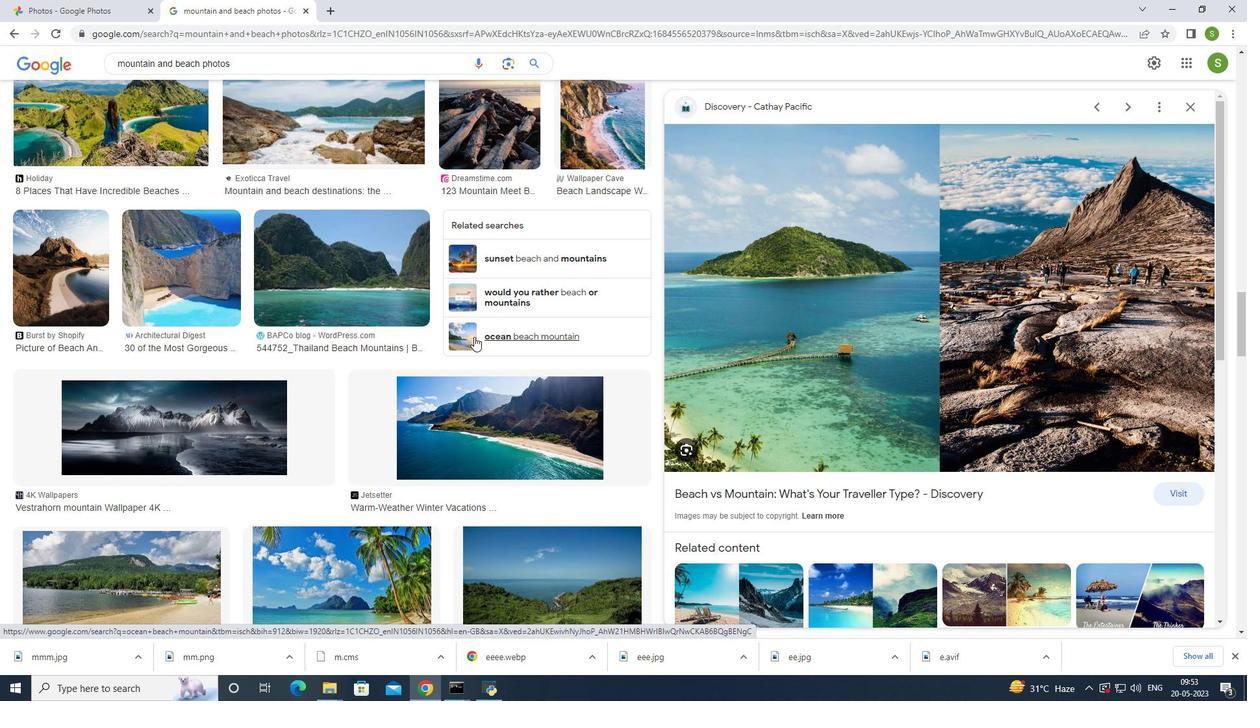 
Action: Mouse scrolled (474, 336) with delta (0, 0)
Screenshot: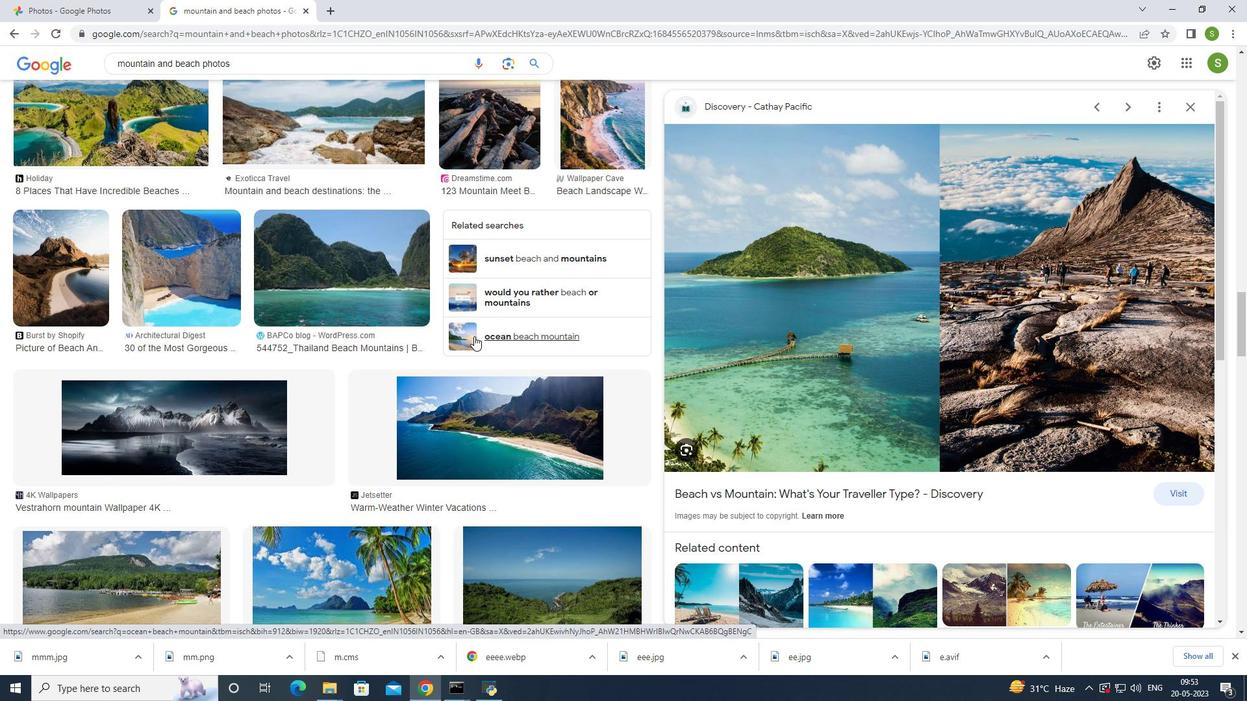 
Action: Mouse scrolled (474, 336) with delta (0, 0)
Screenshot: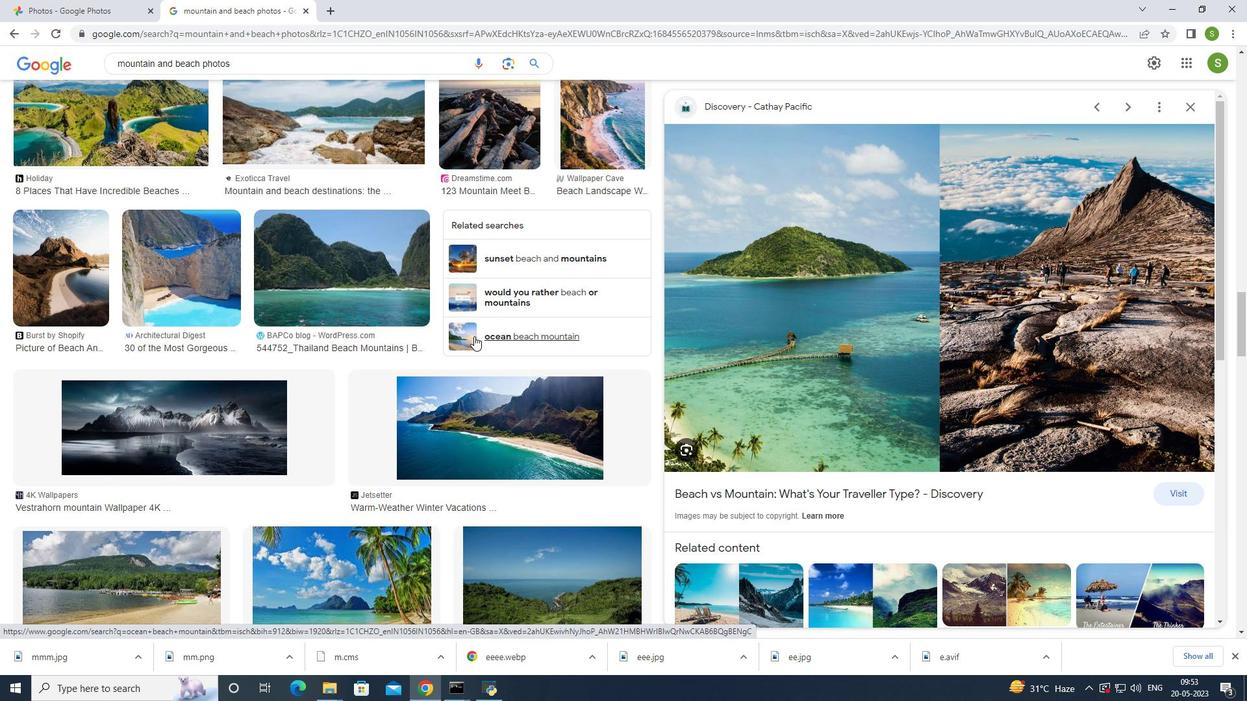 
Action: Mouse scrolled (474, 336) with delta (0, 0)
Screenshot: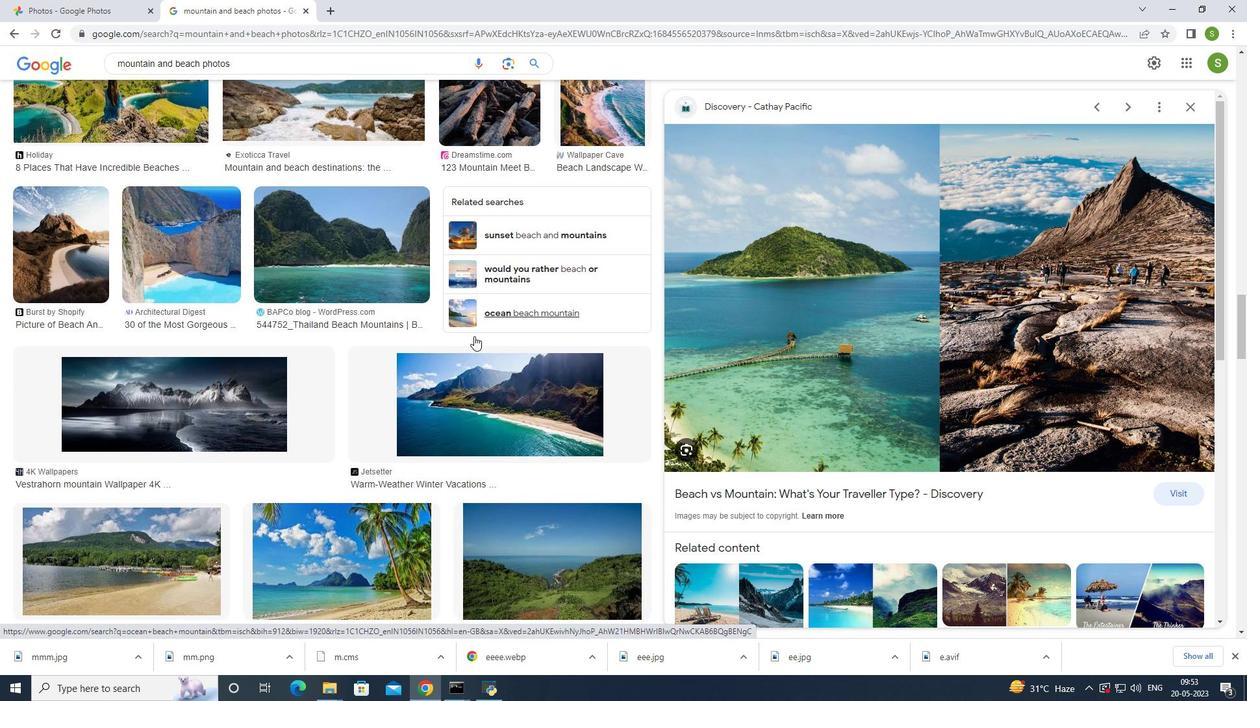
Action: Mouse scrolled (474, 336) with delta (0, 0)
Screenshot: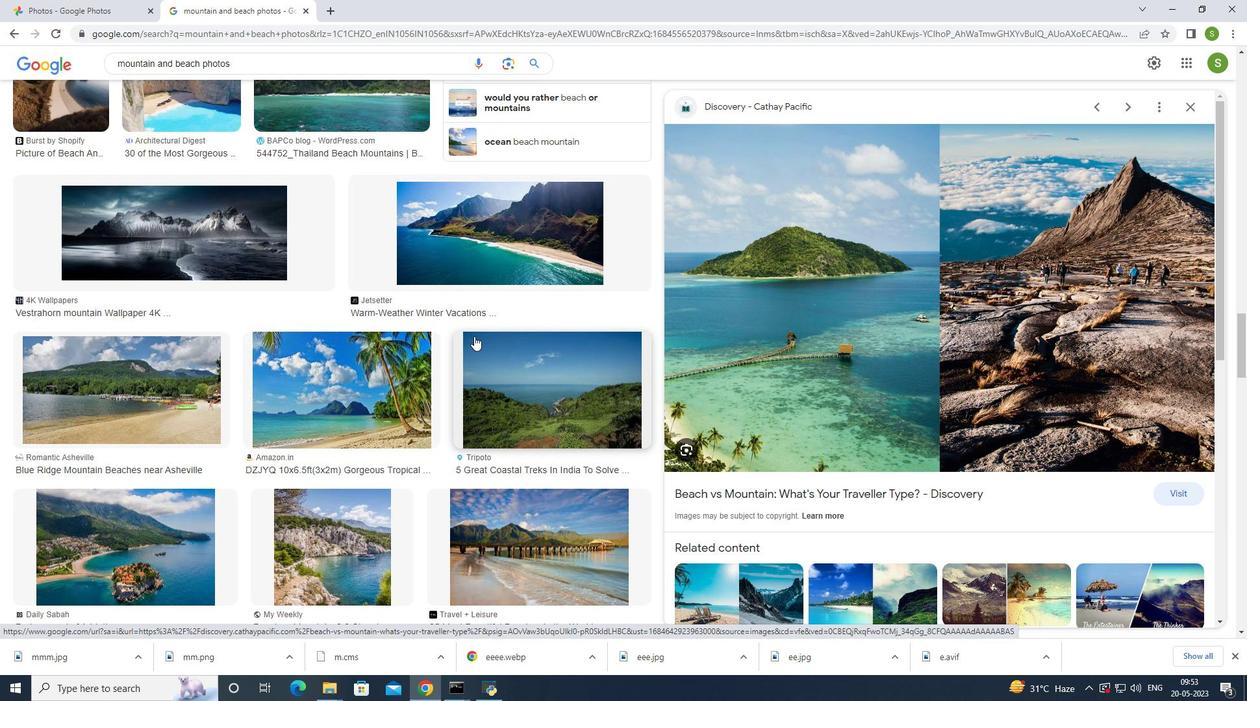 
Action: Mouse scrolled (474, 336) with delta (0, 0)
Screenshot: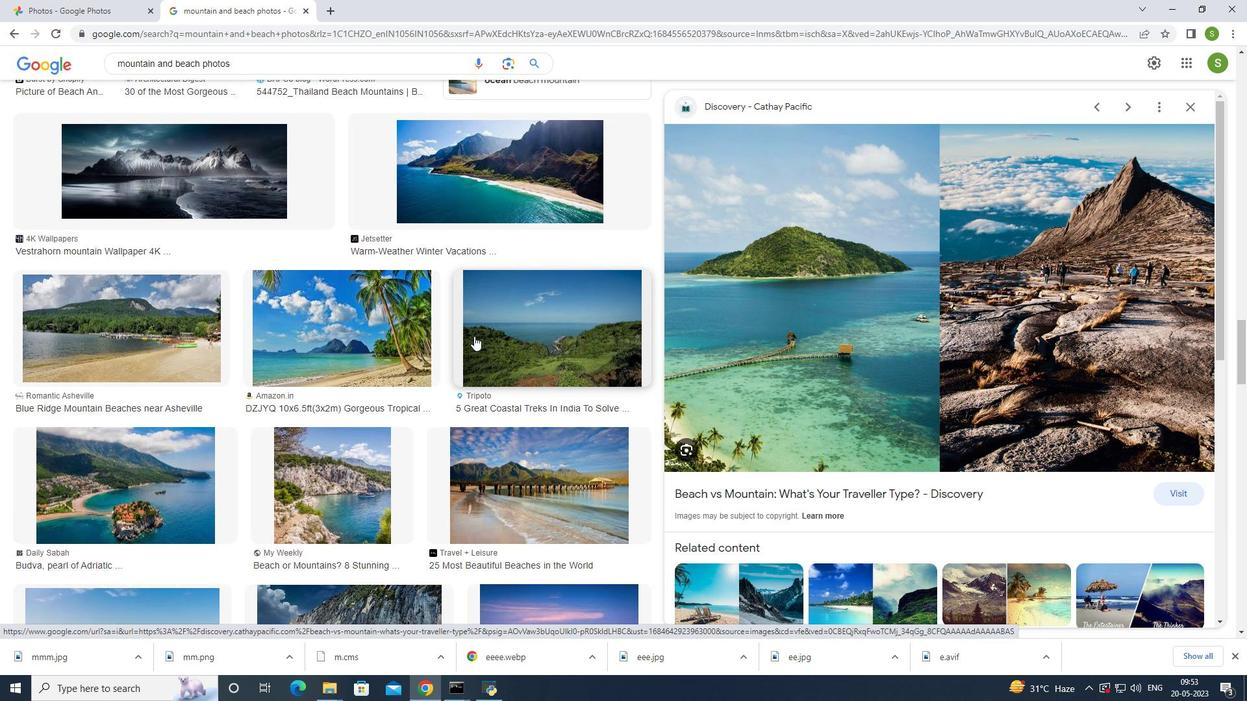
Action: Mouse scrolled (474, 336) with delta (0, 0)
Screenshot: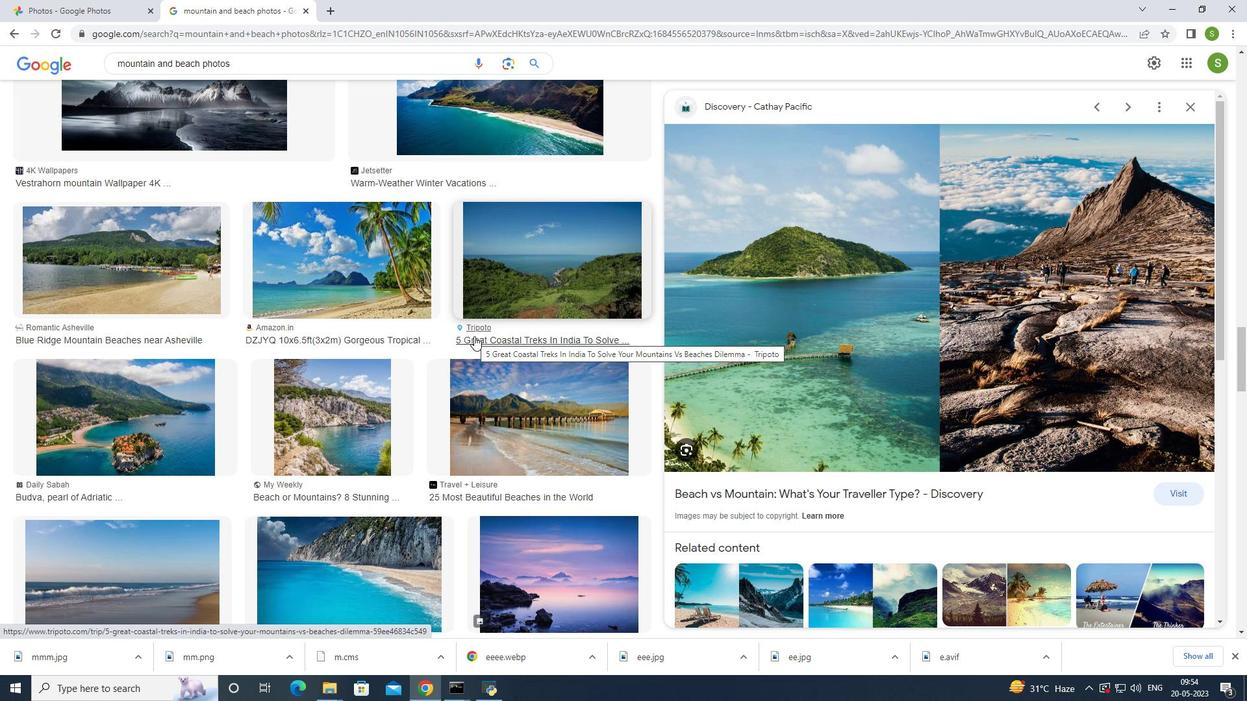 
Action: Mouse scrolled (474, 336) with delta (0, 0)
Screenshot: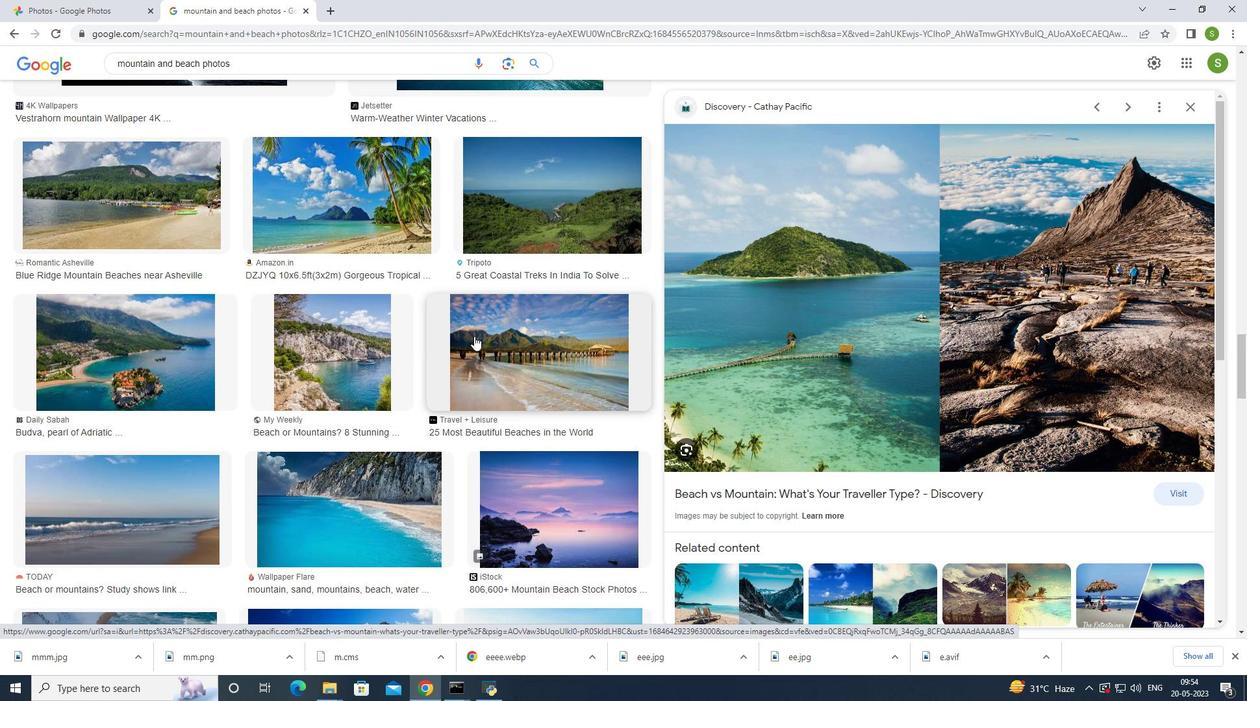 
Action: Mouse scrolled (474, 336) with delta (0, 0)
Screenshot: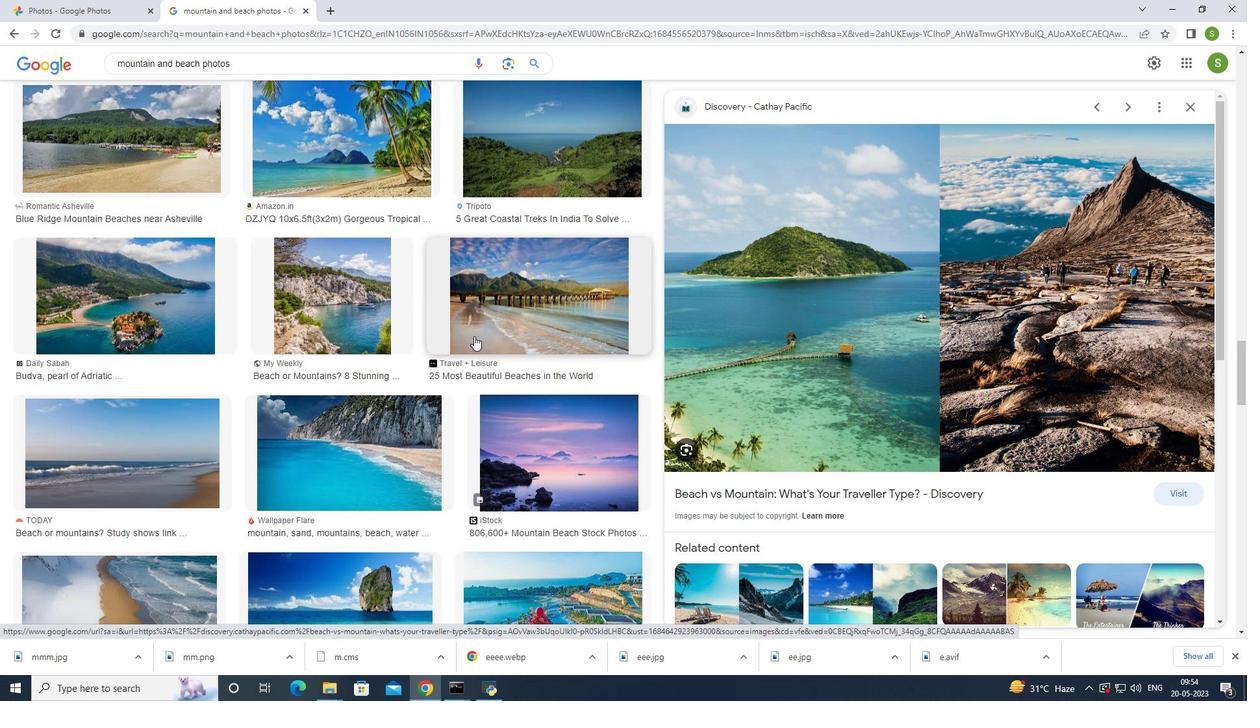 
Action: Mouse scrolled (474, 336) with delta (0, 0)
Screenshot: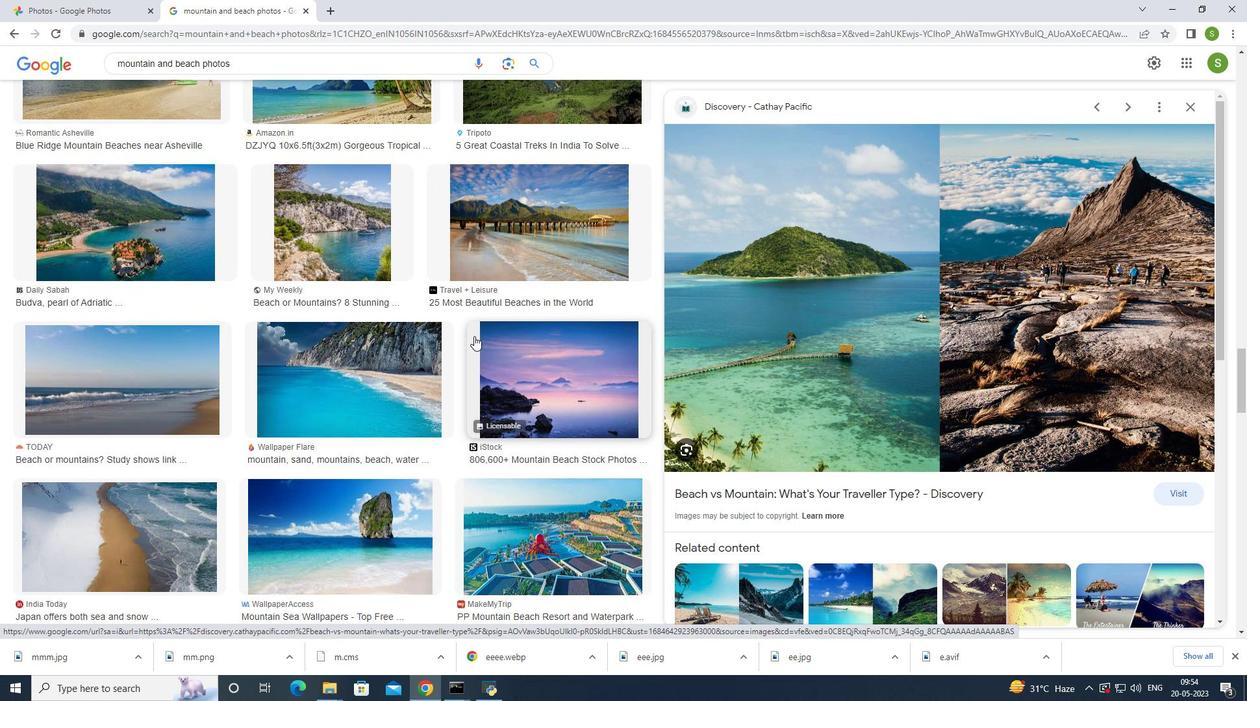 
Action: Mouse moved to (129, 441)
Screenshot: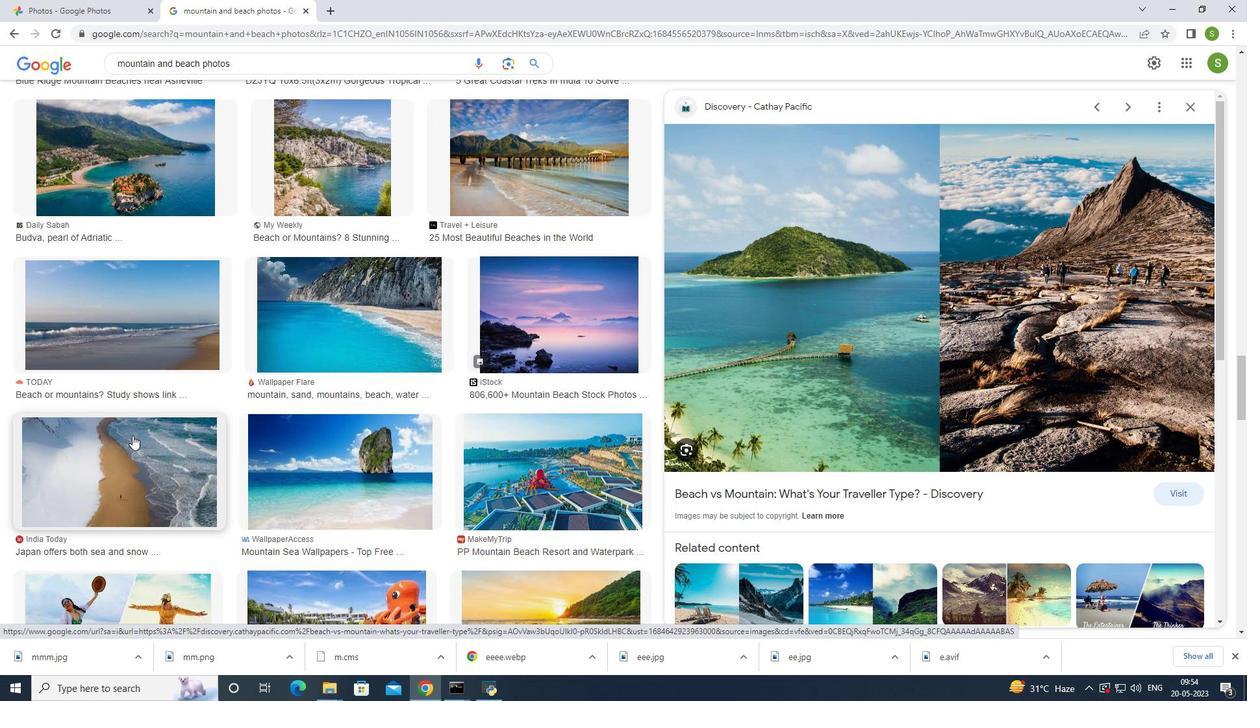 
Action: Mouse pressed left at (129, 441)
Screenshot: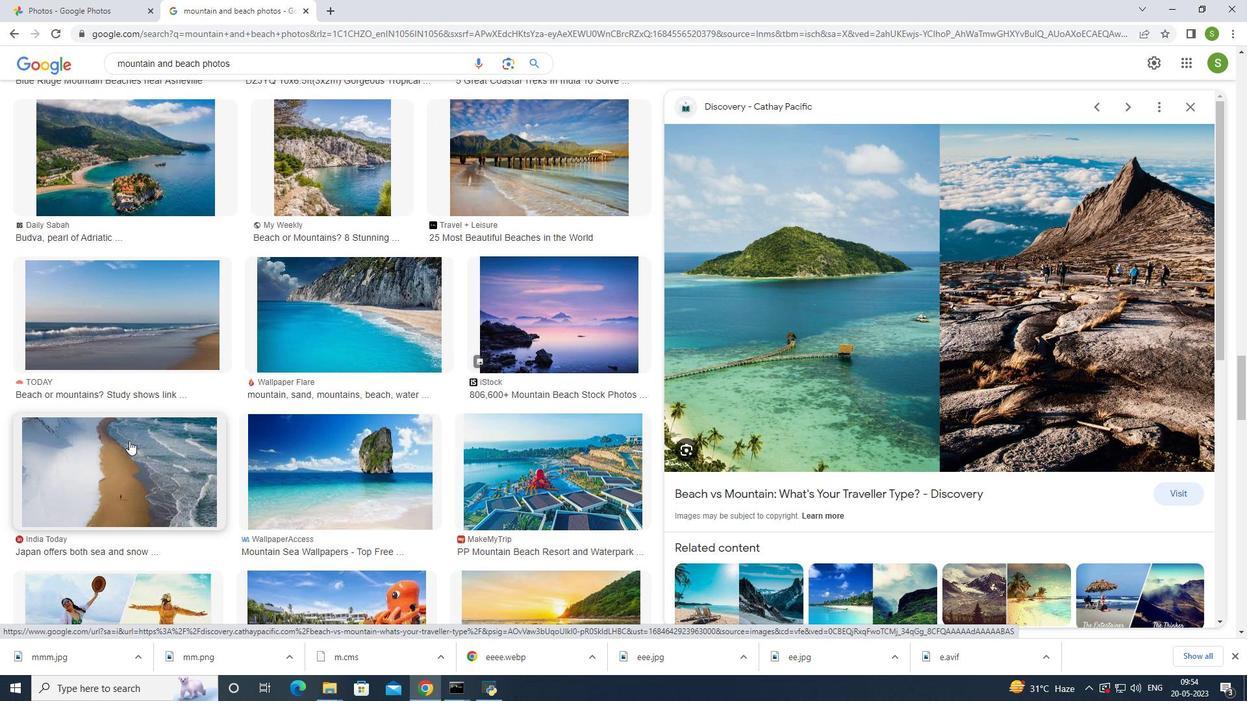 
Action: Mouse moved to (937, 263)
Screenshot: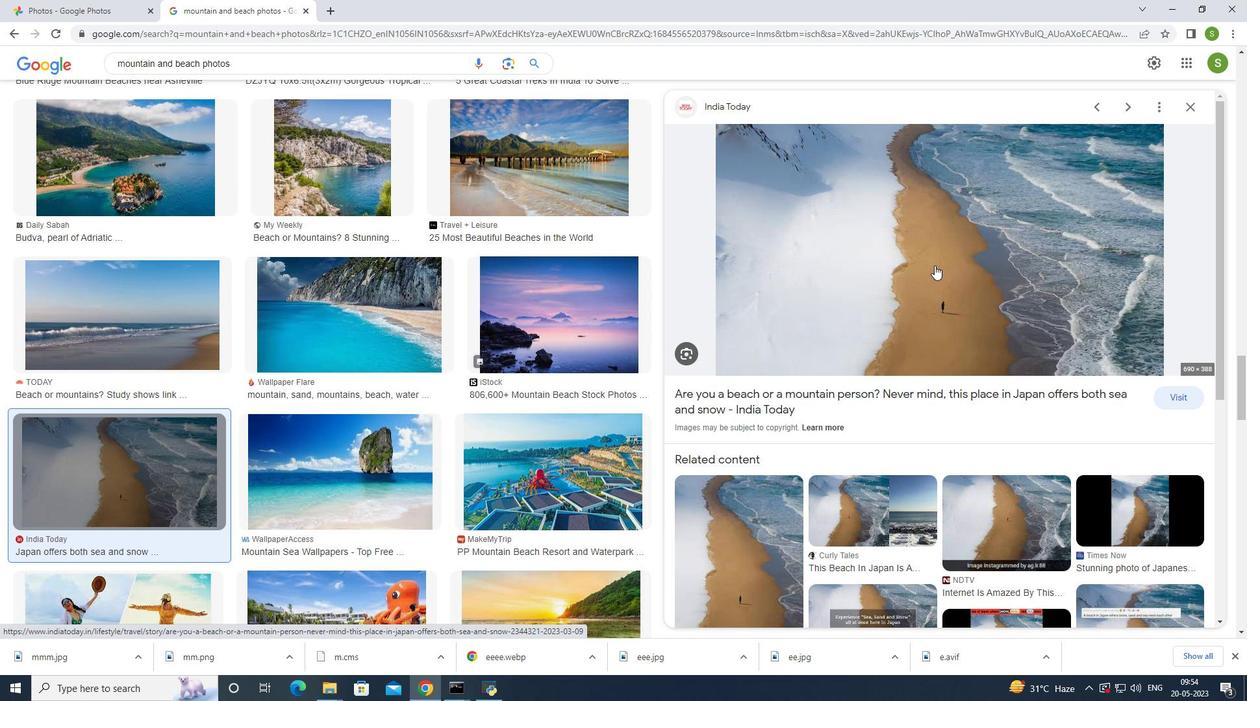 
Action: Mouse pressed right at (937, 263)
Screenshot: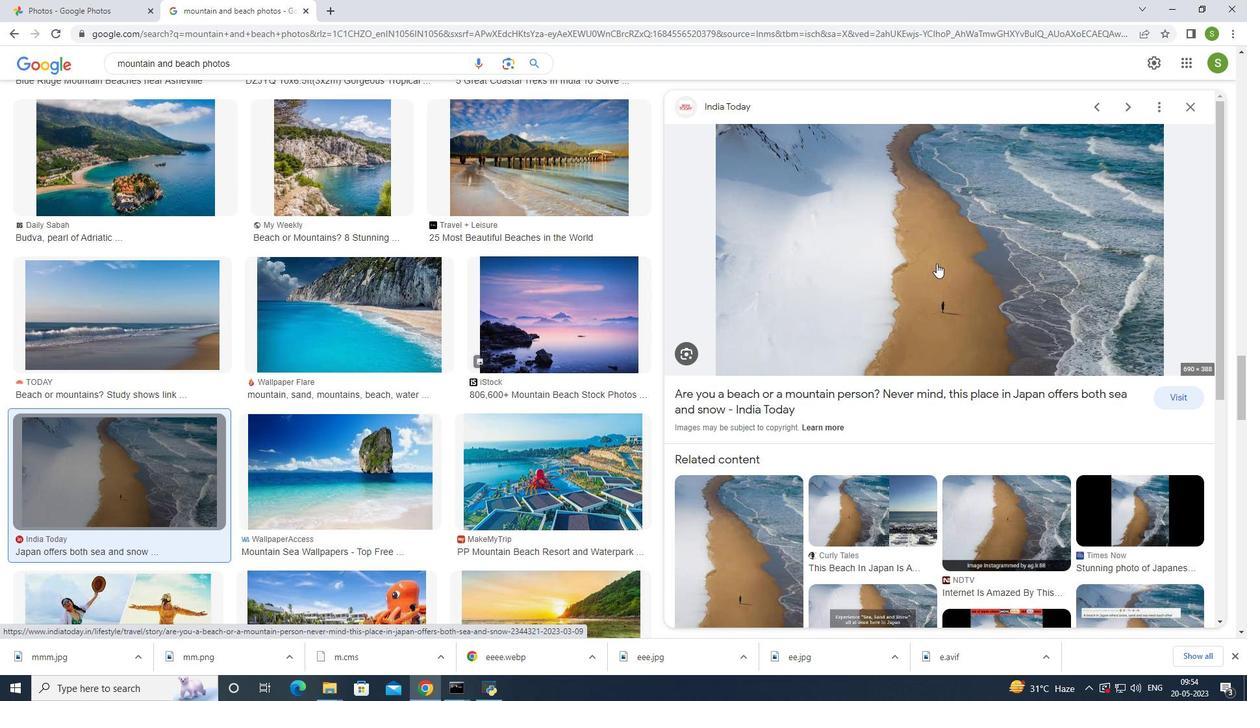 
Action: Mouse moved to (973, 401)
Screenshot: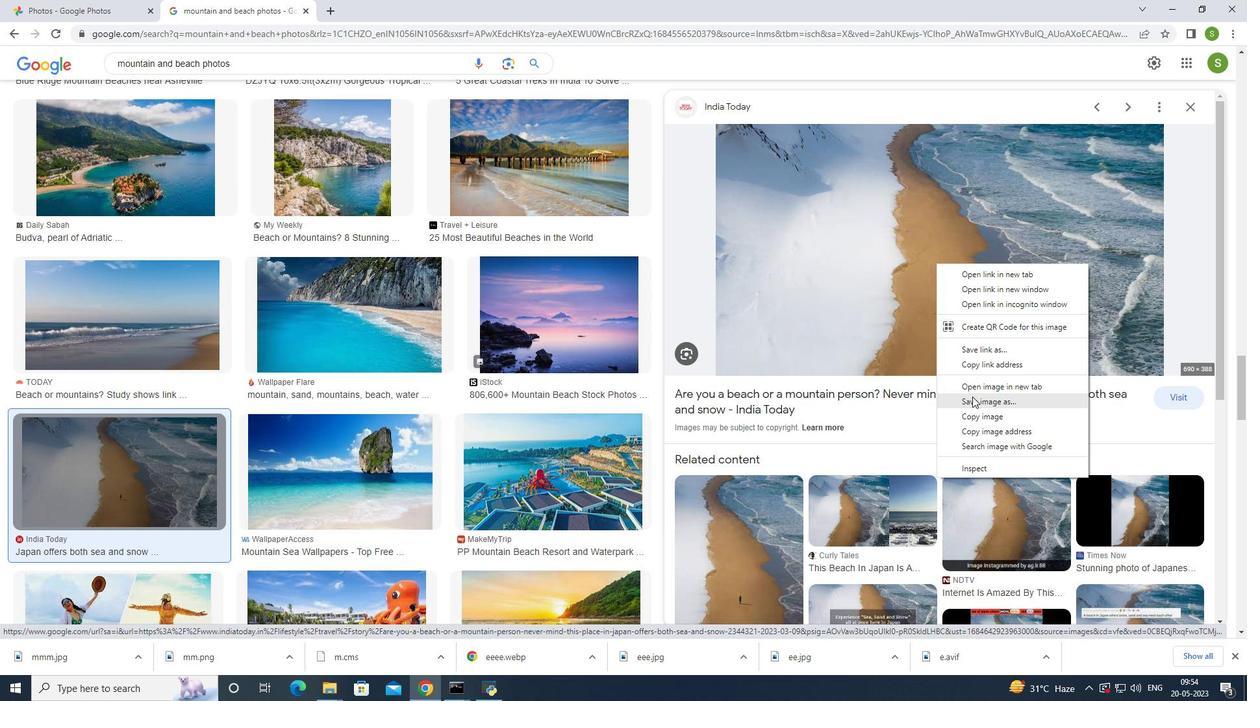 
Action: Mouse pressed left at (973, 401)
Screenshot: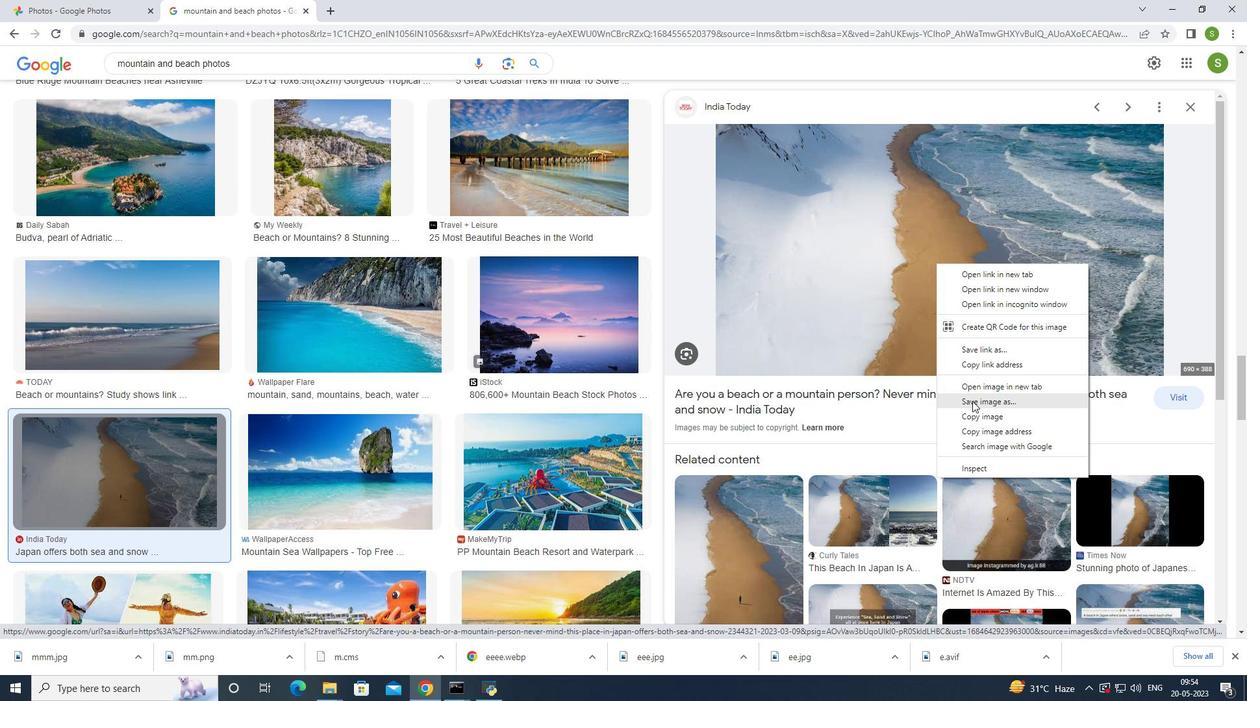 
Action: Mouse moved to (954, 370)
Screenshot: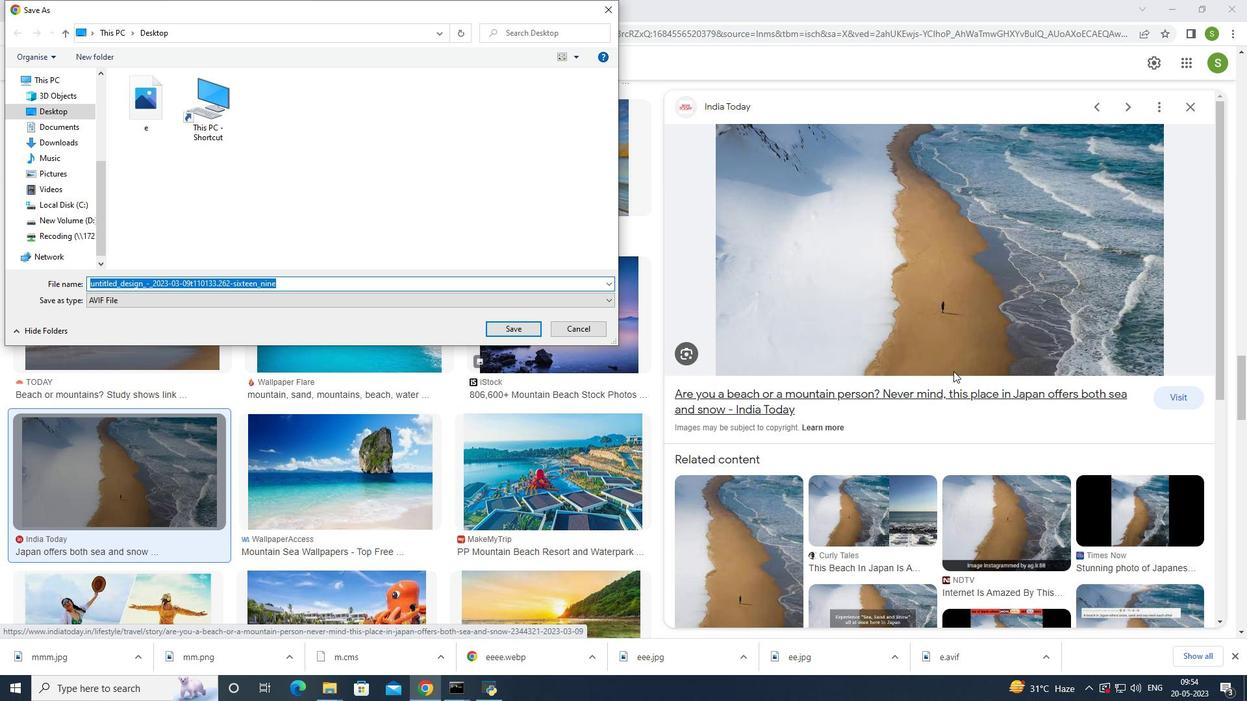 
Action: Key pressed m
Screenshot: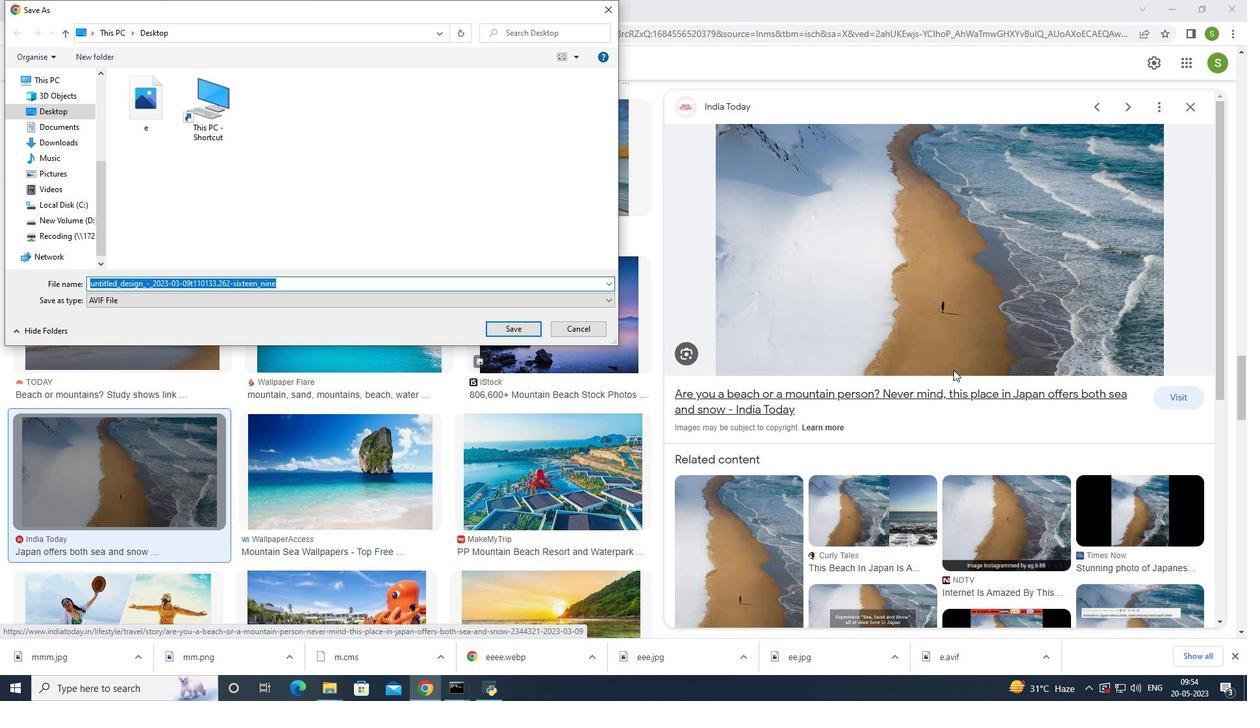 
Action: Mouse moved to (952, 364)
Screenshot: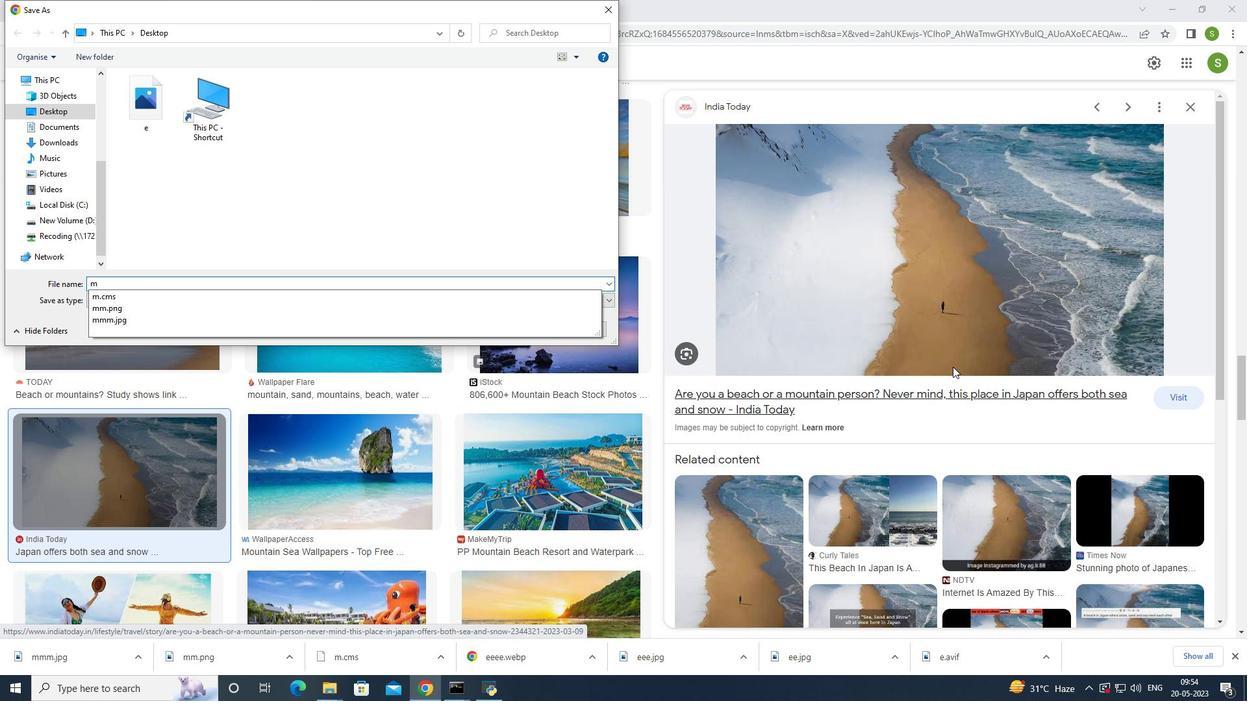
Action: Key pressed <Key.enter>
Screenshot: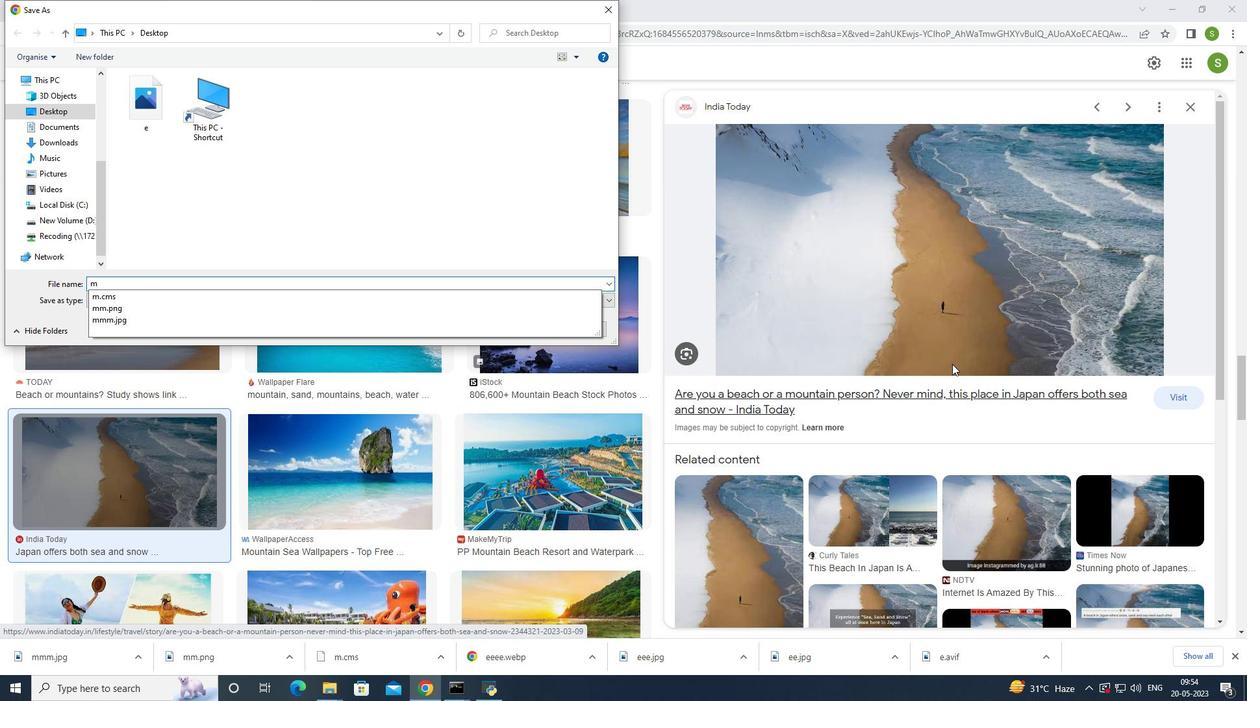 
Action: Mouse moved to (501, 289)
Screenshot: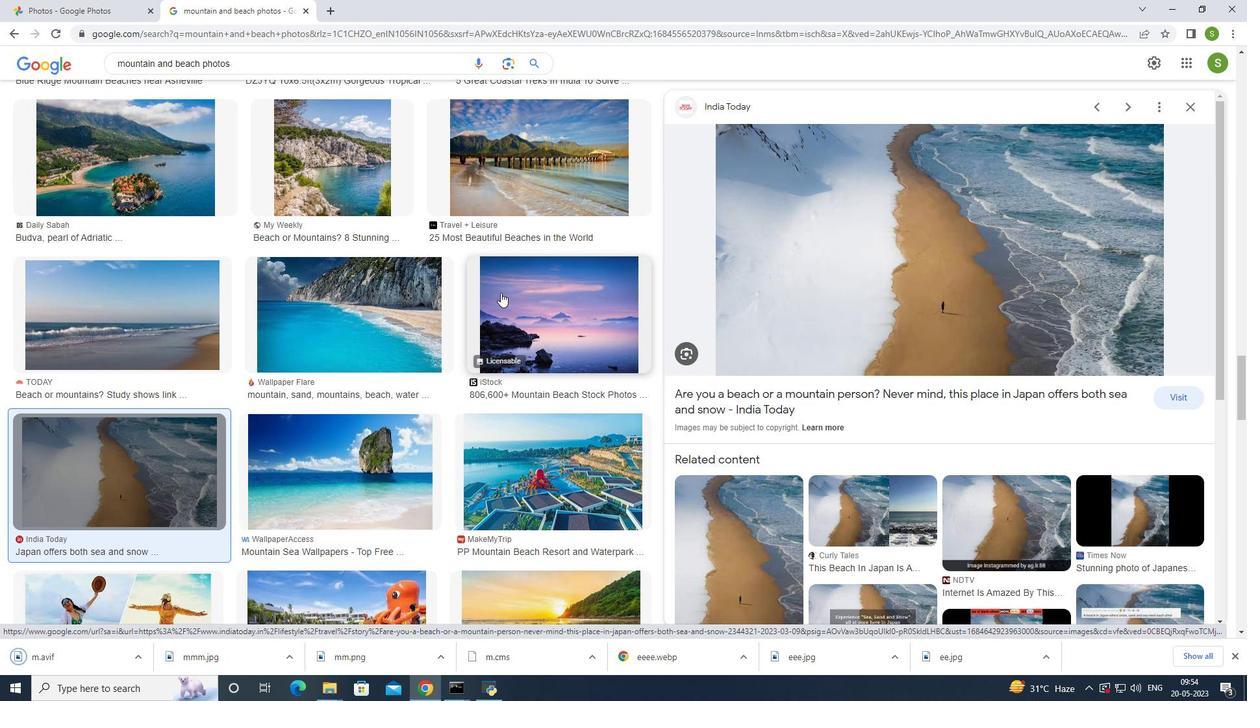 
Action: Mouse scrolled (501, 289) with delta (0, 0)
Screenshot: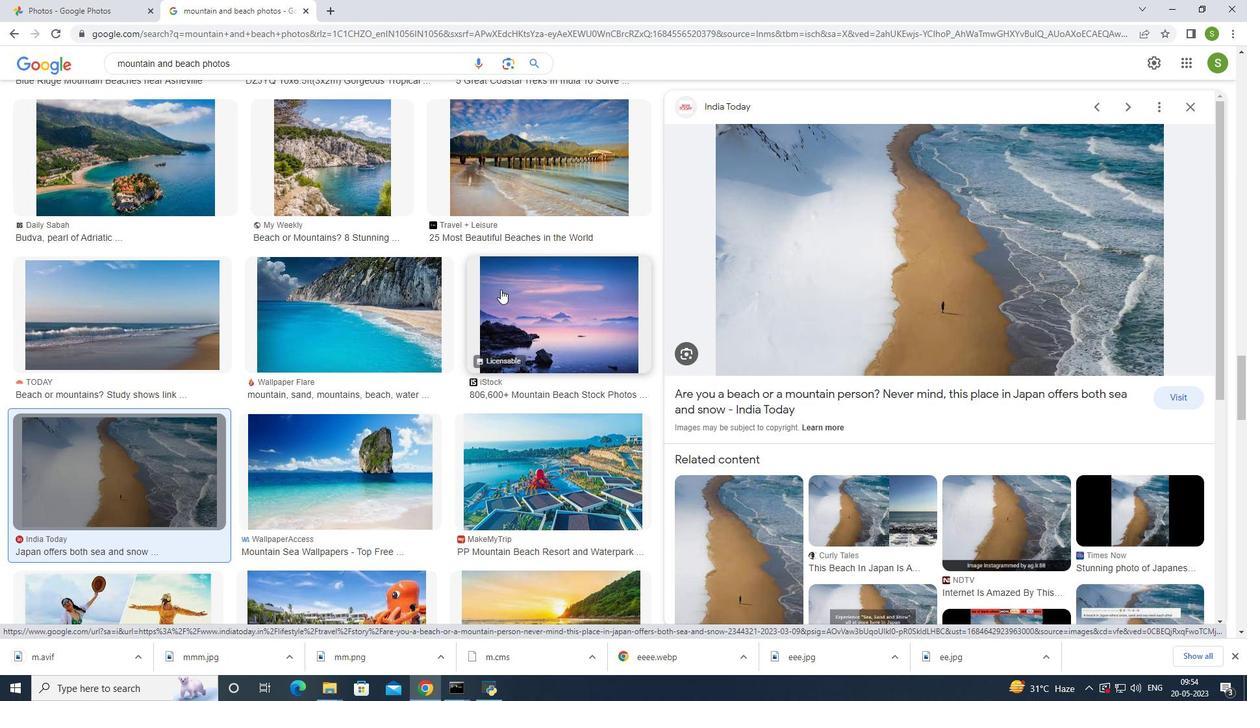 
Action: Mouse scrolled (501, 289) with delta (0, 0)
Screenshot: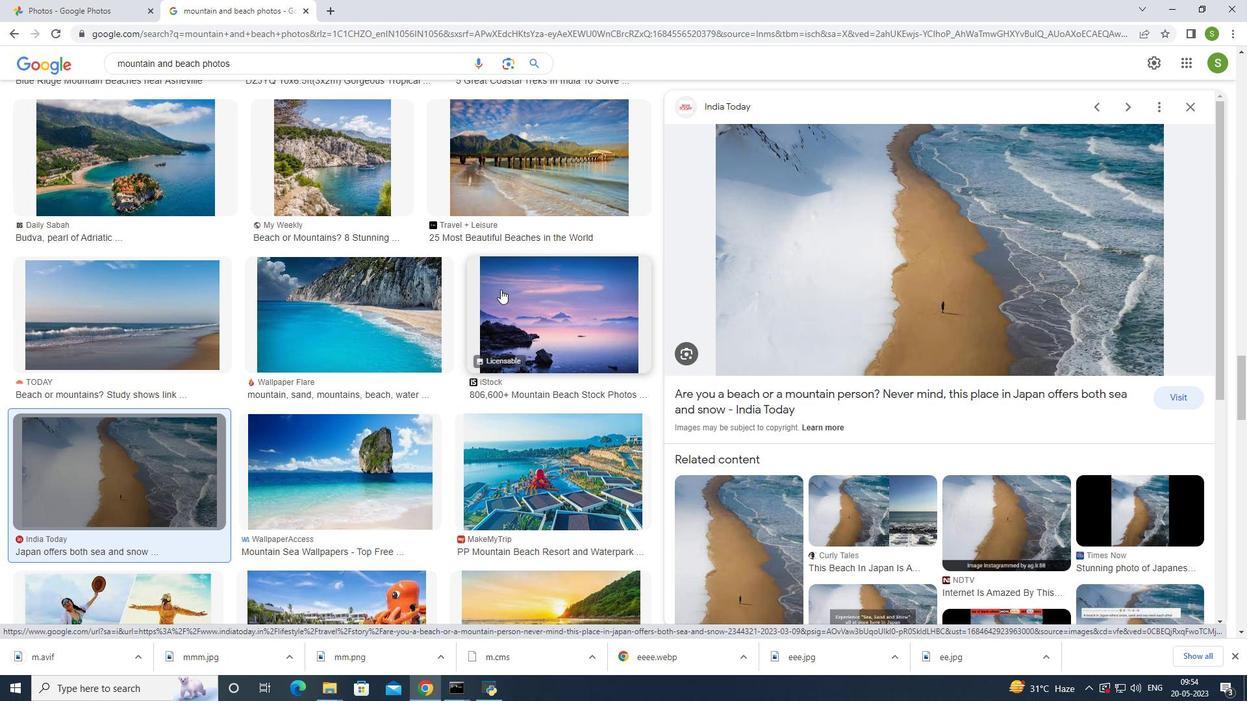 
Action: Mouse scrolled (501, 289) with delta (0, 0)
Screenshot: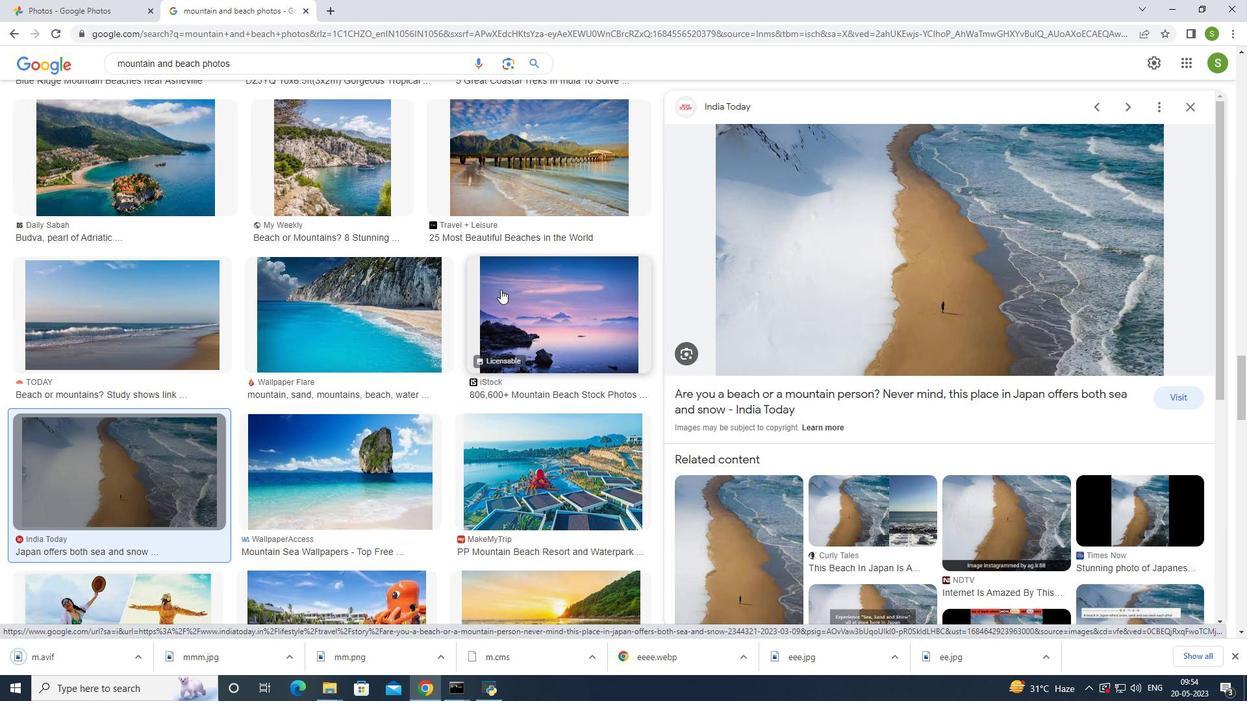 
Action: Mouse scrolled (501, 289) with delta (0, 0)
Screenshot: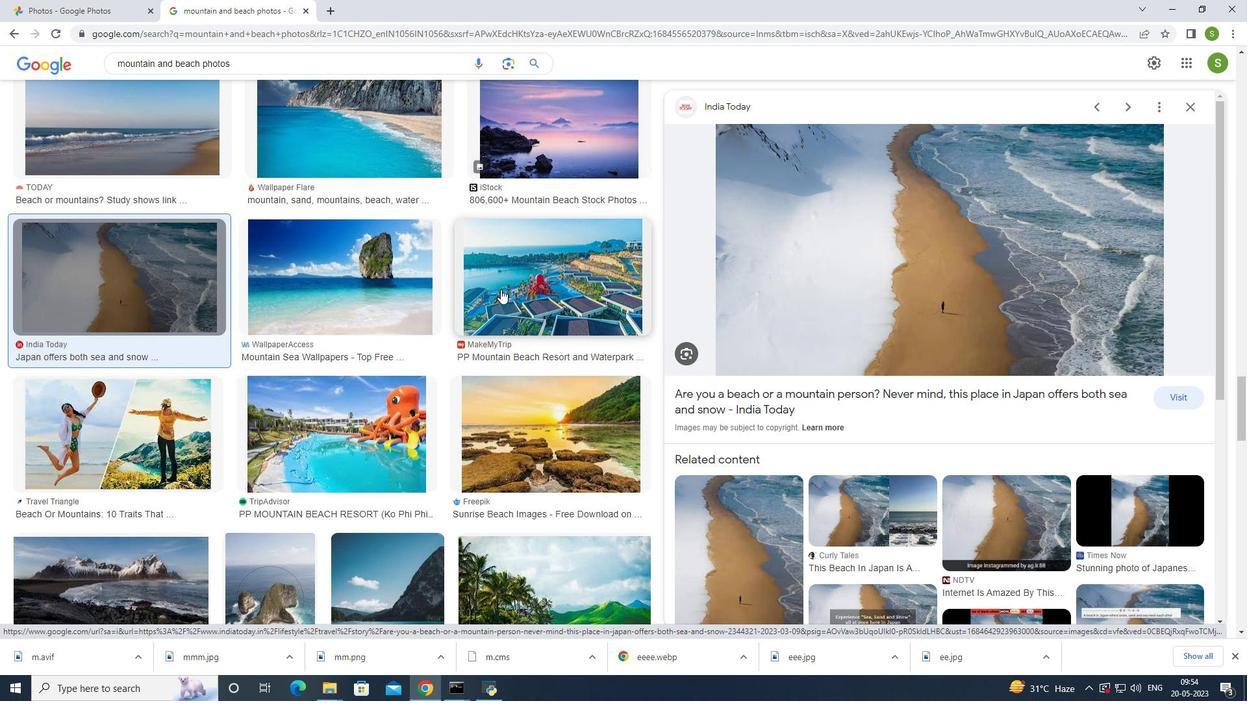 
Action: Mouse moved to (501, 289)
Screenshot: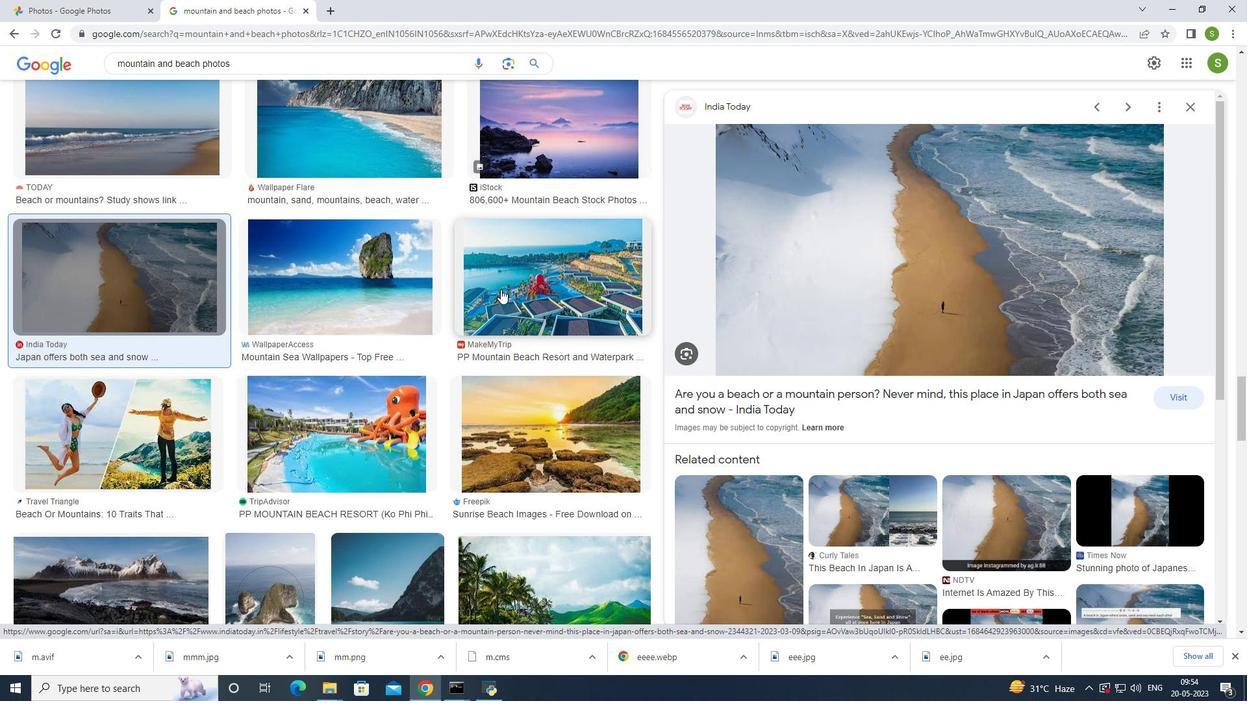 
Action: Mouse scrolled (501, 288) with delta (0, 0)
Screenshot: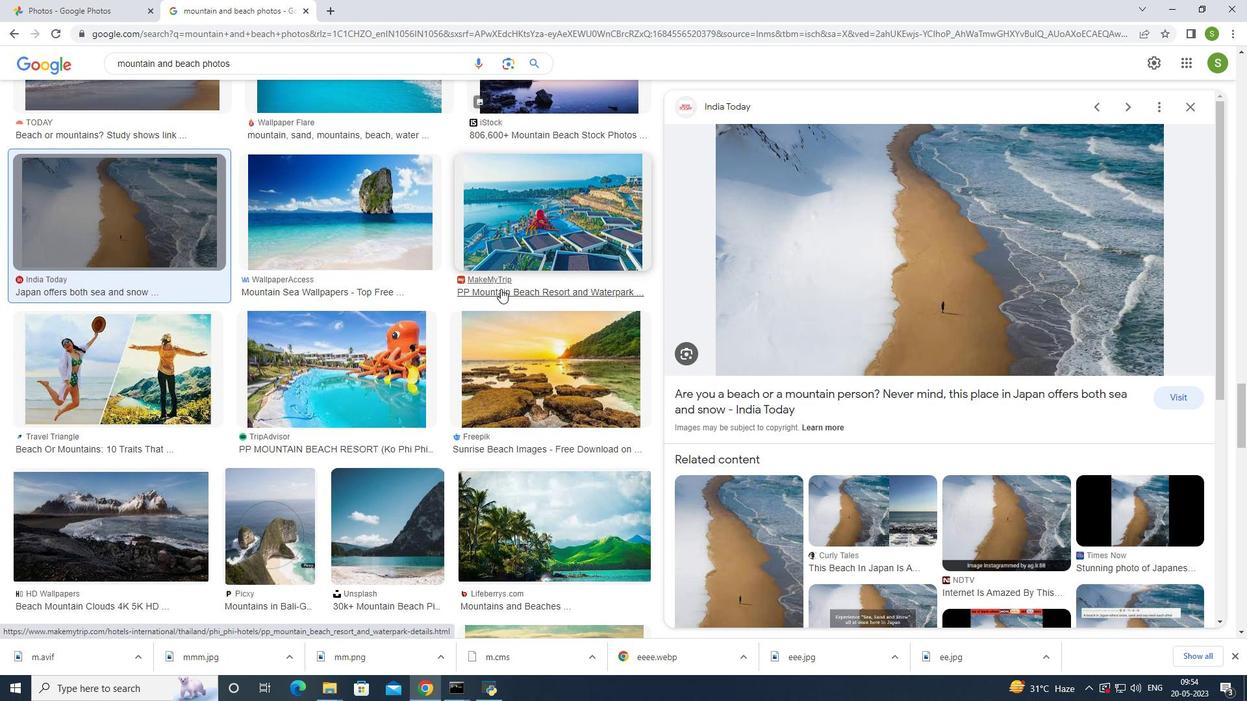 
Action: Mouse moved to (501, 288)
Screenshot: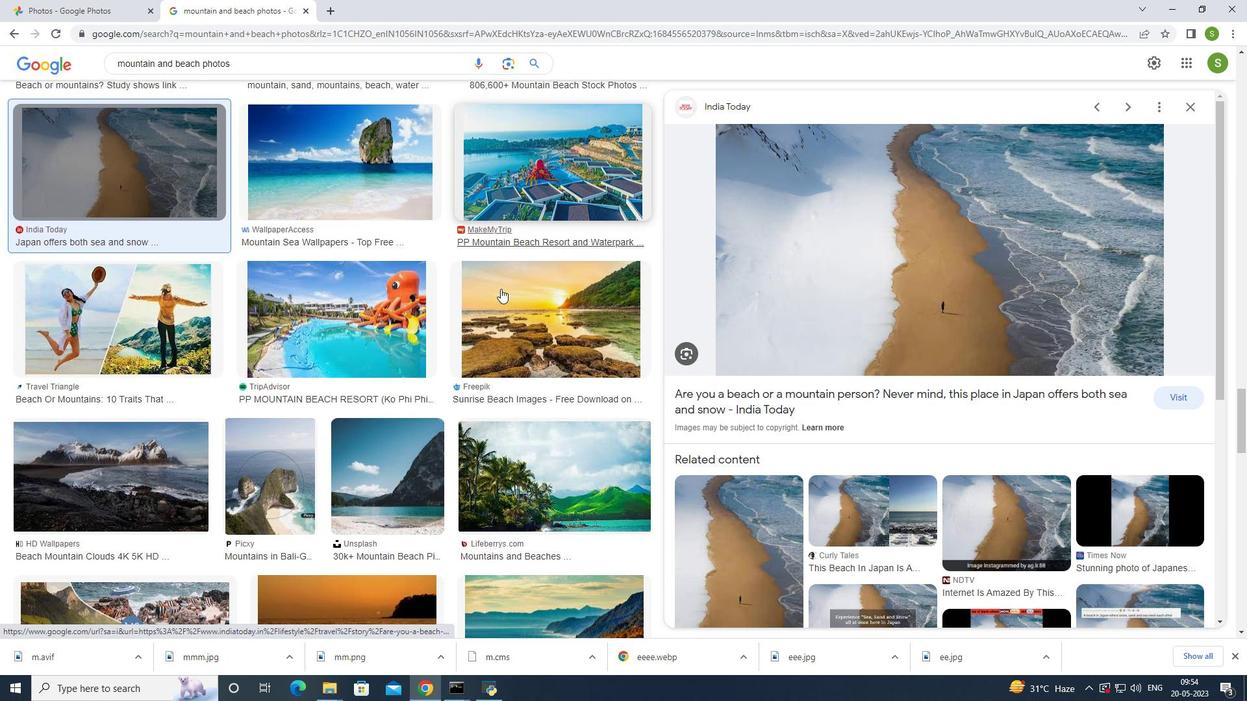 
Action: Mouse scrolled (501, 287) with delta (0, 0)
Screenshot: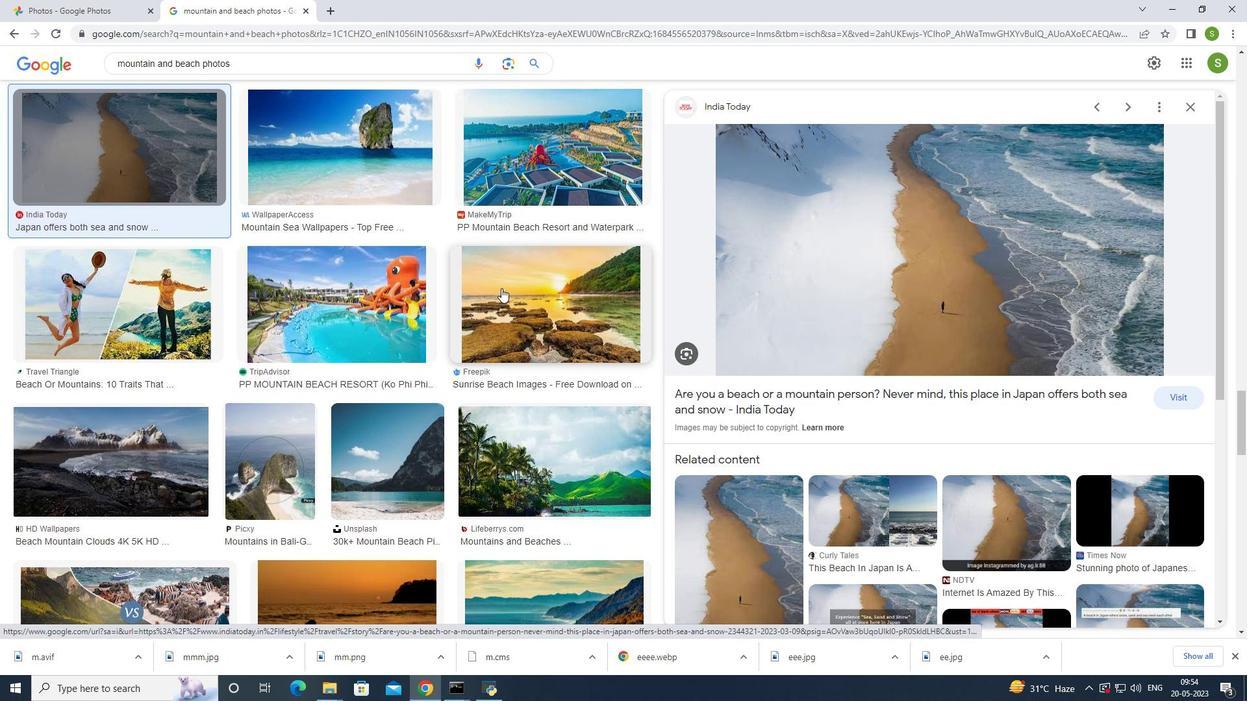 
Action: Mouse moved to (505, 285)
Screenshot: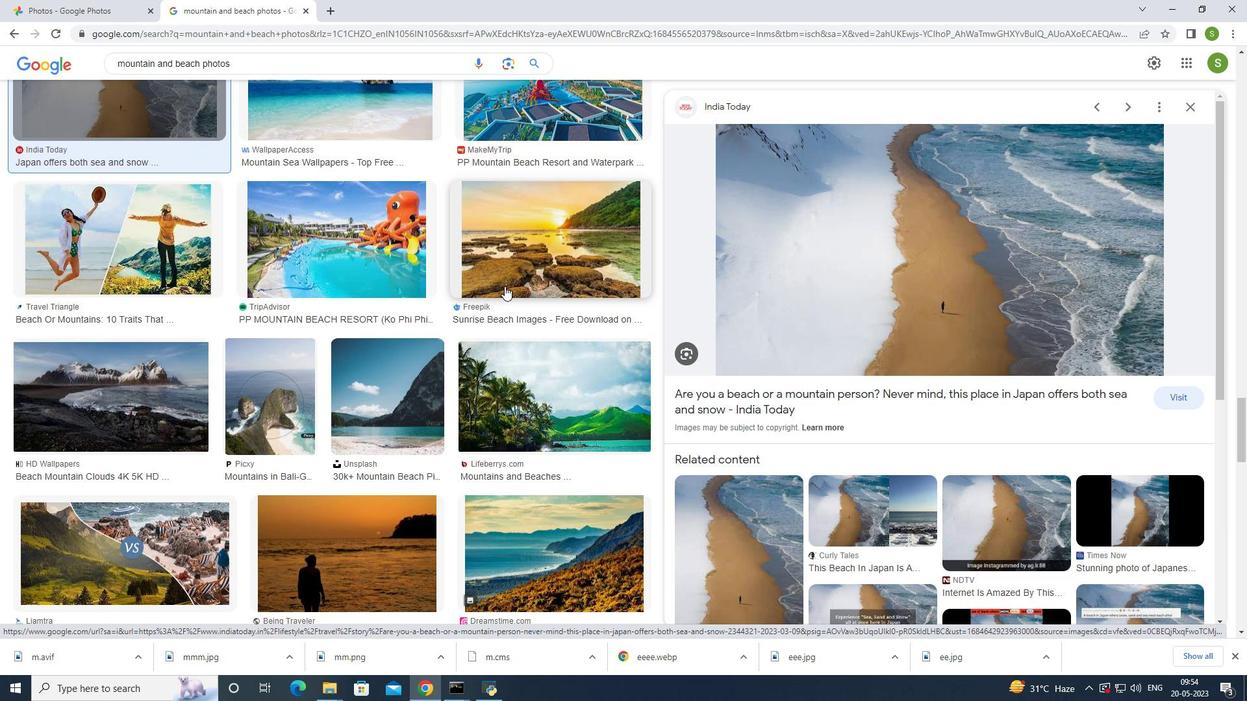 
Action: Mouse scrolled (505, 285) with delta (0, 0)
Screenshot: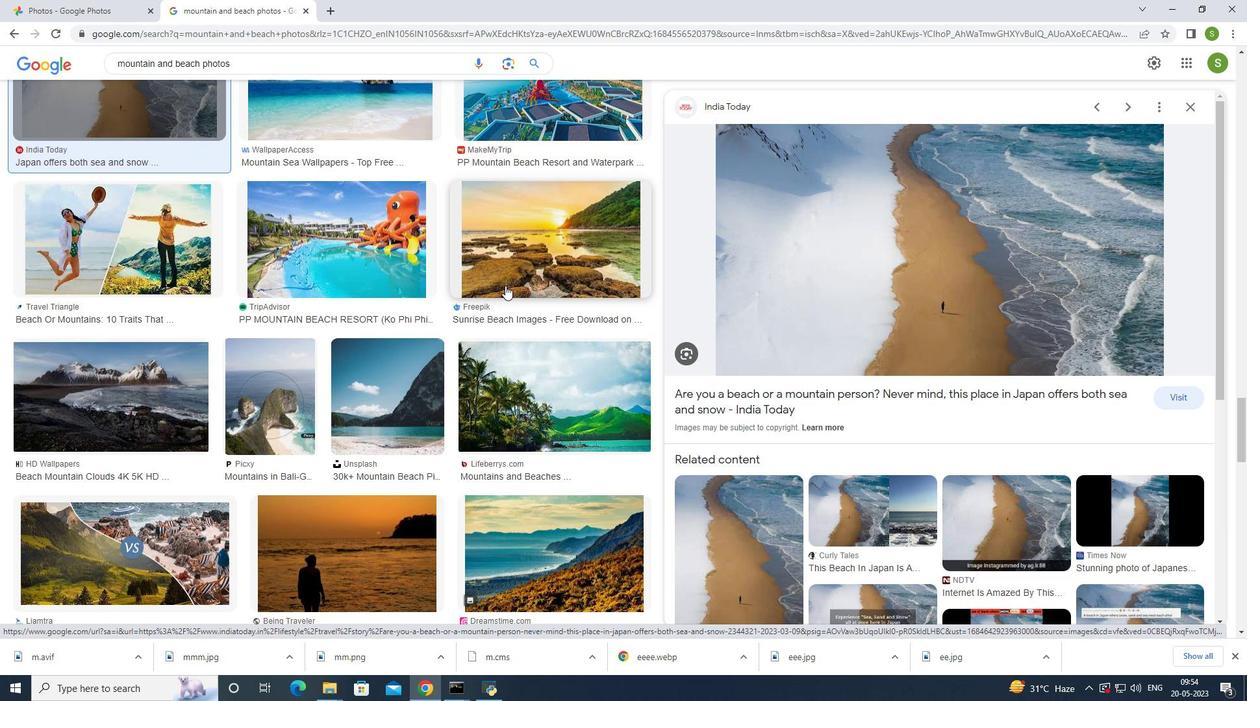 
Action: Mouse scrolled (505, 285) with delta (0, 0)
Screenshot: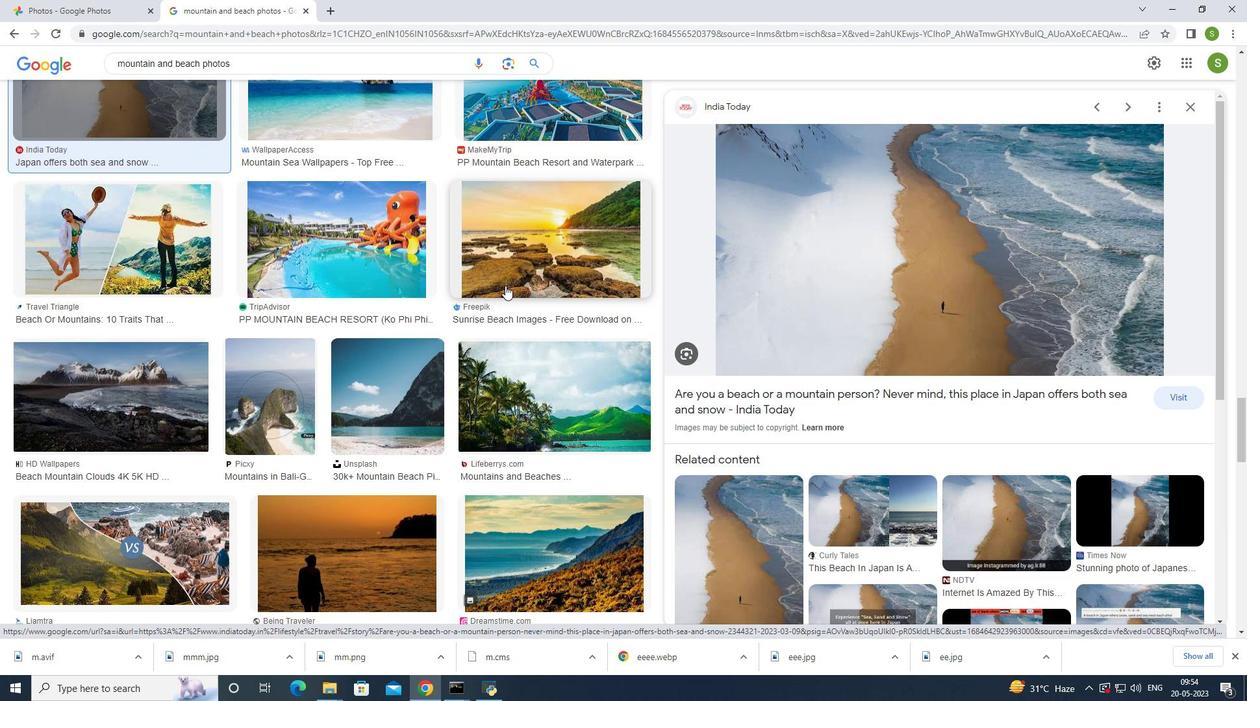
Action: Mouse scrolled (505, 285) with delta (0, 0)
Screenshot: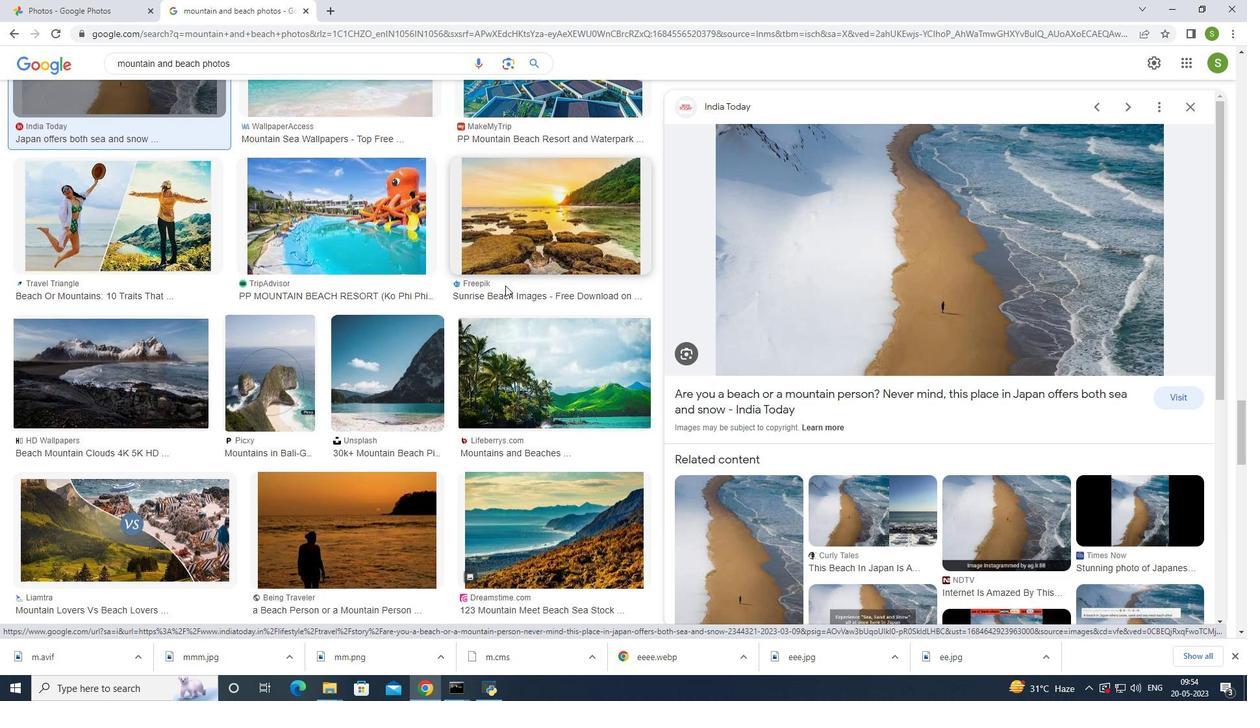 
Action: Mouse scrolled (505, 285) with delta (0, 0)
Screenshot: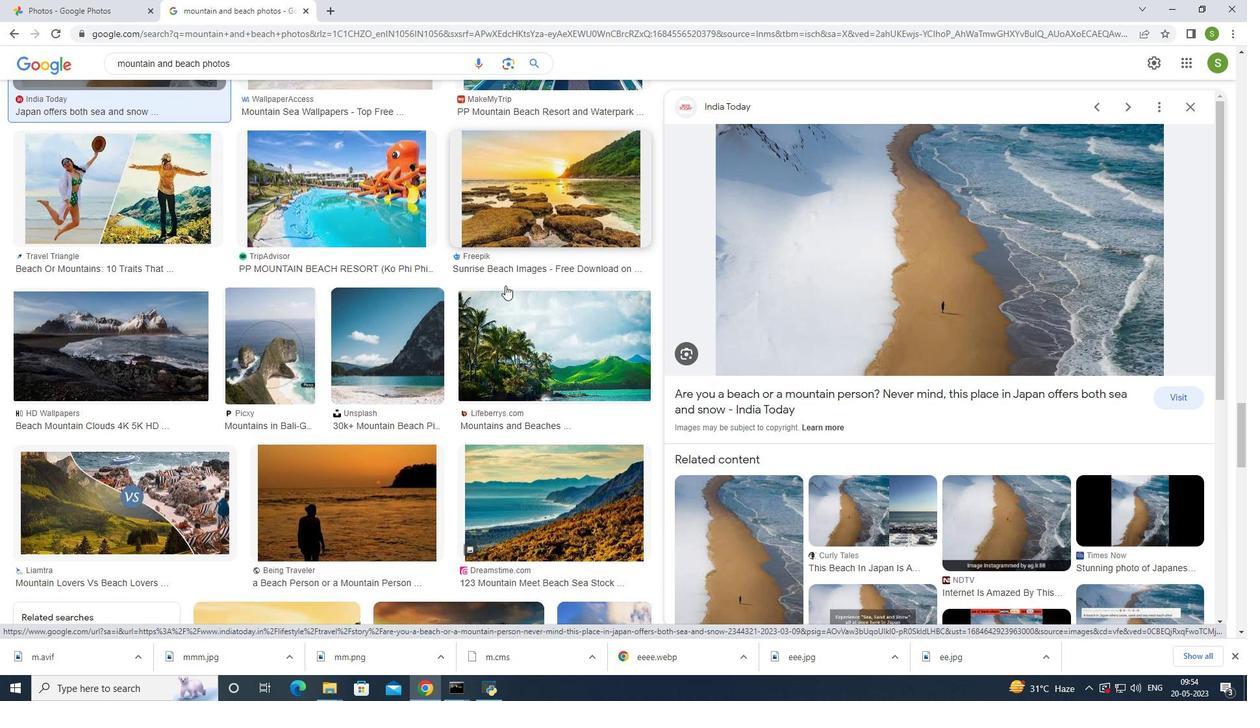 
Action: Mouse scrolled (505, 285) with delta (0, 0)
Screenshot: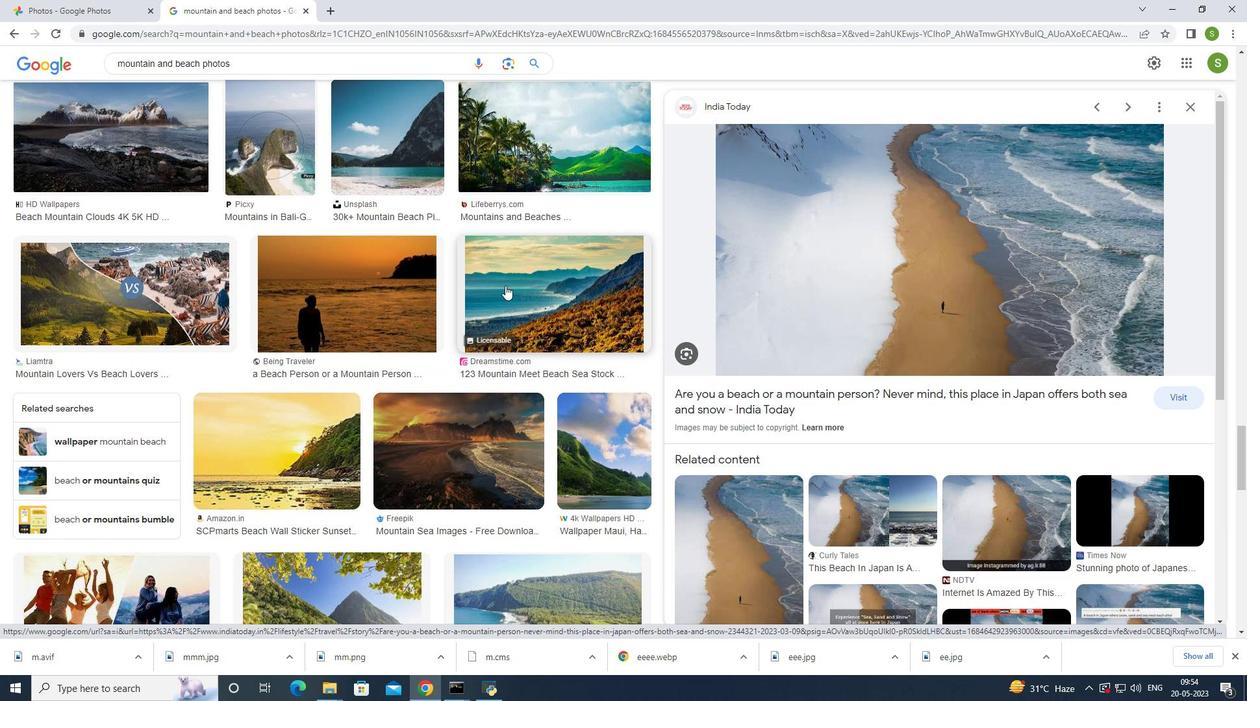 
Action: Mouse scrolled (505, 285) with delta (0, 0)
Screenshot: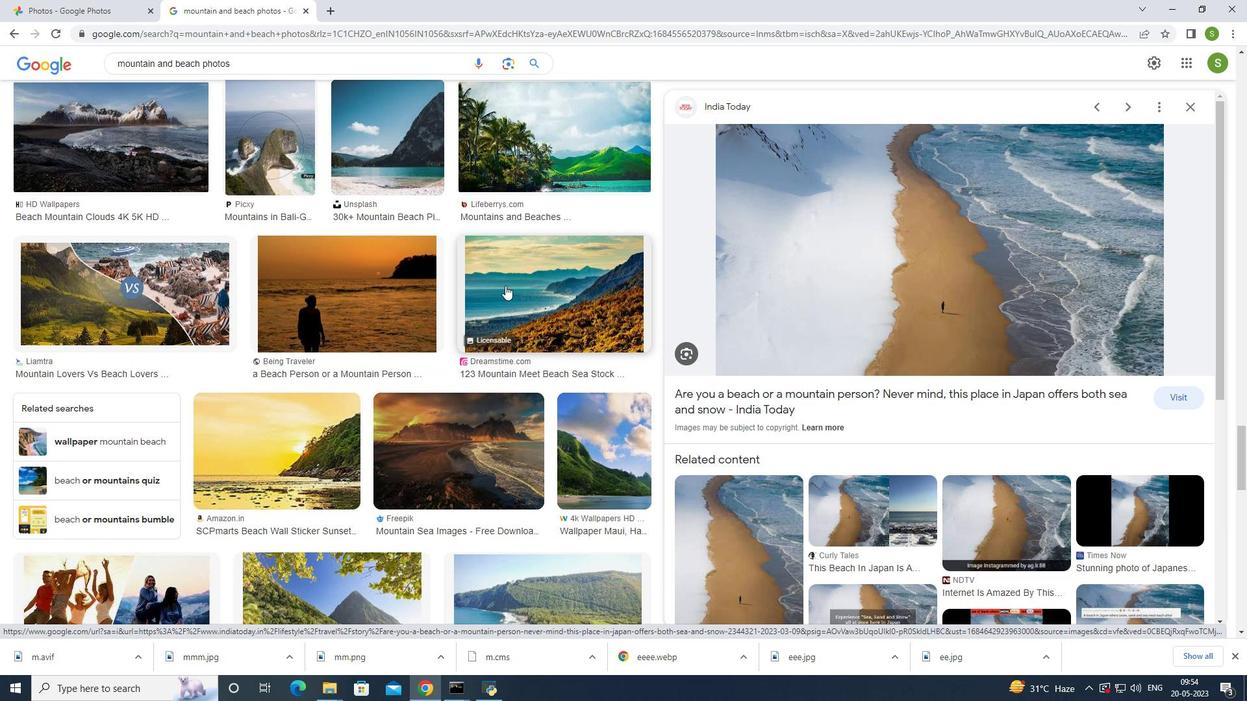 
Action: Mouse scrolled (505, 285) with delta (0, 0)
Screenshot: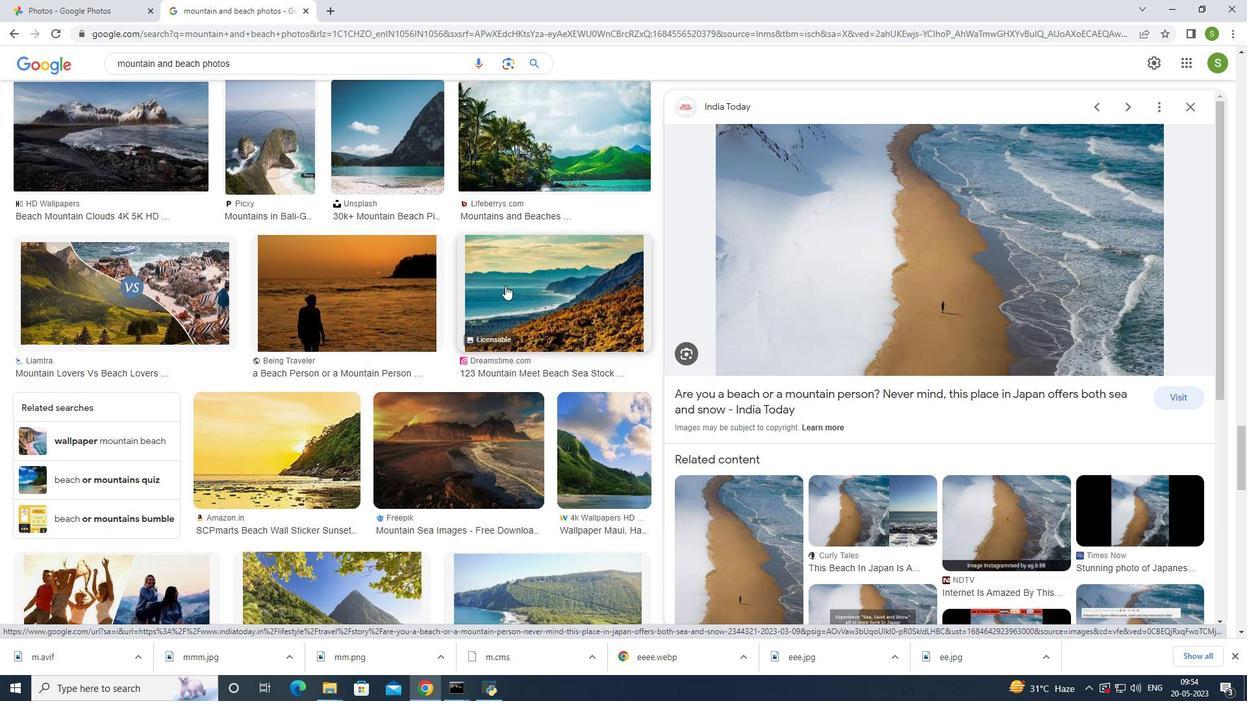 
Action: Mouse moved to (505, 285)
Screenshot: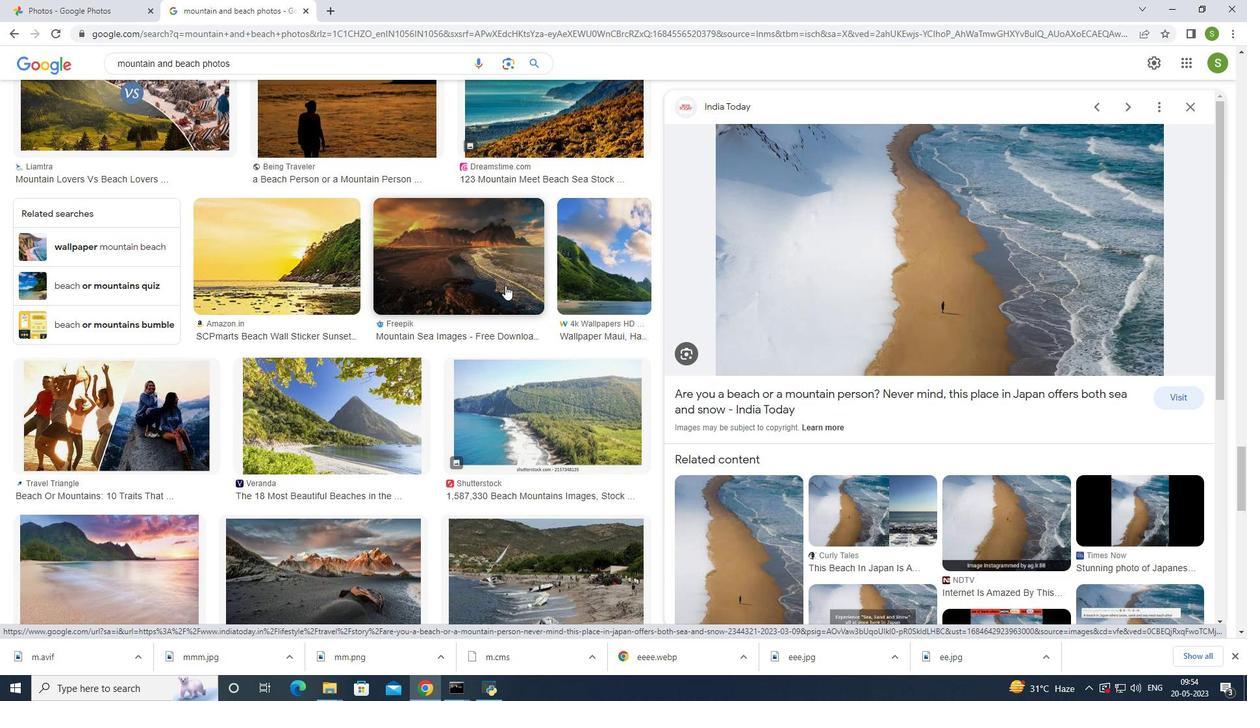 
Action: Mouse scrolled (505, 285) with delta (0, 0)
Screenshot: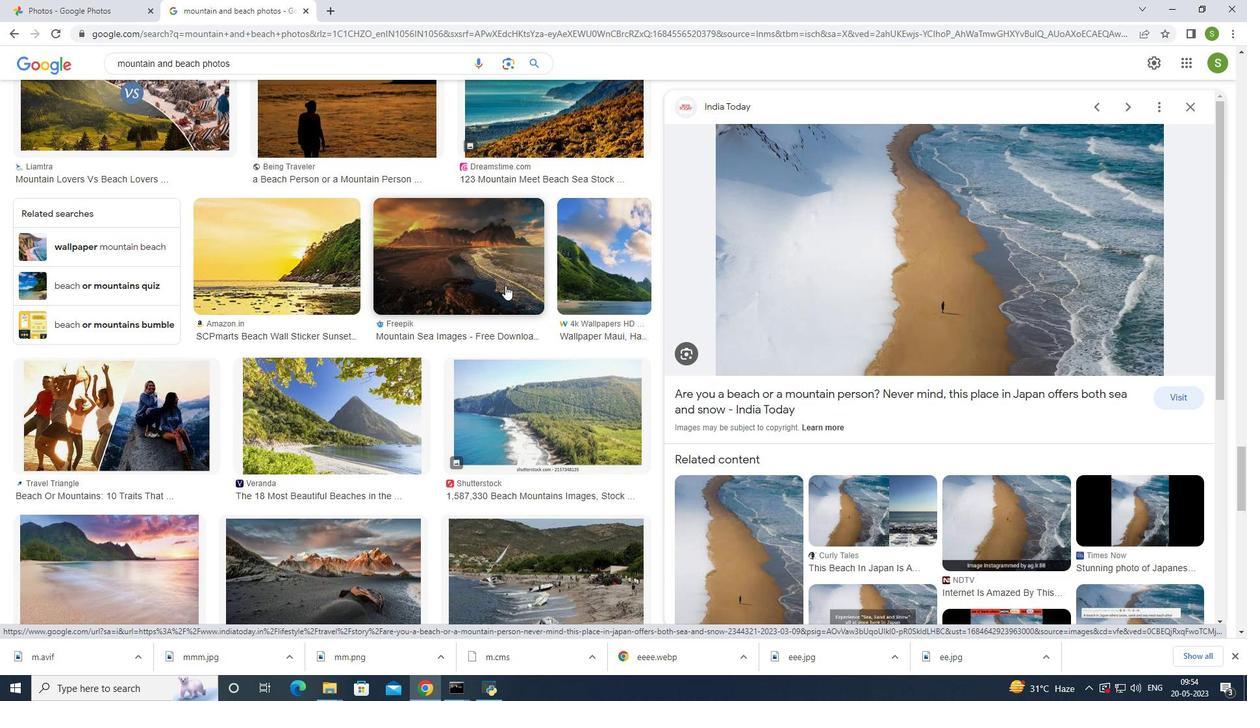 
Action: Mouse scrolled (505, 285) with delta (0, 0)
Screenshot: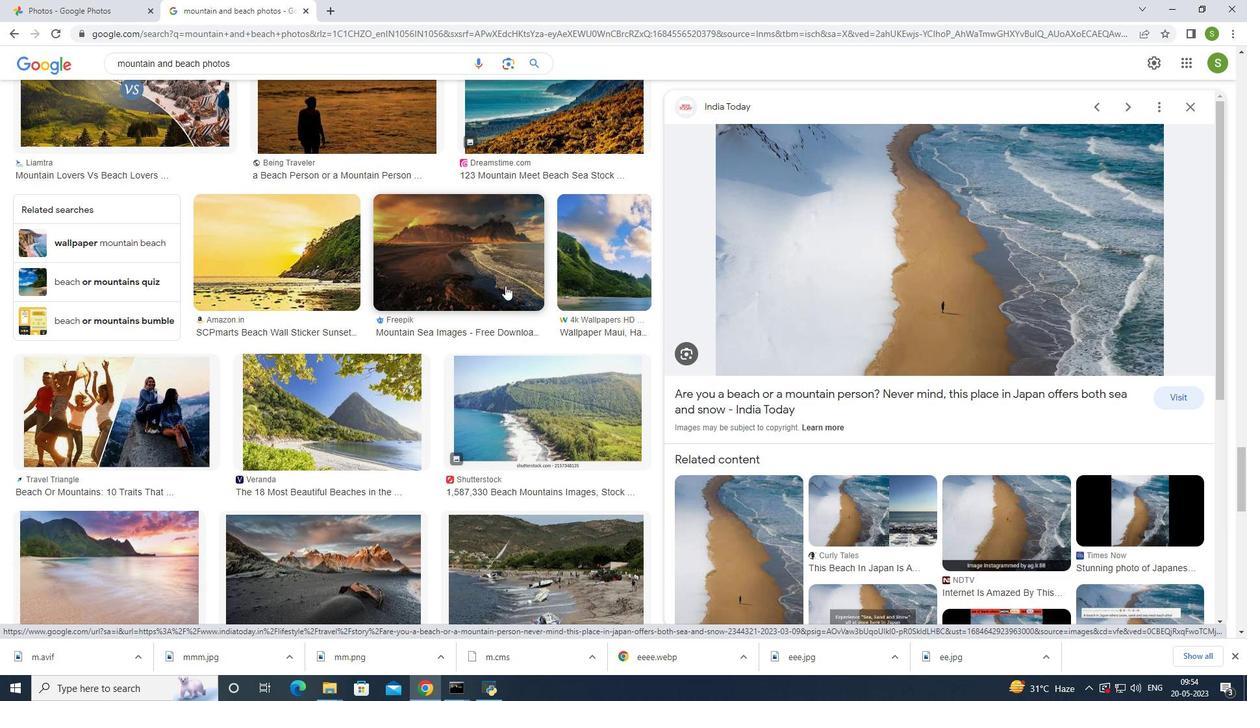 
Action: Mouse scrolled (505, 285) with delta (0, 0)
Screenshot: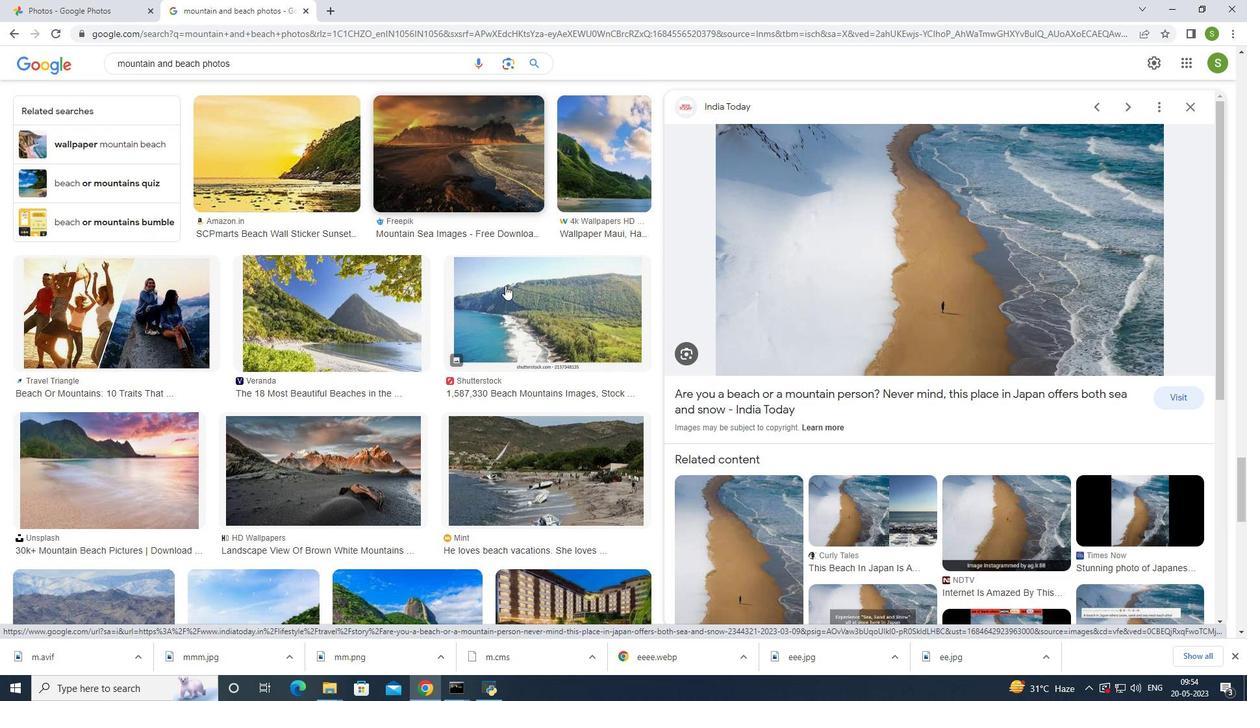 
Action: Mouse scrolled (505, 285) with delta (0, 0)
Screenshot: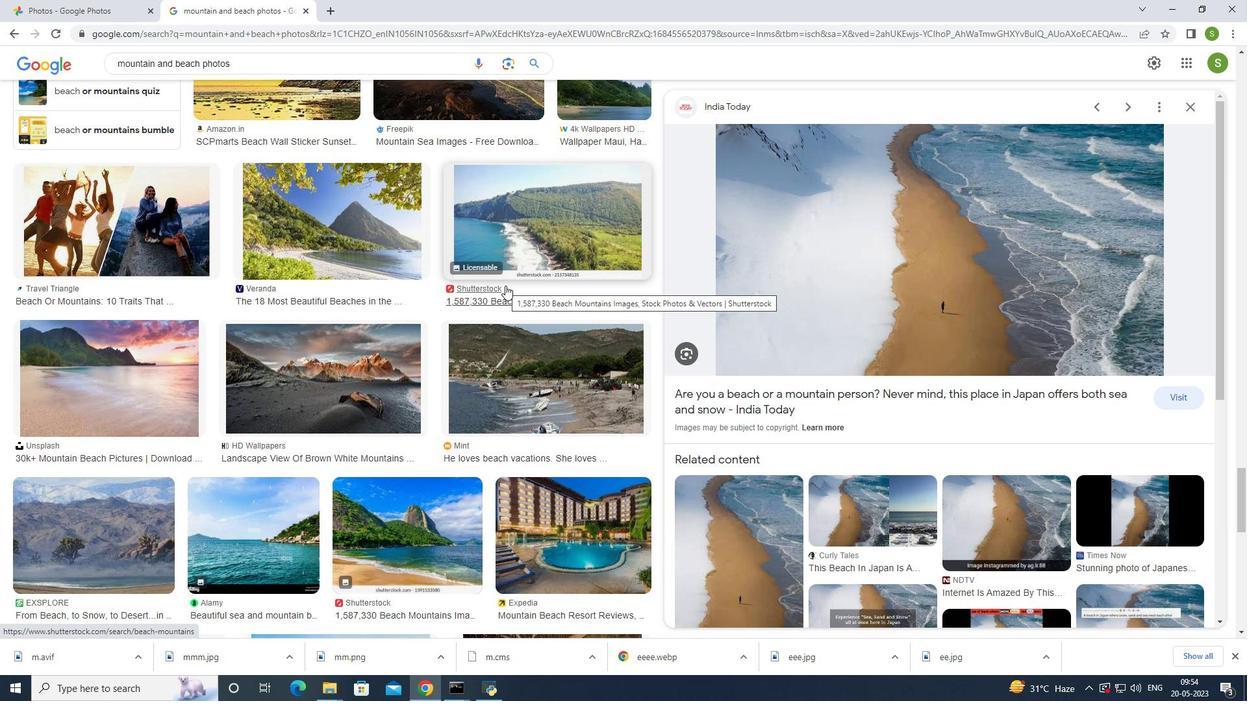 
Action: Mouse scrolled (505, 285) with delta (0, 0)
Screenshot: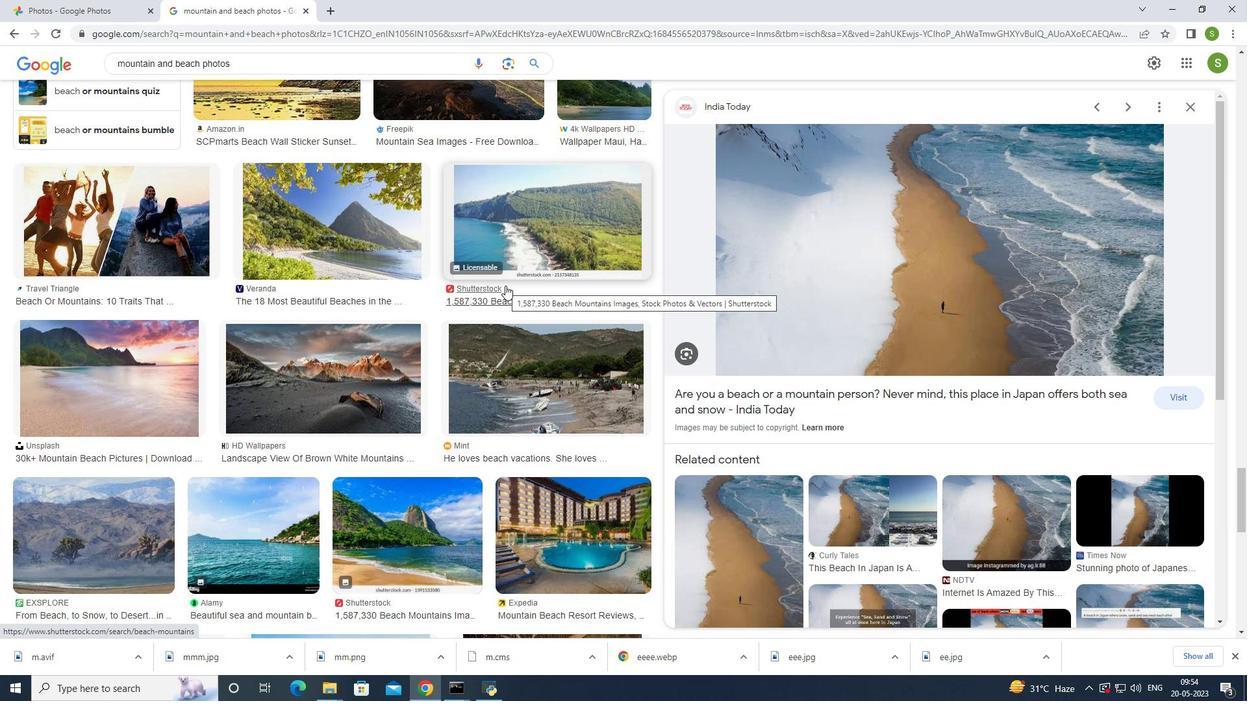 
Action: Mouse scrolled (505, 285) with delta (0, 0)
Screenshot: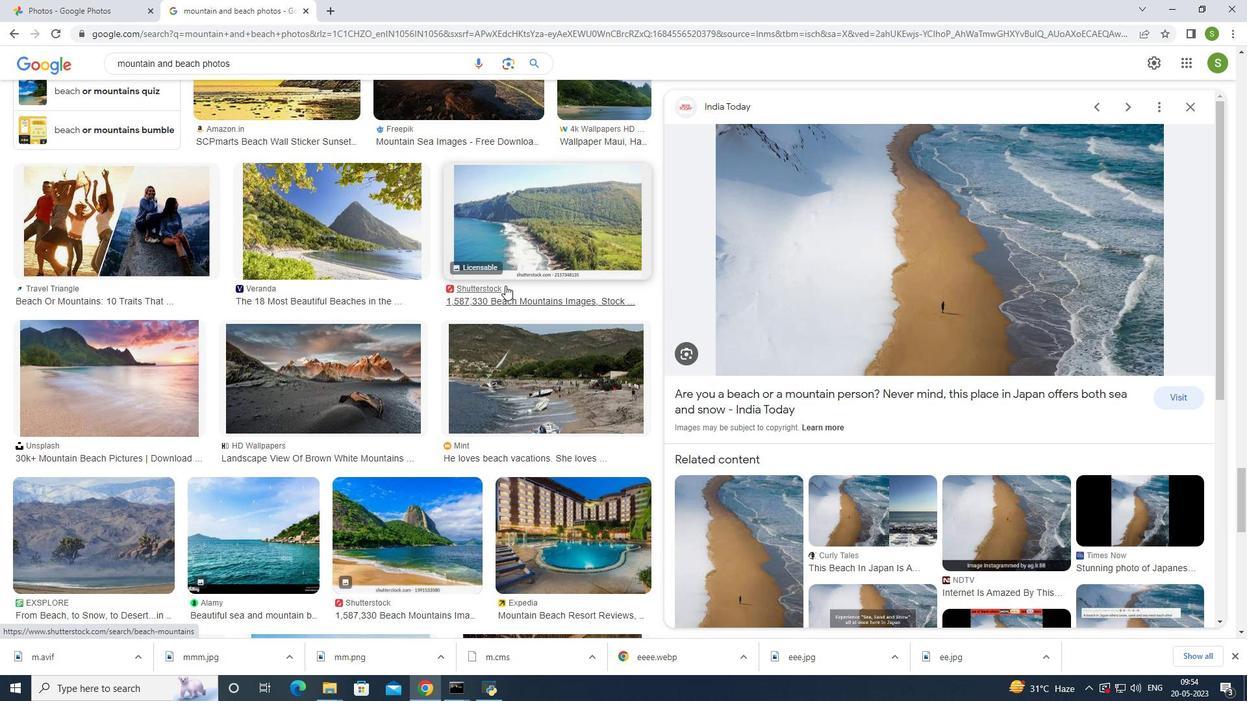 
Action: Mouse moved to (508, 284)
Screenshot: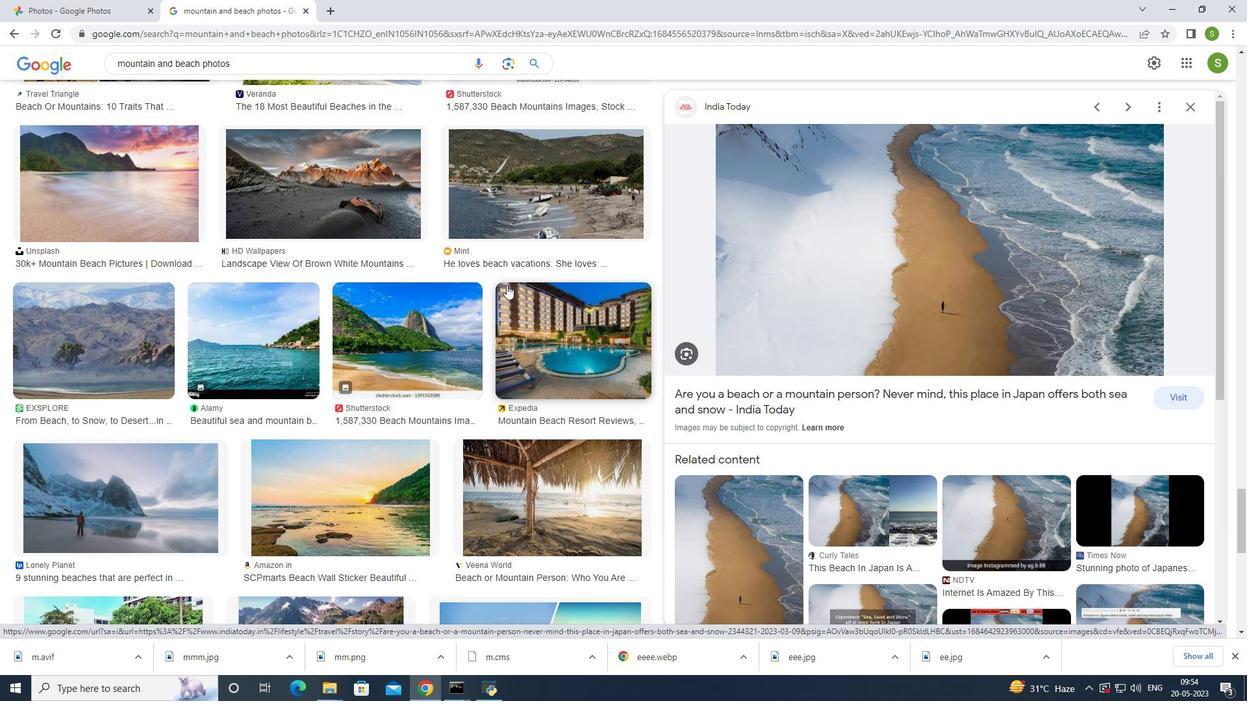 
Action: Mouse scrolled (508, 283) with delta (0, 0)
Screenshot: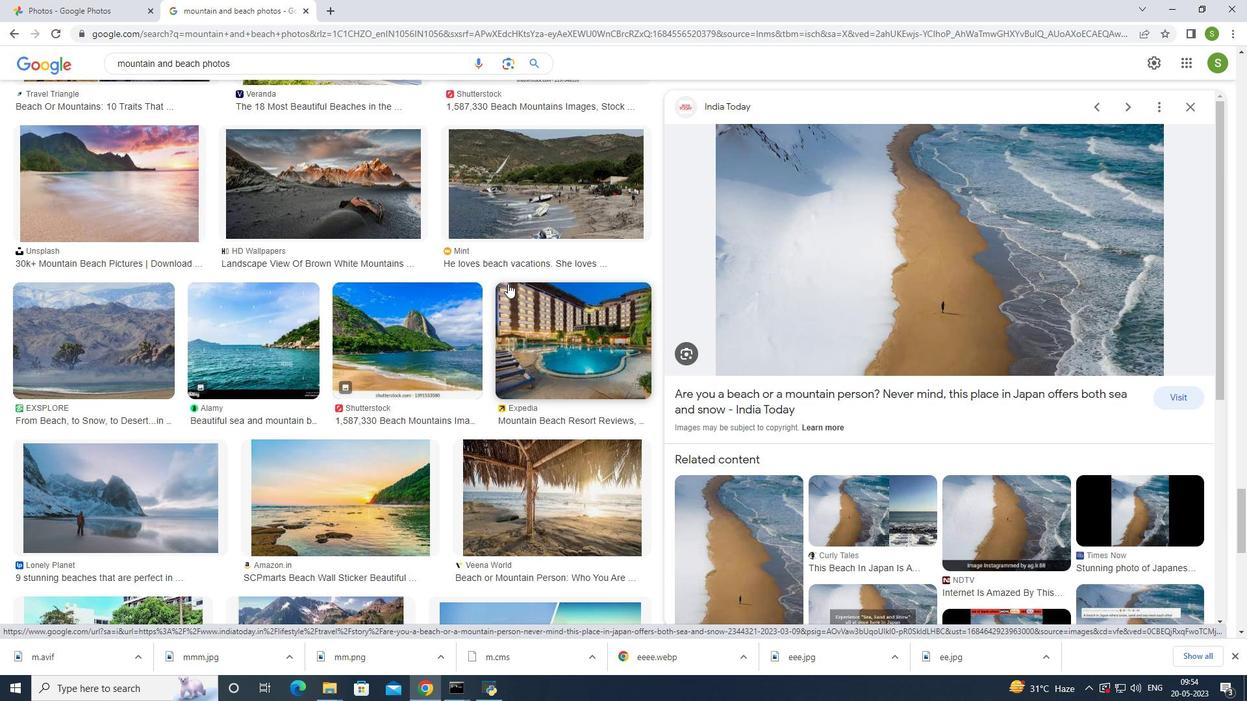 
Action: Mouse scrolled (508, 283) with delta (0, 0)
Screenshot: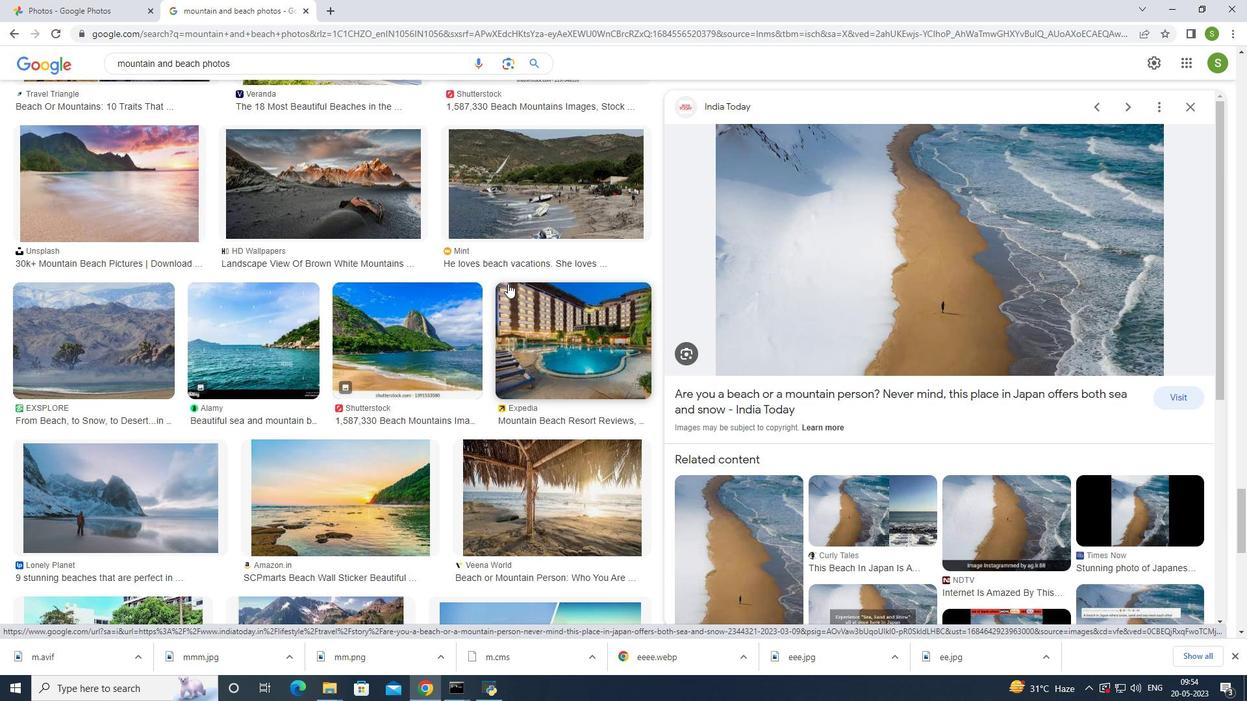 
Action: Mouse moved to (521, 287)
Screenshot: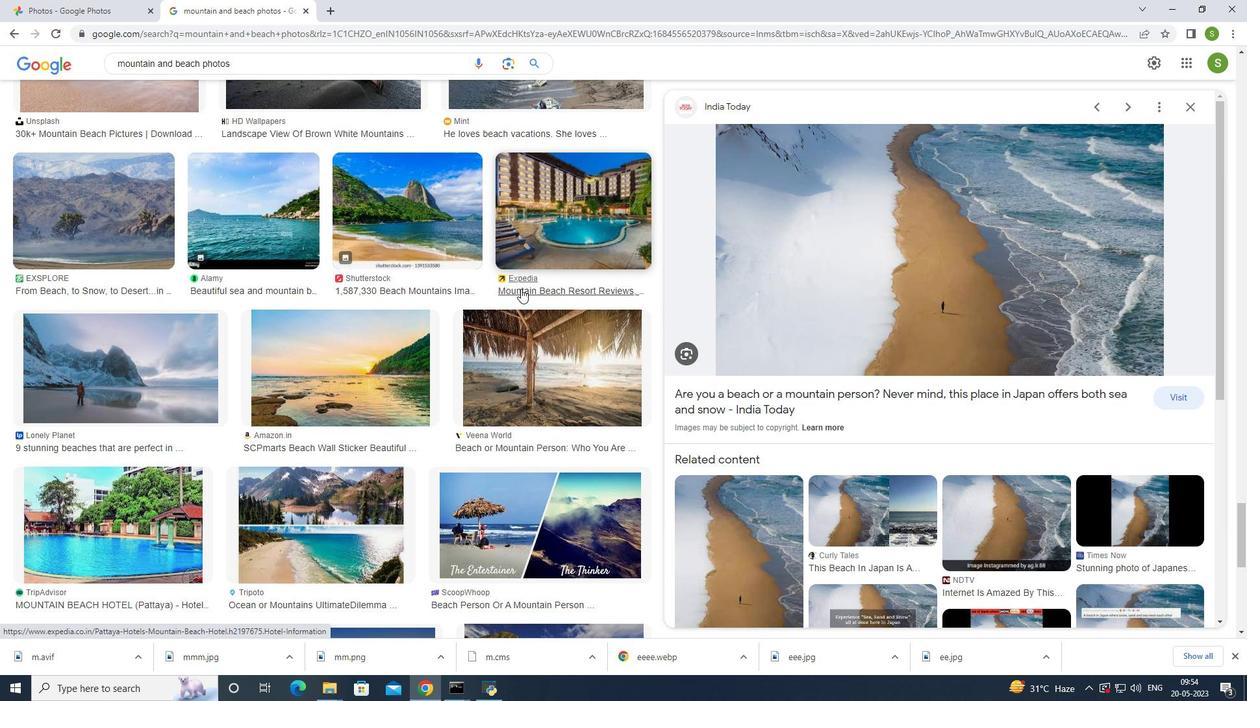 
Action: Mouse scrolled (521, 286) with delta (0, 0)
Screenshot: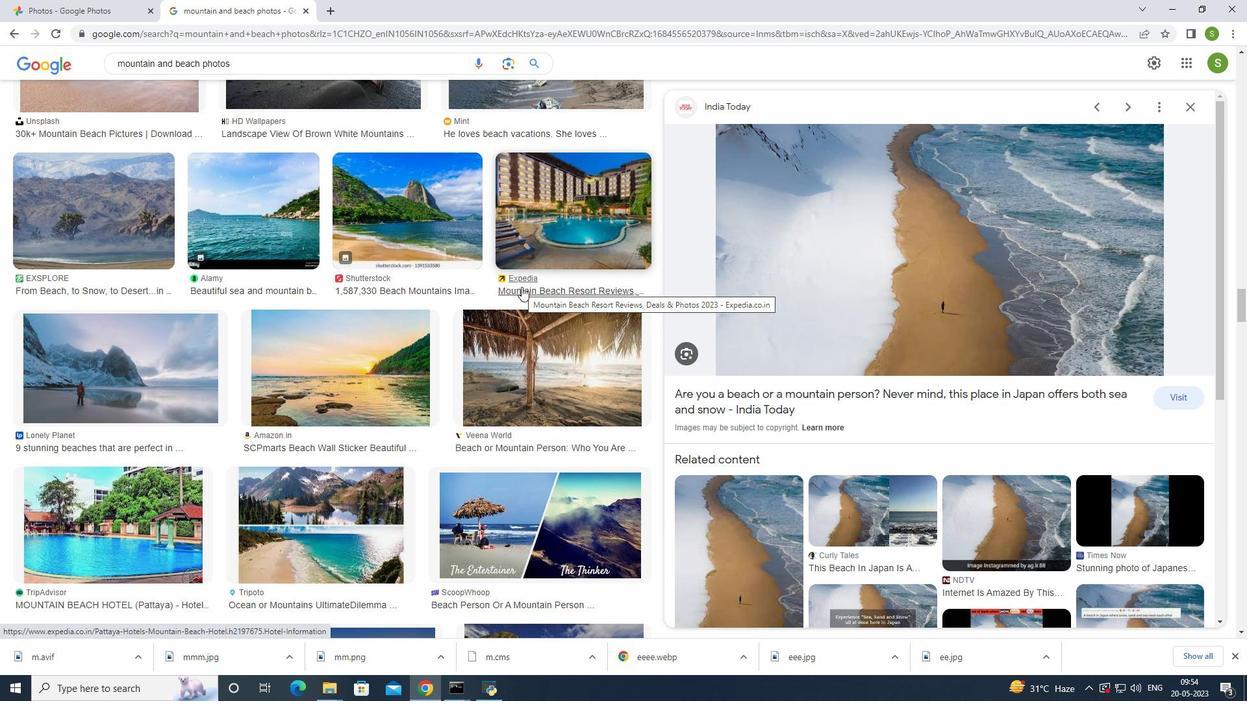 
Action: Mouse moved to (522, 287)
Screenshot: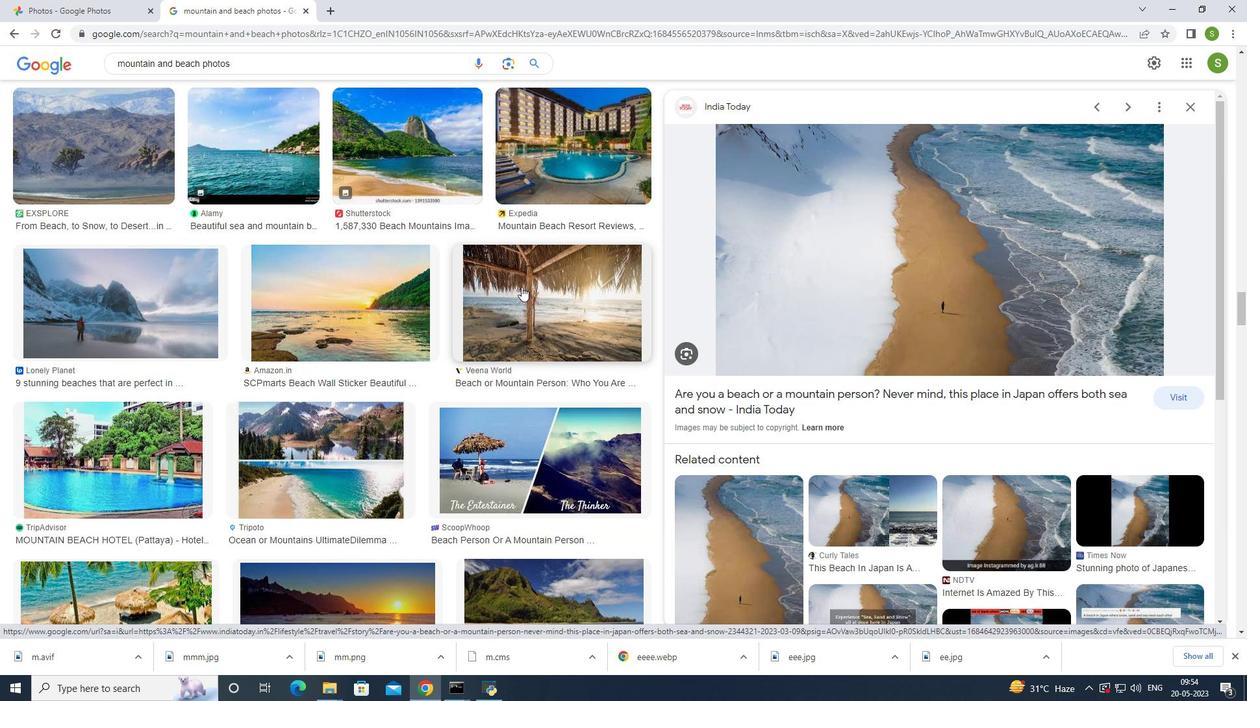 
Action: Mouse scrolled (522, 286) with delta (0, 0)
Screenshot: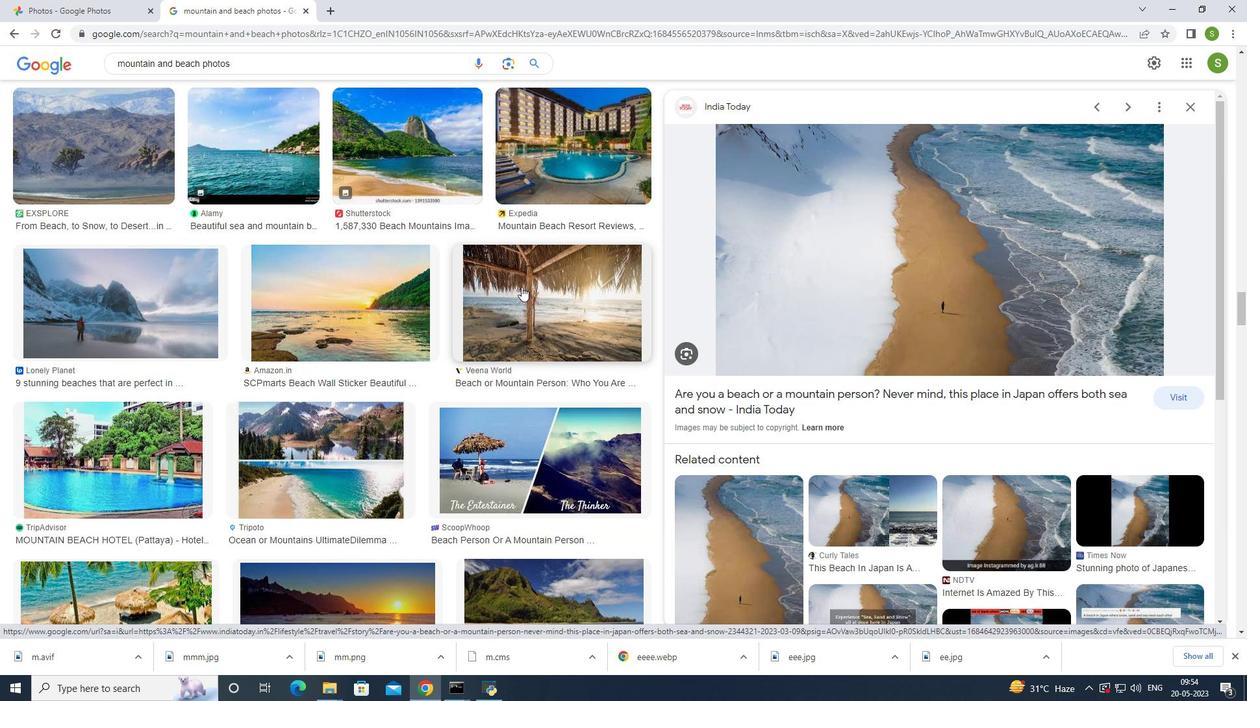 
Action: Mouse moved to (541, 259)
Screenshot: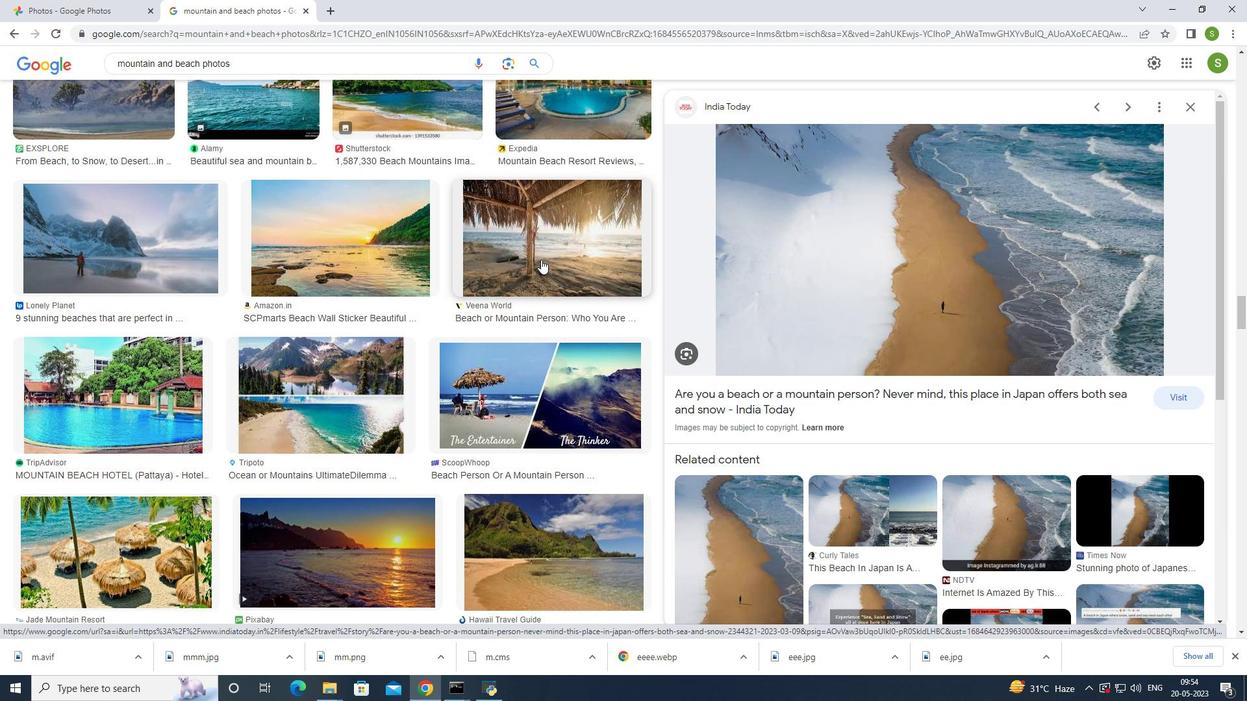 
Action: Mouse pressed left at (541, 259)
Screenshot: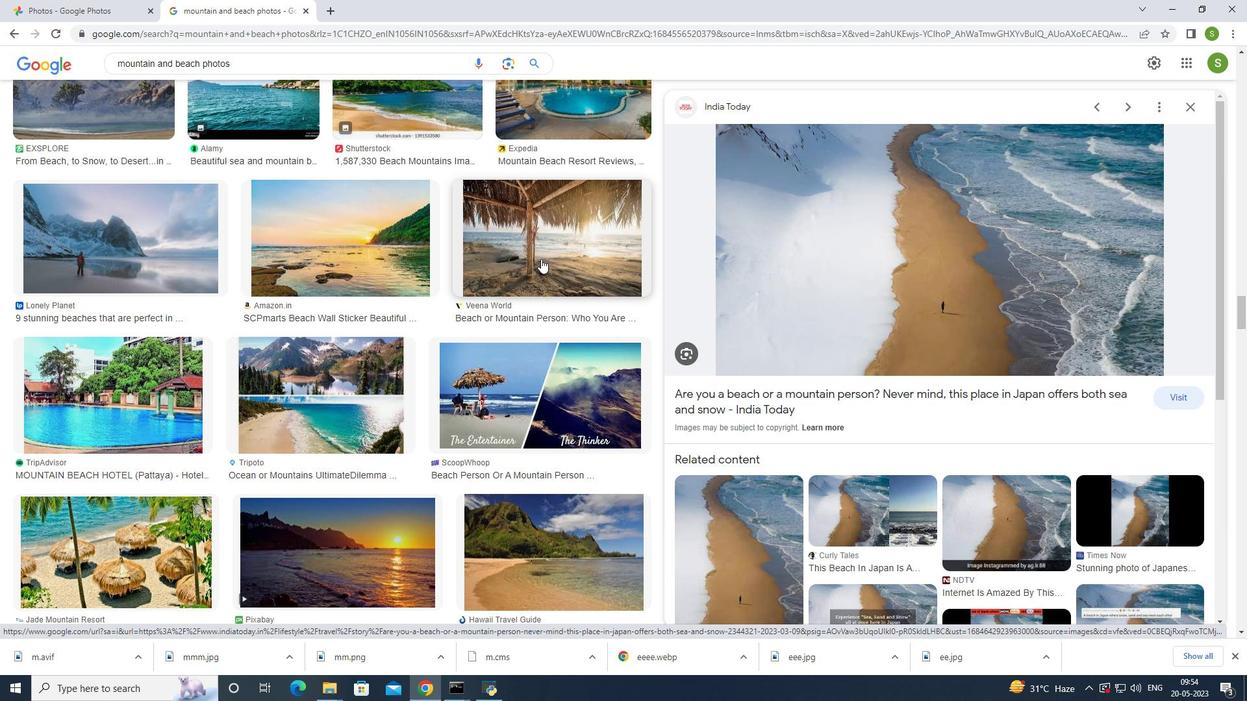 
Action: Mouse moved to (921, 304)
Screenshot: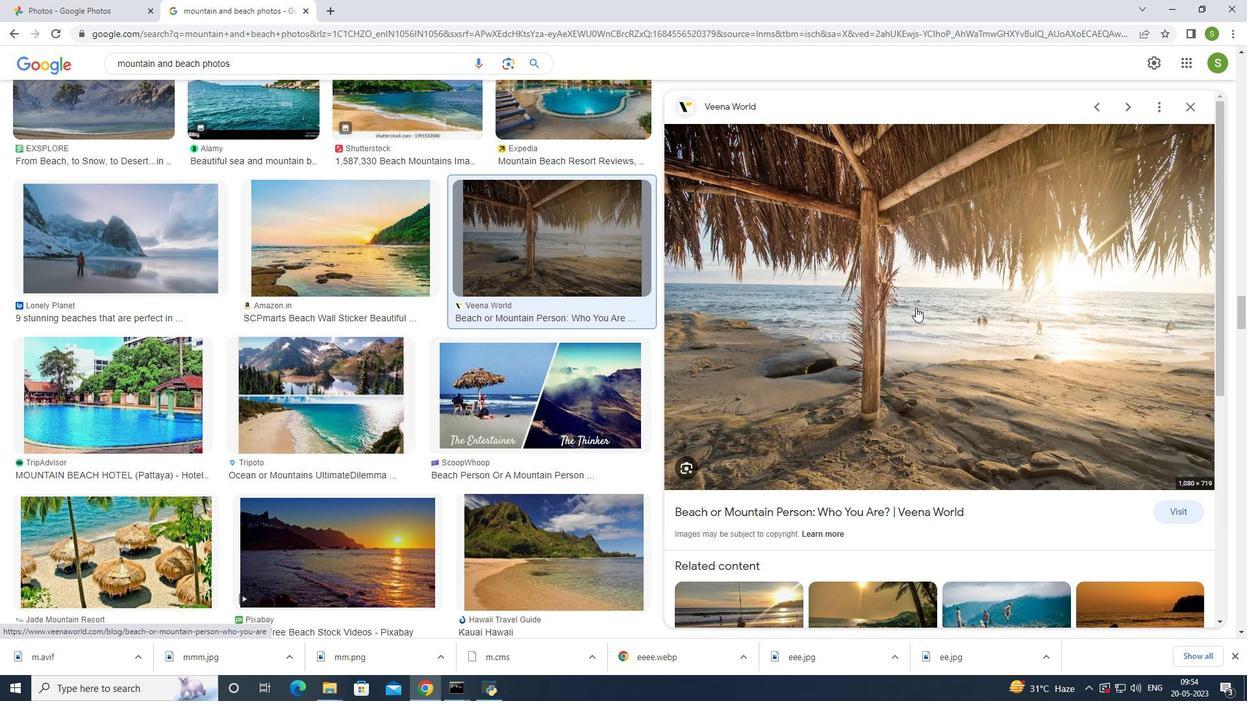 
Action: Mouse pressed right at (921, 304)
Screenshot: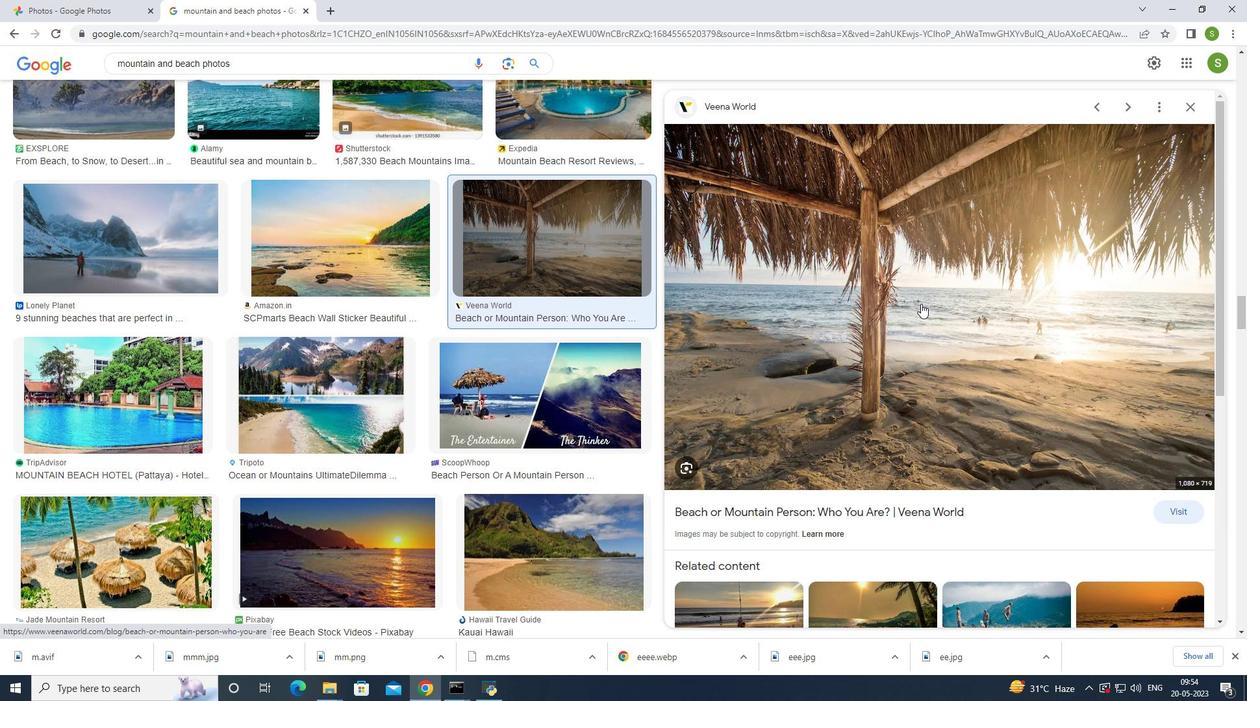 
Action: Mouse moved to (944, 437)
Screenshot: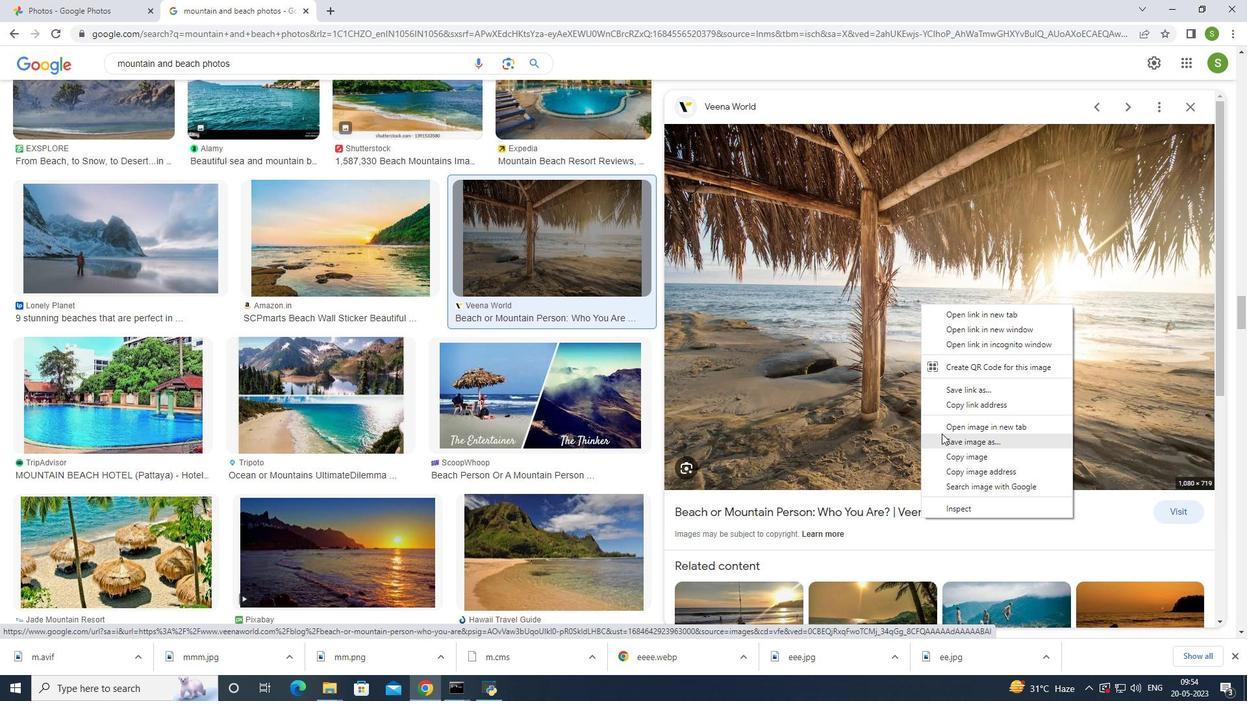 
Action: Mouse pressed left at (944, 437)
Screenshot: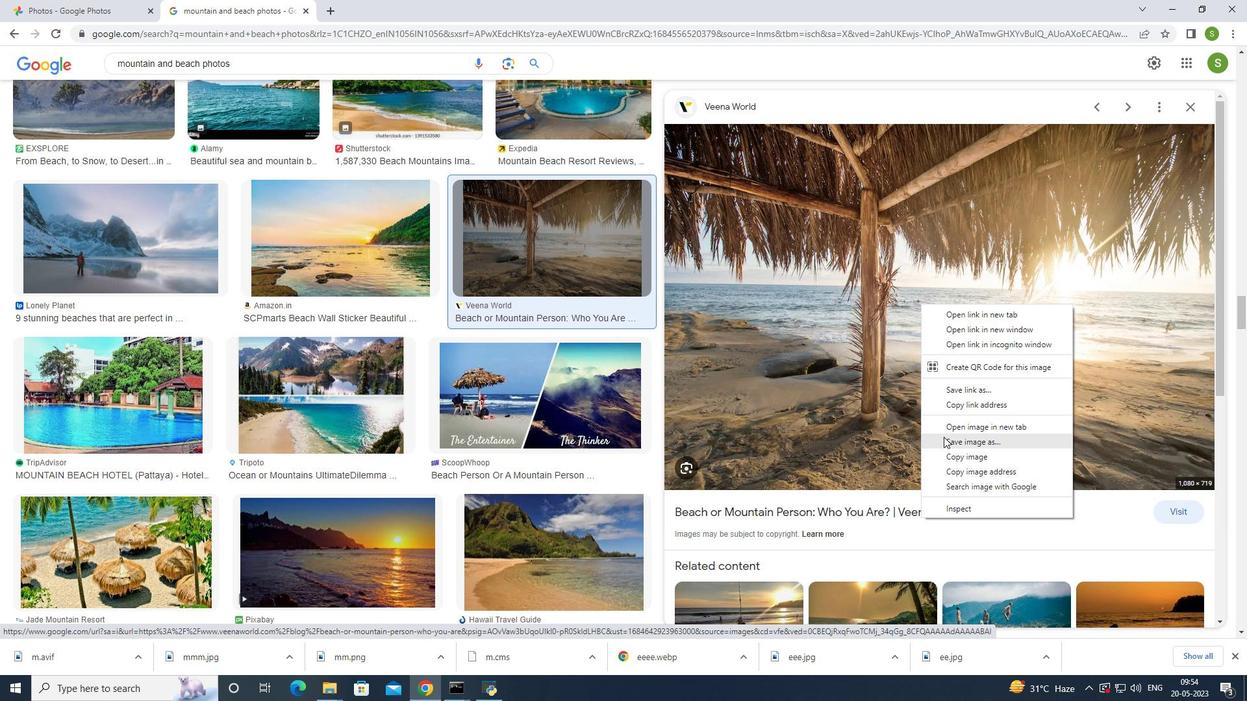 
Action: Mouse moved to (897, 395)
Screenshot: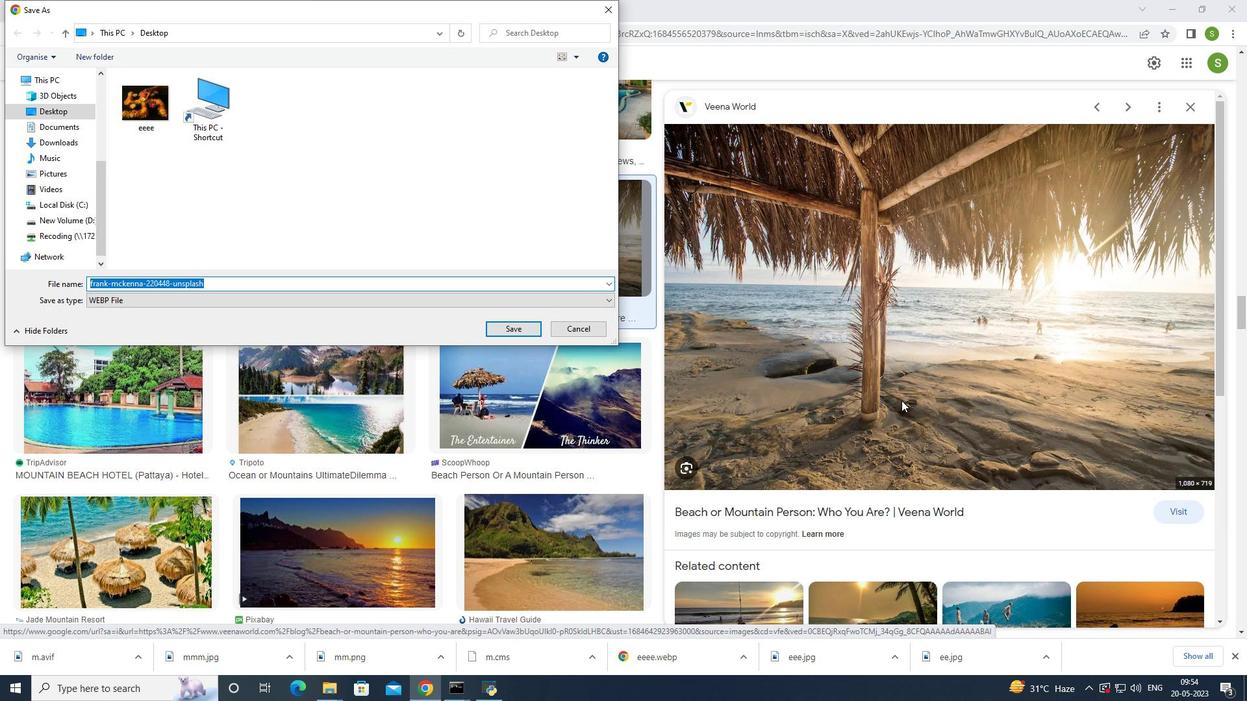 
Action: Key pressed m
Screenshot: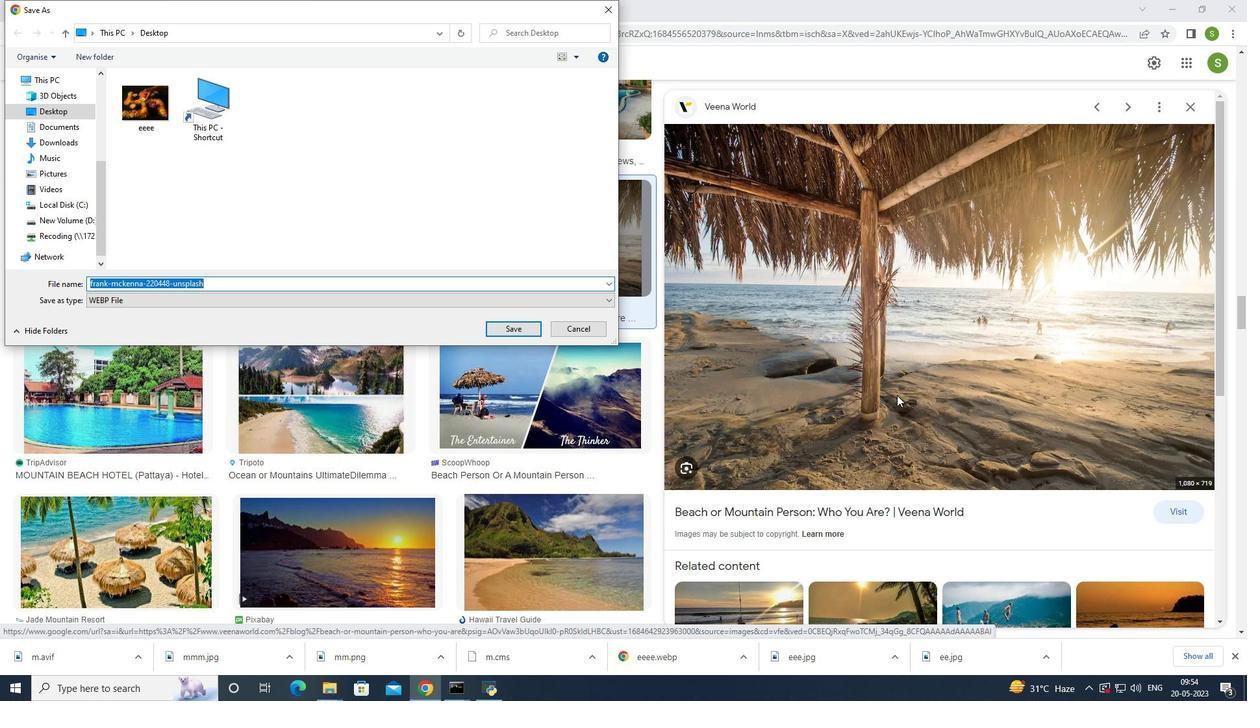 
Action: Mouse moved to (894, 383)
Screenshot: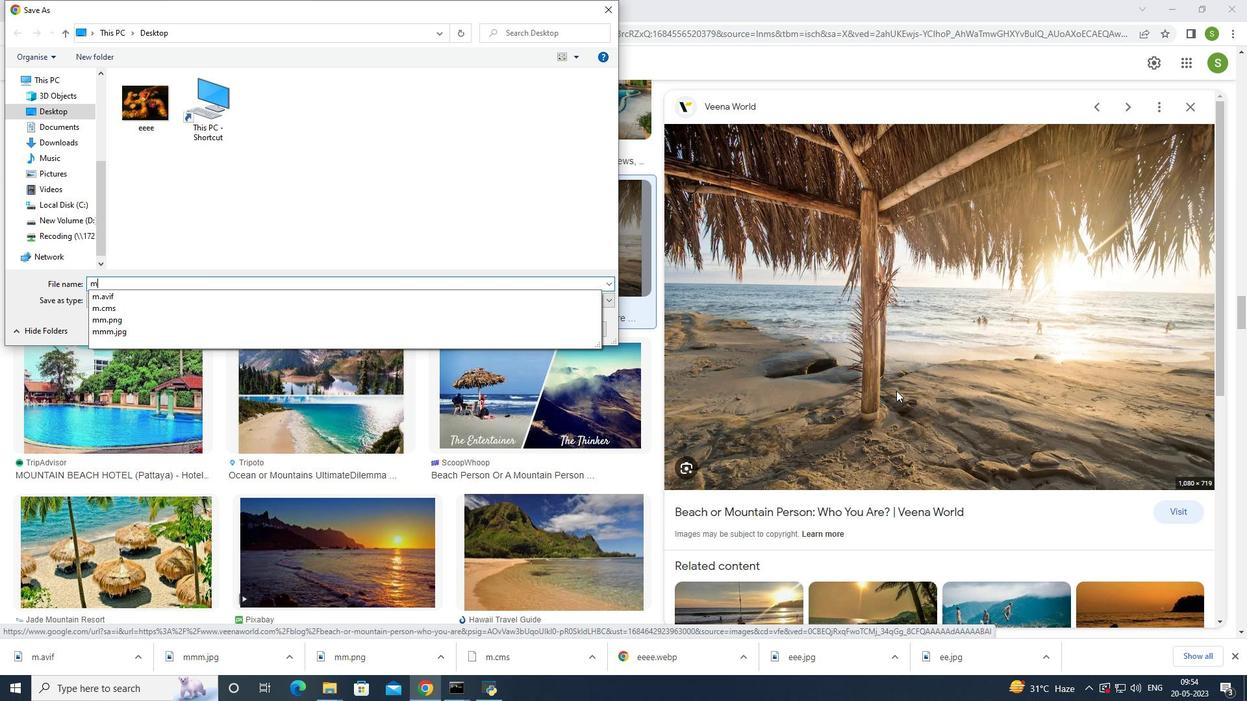 
Action: Key pressed <Key.enter>
Screenshot: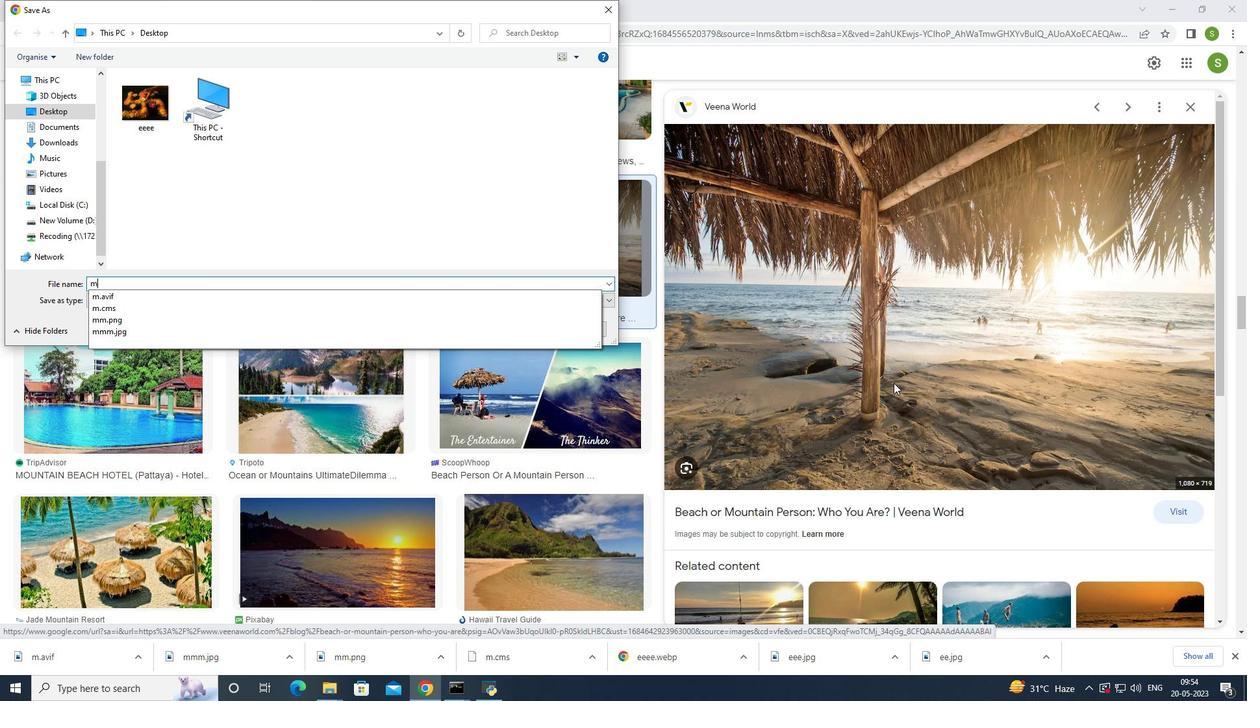 
Action: Mouse moved to (516, 299)
Screenshot: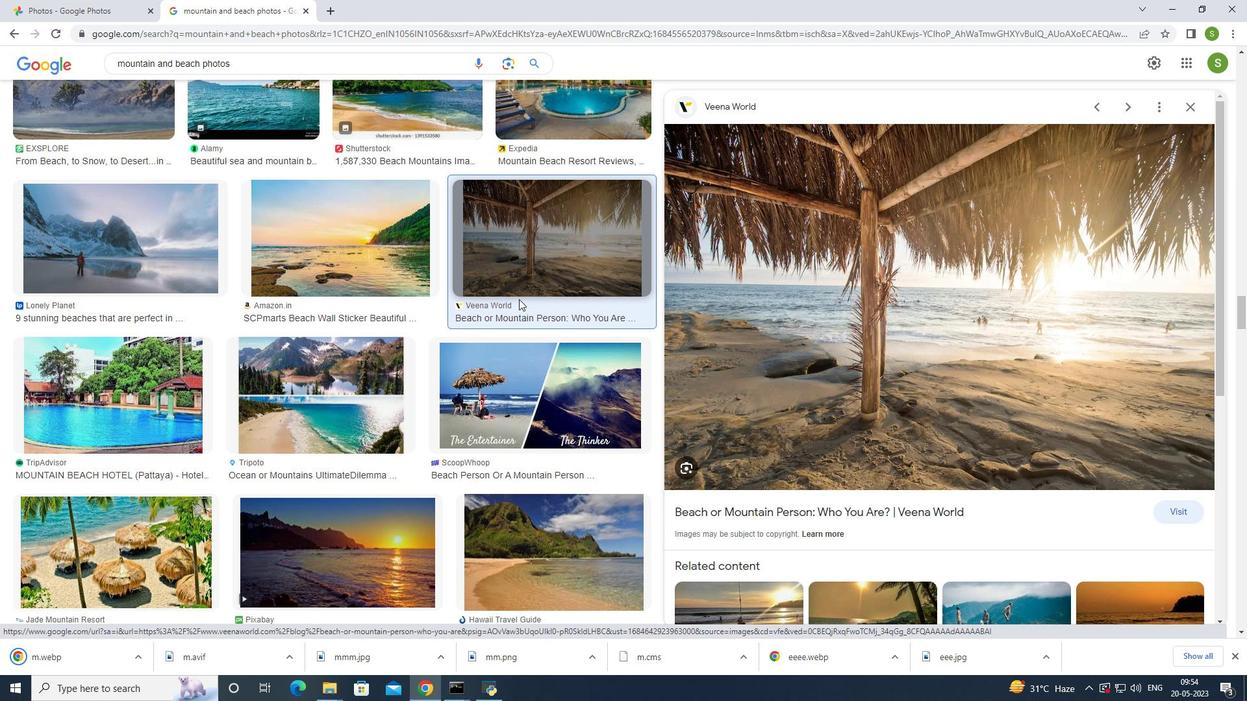 
Action: Mouse scrolled (516, 298) with delta (0, 0)
Screenshot: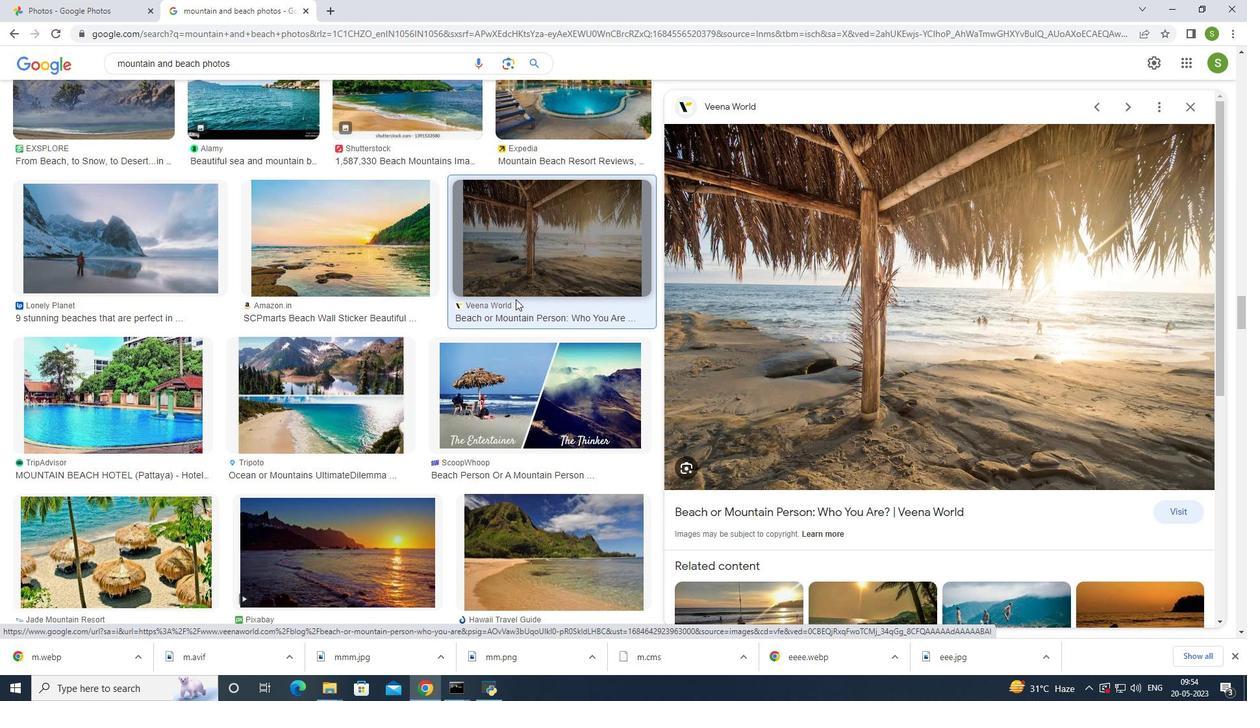 
Action: Mouse scrolled (516, 298) with delta (0, 0)
Screenshot: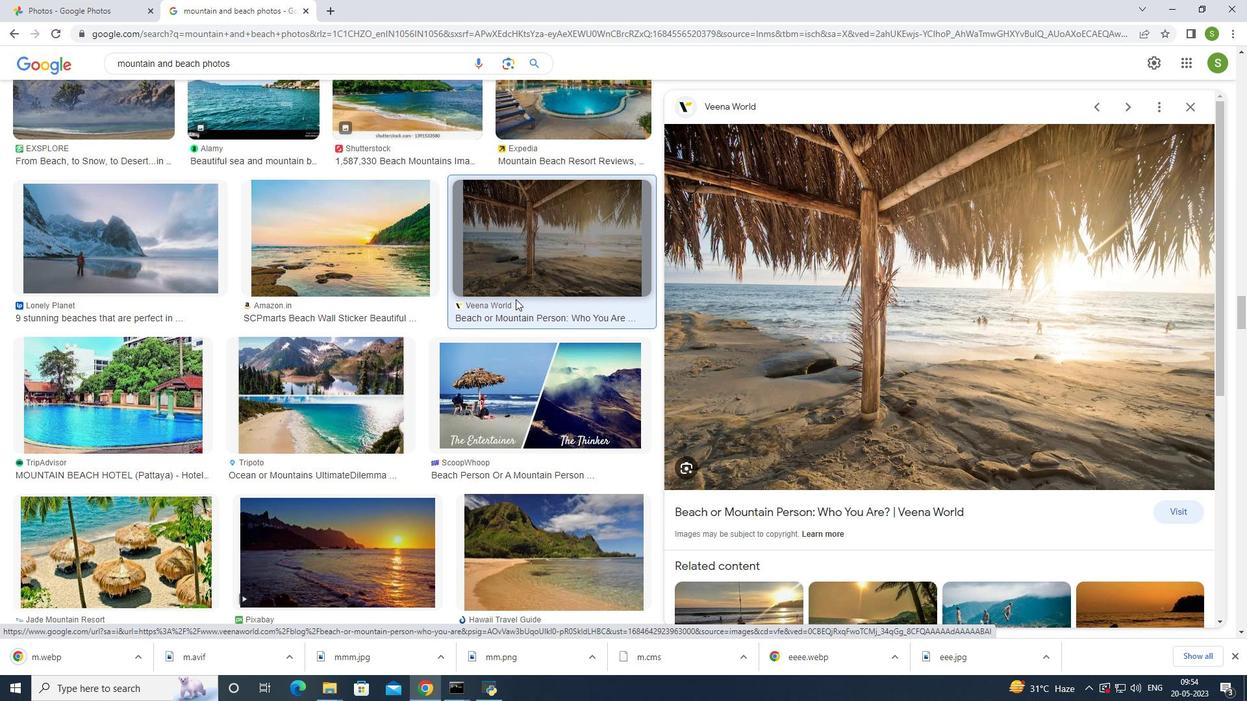 
Action: Mouse scrolled (516, 298) with delta (0, 0)
Screenshot: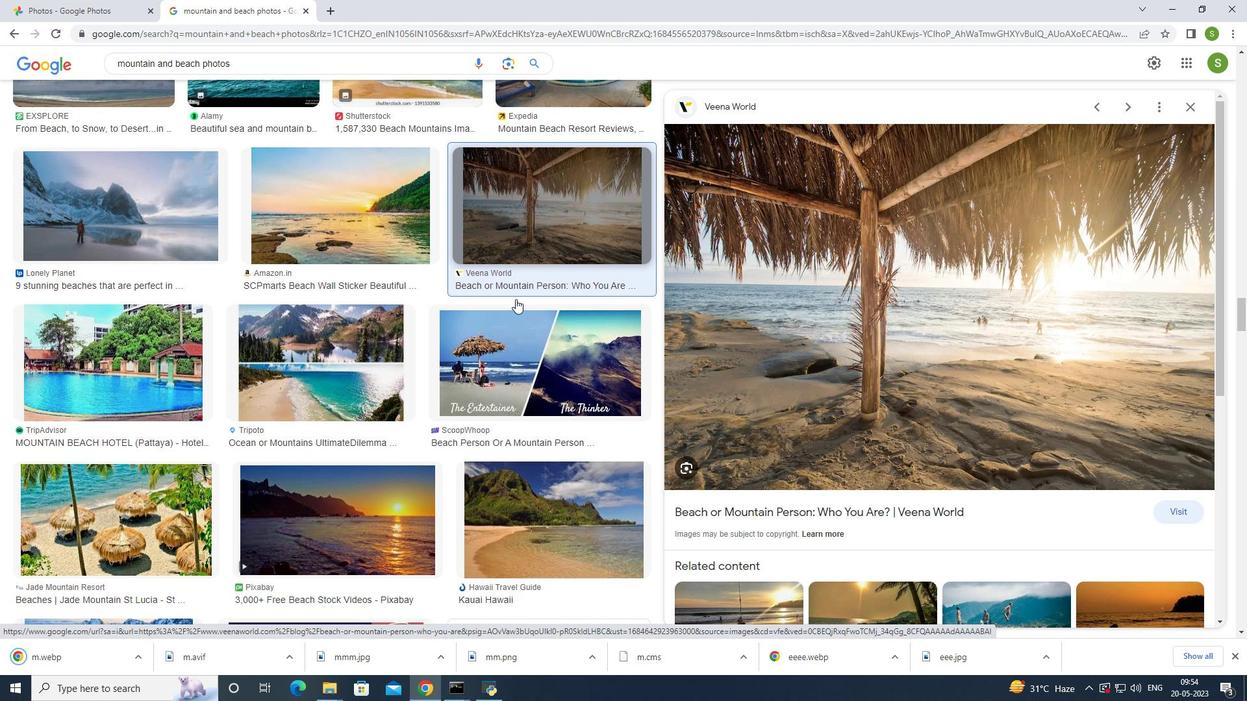 
Action: Mouse scrolled (516, 298) with delta (0, 0)
Screenshot: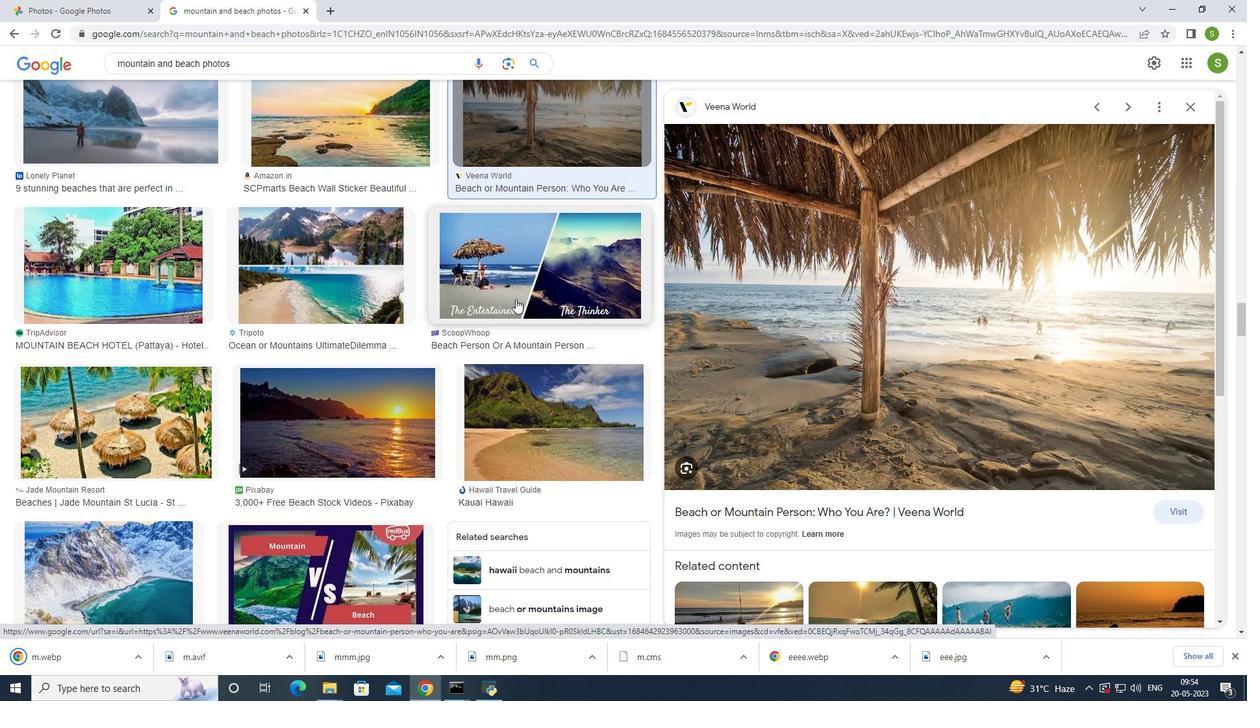 
Action: Mouse scrolled (516, 298) with delta (0, 0)
Screenshot: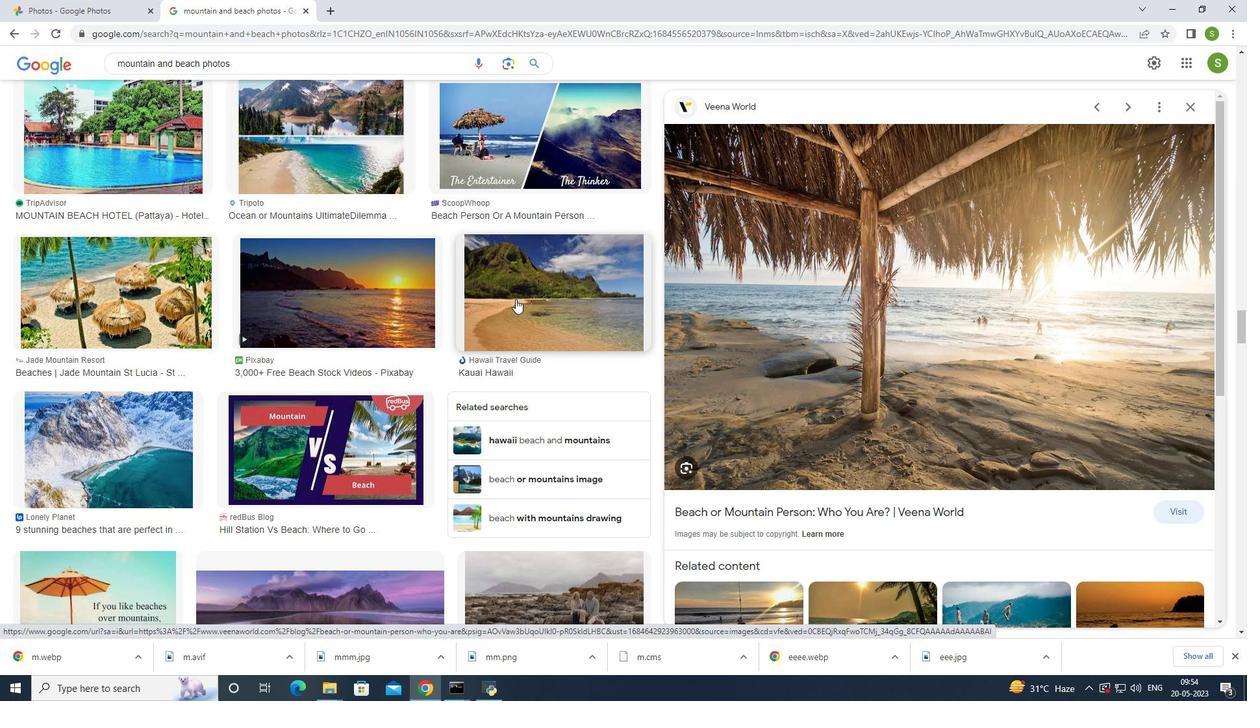 
Action: Mouse scrolled (516, 298) with delta (0, 0)
Screenshot: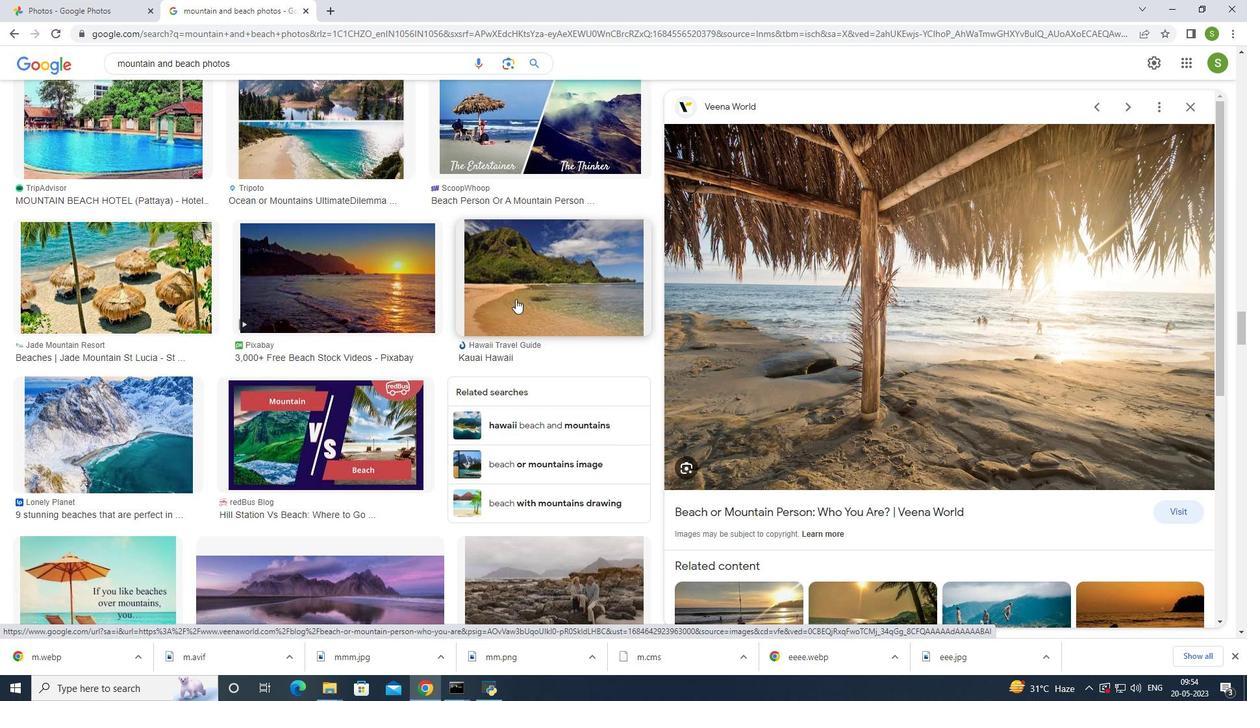 
Action: Mouse scrolled (516, 298) with delta (0, 0)
Screenshot: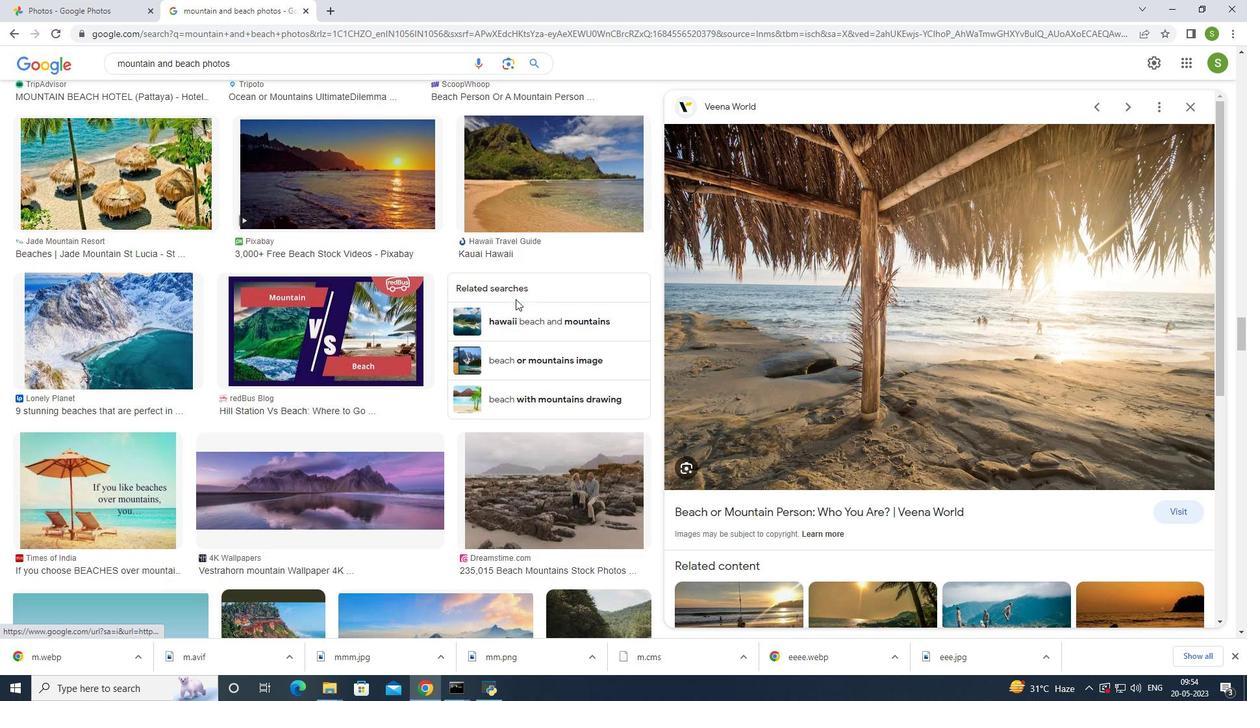 
Action: Mouse scrolled (516, 298) with delta (0, 0)
Screenshot: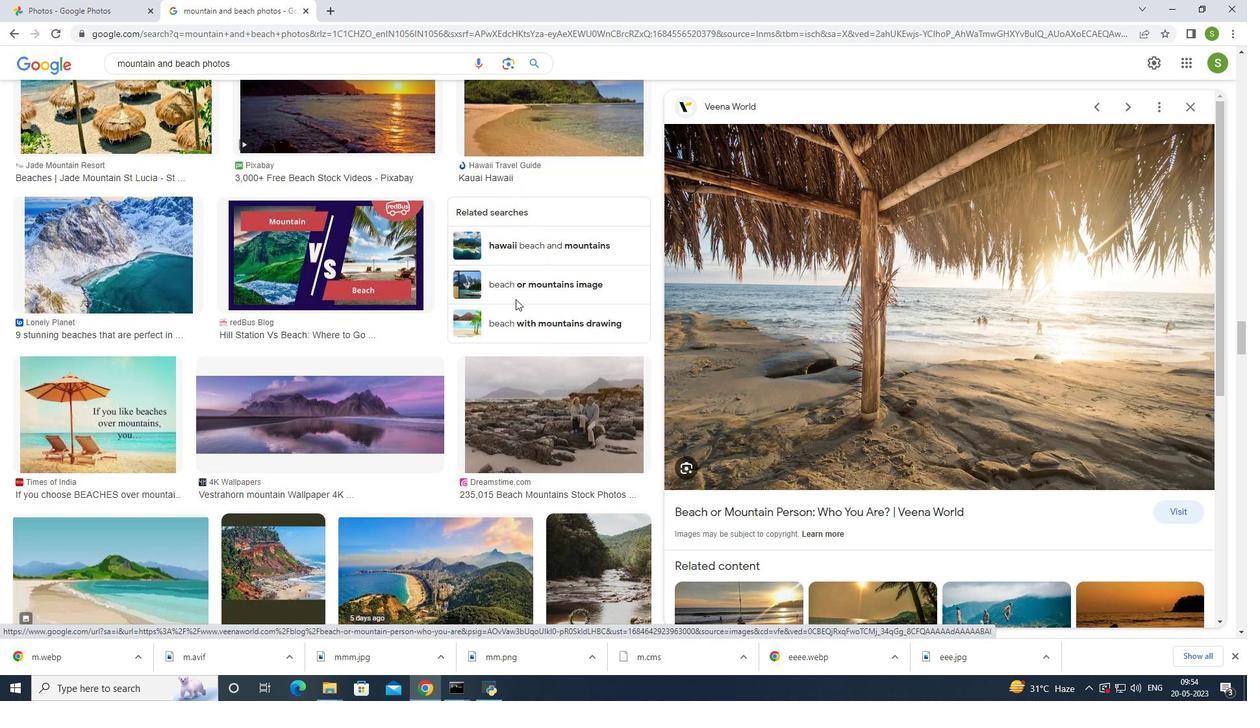 
Action: Mouse scrolled (516, 298) with delta (0, 0)
Screenshot: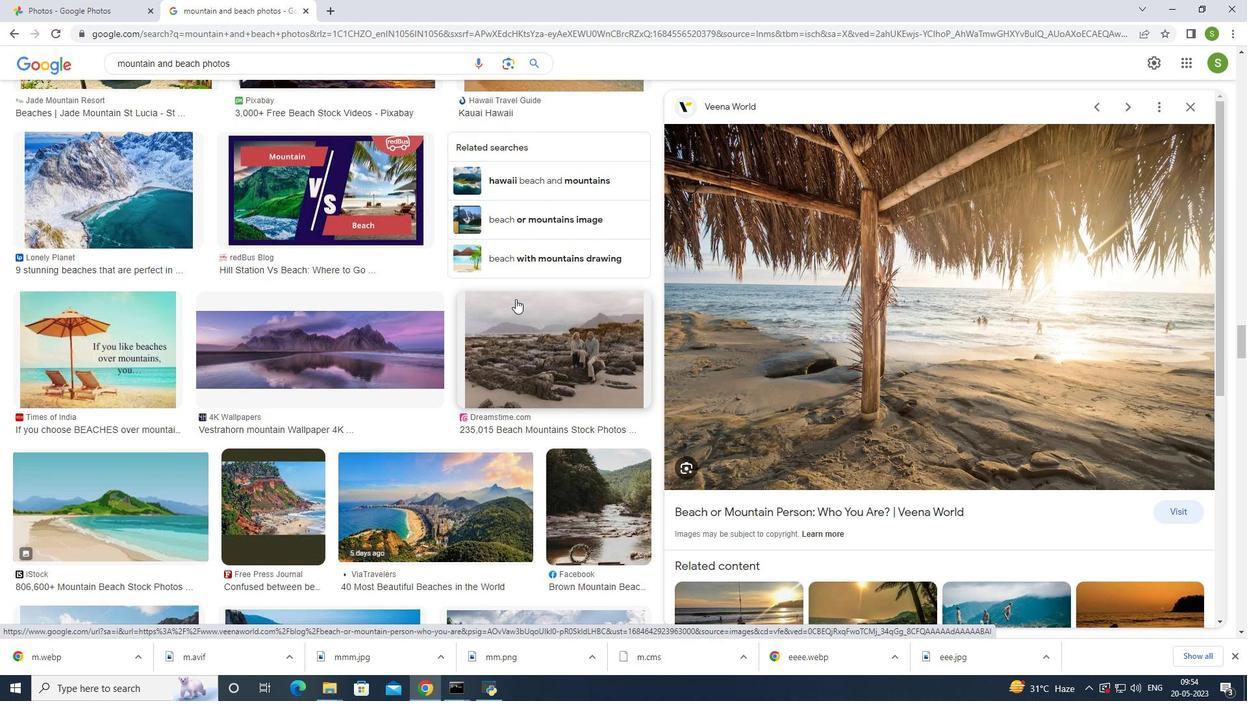 
Action: Mouse scrolled (516, 298) with delta (0, 0)
Screenshot: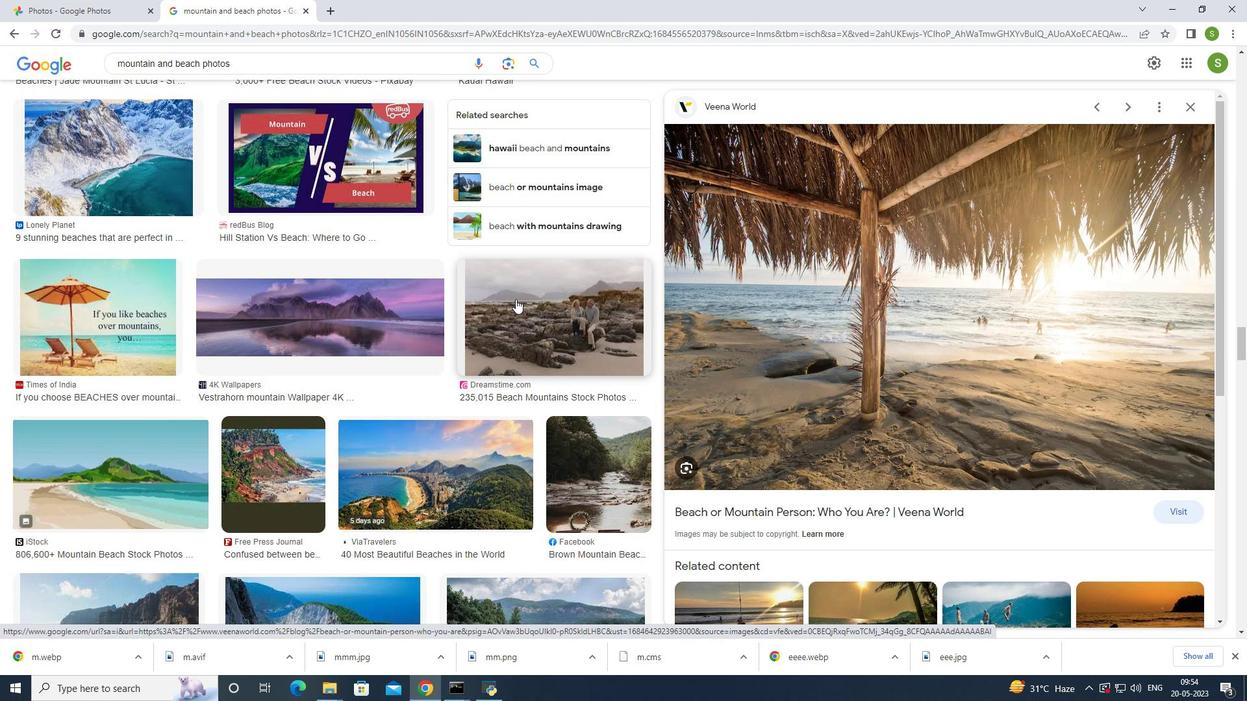 
Action: Mouse scrolled (516, 298) with delta (0, 0)
Screenshot: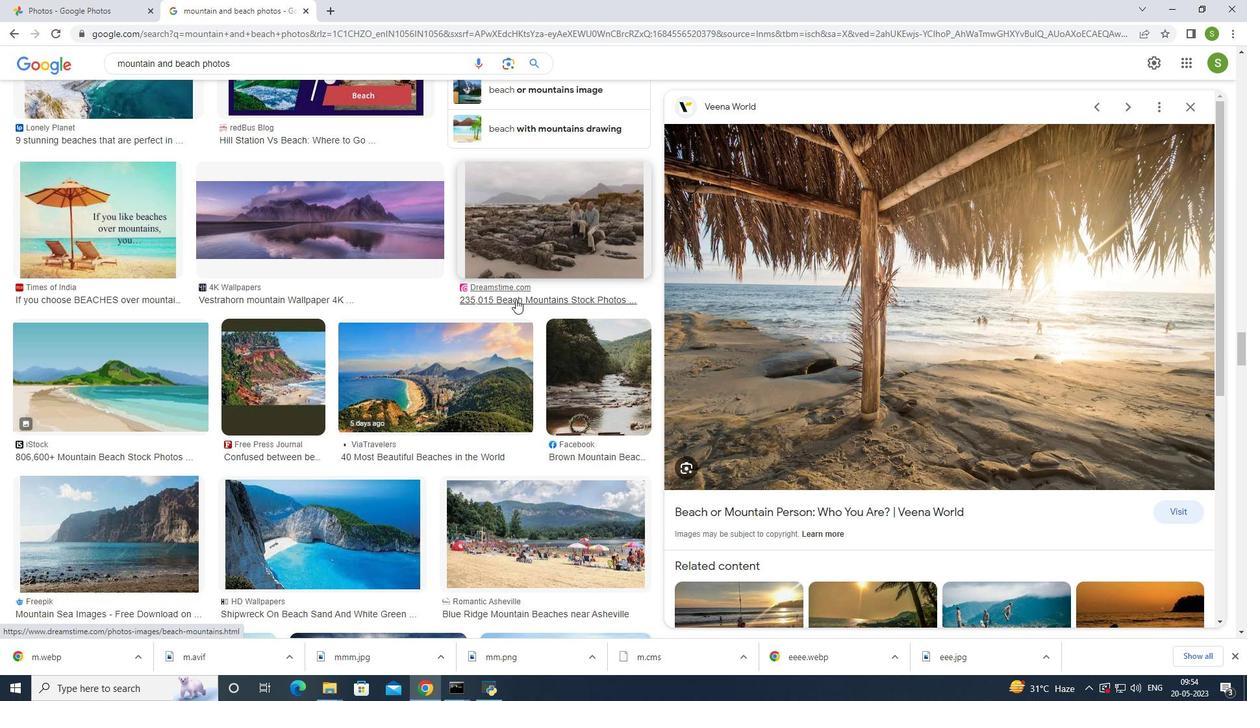 
Action: Mouse scrolled (516, 298) with delta (0, 0)
Screenshot: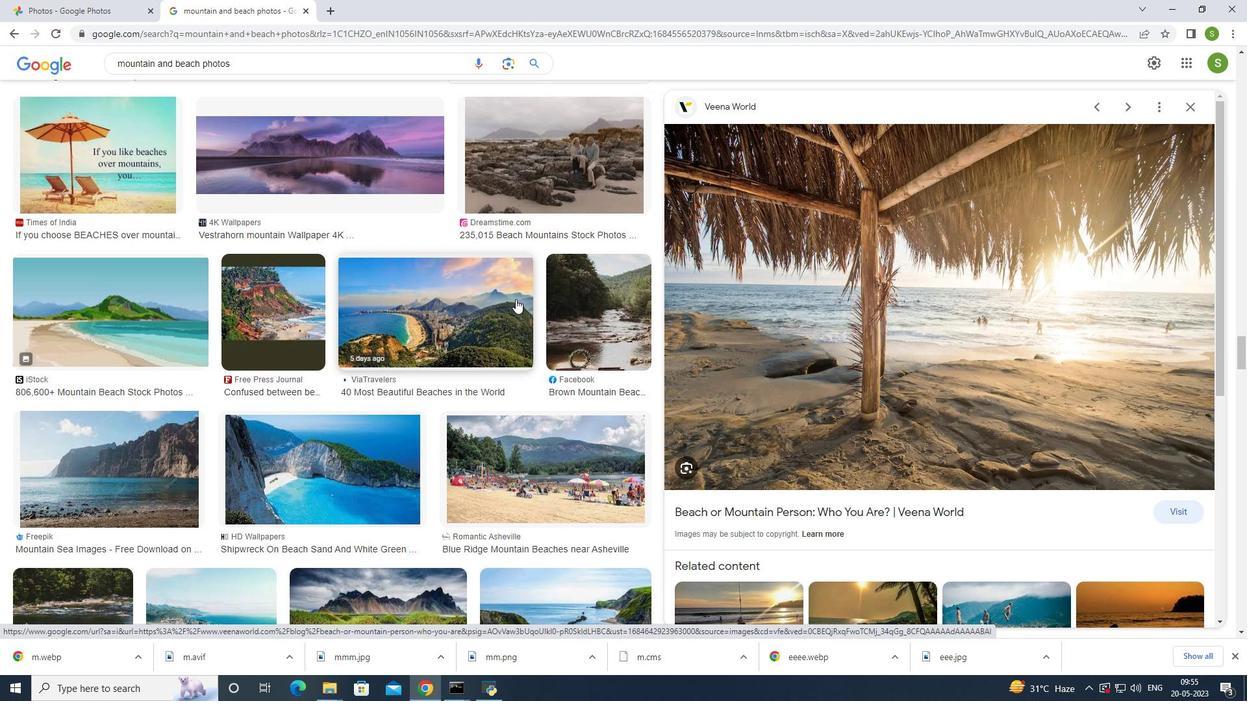 
Action: Mouse scrolled (516, 298) with delta (0, 0)
Screenshot: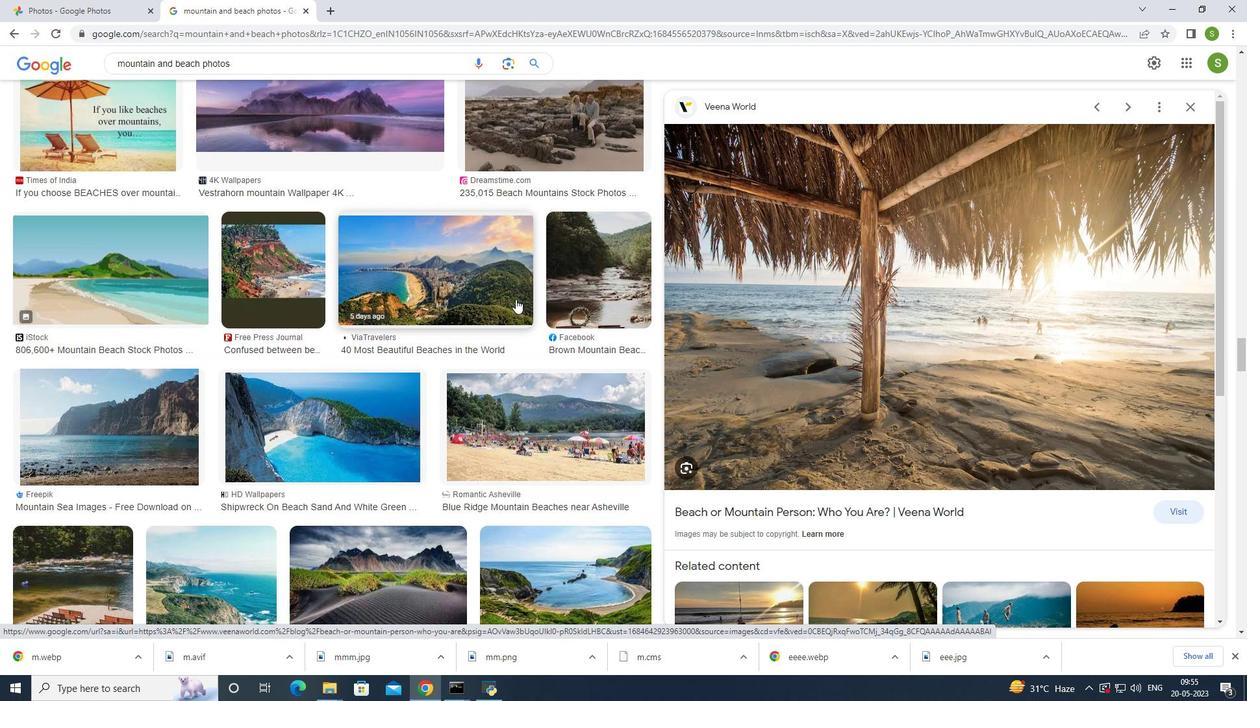 
Action: Mouse scrolled (516, 298) with delta (0, 0)
Screenshot: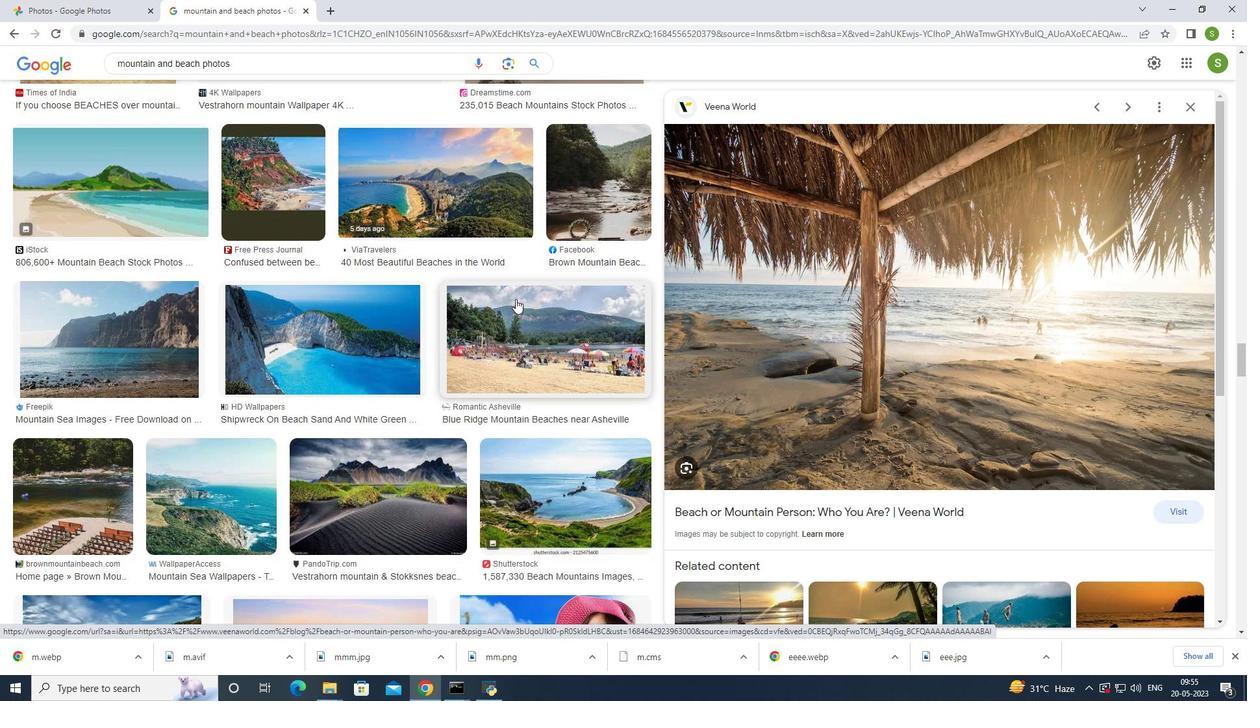 
Action: Mouse scrolled (516, 298) with delta (0, 0)
Screenshot: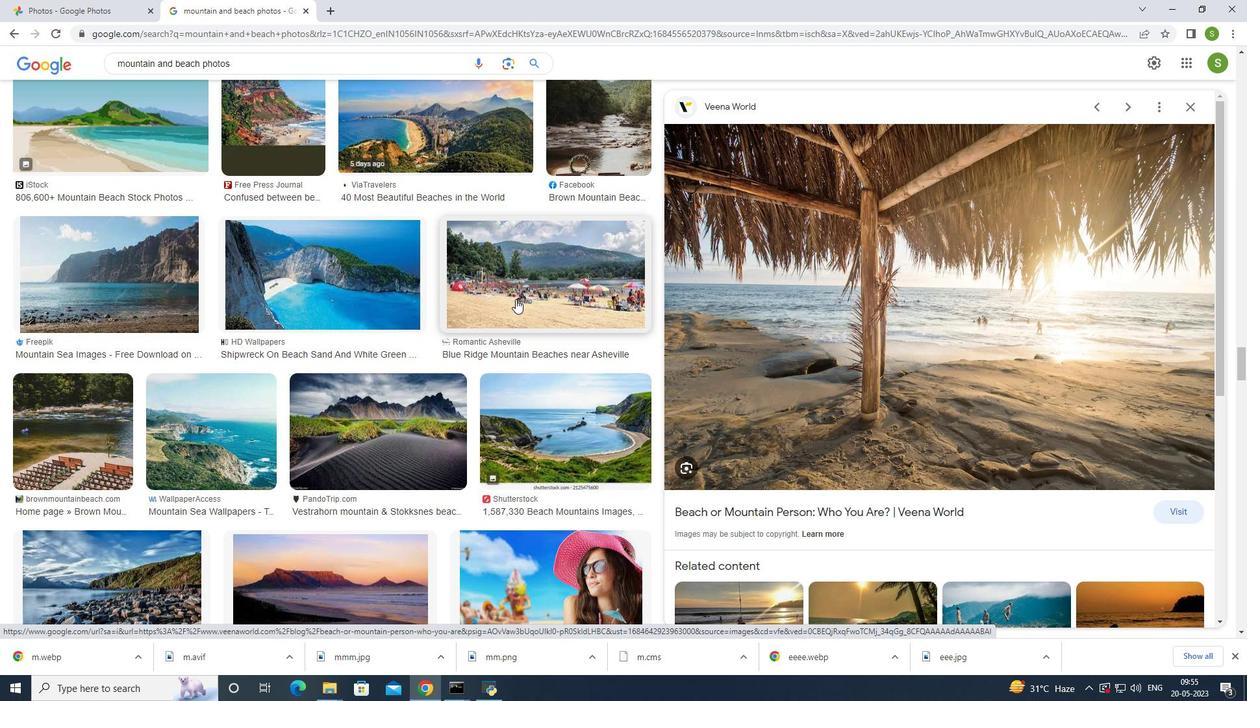 
Action: Mouse scrolled (516, 298) with delta (0, 0)
Screenshot: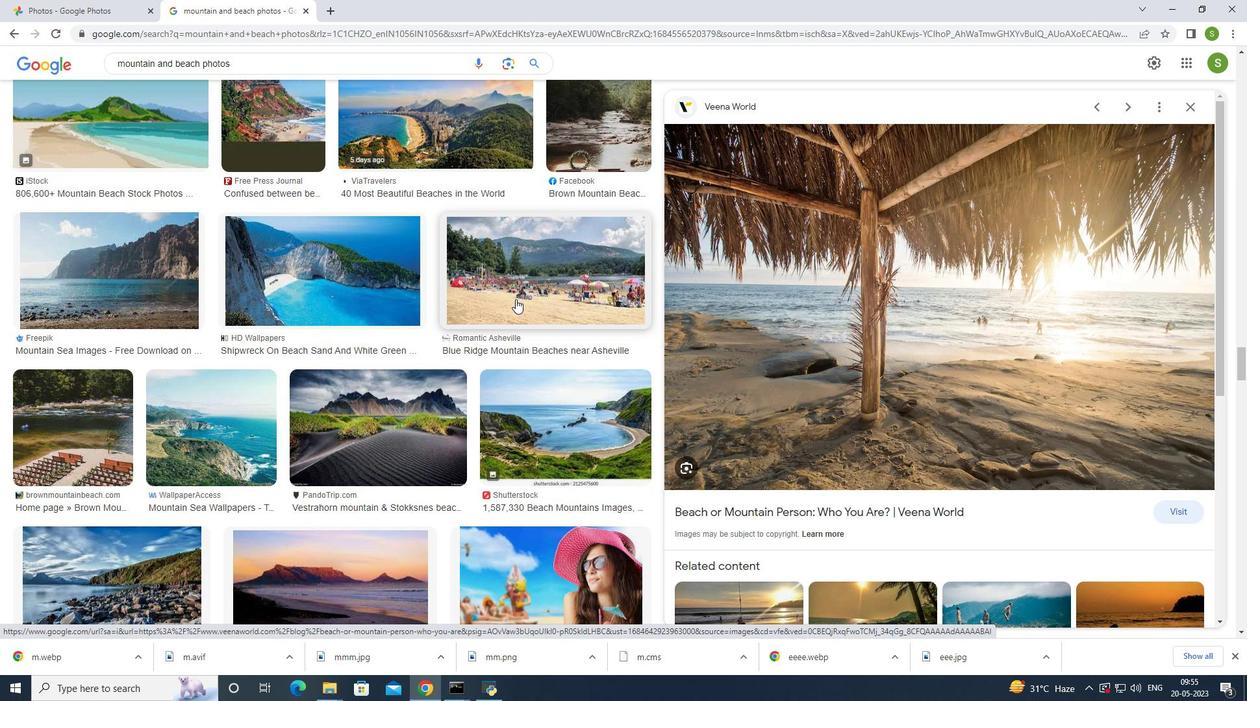 
Action: Mouse scrolled (516, 298) with delta (0, 0)
Screenshot: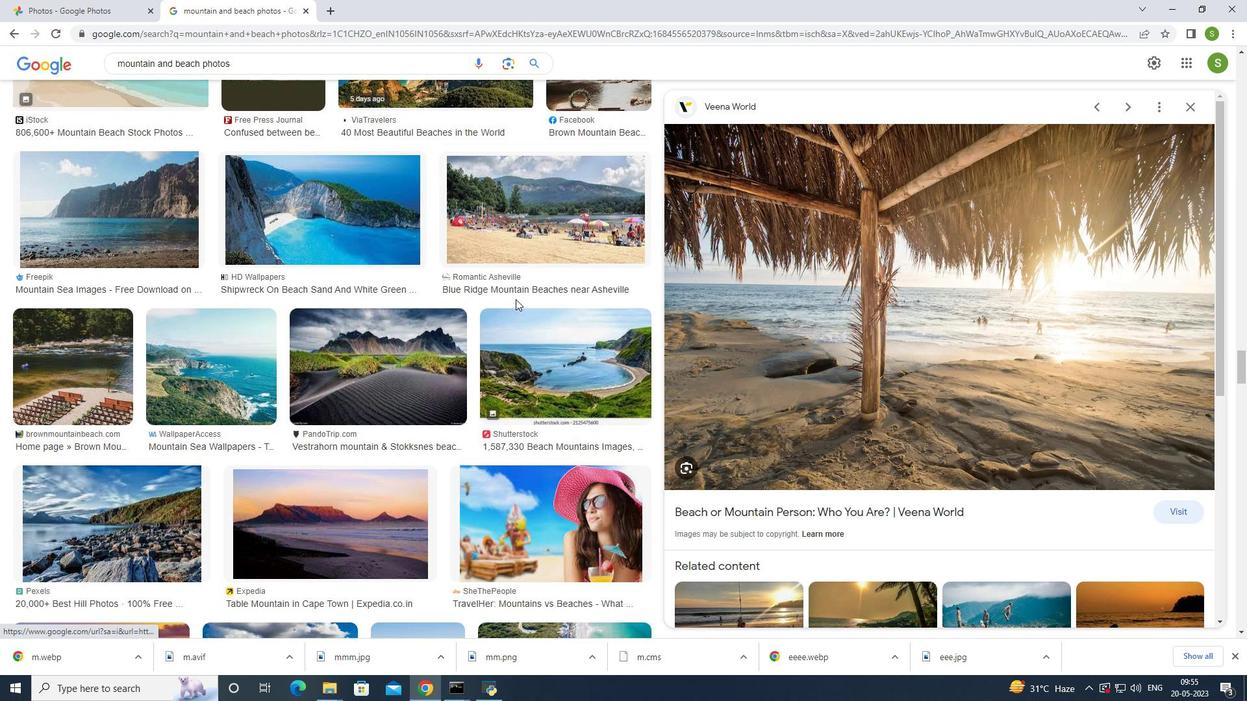 
Action: Mouse scrolled (516, 298) with delta (0, 0)
Screenshot: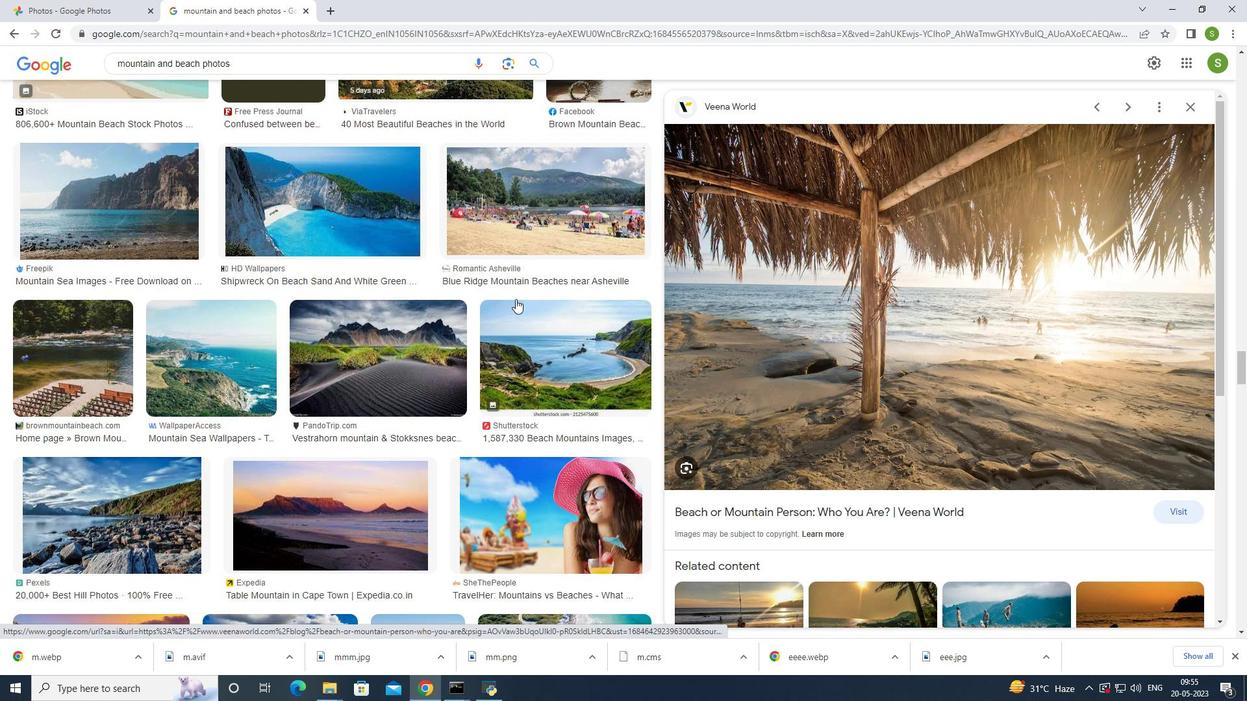 
Action: Mouse moved to (516, 299)
Screenshot: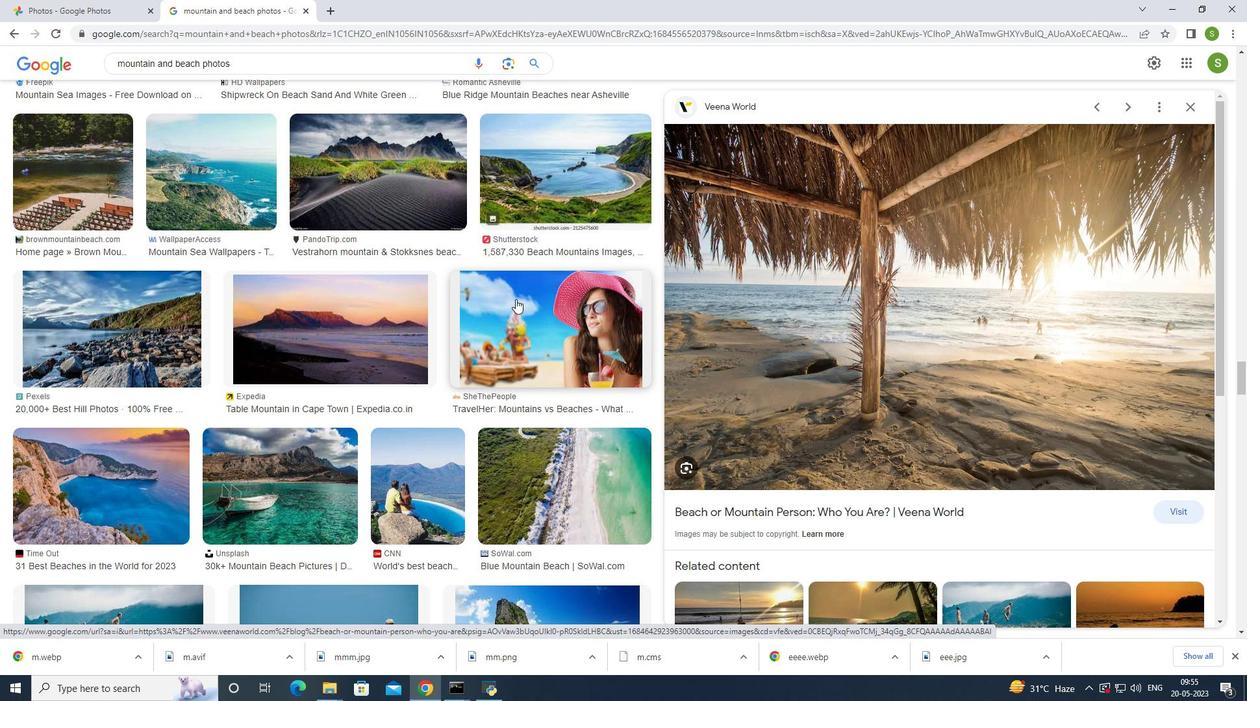 
Action: Mouse scrolled (516, 298) with delta (0, 0)
Screenshot: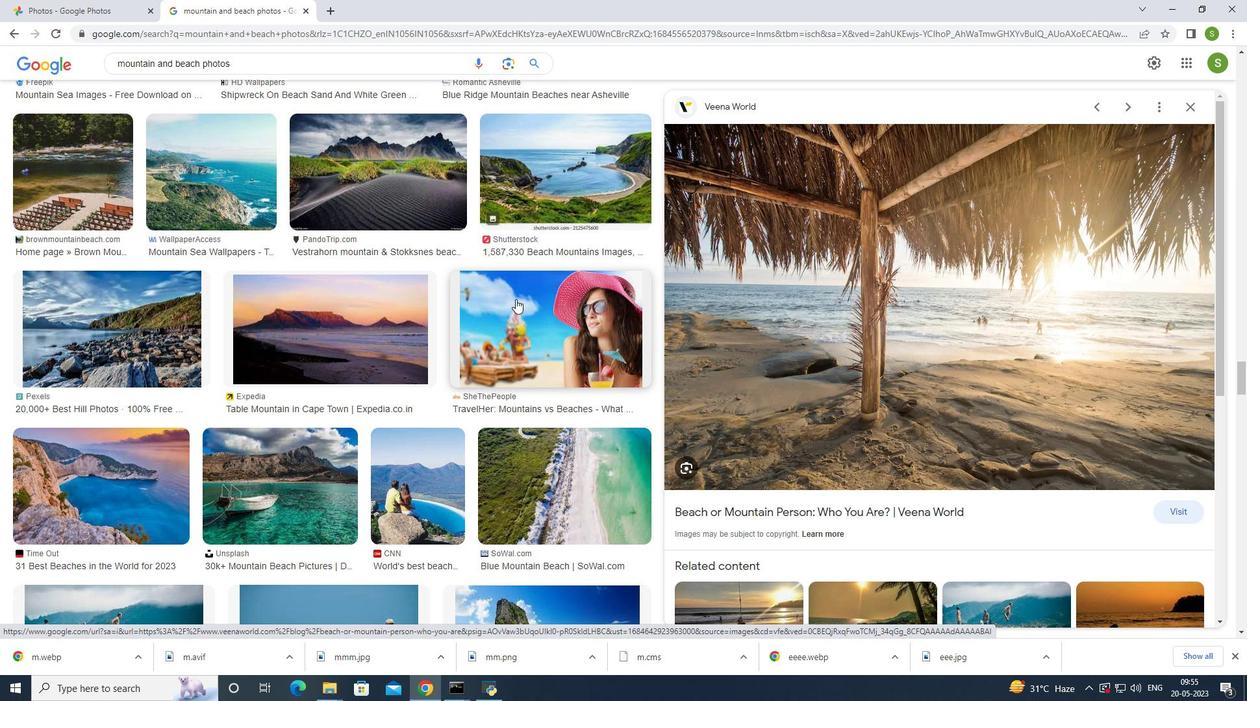 
Action: Mouse scrolled (516, 298) with delta (0, 0)
Screenshot: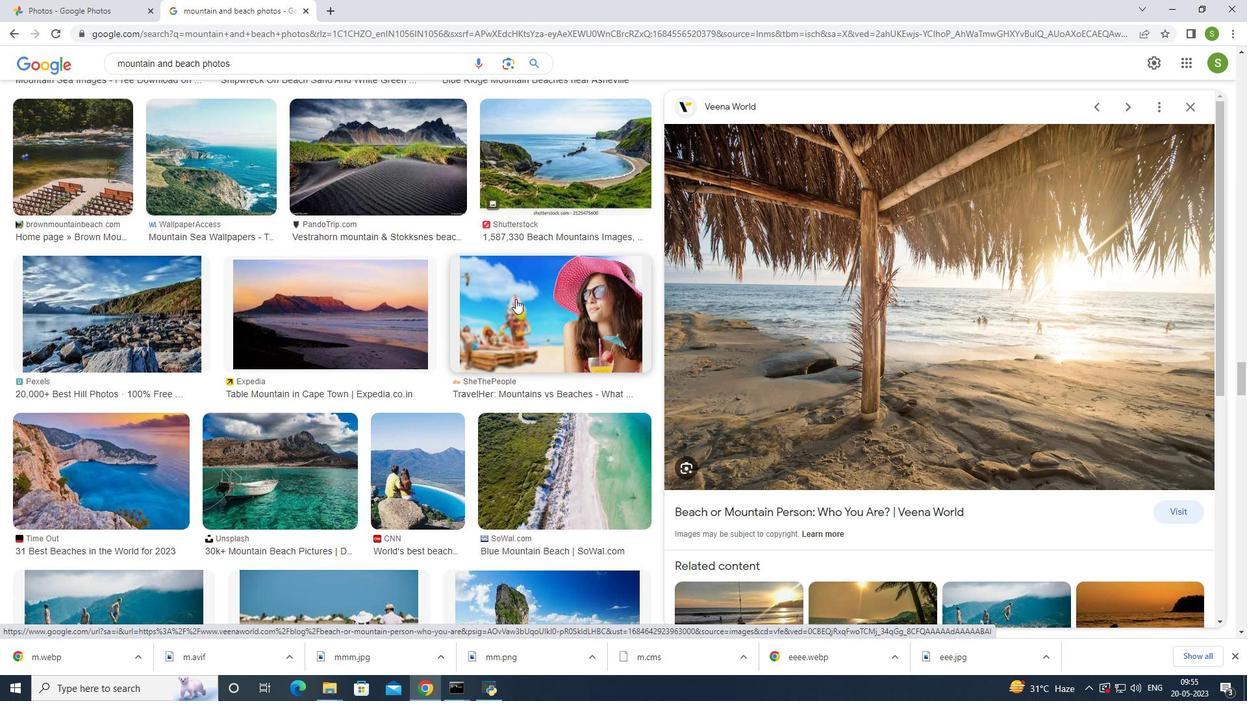 
Action: Mouse scrolled (516, 298) with delta (0, 0)
Screenshot: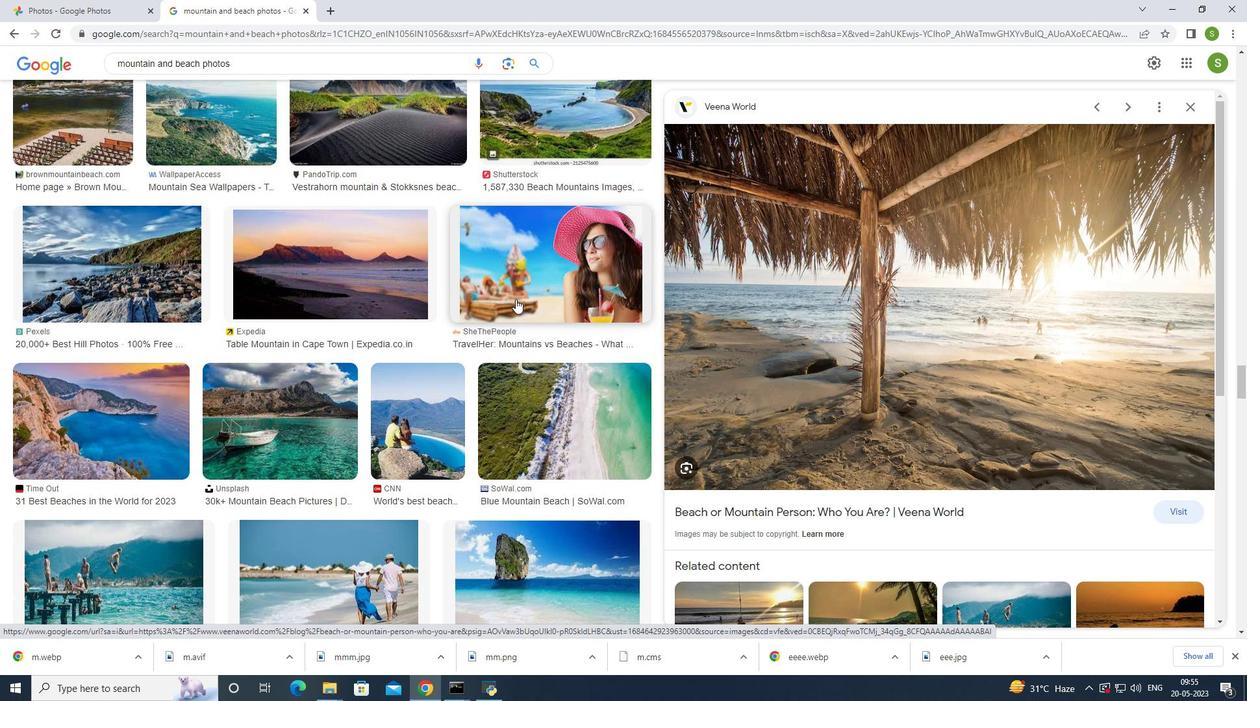 
Action: Mouse scrolled (516, 298) with delta (0, 0)
Screenshot: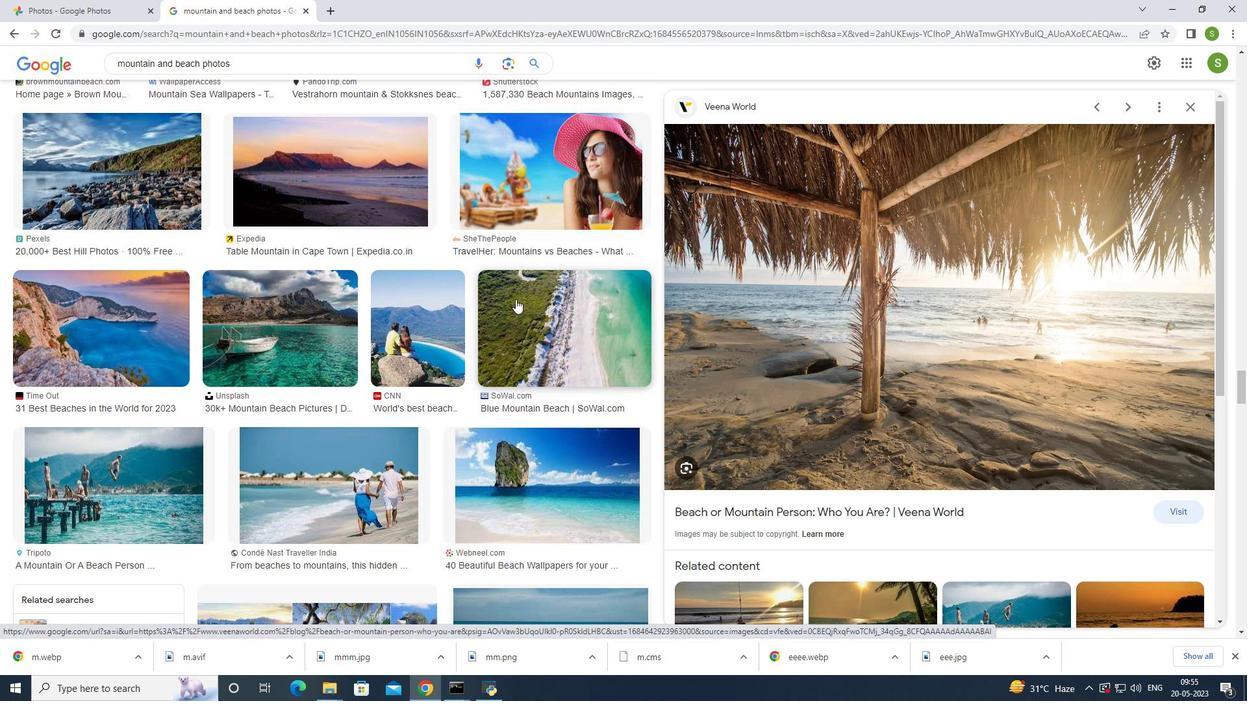 
Action: Mouse moved to (516, 298)
Screenshot: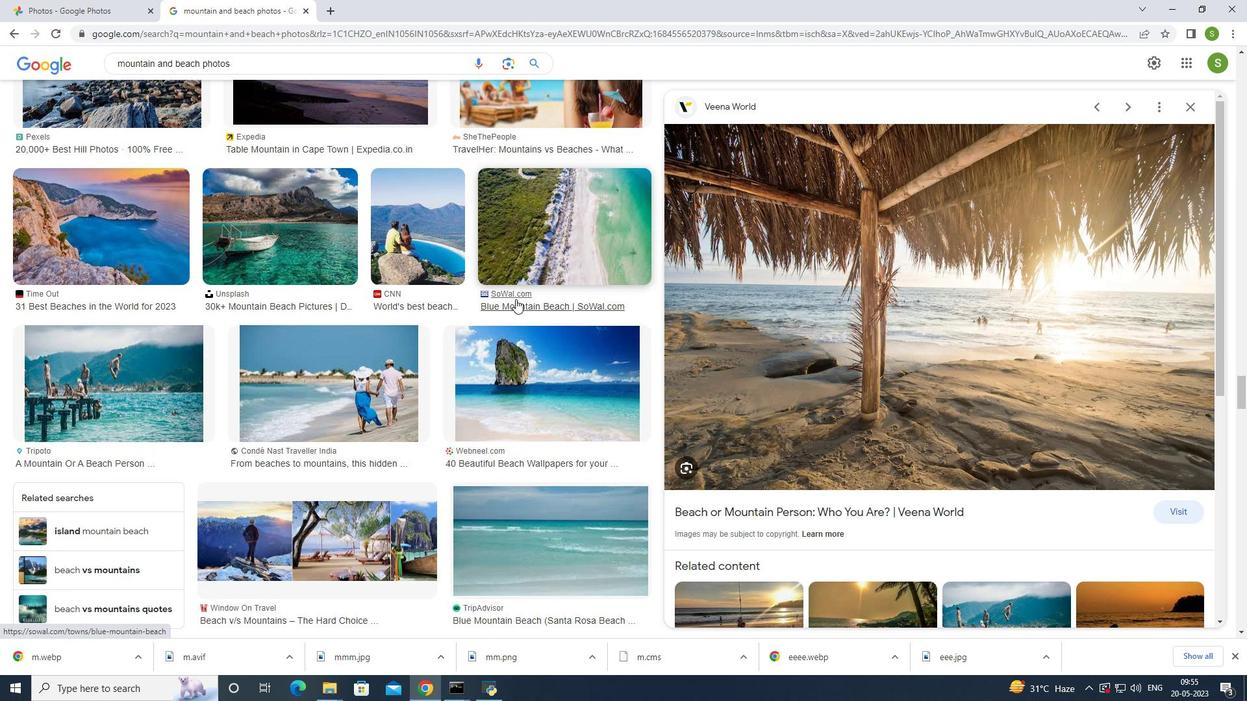 
Action: Mouse scrolled (516, 298) with delta (0, 0)
Screenshot: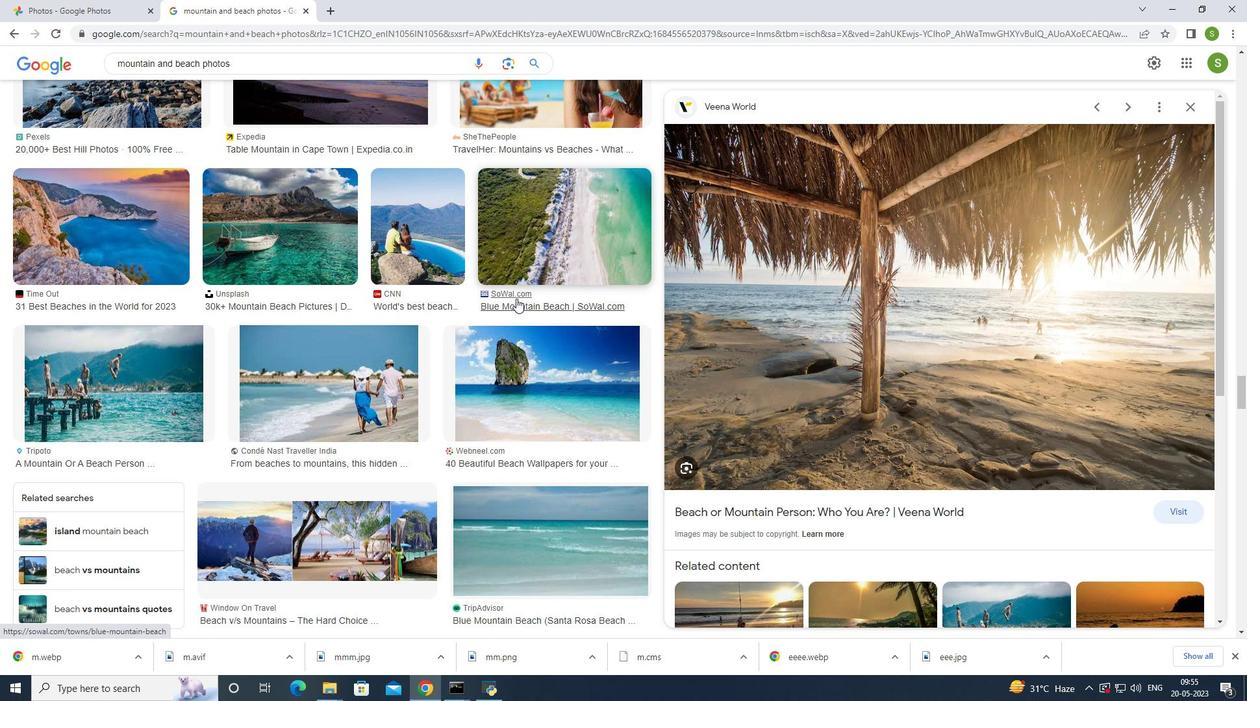 
Action: Mouse scrolled (516, 298) with delta (0, 0)
Screenshot: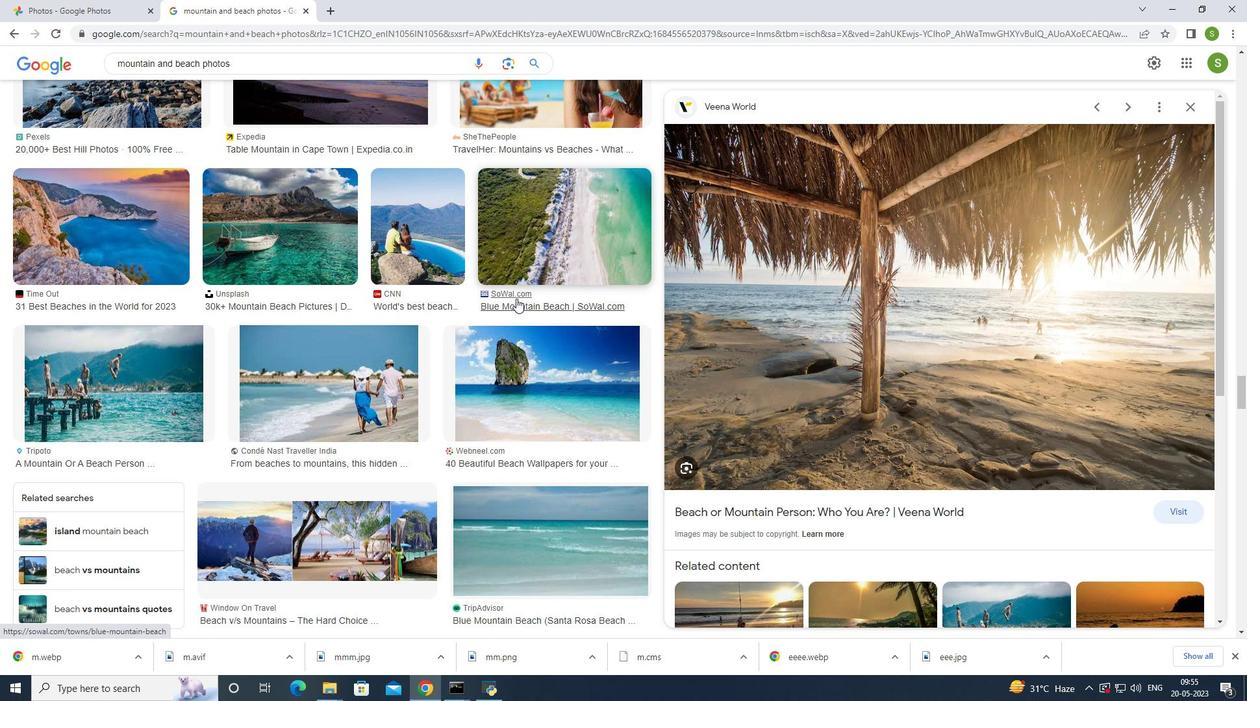 
Action: Mouse scrolled (516, 298) with delta (0, 0)
Screenshot: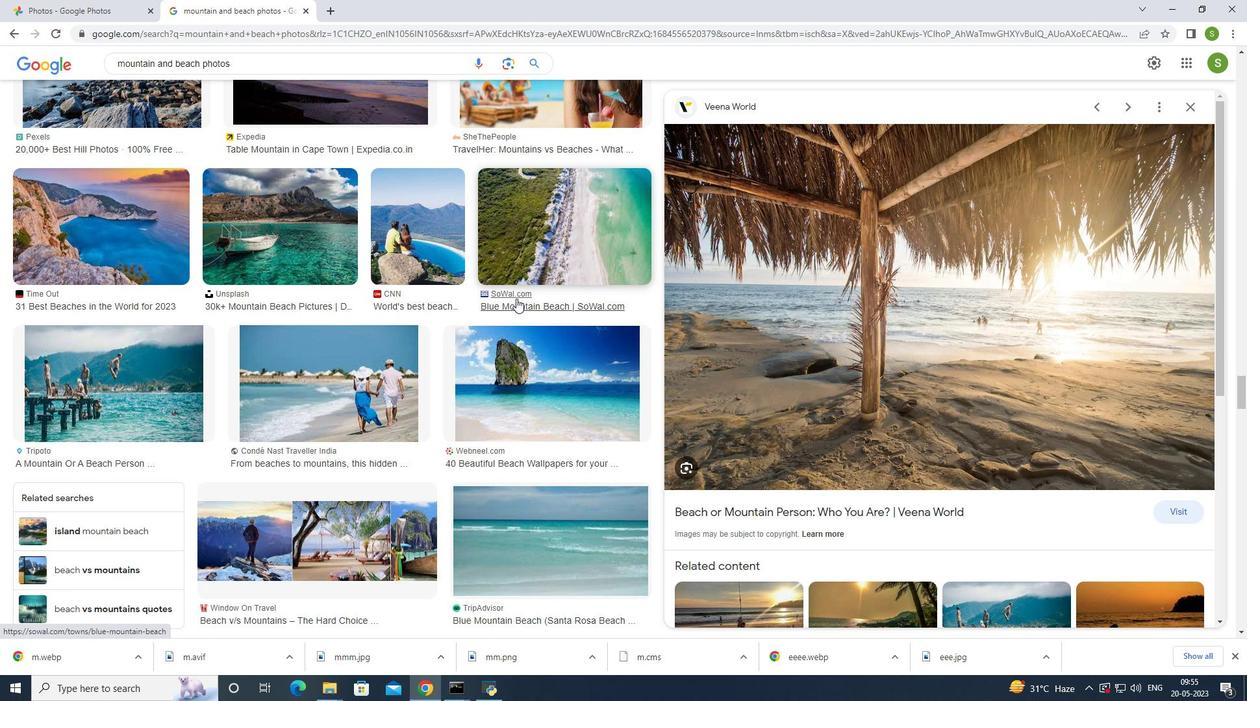 
Action: Mouse scrolled (516, 298) with delta (0, 0)
Screenshot: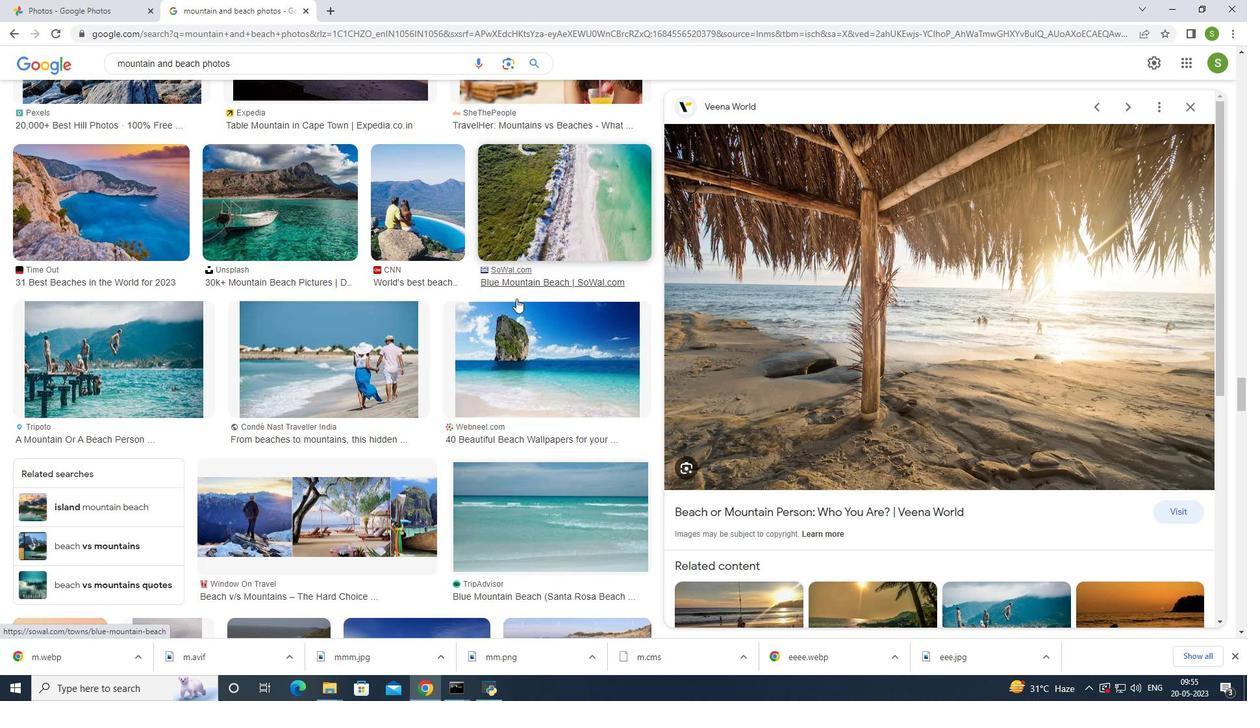 
Action: Mouse scrolled (516, 298) with delta (0, 0)
Screenshot: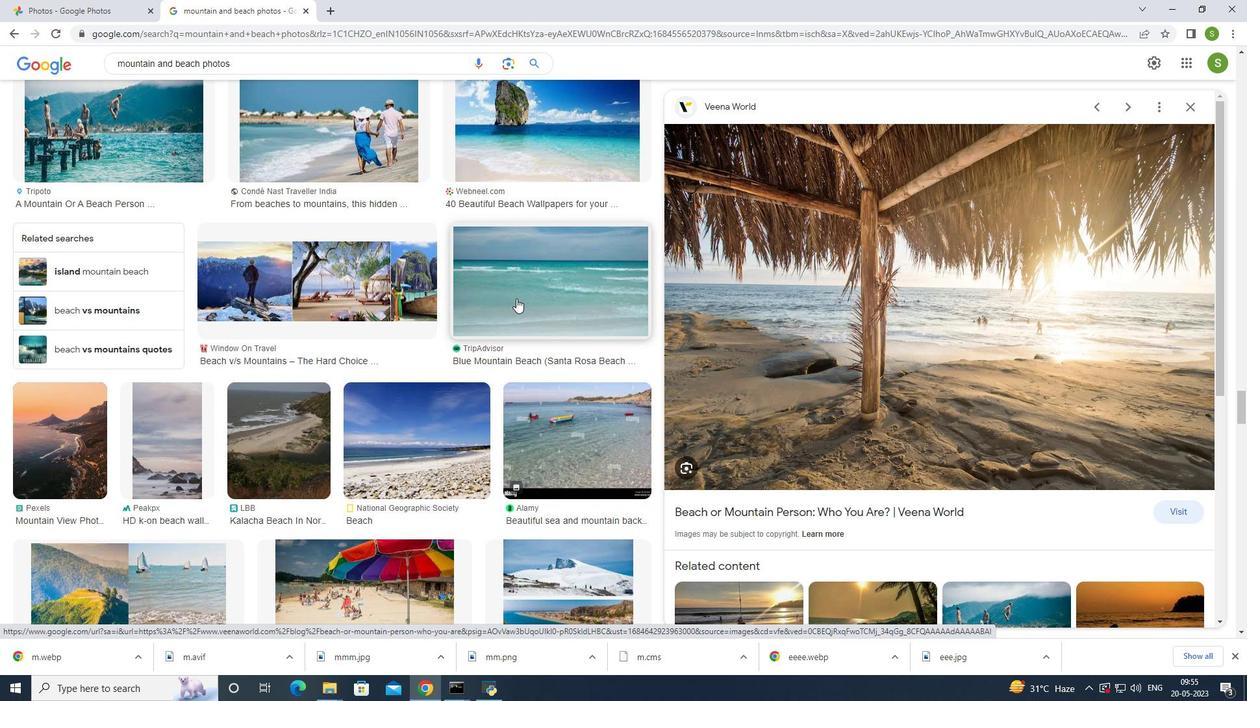 
Action: Mouse scrolled (516, 298) with delta (0, 0)
Screenshot: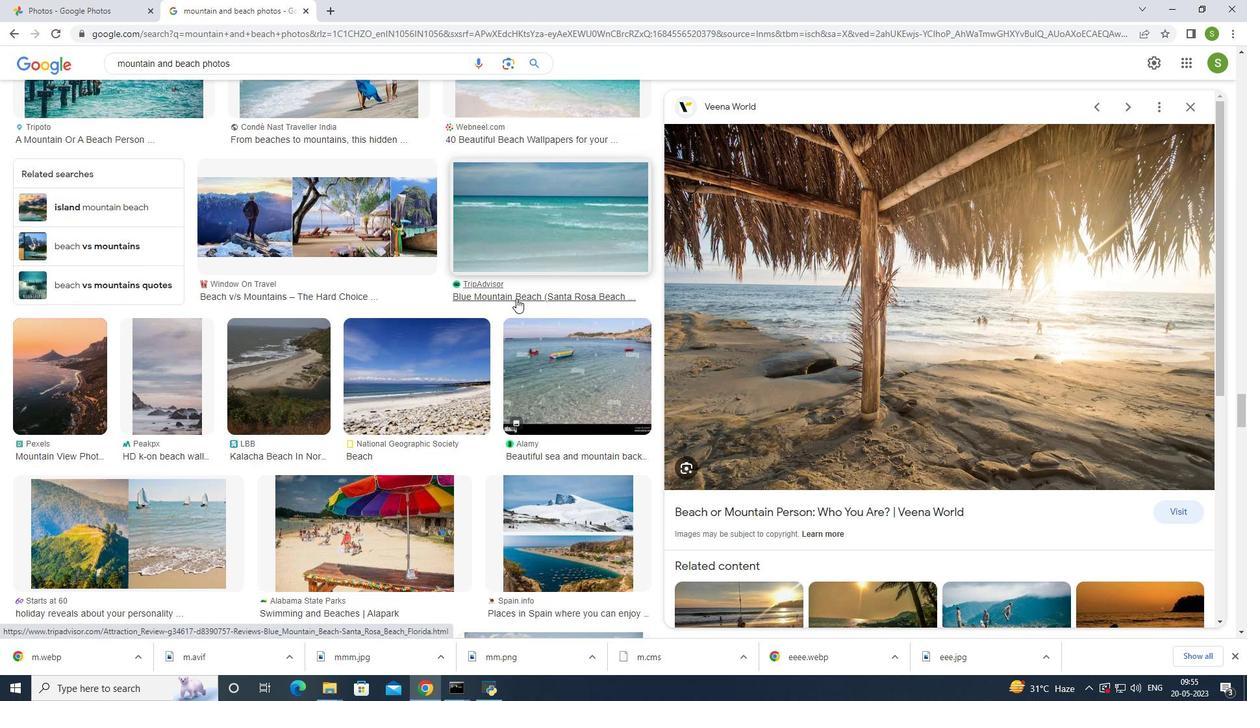 
Action: Mouse scrolled (516, 298) with delta (0, 0)
Screenshot: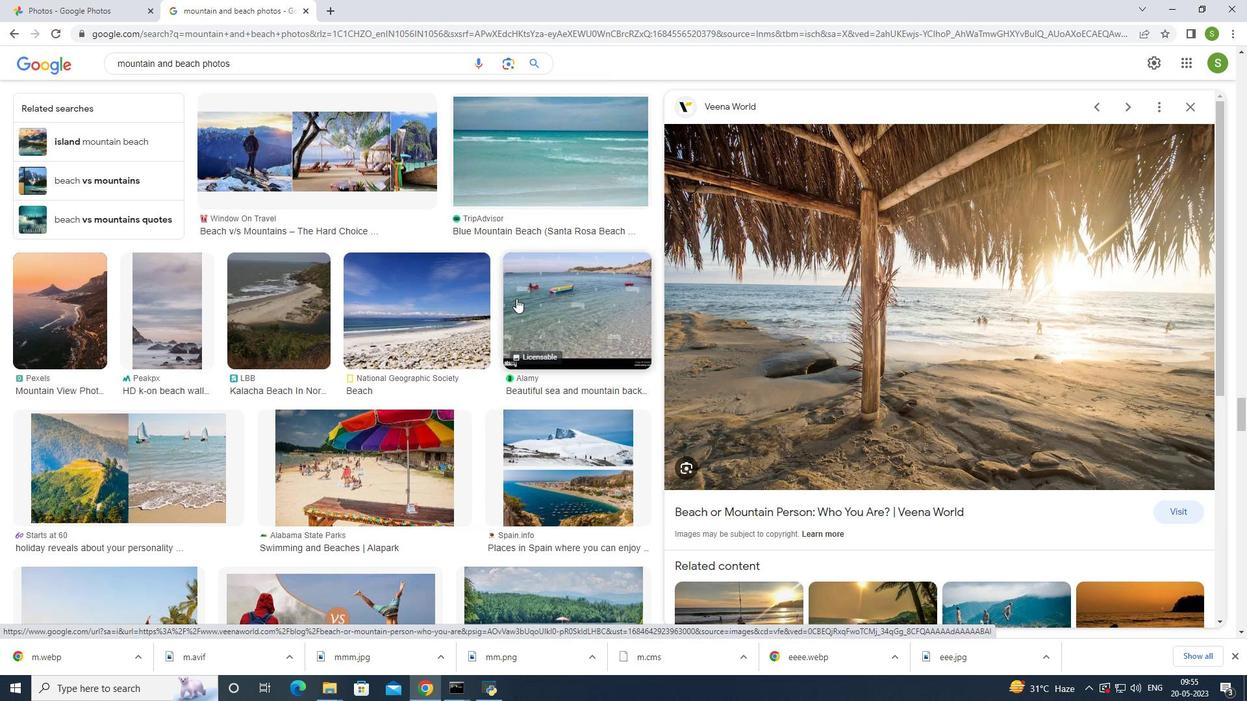 
Action: Mouse scrolled (516, 298) with delta (0, 0)
Screenshot: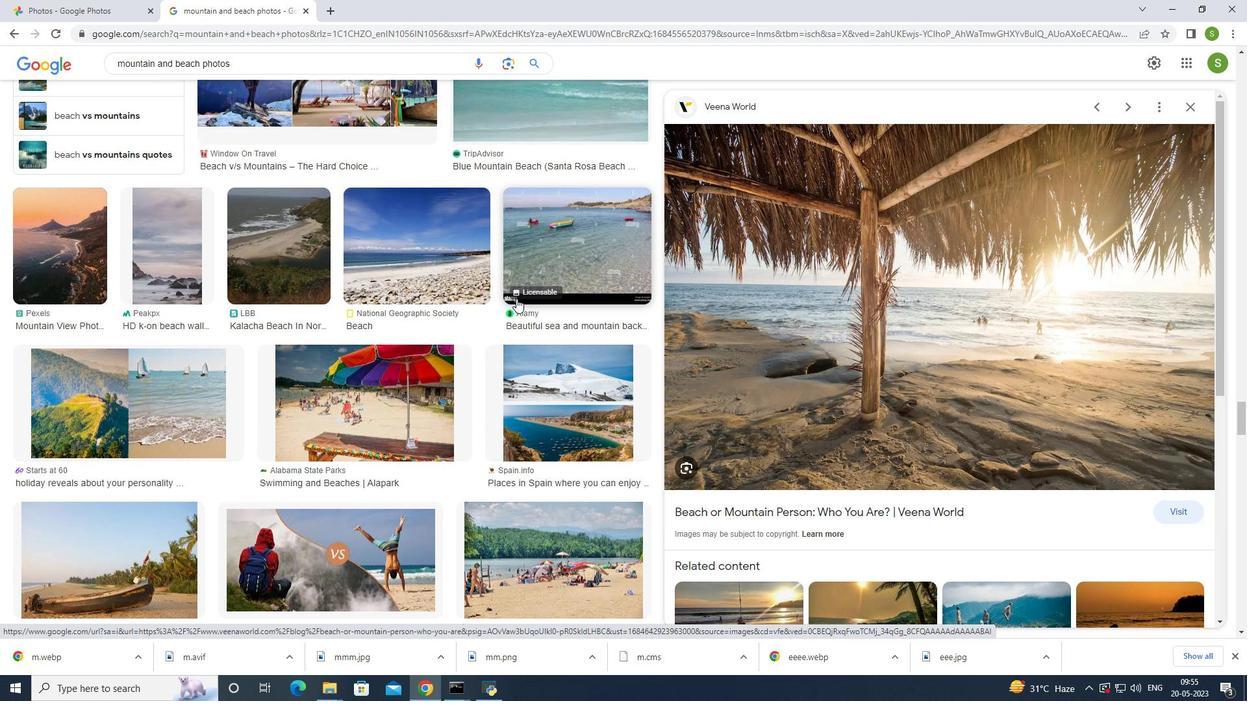 
Action: Mouse scrolled (516, 298) with delta (0, 0)
